 Task: Forward email and add a link Link0000000021 from Email0000000010 to Email0000000001; Email000000002; Email000000003 with a subject Subject0000000022 and add a message Message0000000023. Forward email and add a link Link0000000021 from Email0000000010 to Email0000000001 with a cc to Email0000000002 with a subject Subject0000000021 and add a message Message0000000023. Forward email and add a link Link0000000021 from Email0000000010 to Email0000000001 with a cc to Email0000000002 and bcc to Email0000000003 with a subject Subject0000000021 and add a message Message0000000023. Forward email and add a link Link0000000021 from Email0000000010 to Email0000000001; Email000000002 with a cc to Email0000000003; Email000000004 and bcc to Email0000000005 with a subject Subject0000000021 and add a message Message0000000023. Forward email and add a link Link0000000021 from Email0000000010 to Email0000000001 with a cc to Email0000000002 with a subject Subject0000000021 and add a message Message0000000023
Action: Mouse moved to (366, 270)
Screenshot: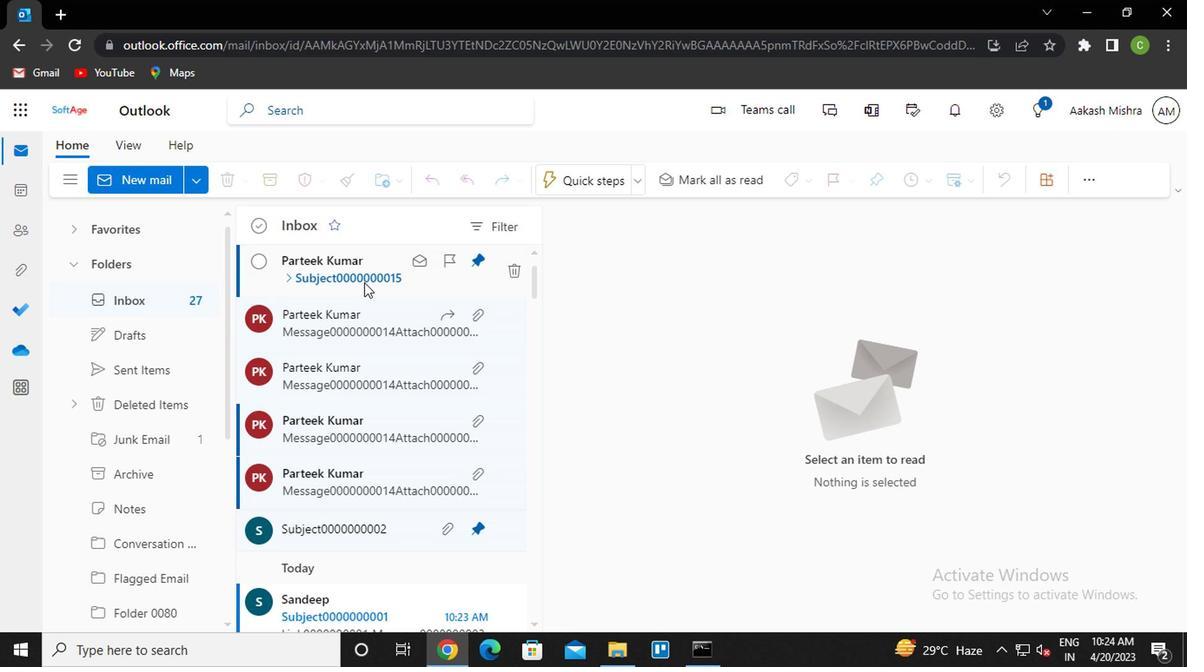 
Action: Mouse pressed left at (366, 270)
Screenshot: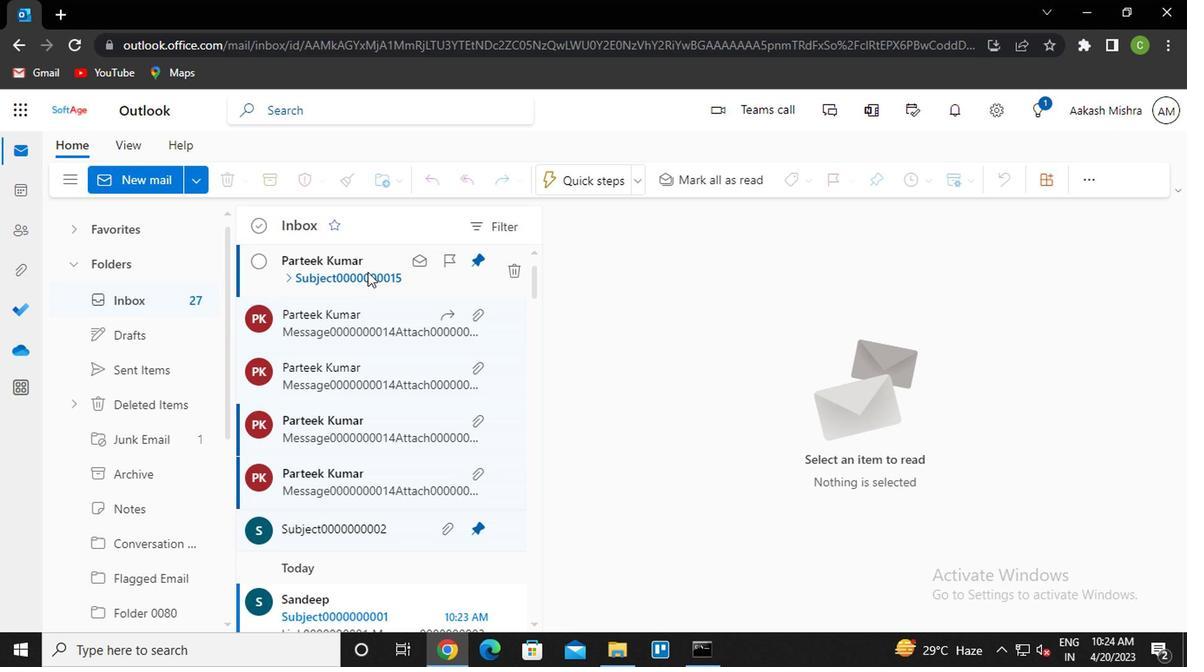 
Action: Mouse moved to (1108, 321)
Screenshot: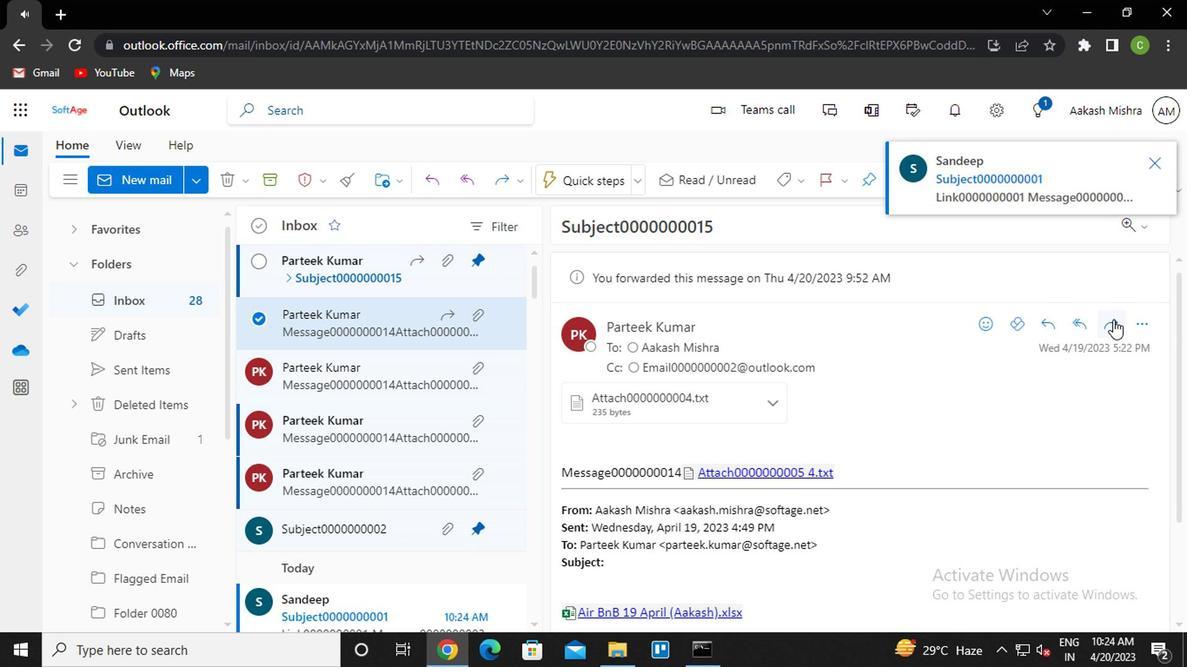 
Action: Mouse pressed left at (1108, 321)
Screenshot: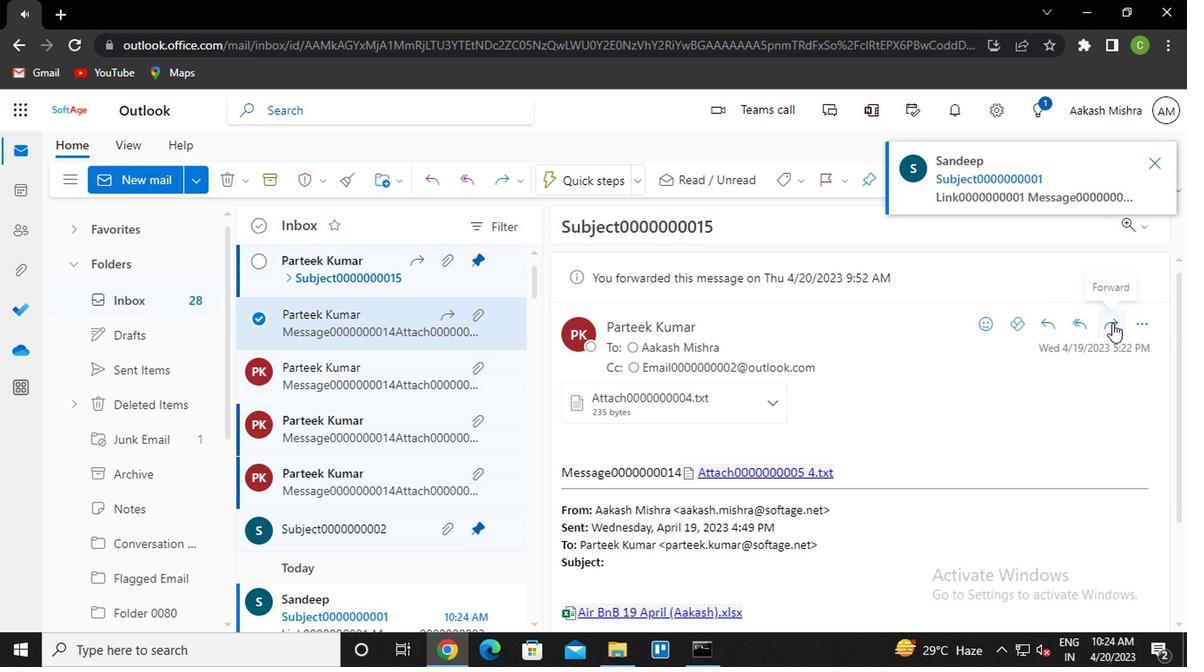 
Action: Mouse moved to (648, 283)
Screenshot: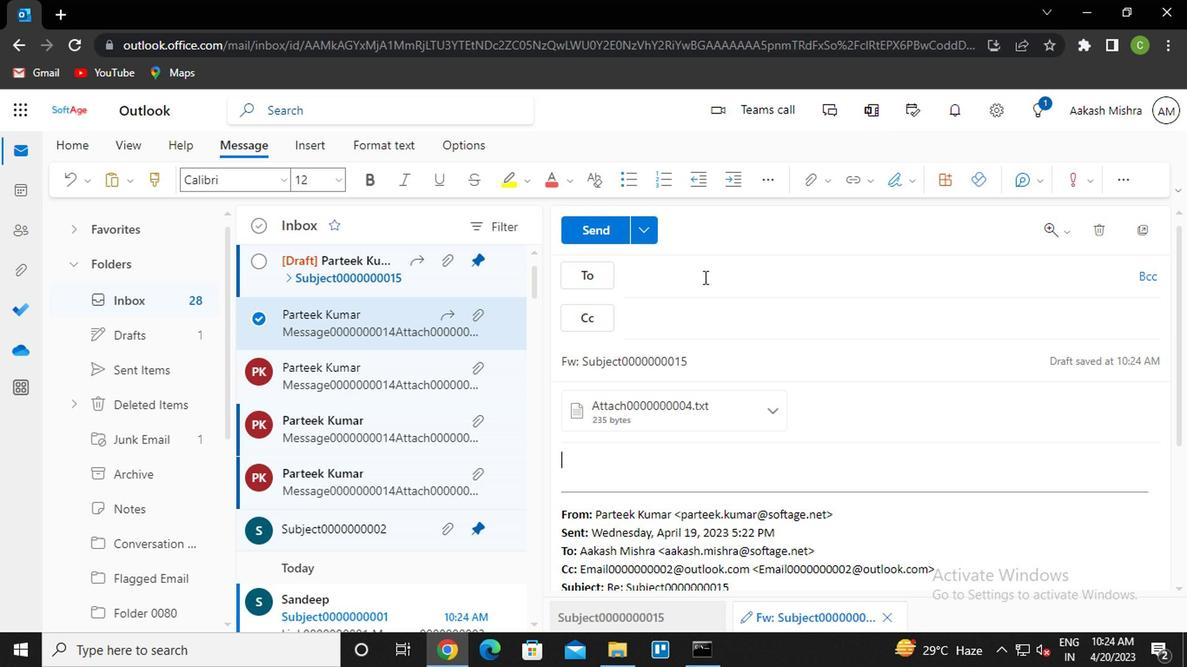 
Action: Mouse pressed left at (648, 283)
Screenshot: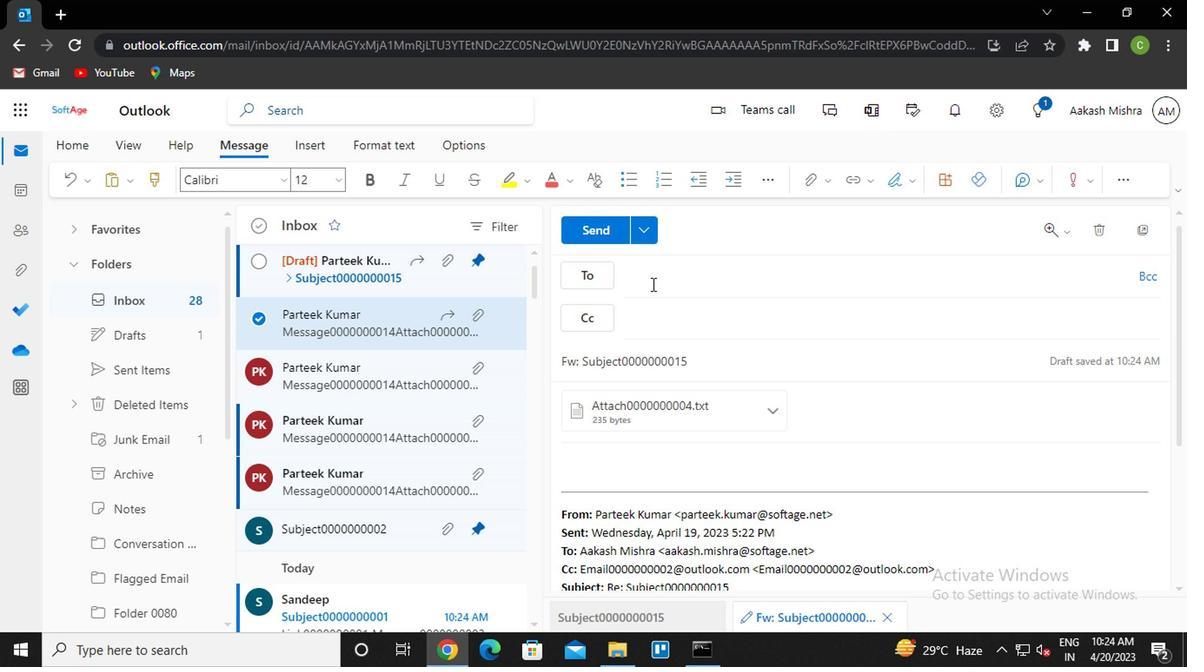 
Action: Mouse moved to (891, 181)
Screenshot: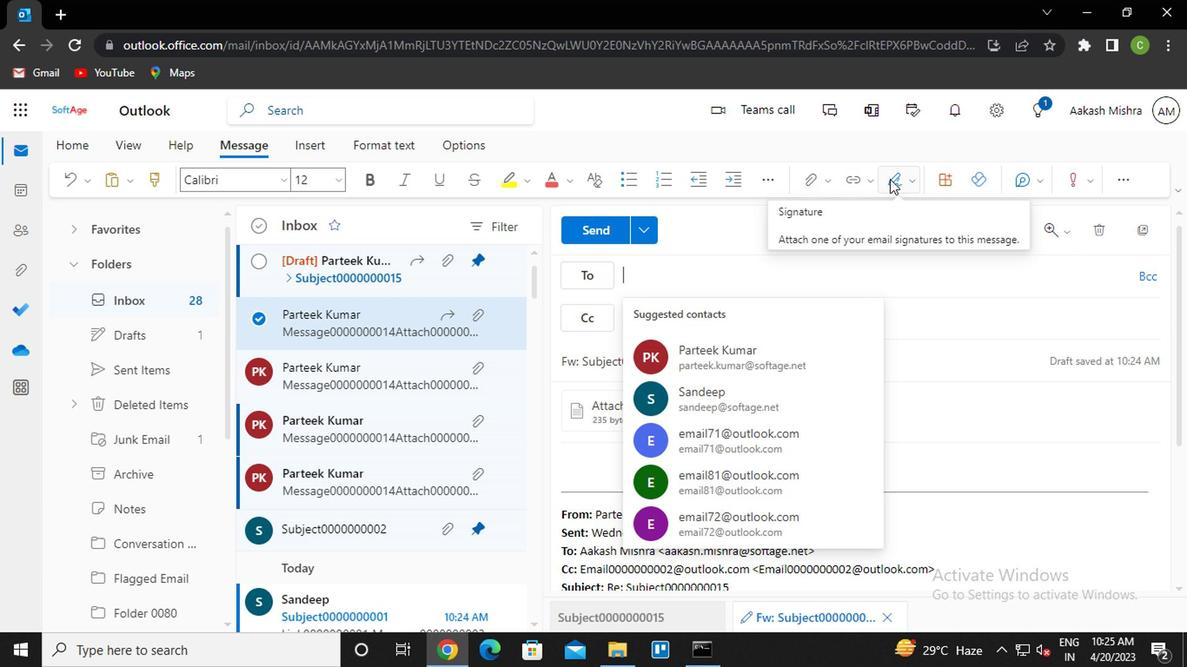 
Action: Mouse pressed left at (891, 181)
Screenshot: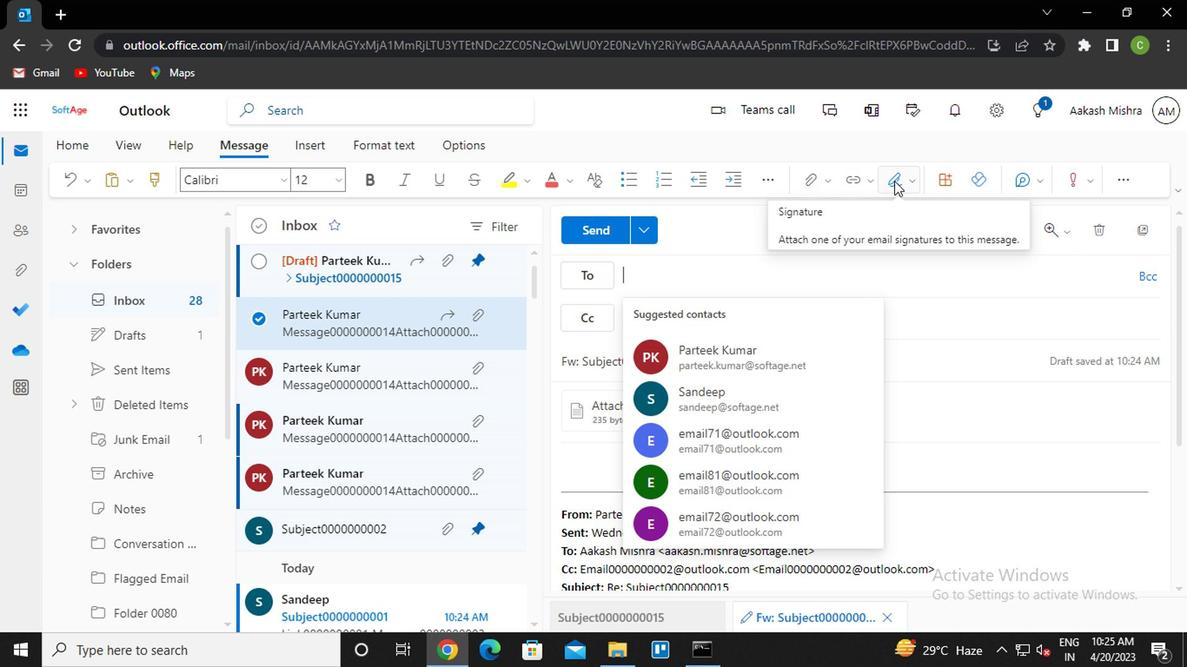 
Action: Mouse moved to (802, 180)
Screenshot: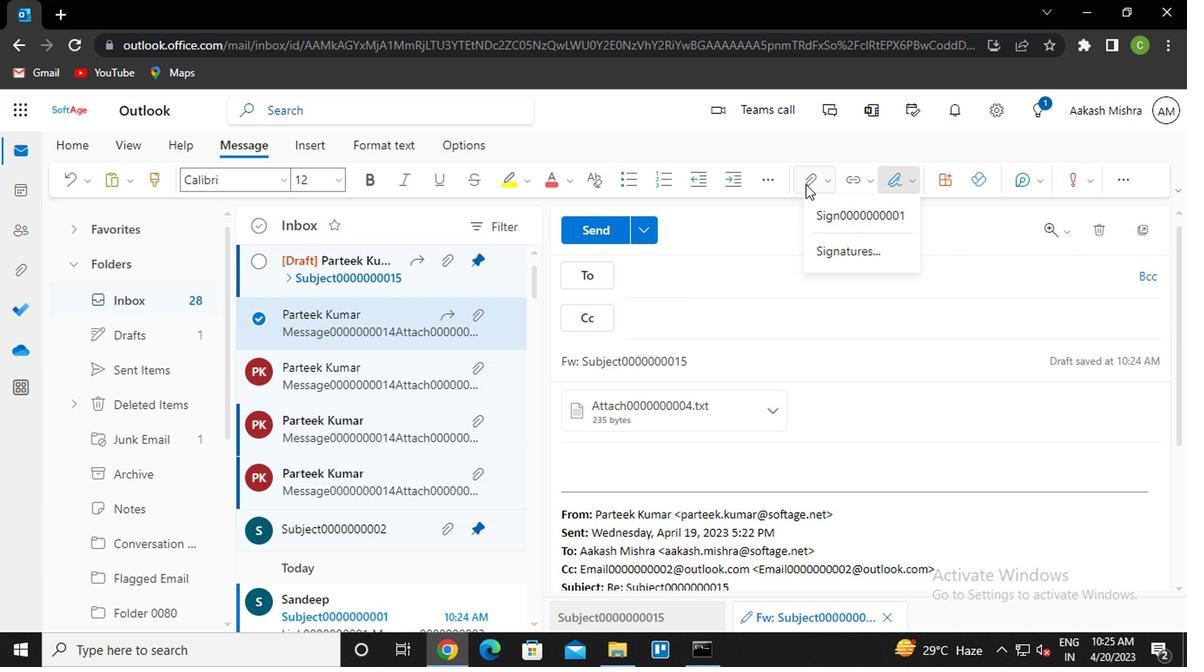
Action: Mouse pressed left at (802, 180)
Screenshot: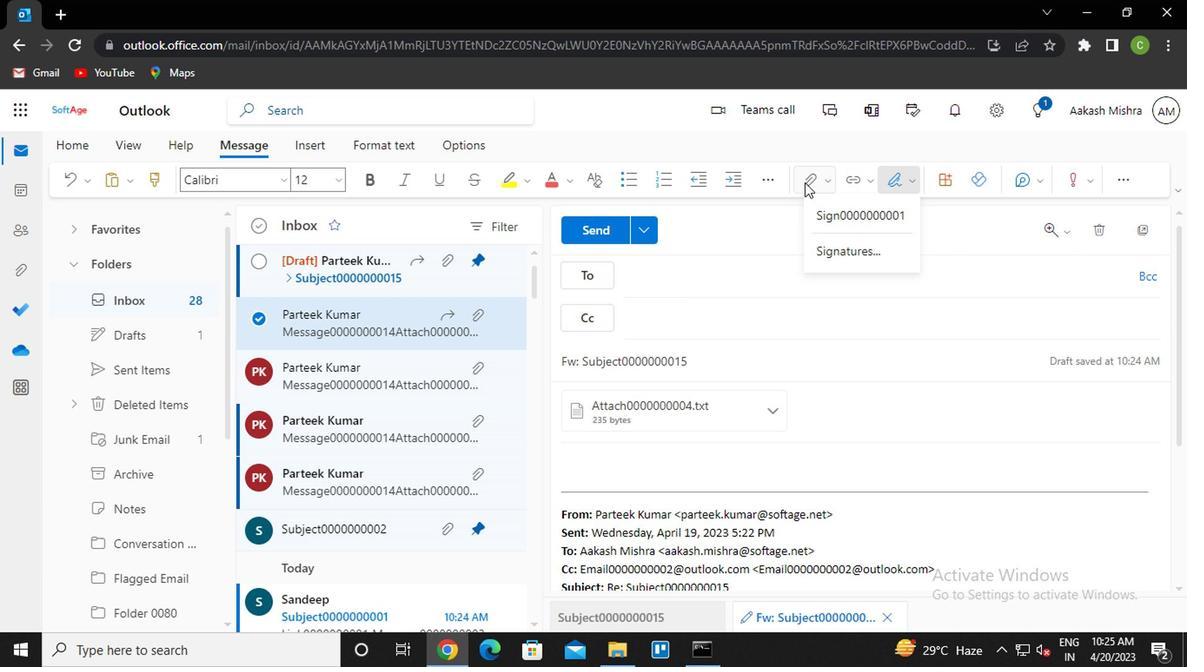 
Action: Mouse moved to (674, 306)
Screenshot: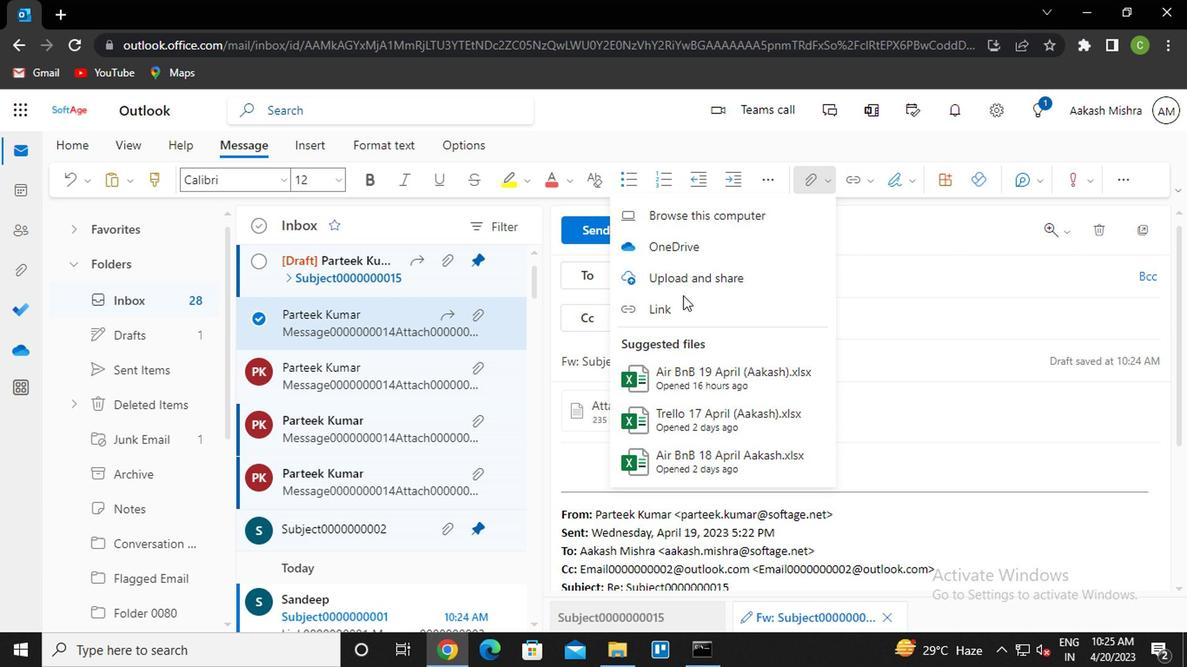 
Action: Mouse pressed left at (674, 306)
Screenshot: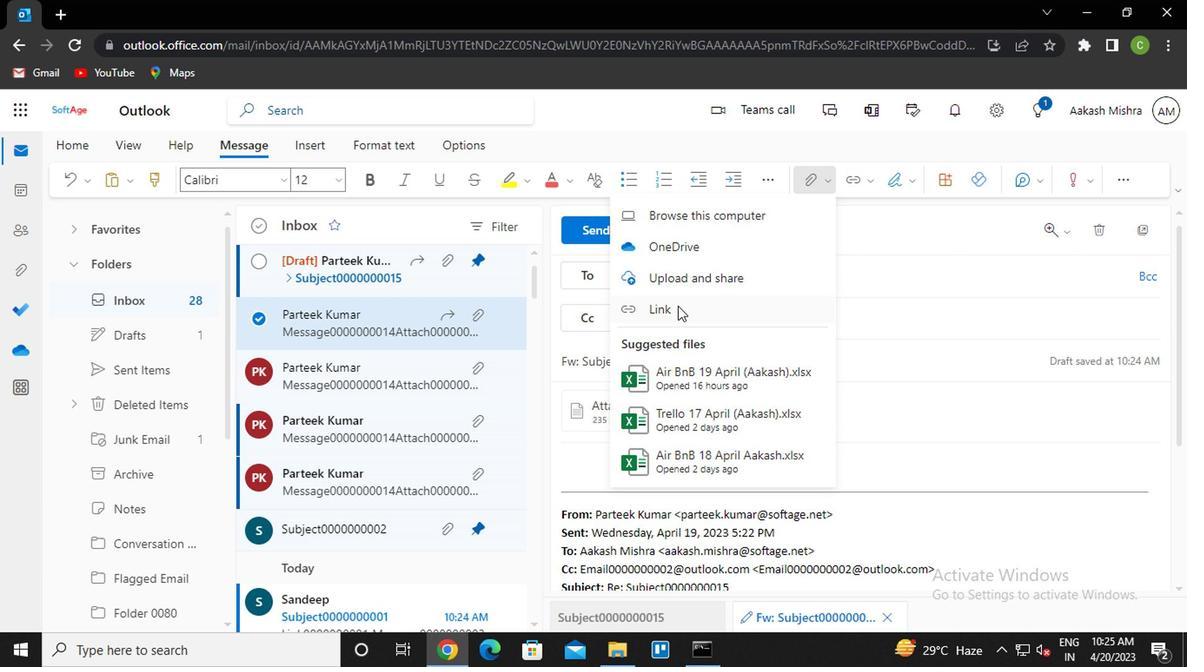 
Action: Mouse moved to (499, 340)
Screenshot: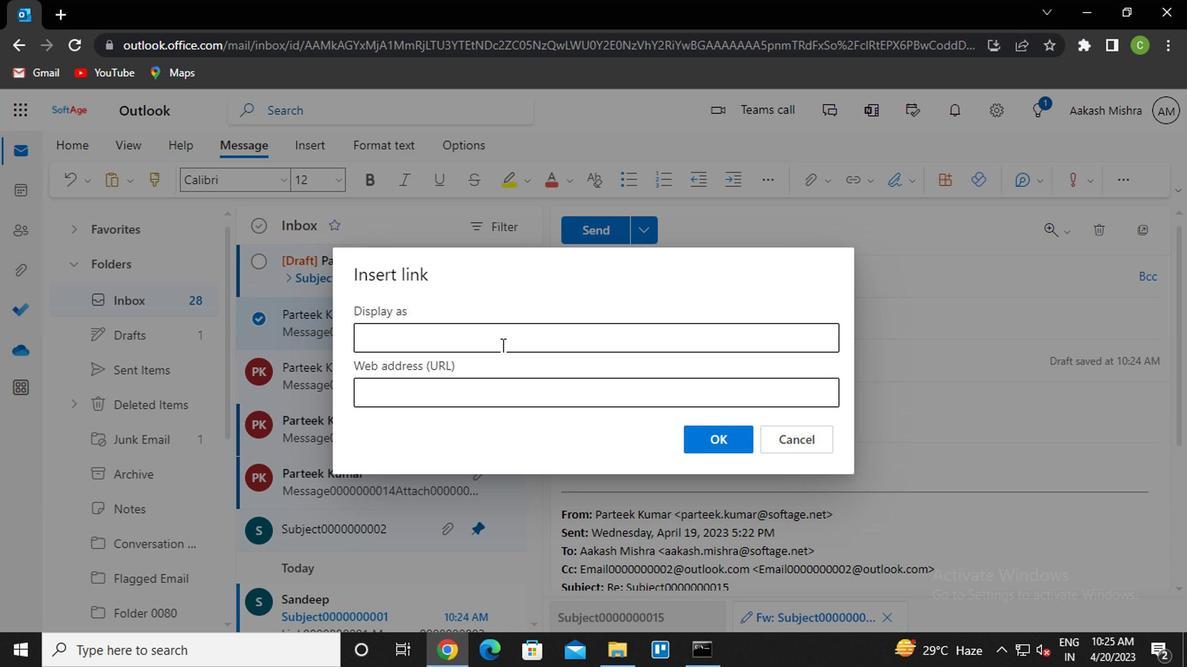 
Action: Mouse pressed left at (499, 340)
Screenshot: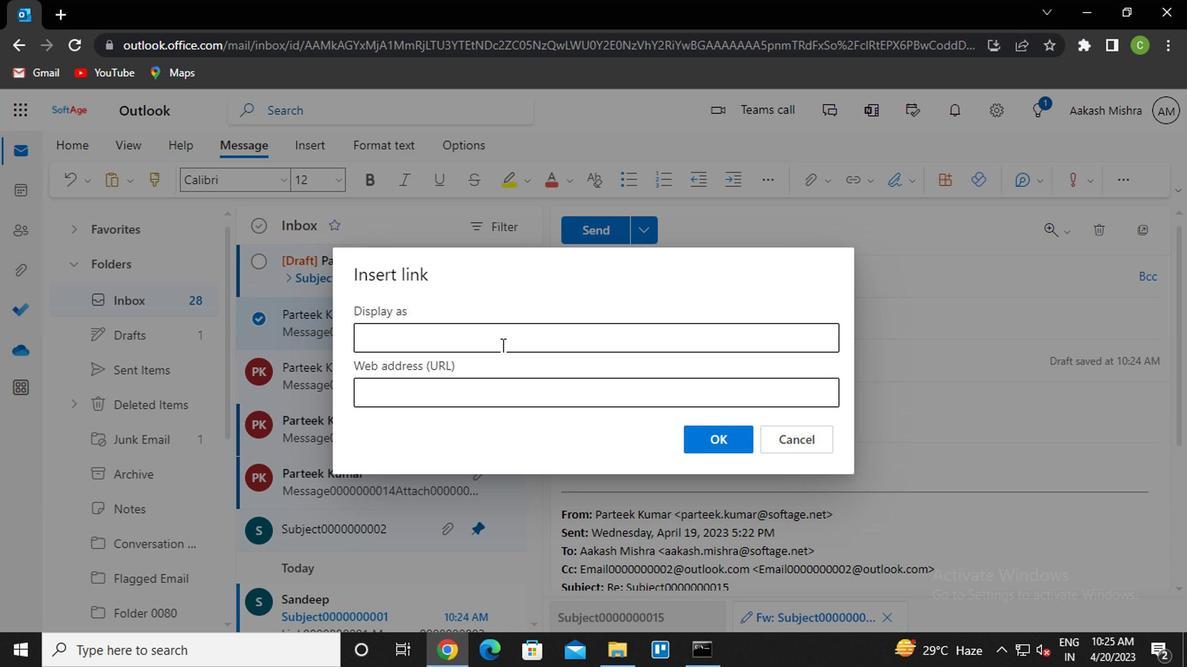 
Action: Mouse moved to (473, 369)
Screenshot: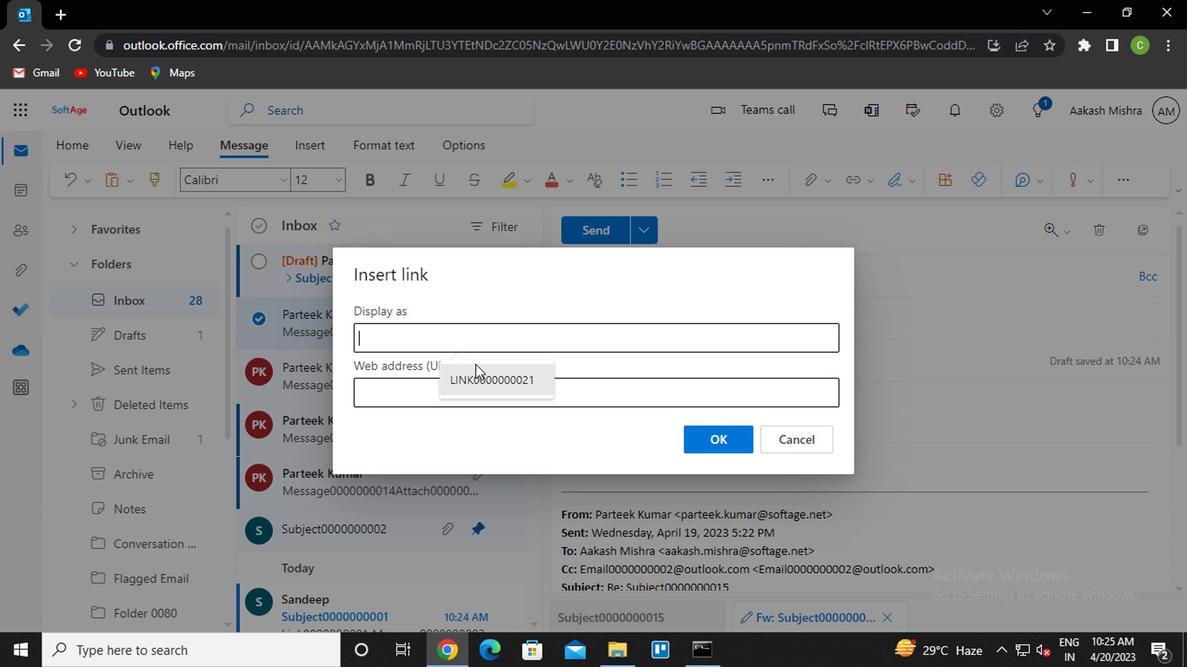 
Action: Mouse pressed left at (473, 369)
Screenshot: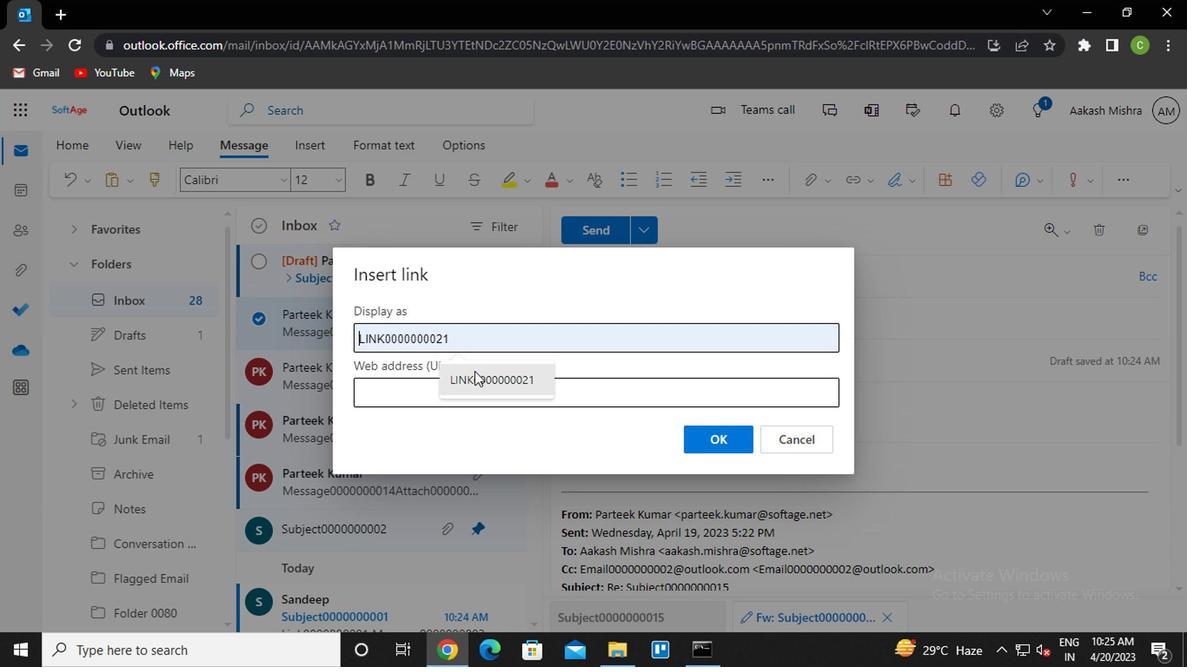 
Action: Mouse moved to (446, 393)
Screenshot: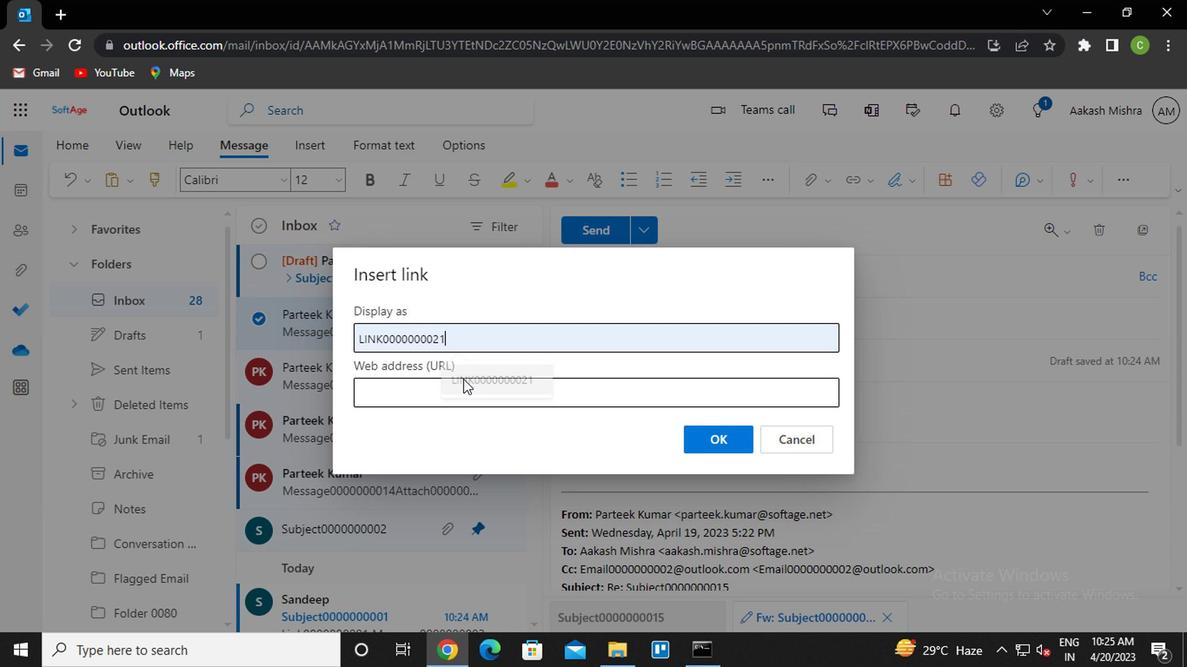 
Action: Mouse pressed left at (446, 393)
Screenshot: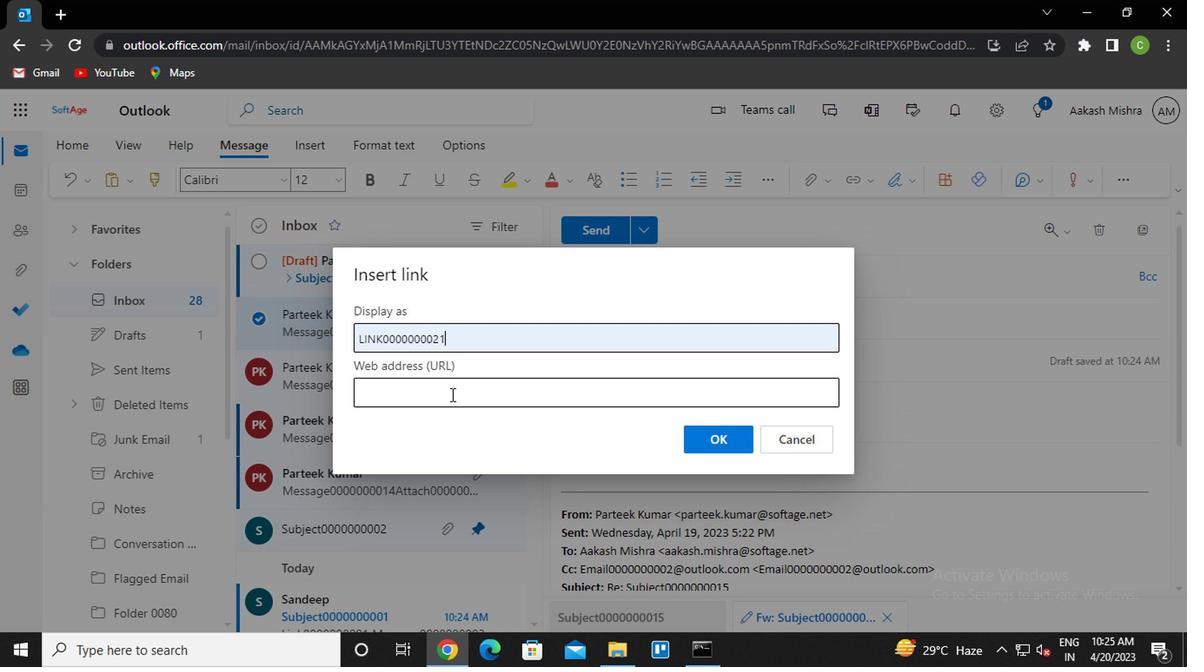 
Action: Mouse moved to (449, 429)
Screenshot: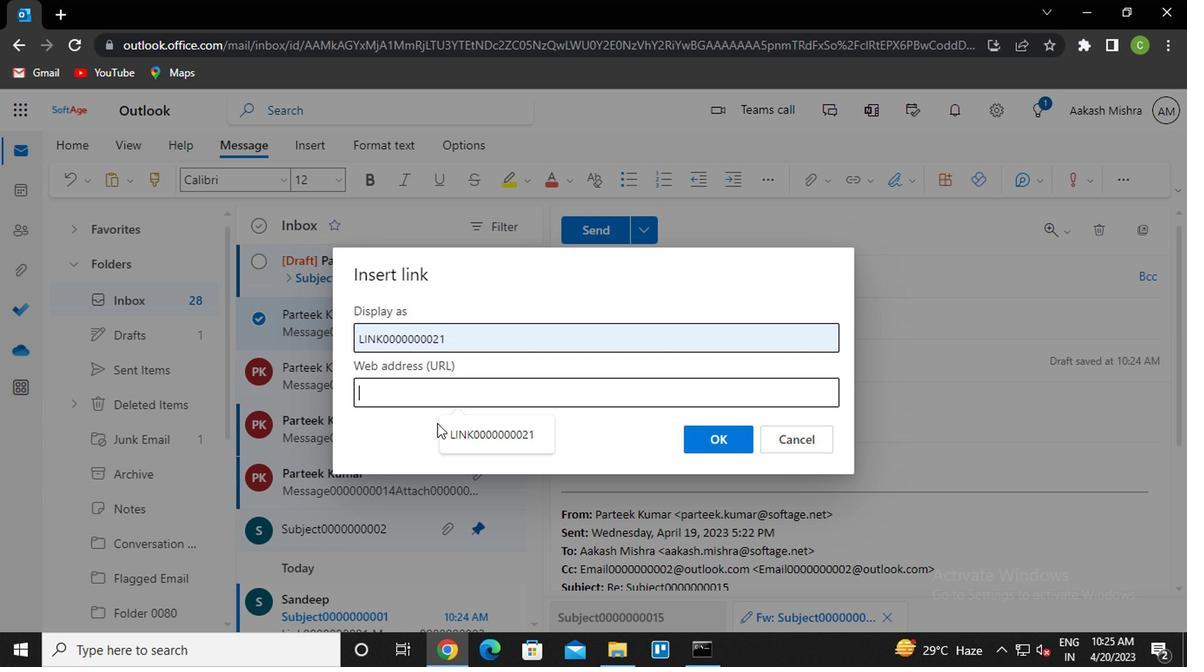 
Action: Mouse pressed left at (449, 429)
Screenshot: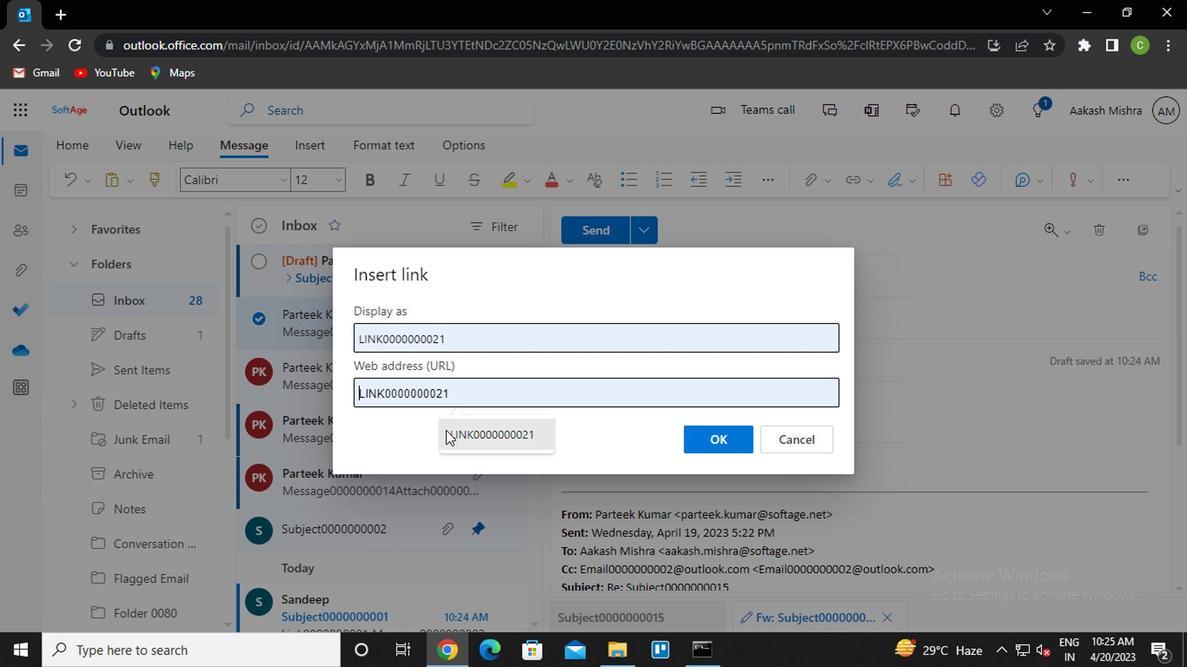 
Action: Mouse moved to (701, 439)
Screenshot: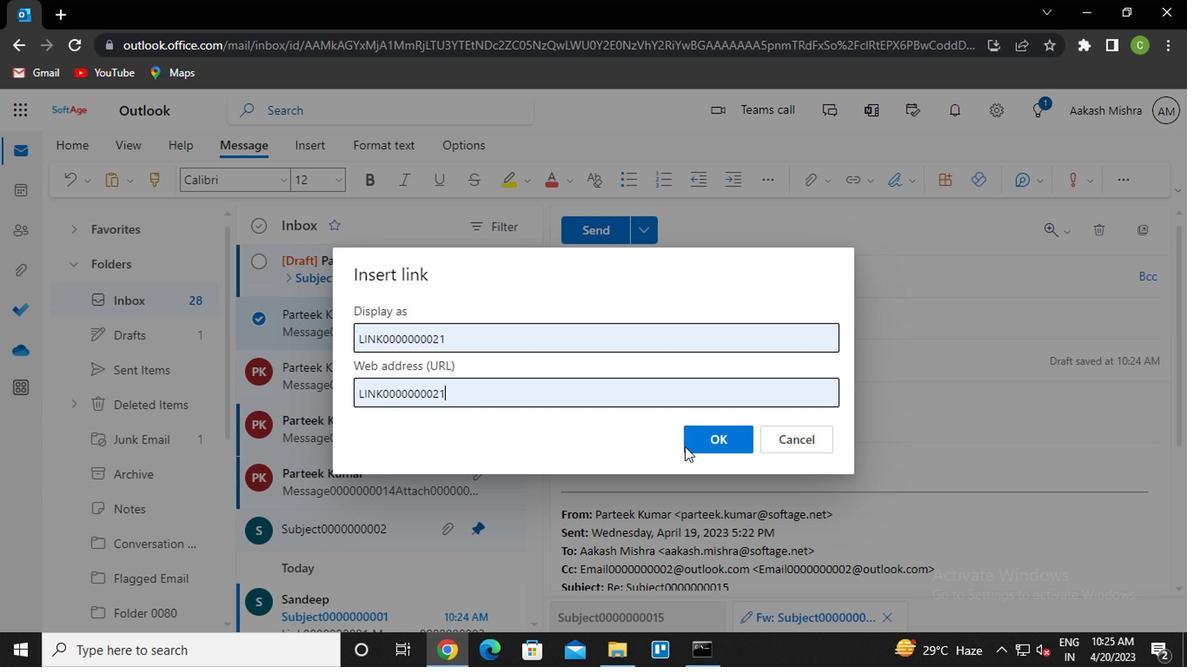 
Action: Mouse pressed left at (701, 439)
Screenshot: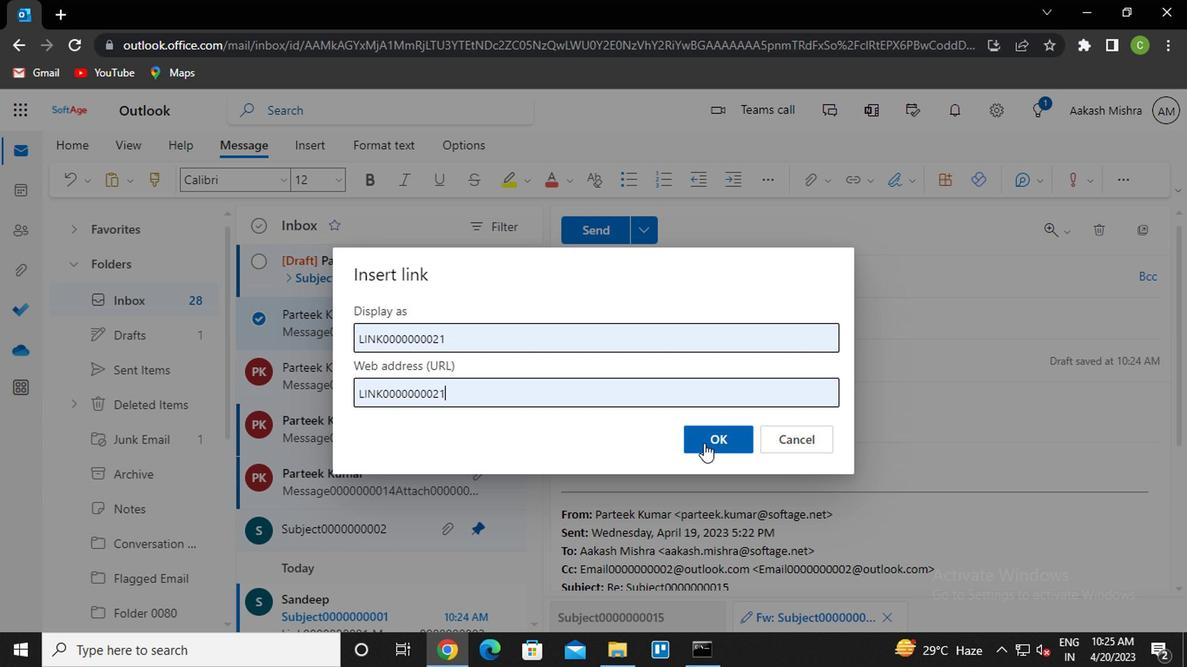 
Action: Mouse moved to (665, 280)
Screenshot: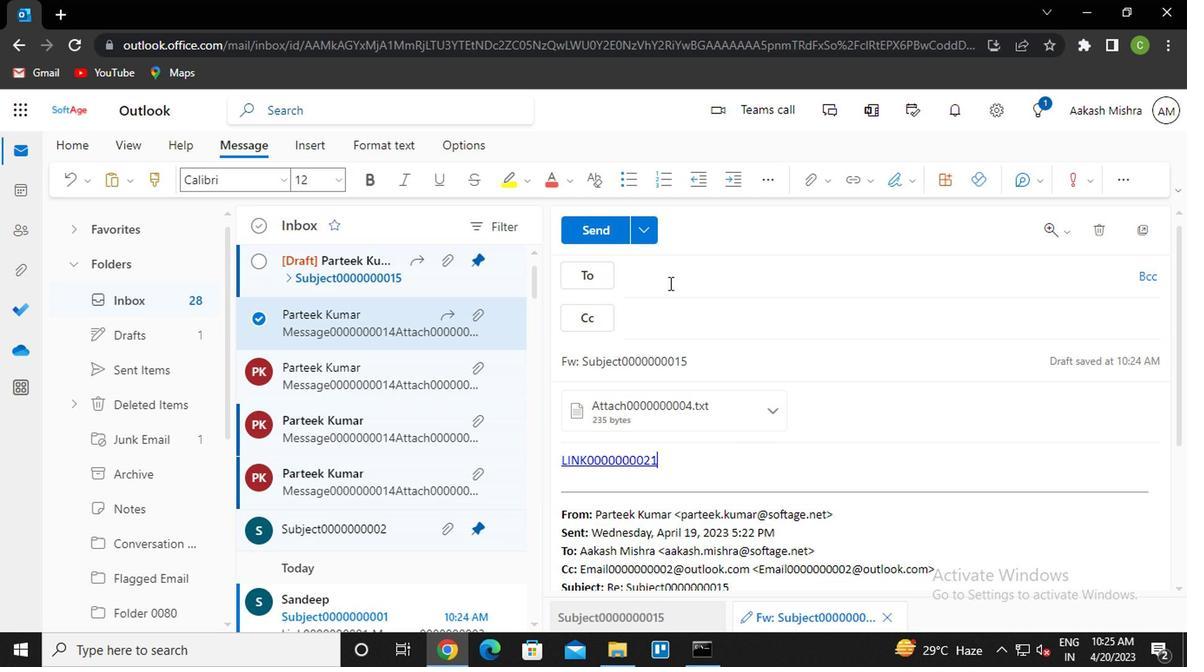 
Action: Mouse pressed left at (665, 280)
Screenshot: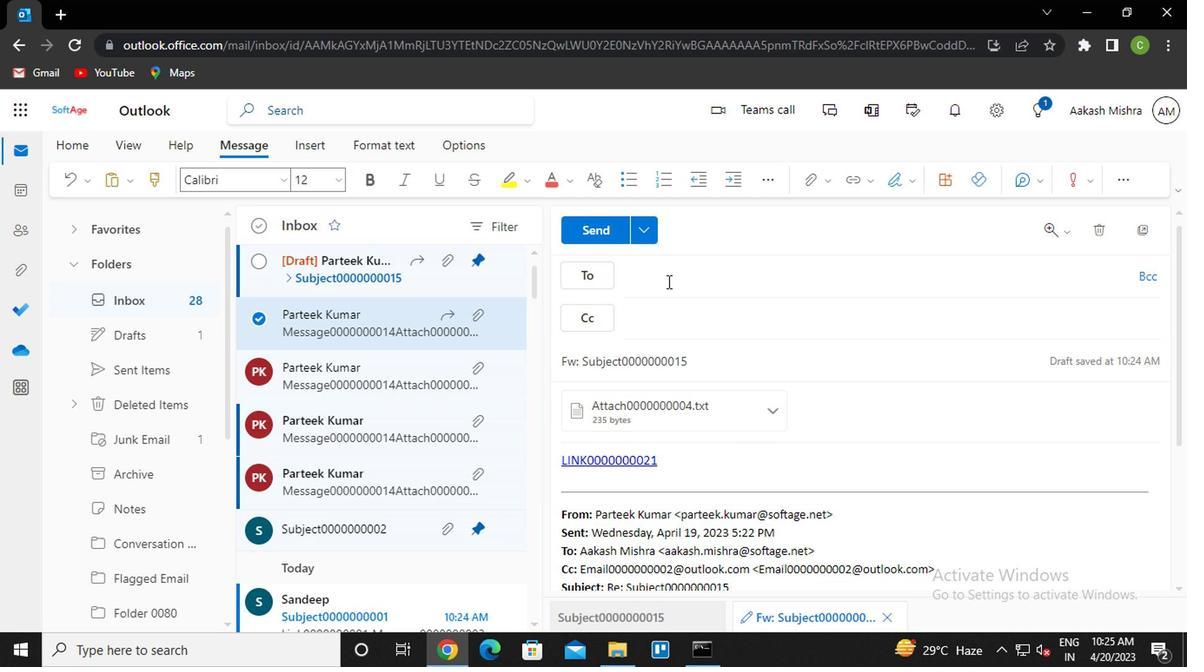 
Action: Key pressed sa<Key.enter>
Screenshot: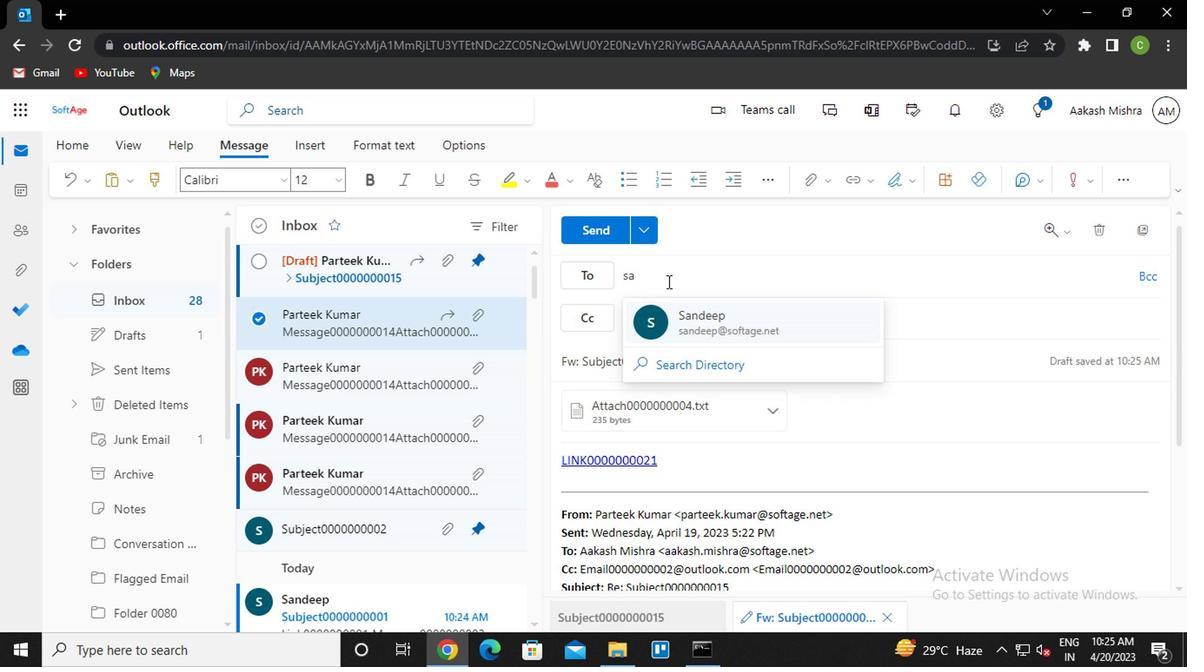 
Action: Mouse moved to (721, 292)
Screenshot: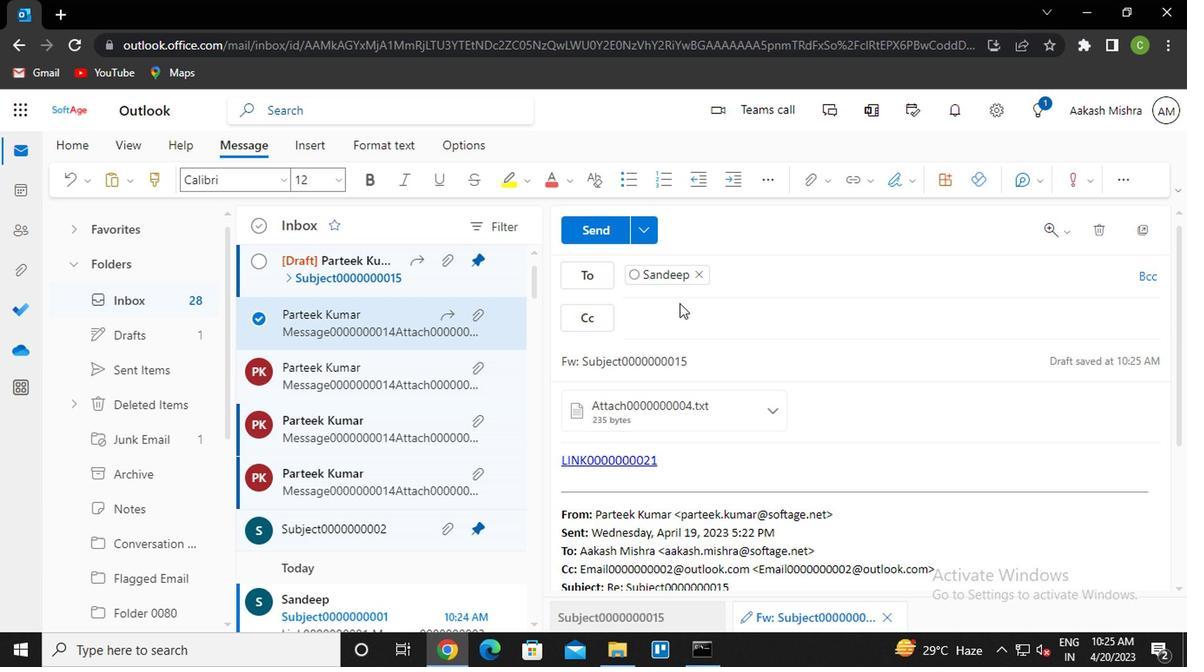 
Action: Key pressed van<Key.enter>nik<Key.enter>
Screenshot: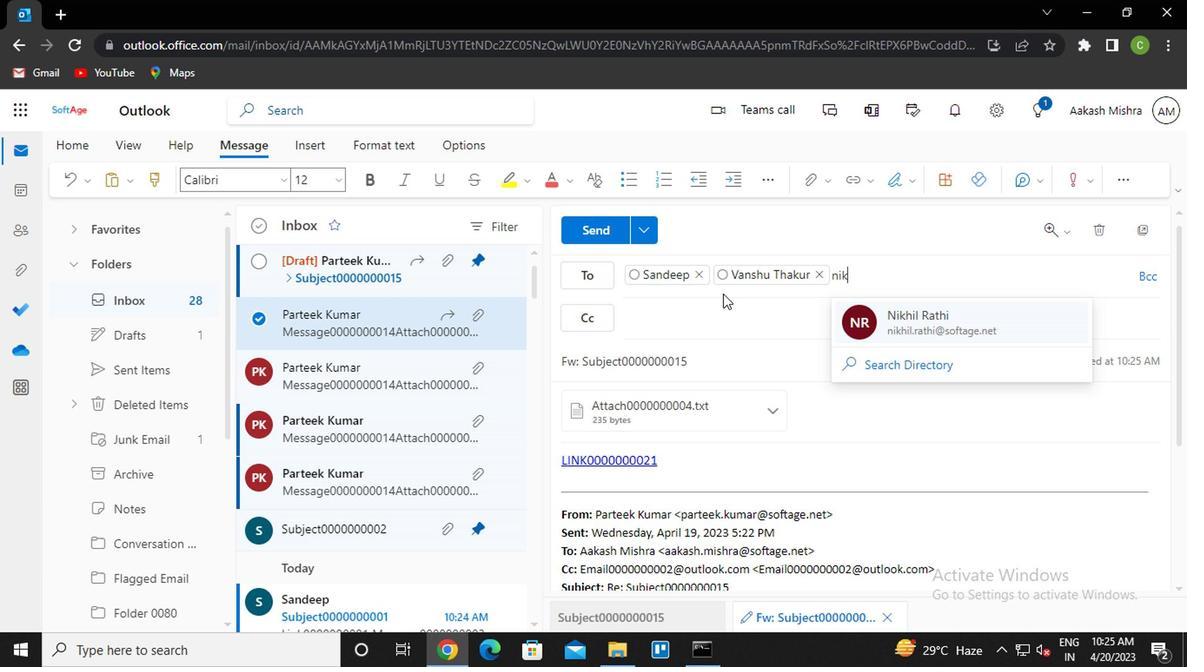
Action: Mouse moved to (706, 364)
Screenshot: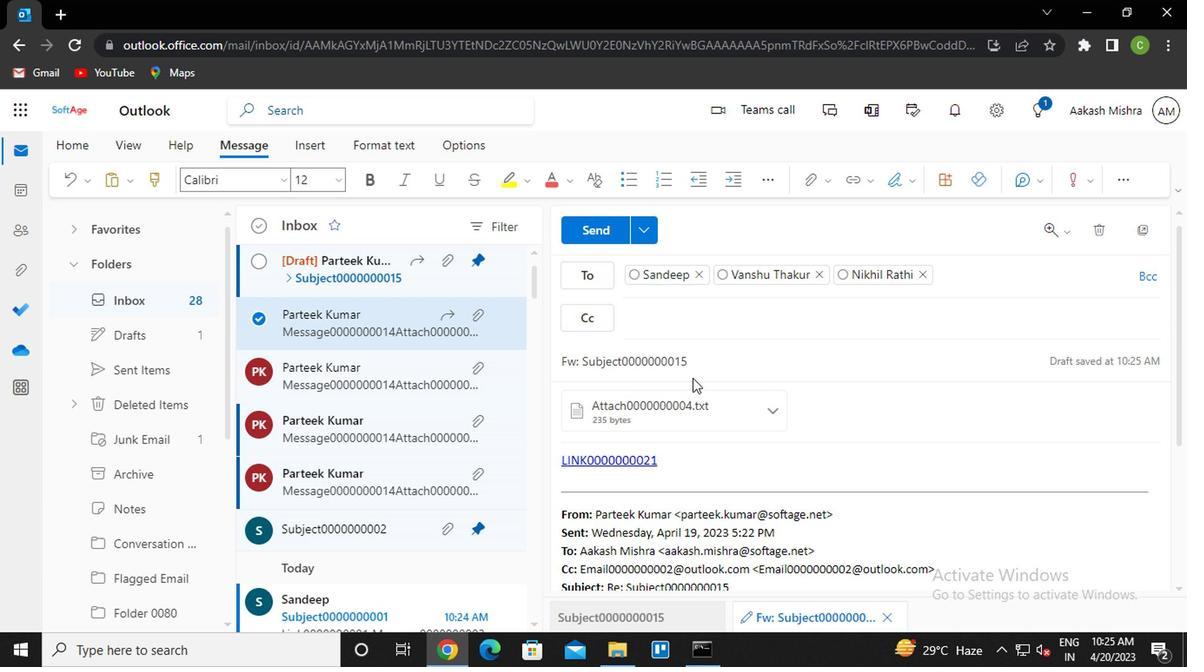 
Action: Mouse pressed left at (706, 364)
Screenshot: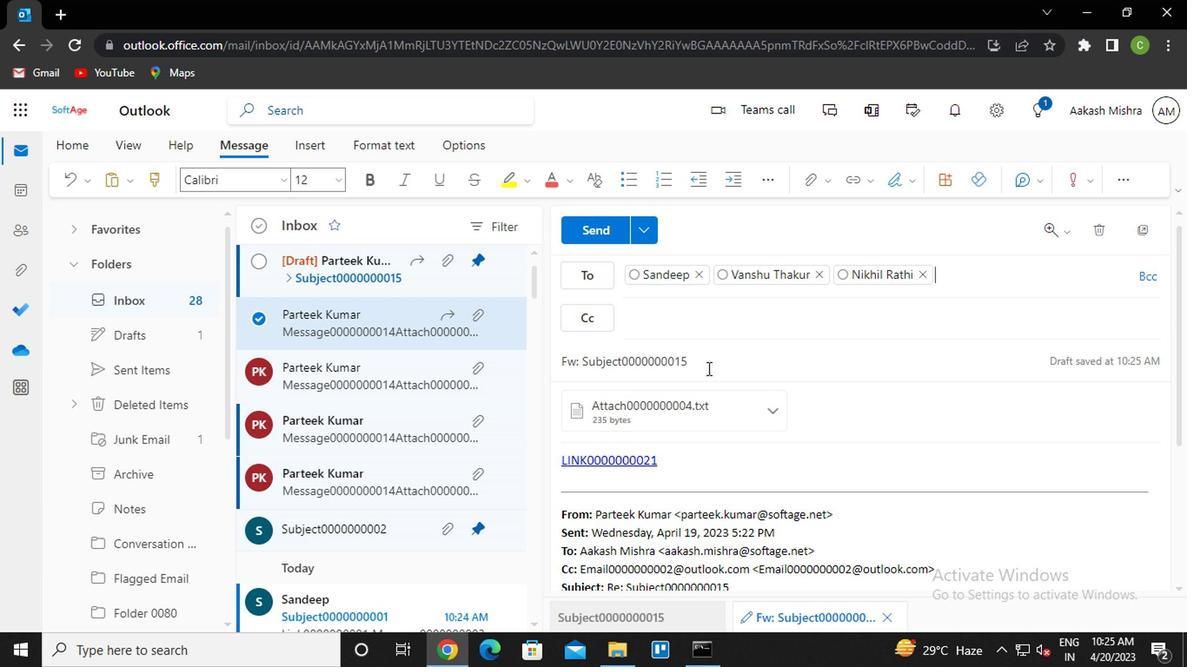 
Action: Key pressed <Key.backspace><Key.backspace>22
Screenshot: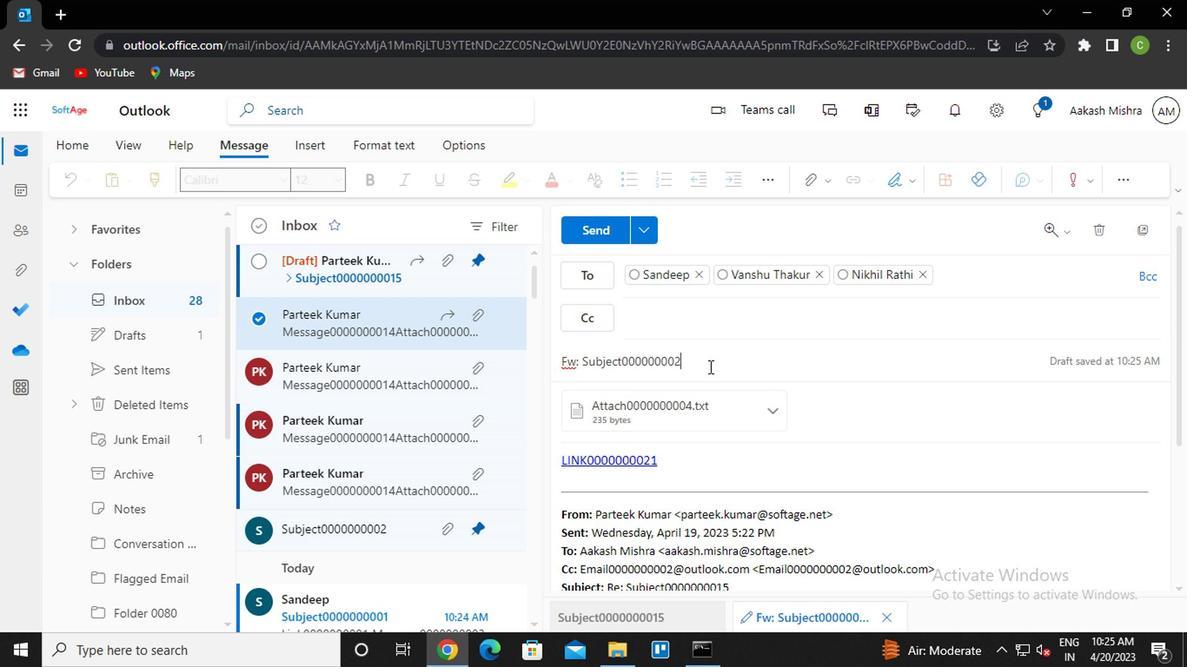 
Action: Mouse moved to (643, 479)
Screenshot: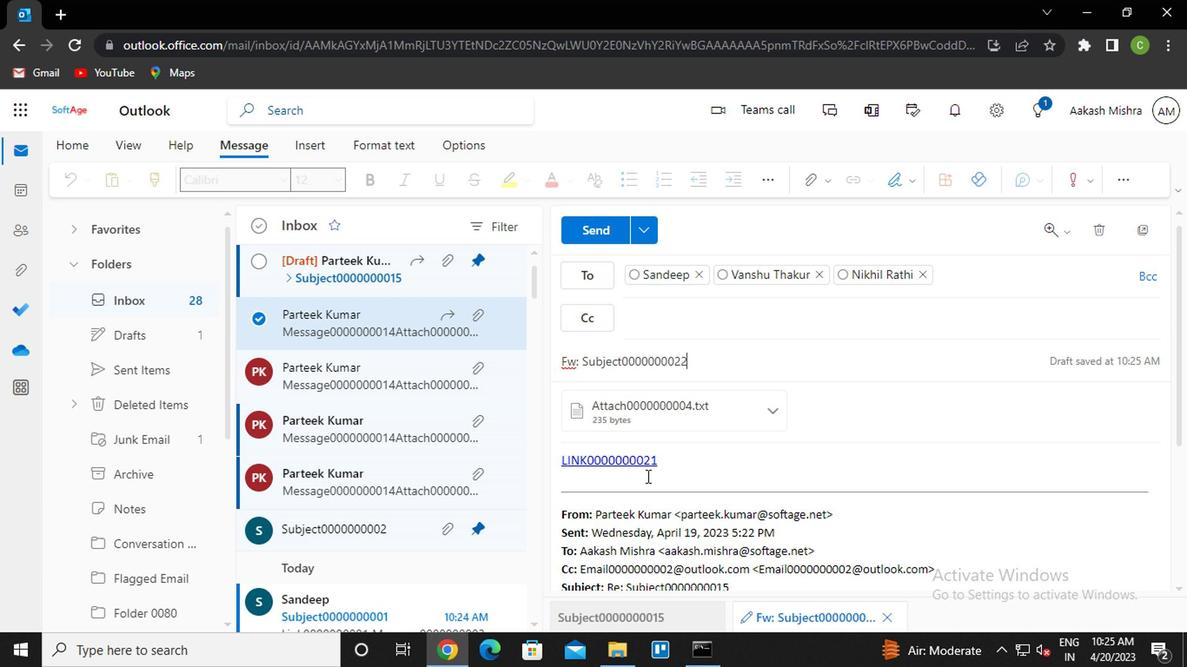 
Action: Mouse pressed left at (643, 479)
Screenshot: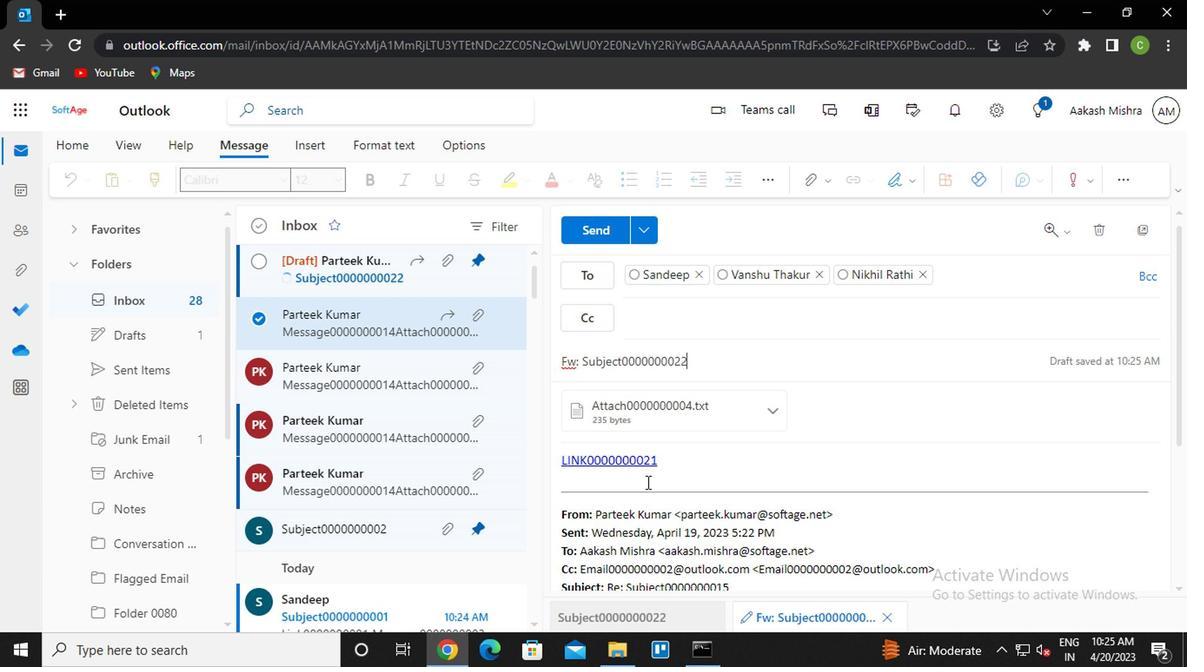 
Action: Mouse moved to (646, 476)
Screenshot: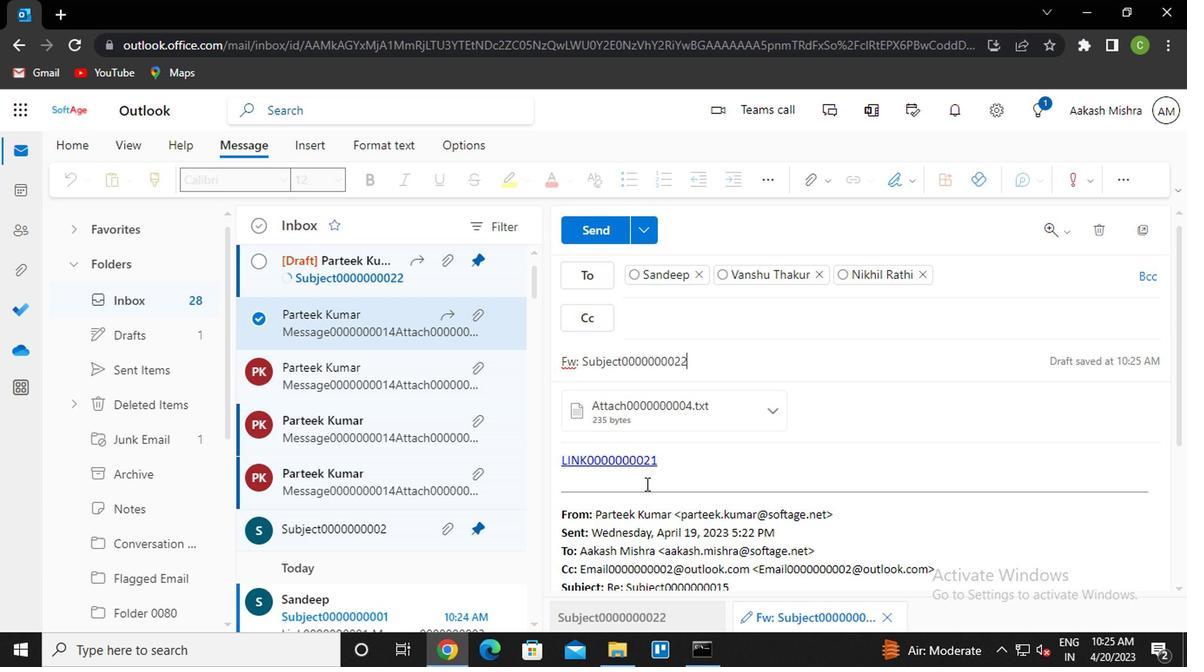 
Action: Key pressed <Key.caps_lock>m<Key.caps_lock>essage0000000023
Screenshot: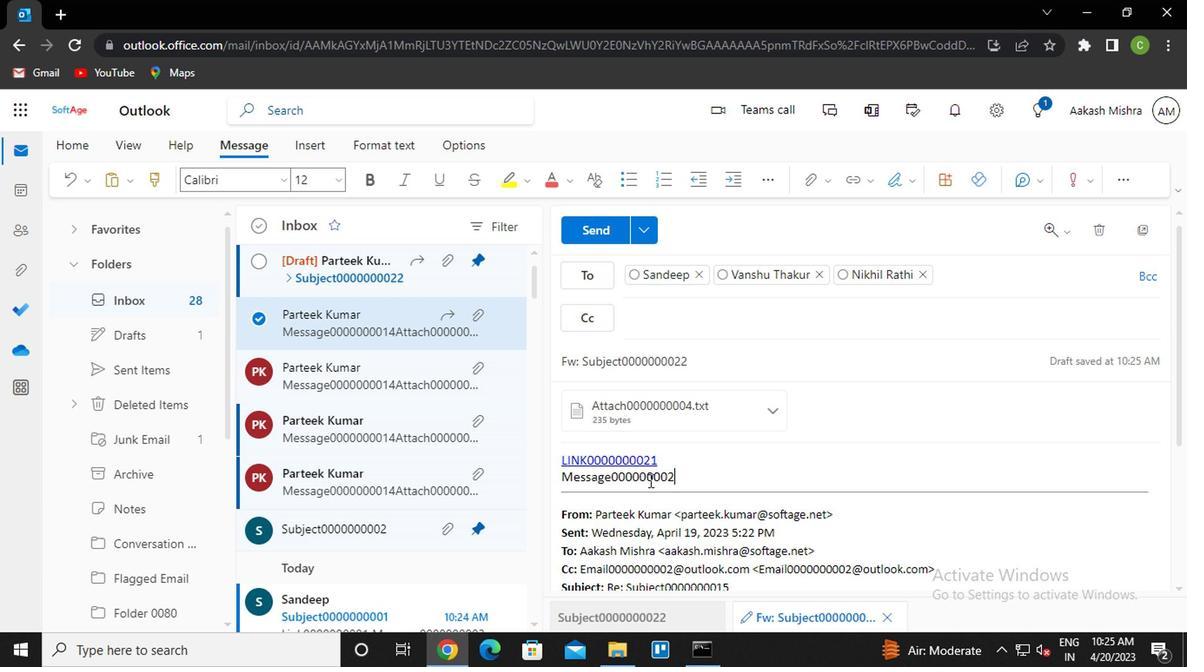 
Action: Mouse moved to (605, 211)
Screenshot: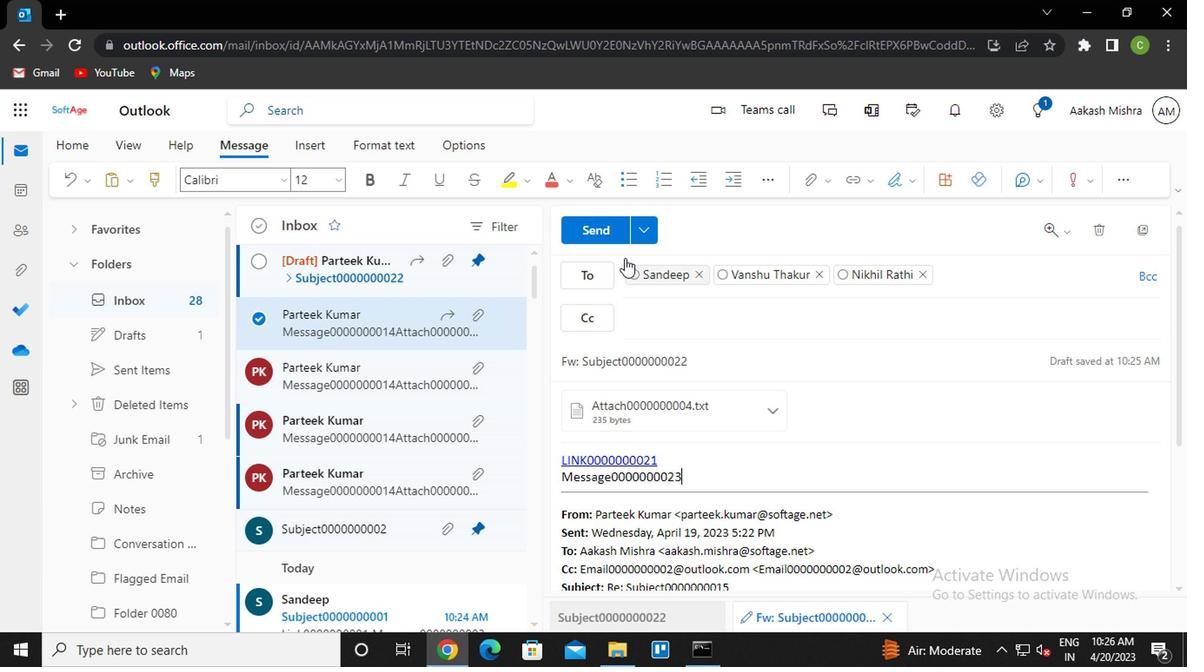 
Action: Mouse pressed left at (605, 211)
Screenshot: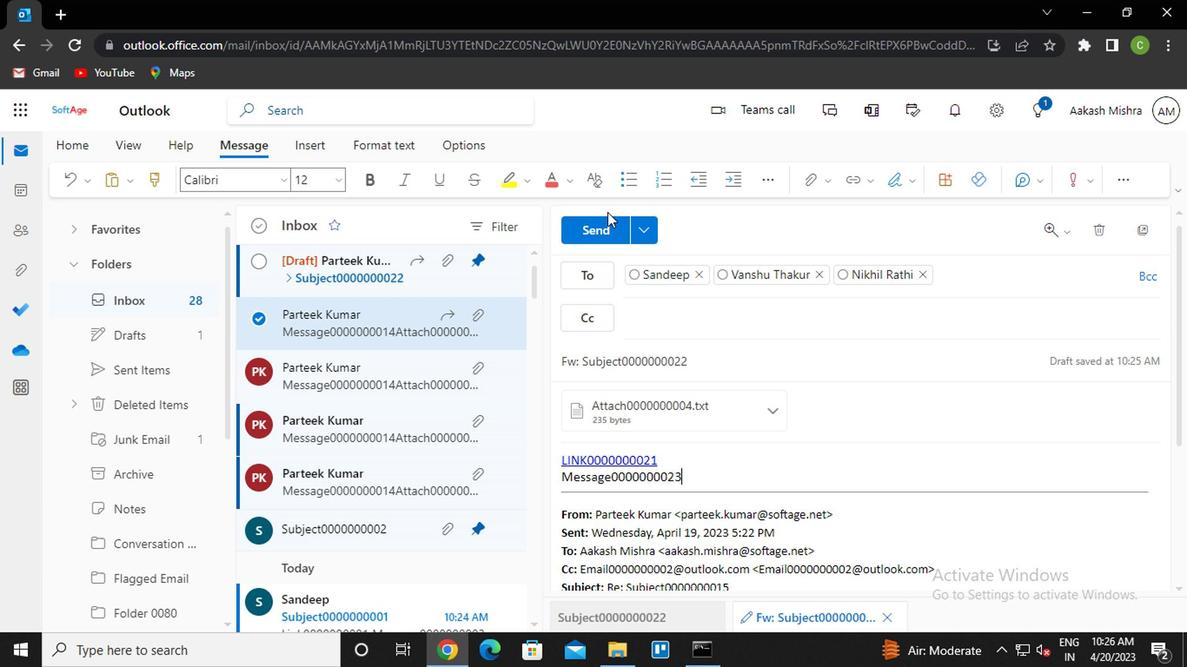 
Action: Mouse moved to (598, 226)
Screenshot: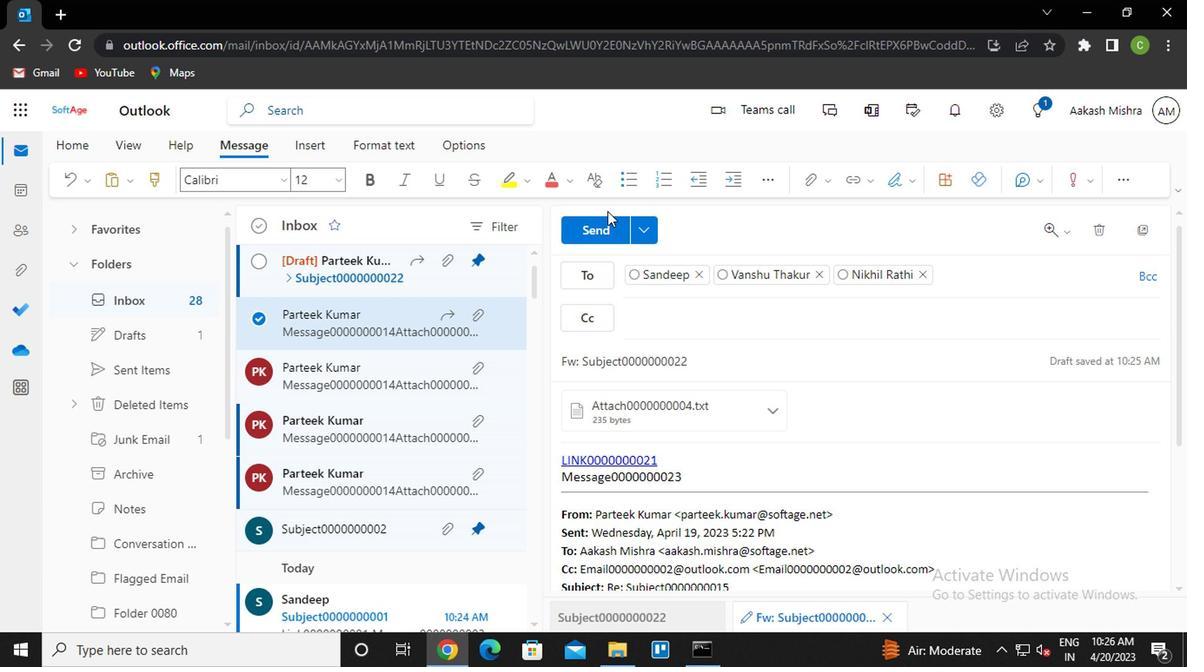 
Action: Mouse pressed left at (598, 226)
Screenshot: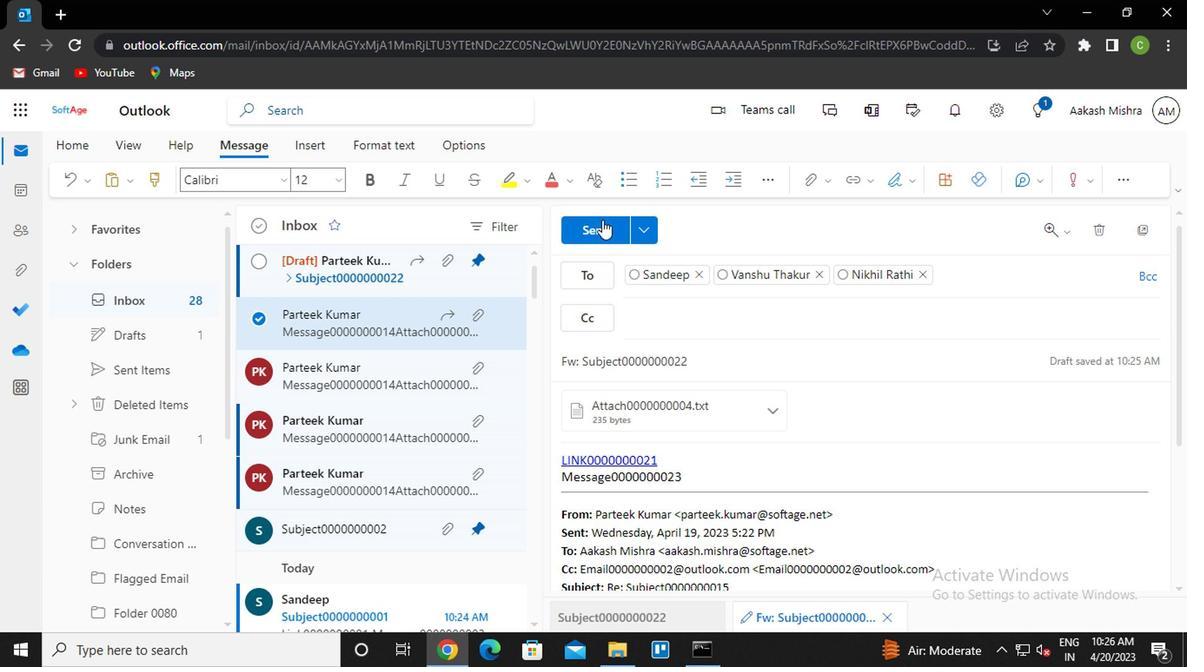 
Action: Mouse moved to (1114, 328)
Screenshot: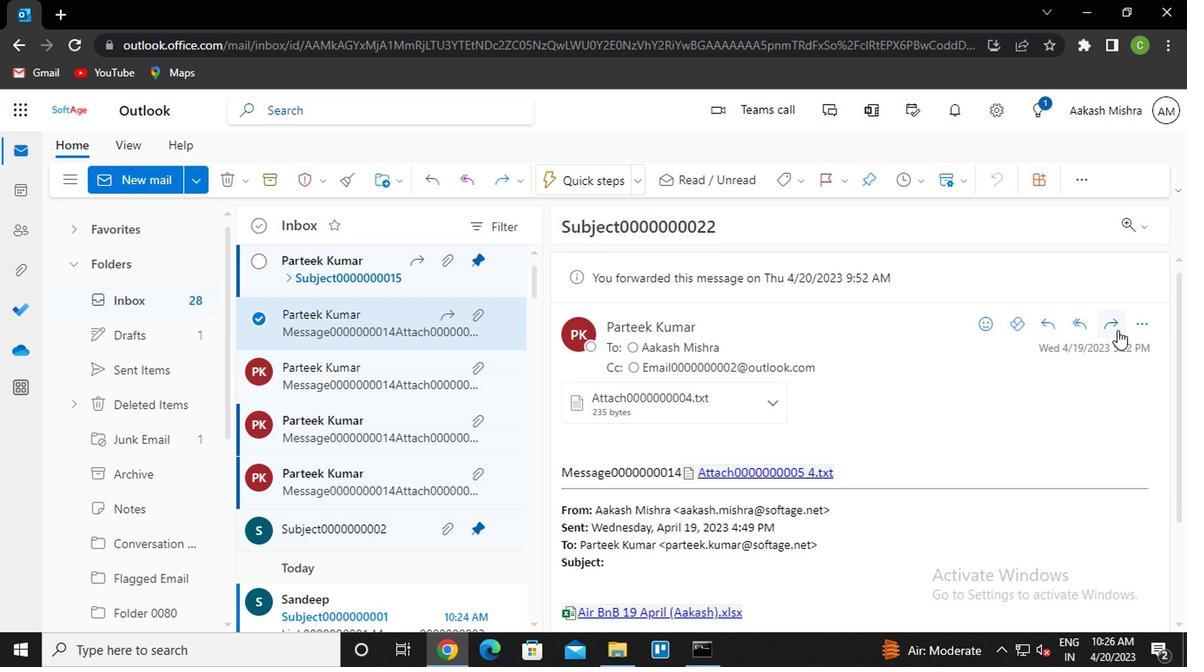 
Action: Mouse pressed left at (1114, 328)
Screenshot: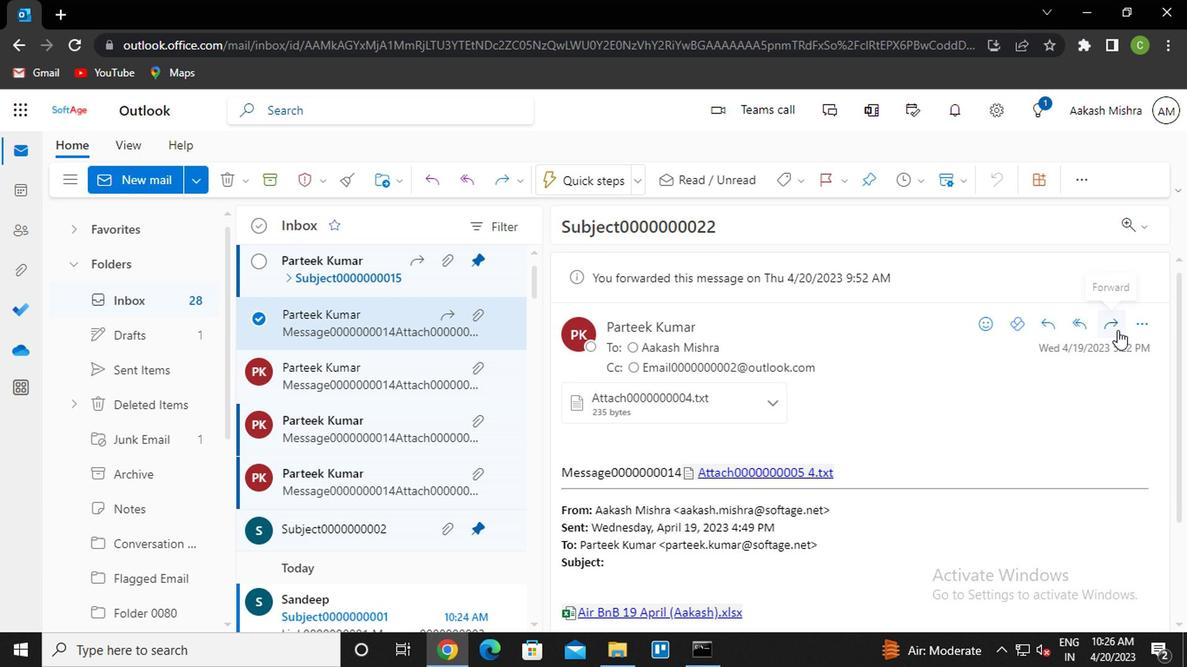 
Action: Mouse moved to (817, 183)
Screenshot: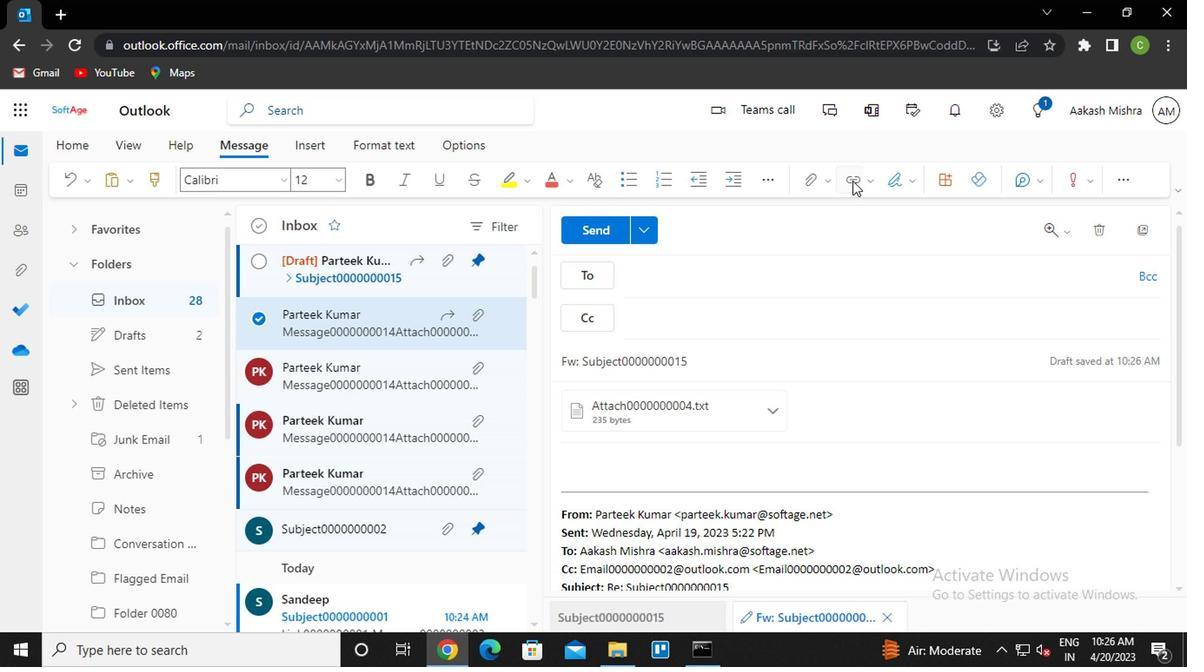 
Action: Mouse pressed left at (817, 183)
Screenshot: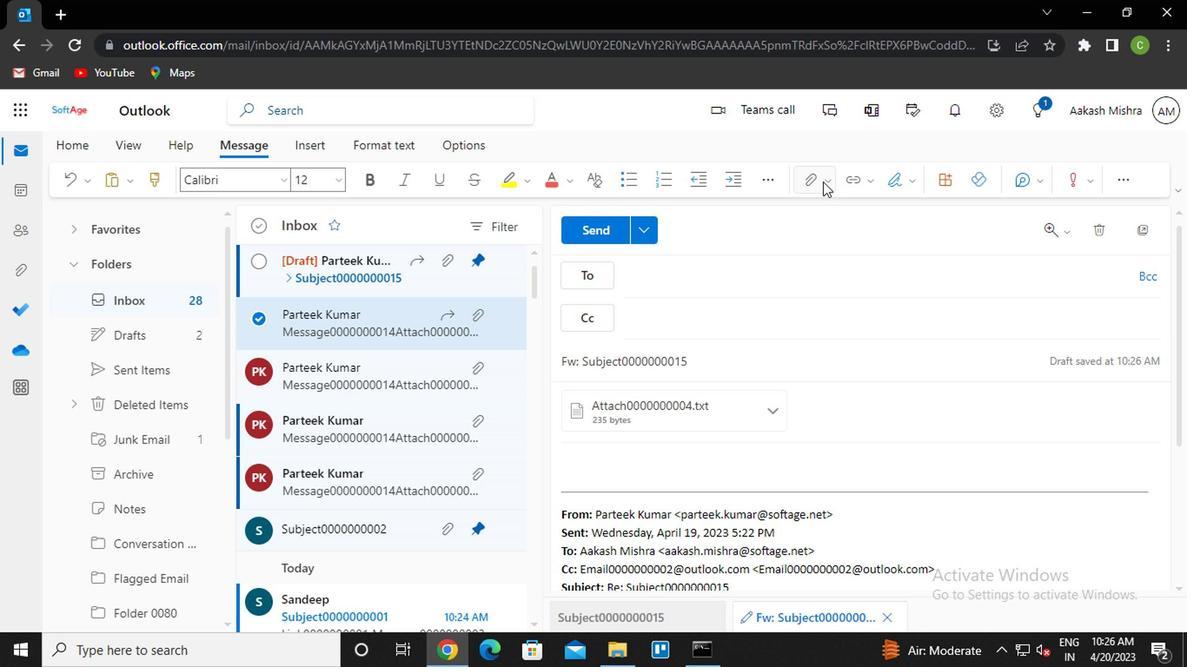 
Action: Mouse moved to (666, 308)
Screenshot: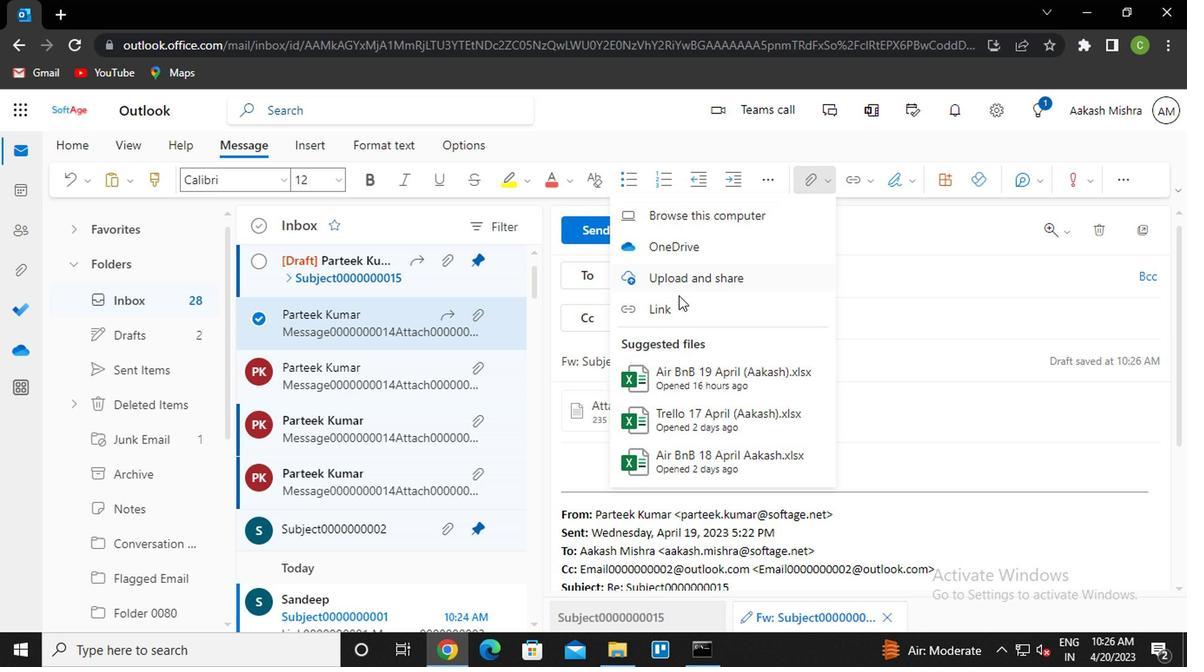 
Action: Mouse pressed left at (666, 308)
Screenshot: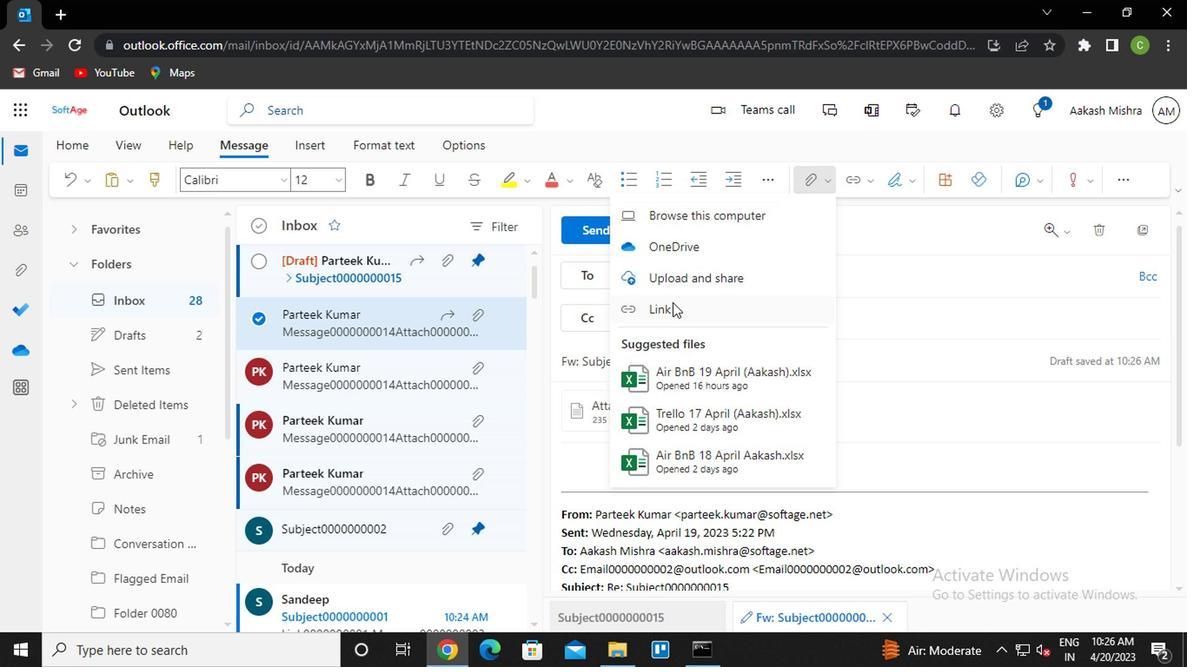 
Action: Mouse moved to (502, 339)
Screenshot: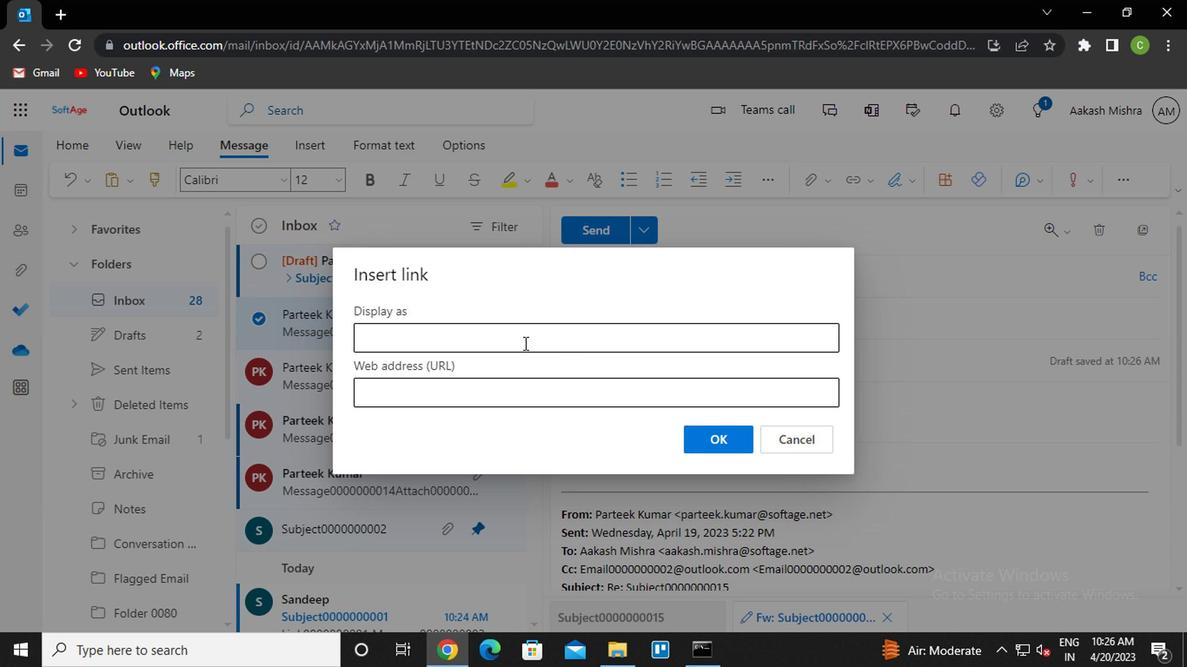 
Action: Mouse pressed left at (502, 339)
Screenshot: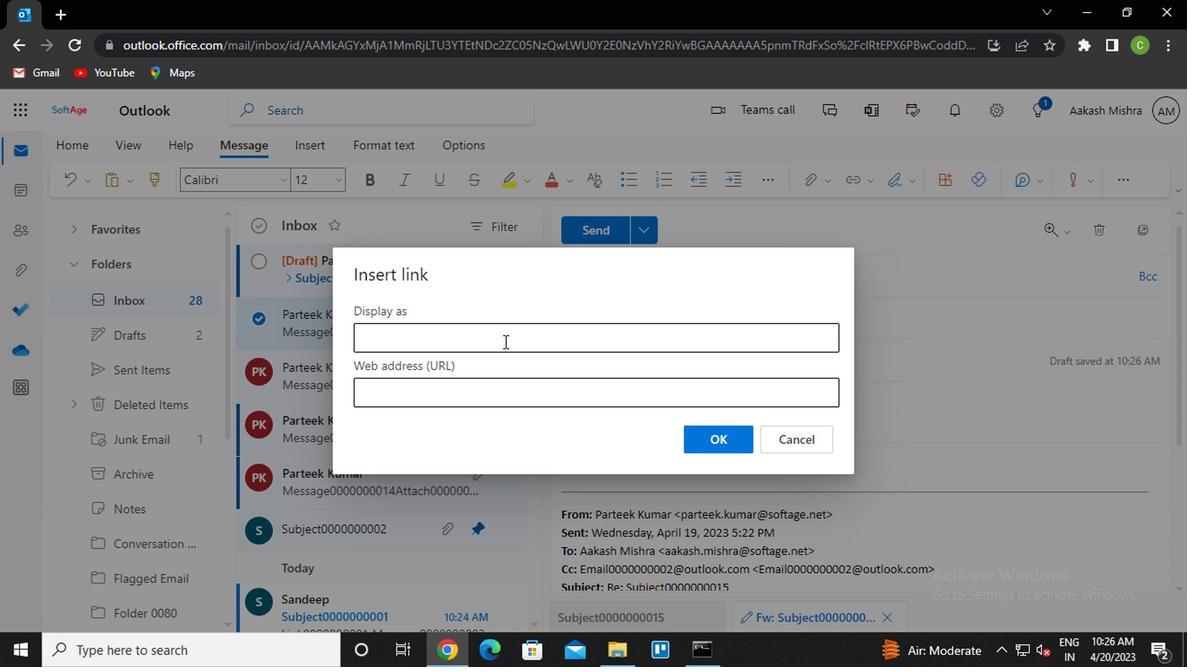 
Action: Mouse moved to (479, 388)
Screenshot: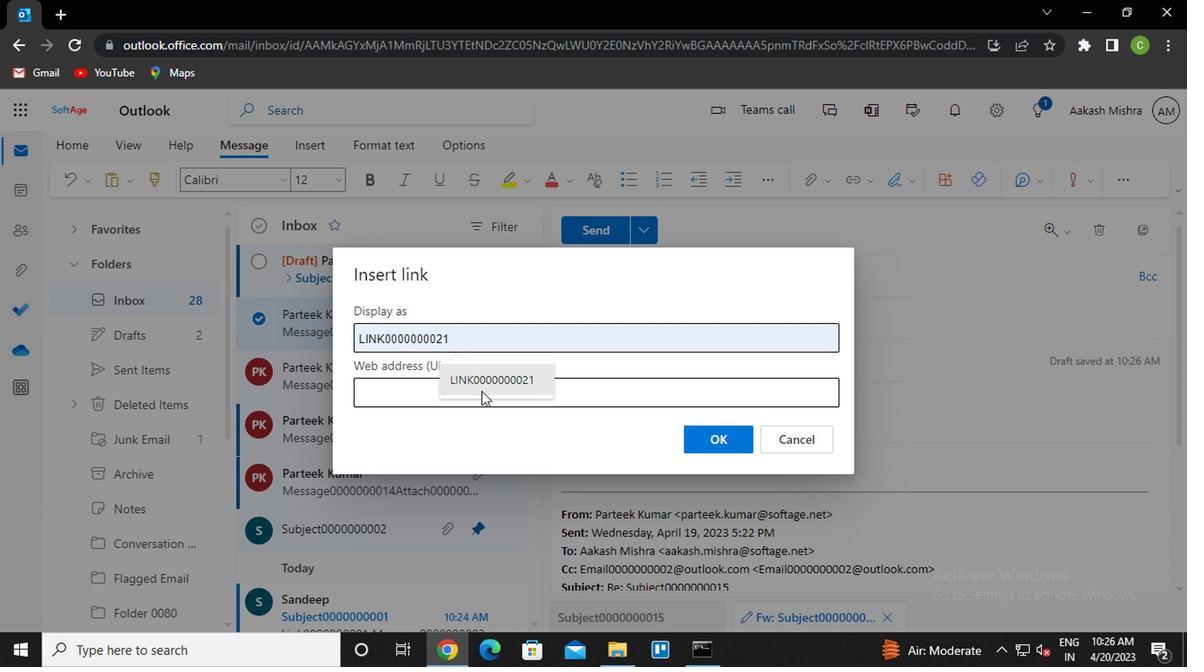 
Action: Mouse pressed left at (479, 388)
Screenshot: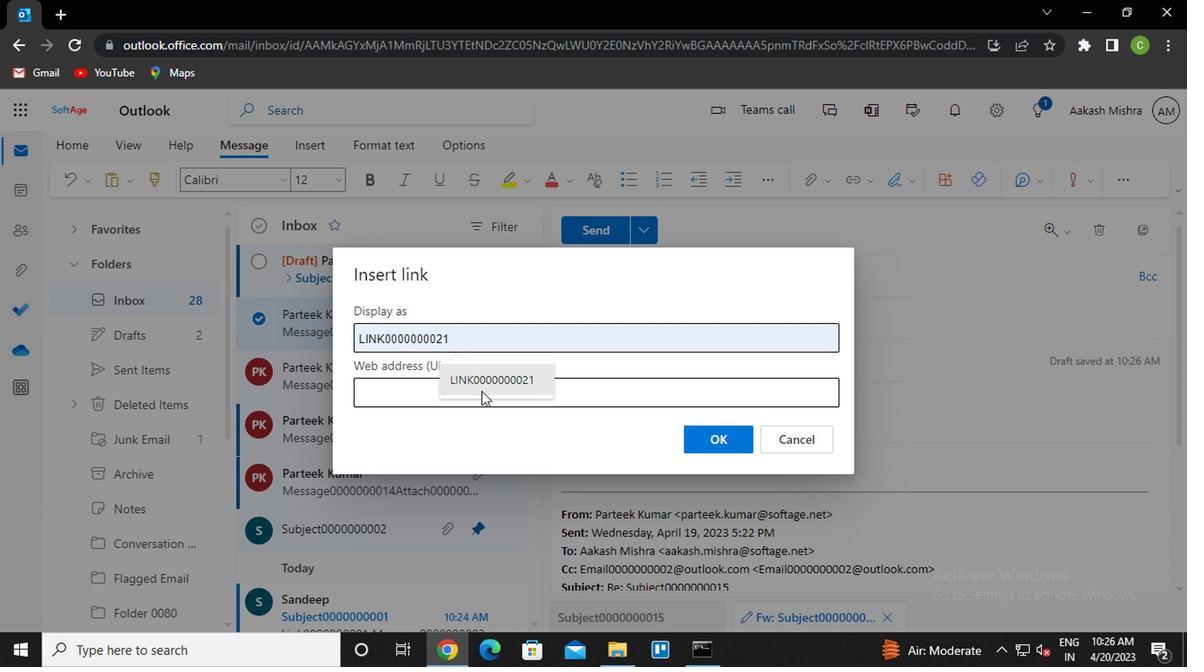
Action: Mouse moved to (471, 393)
Screenshot: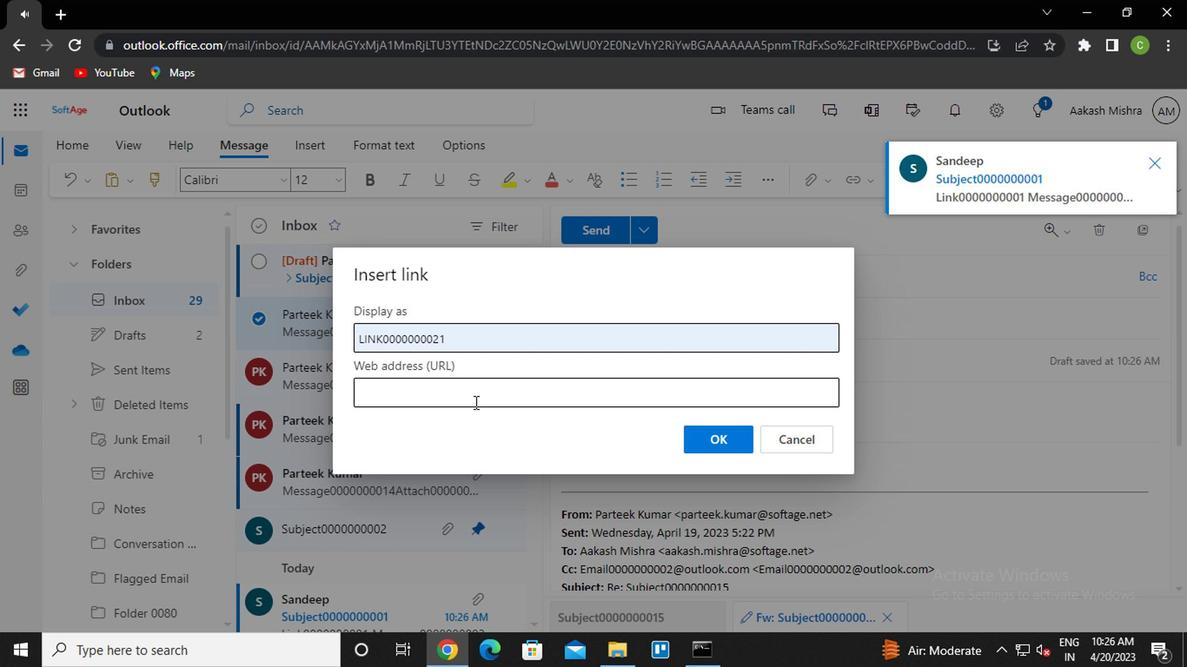 
Action: Mouse pressed left at (471, 393)
Screenshot: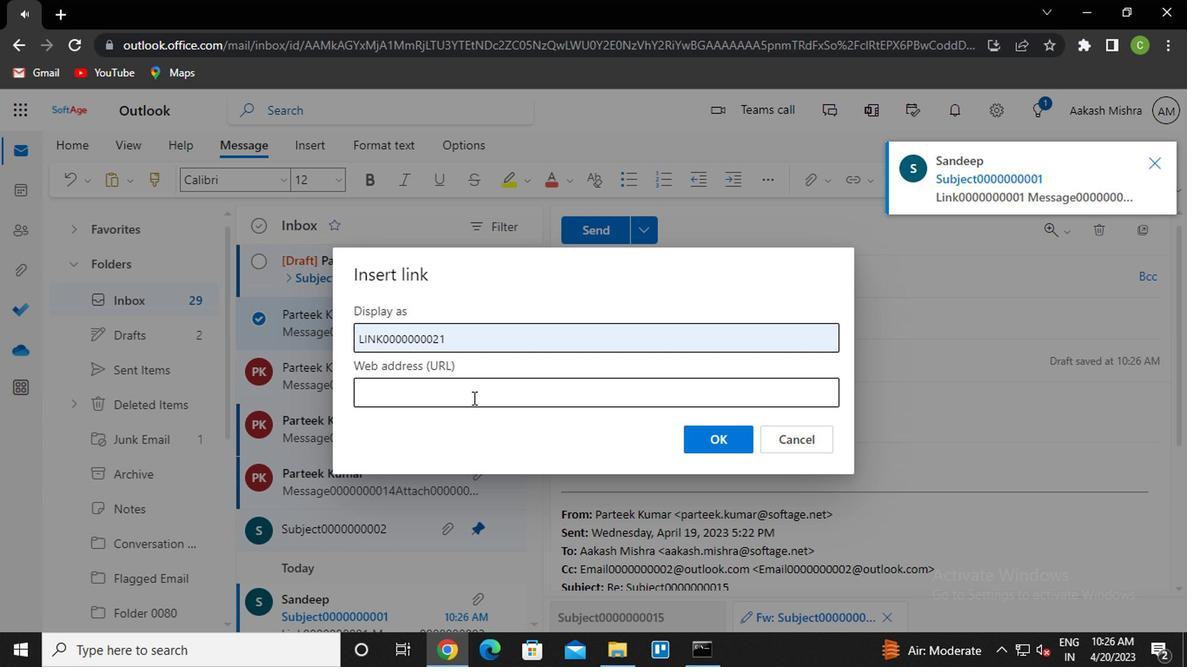 
Action: Mouse moved to (472, 419)
Screenshot: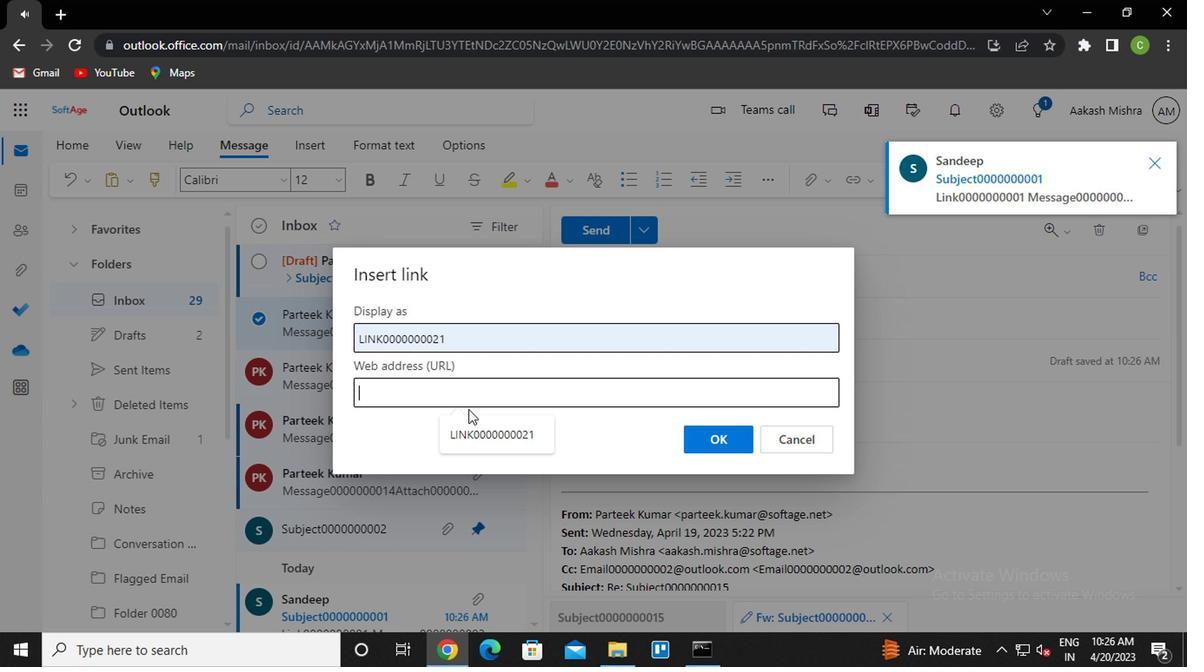 
Action: Mouse pressed left at (472, 419)
Screenshot: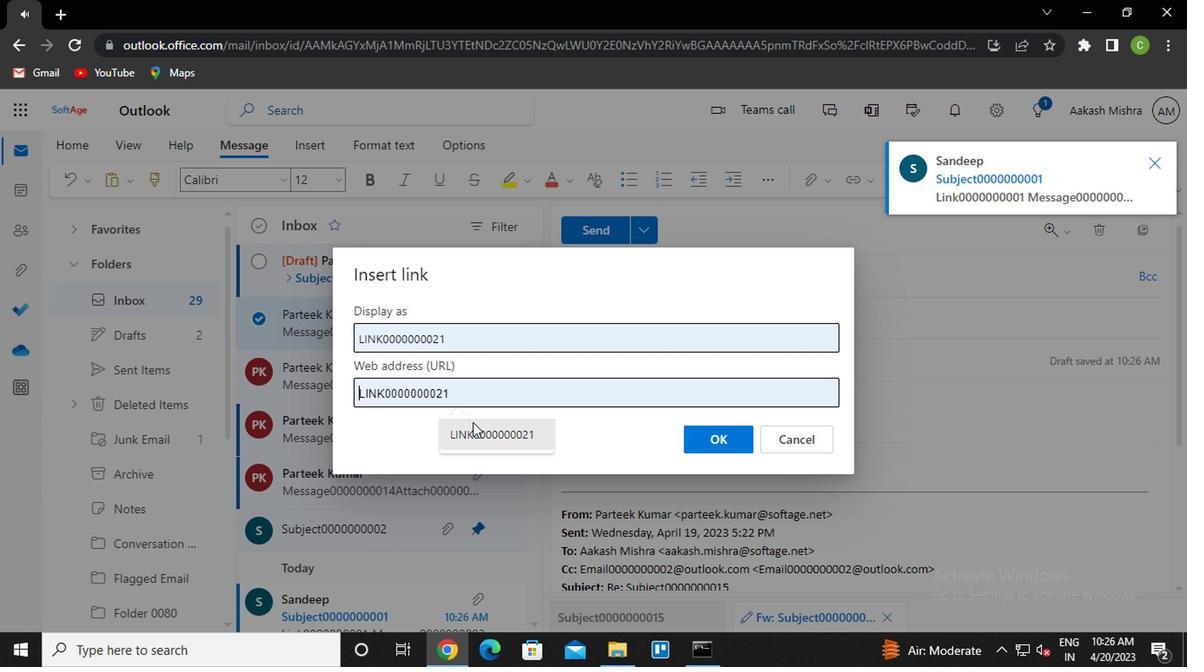 
Action: Mouse moved to (722, 431)
Screenshot: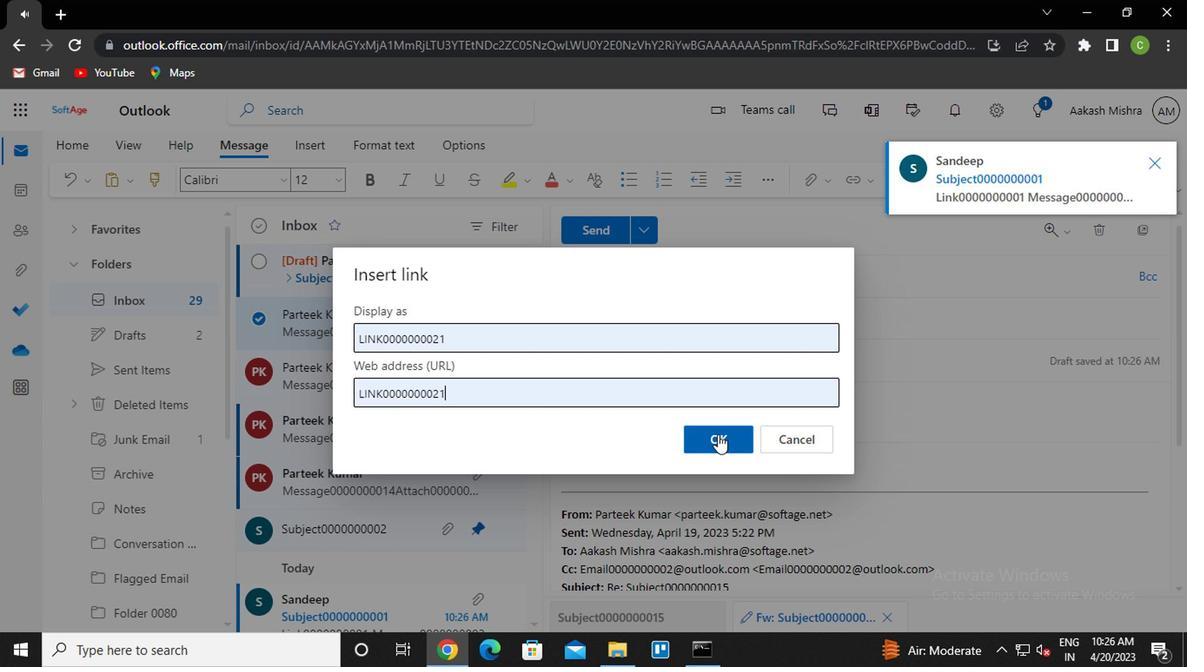 
Action: Mouse pressed left at (722, 431)
Screenshot: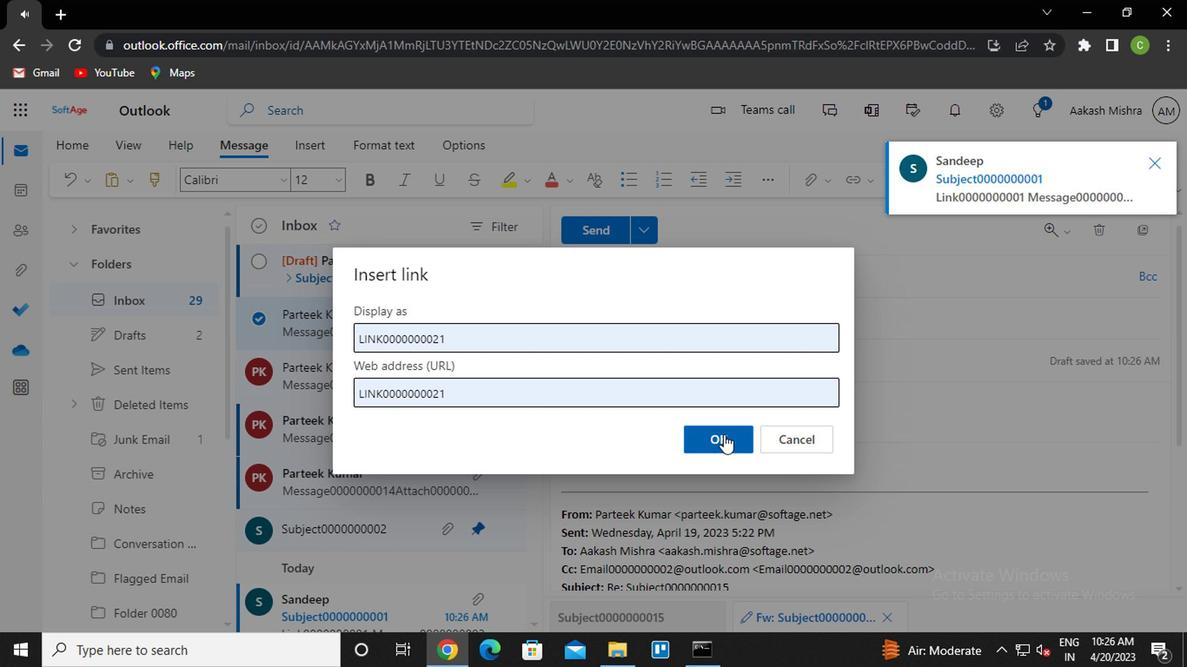 
Action: Mouse moved to (667, 280)
Screenshot: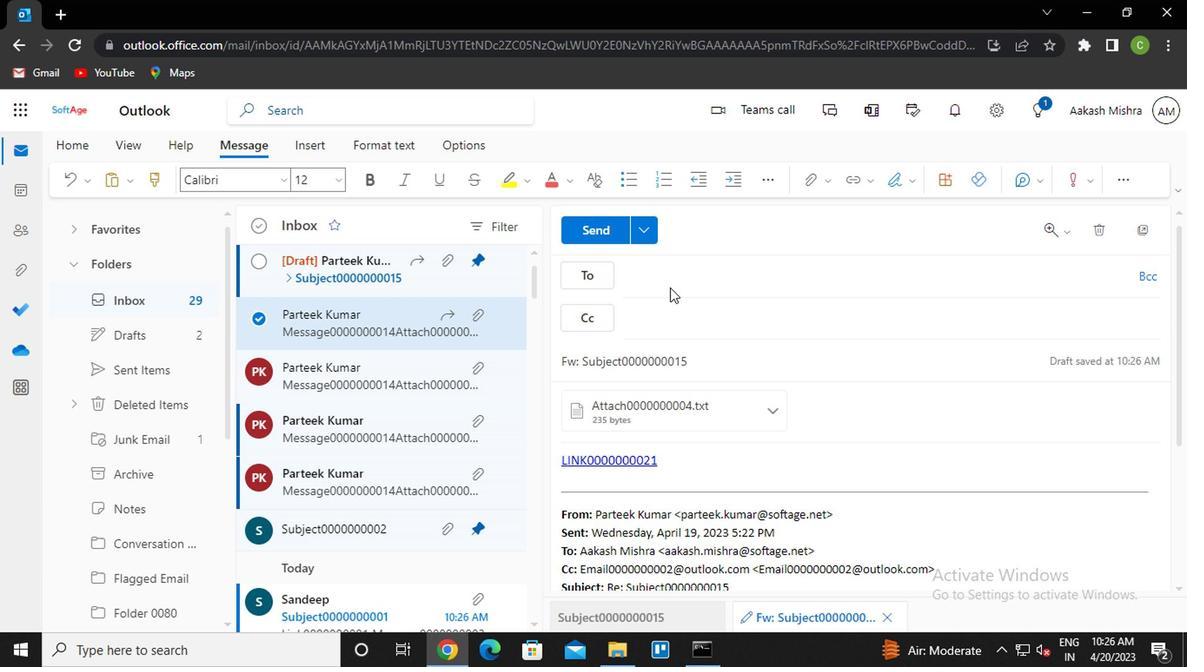 
Action: Mouse pressed left at (667, 280)
Screenshot: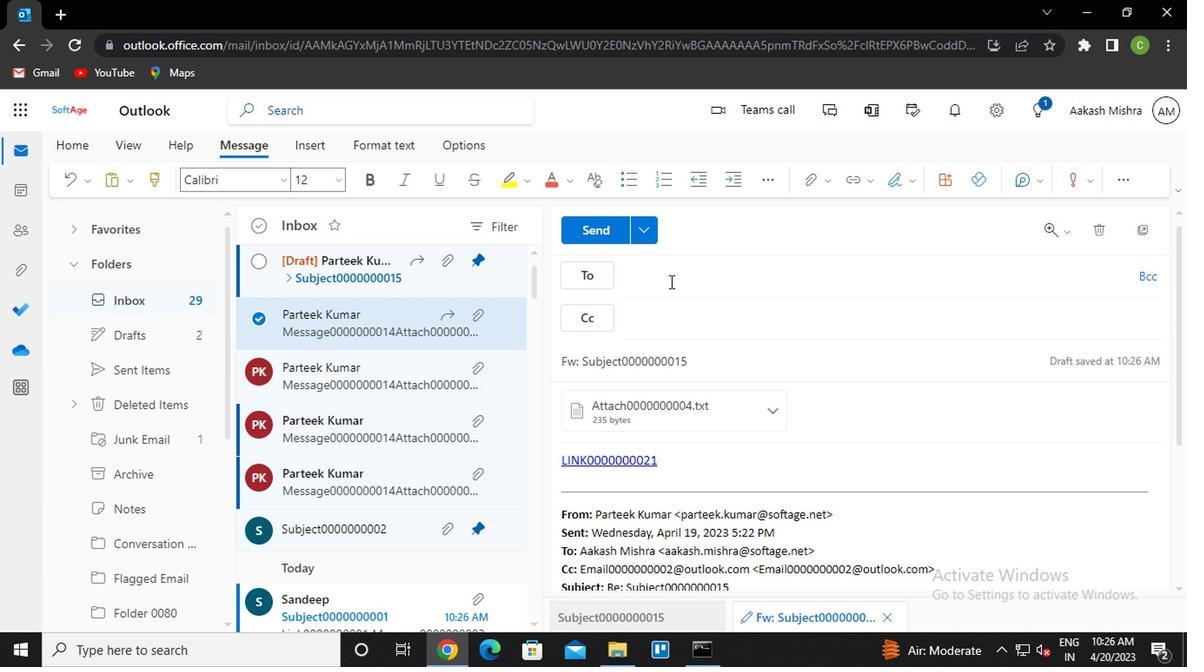 
Action: Key pressed sa
Screenshot: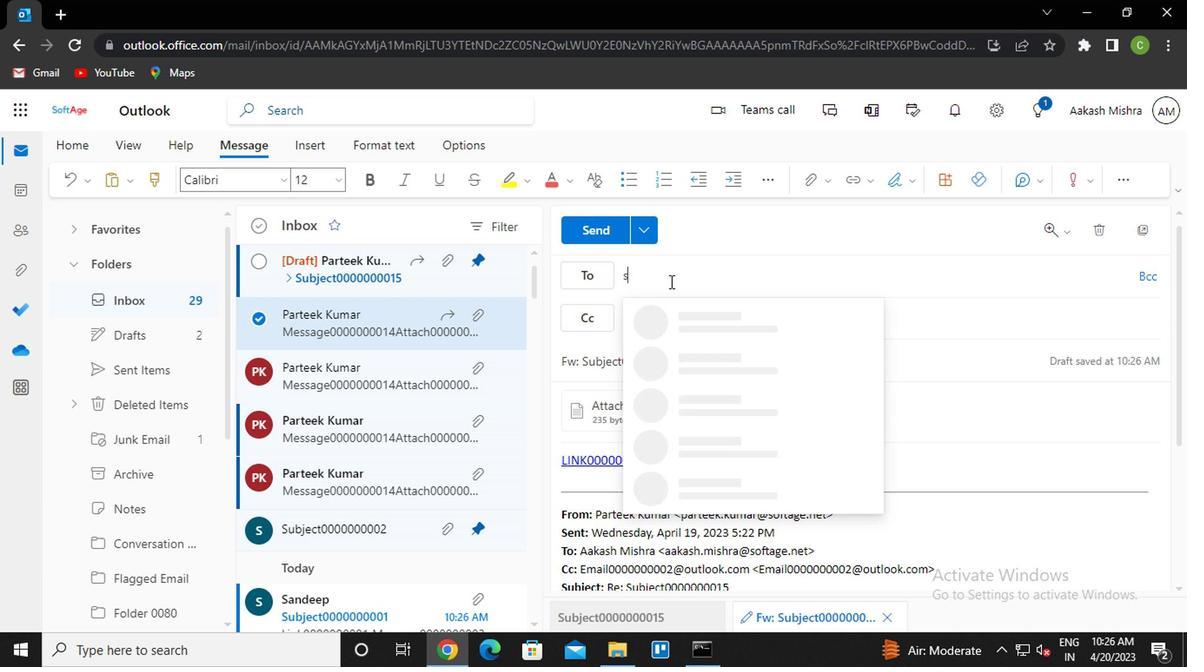 
Action: Mouse moved to (851, 1)
Screenshot: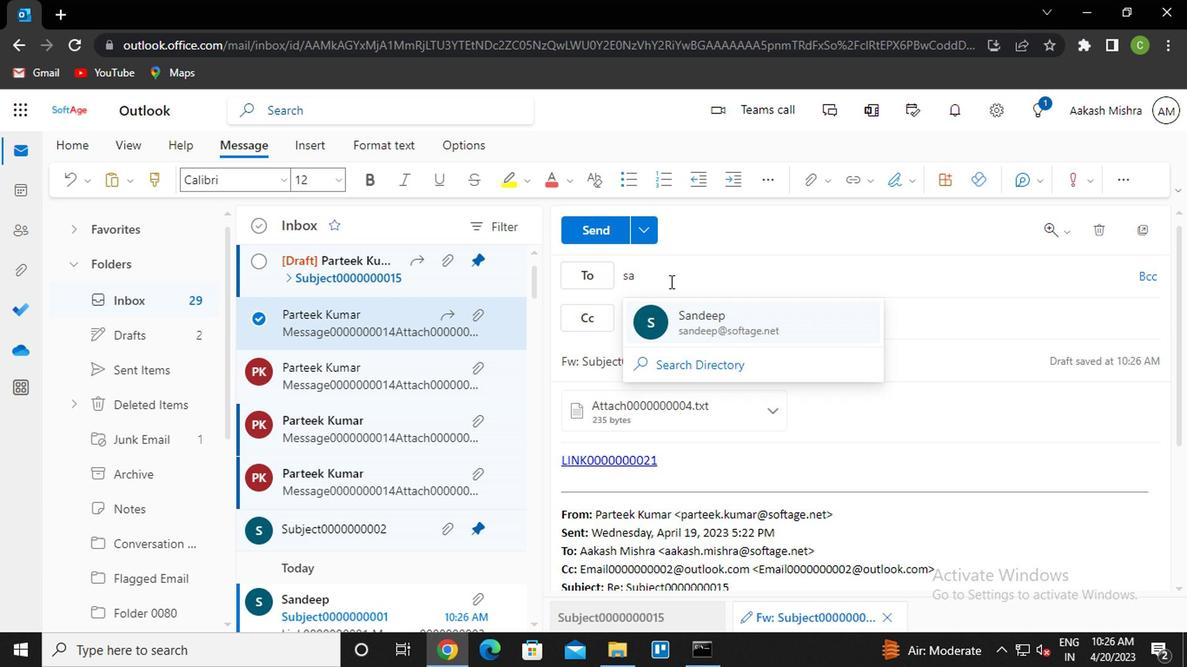 
Action: Key pressed <Key.enter>
Screenshot: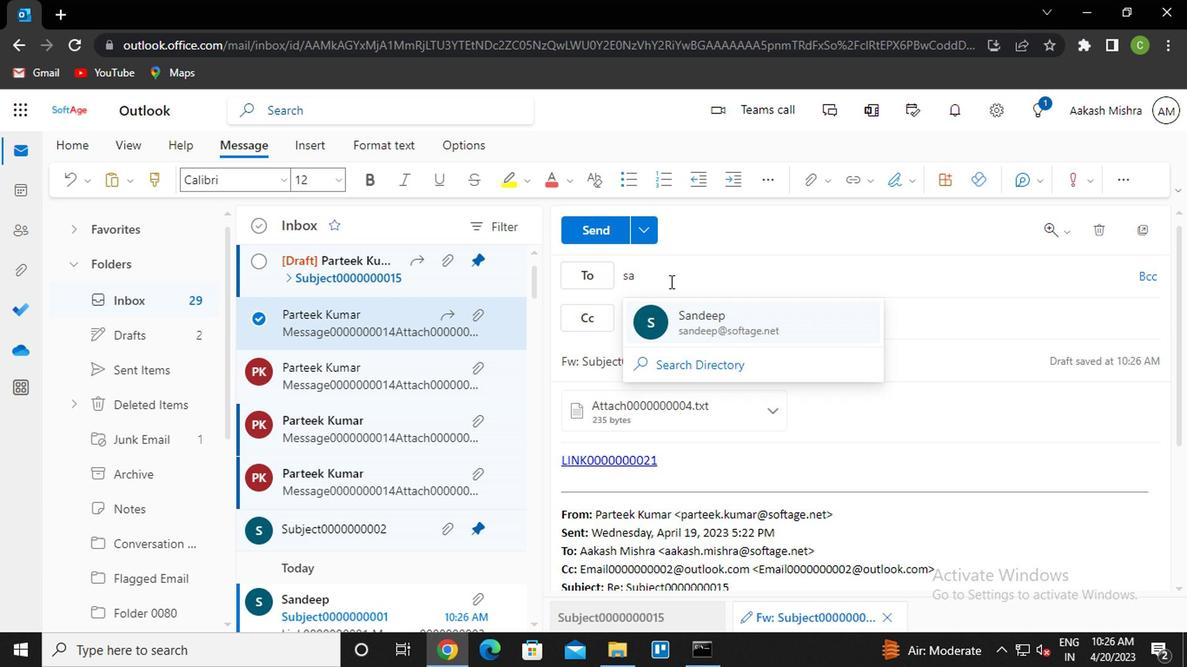 
Action: Mouse moved to (673, 324)
Screenshot: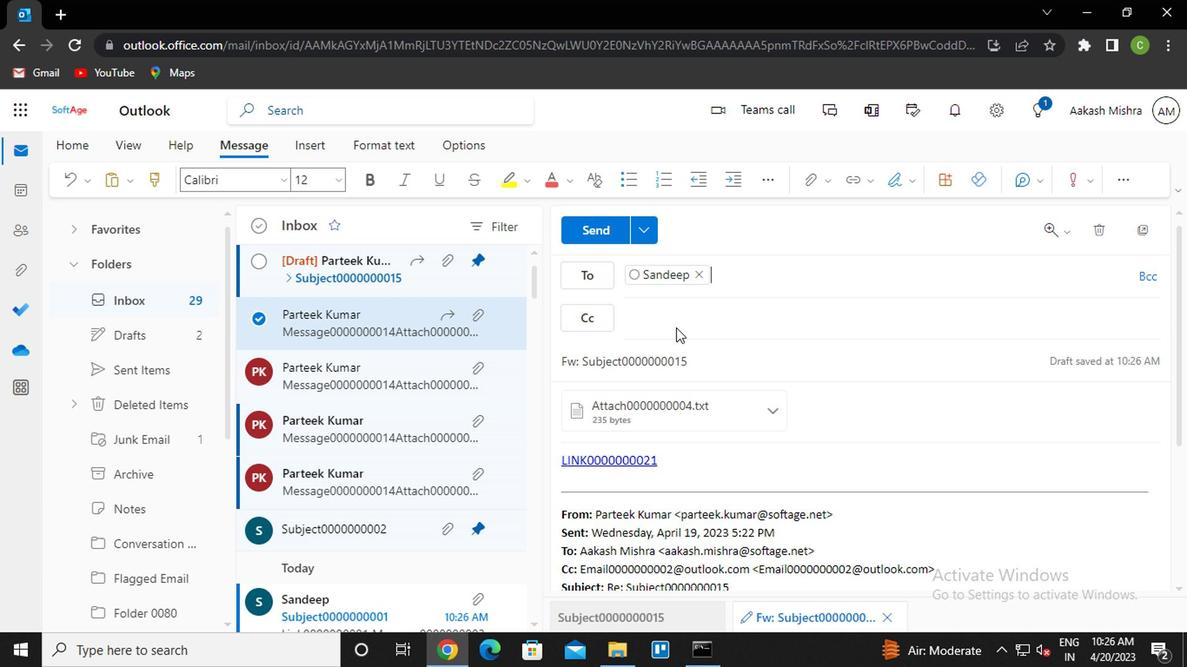 
Action: Mouse pressed left at (673, 324)
Screenshot: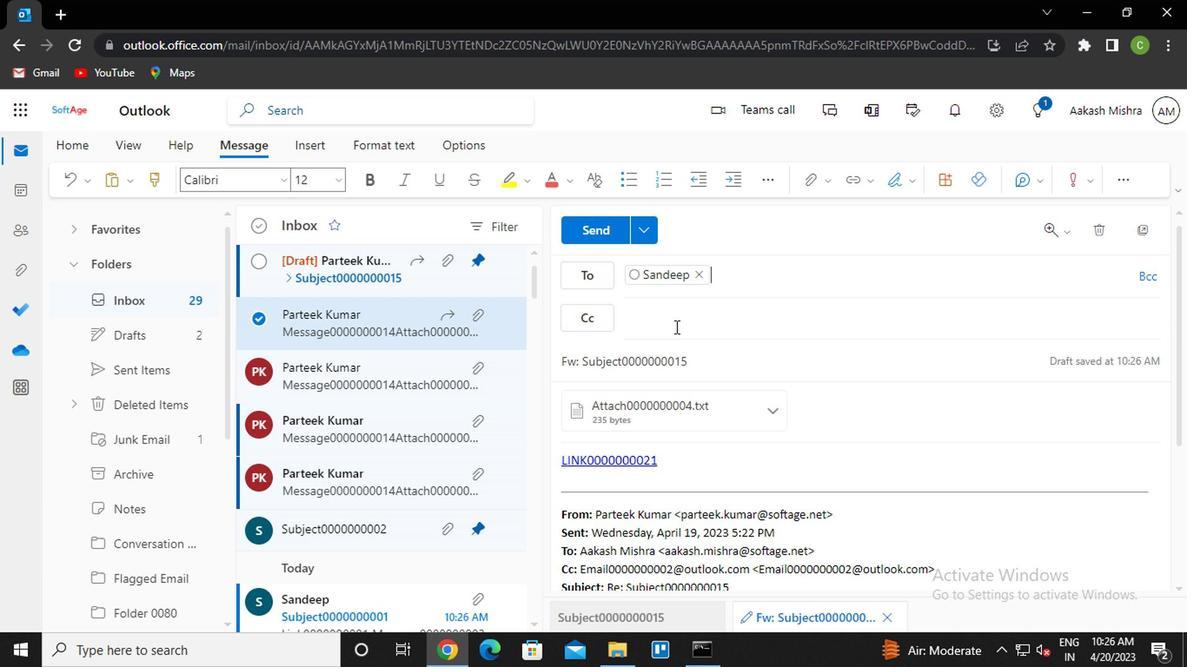 
Action: Mouse moved to (673, 323)
Screenshot: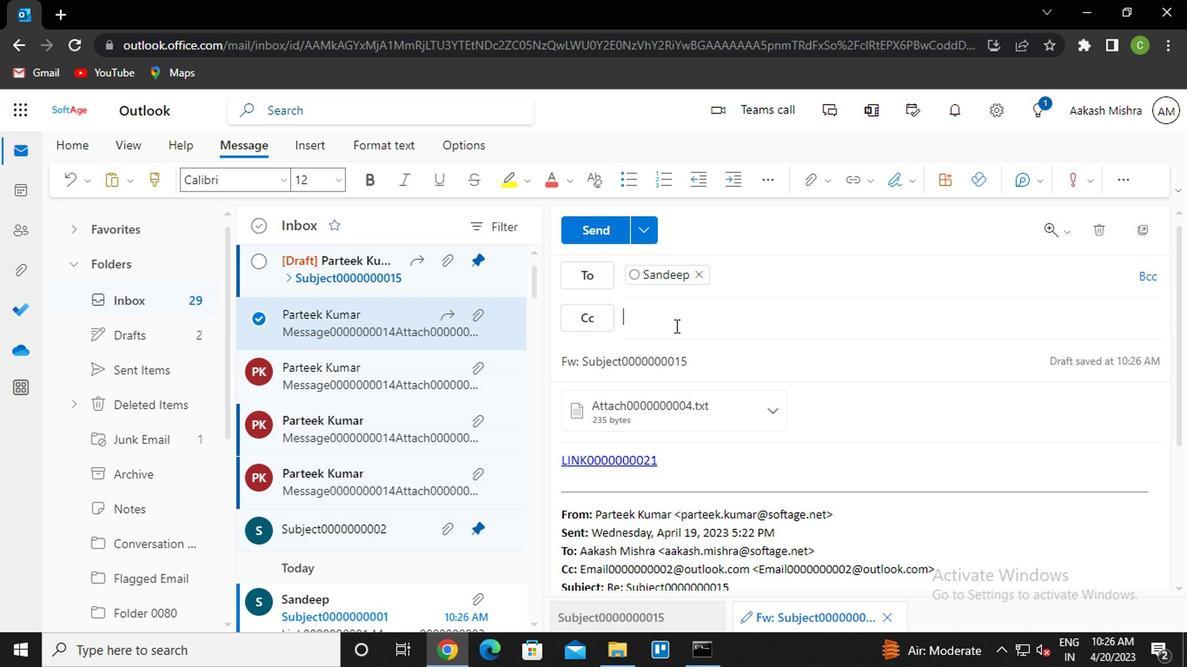 
Action: Key pressed va<Key.enter>
Screenshot: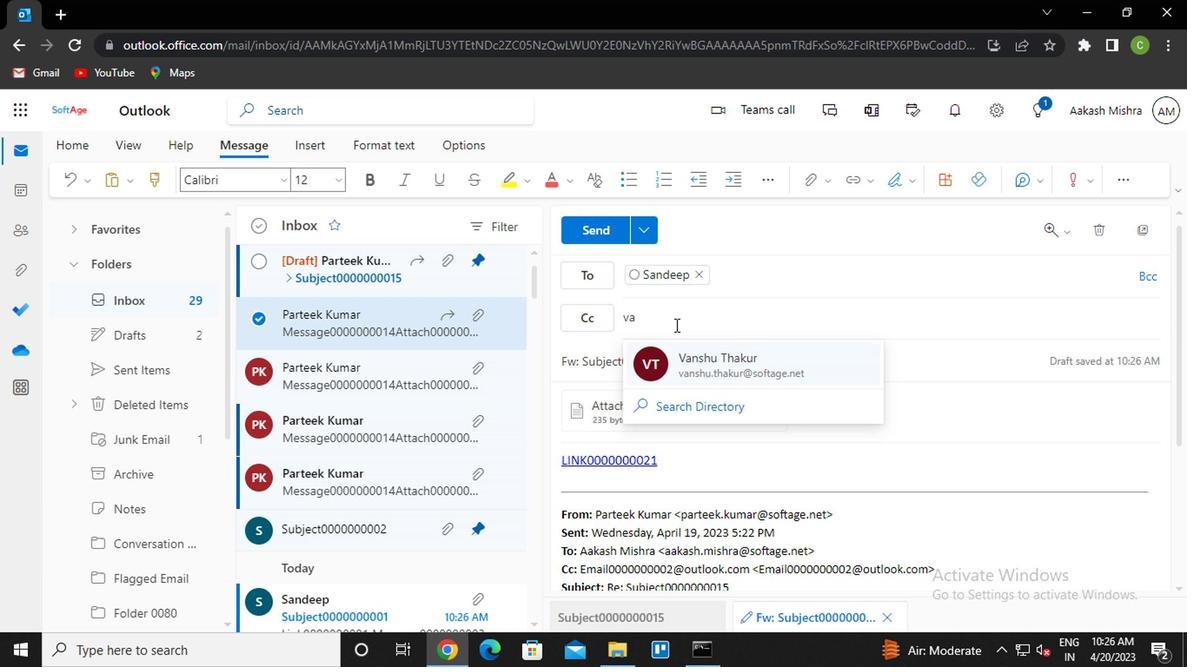 
Action: Mouse moved to (712, 353)
Screenshot: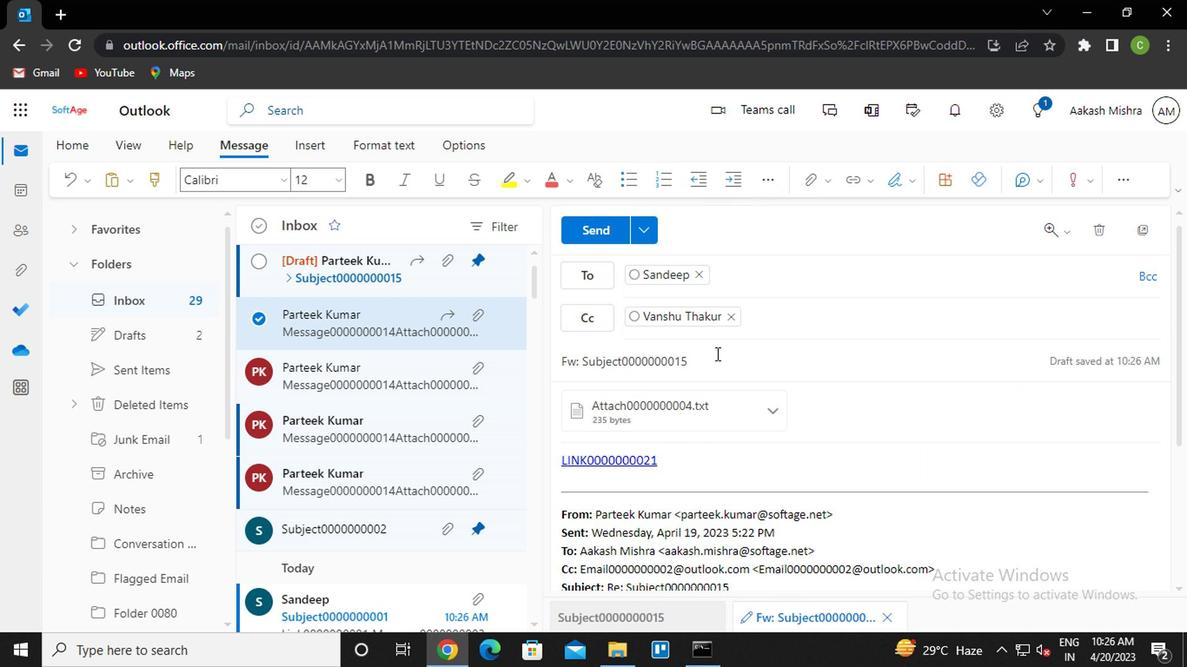 
Action: Mouse pressed left at (712, 353)
Screenshot: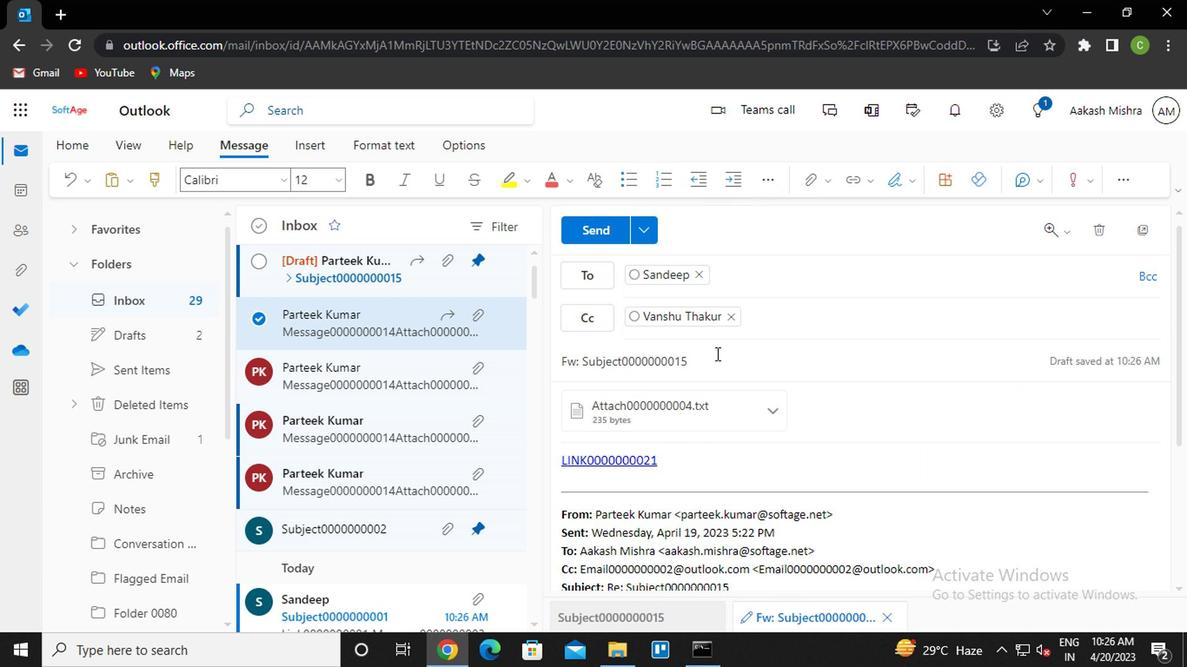 
Action: Key pressed <Key.backspace><Key.backspace>21
Screenshot: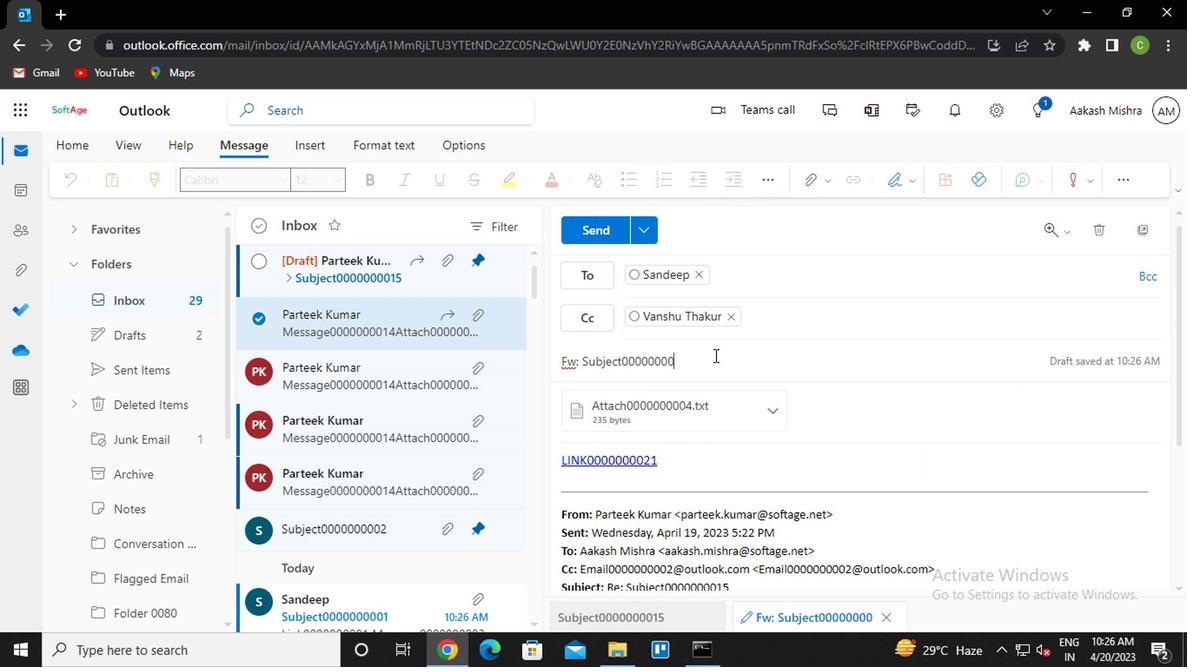 
Action: Mouse moved to (648, 476)
Screenshot: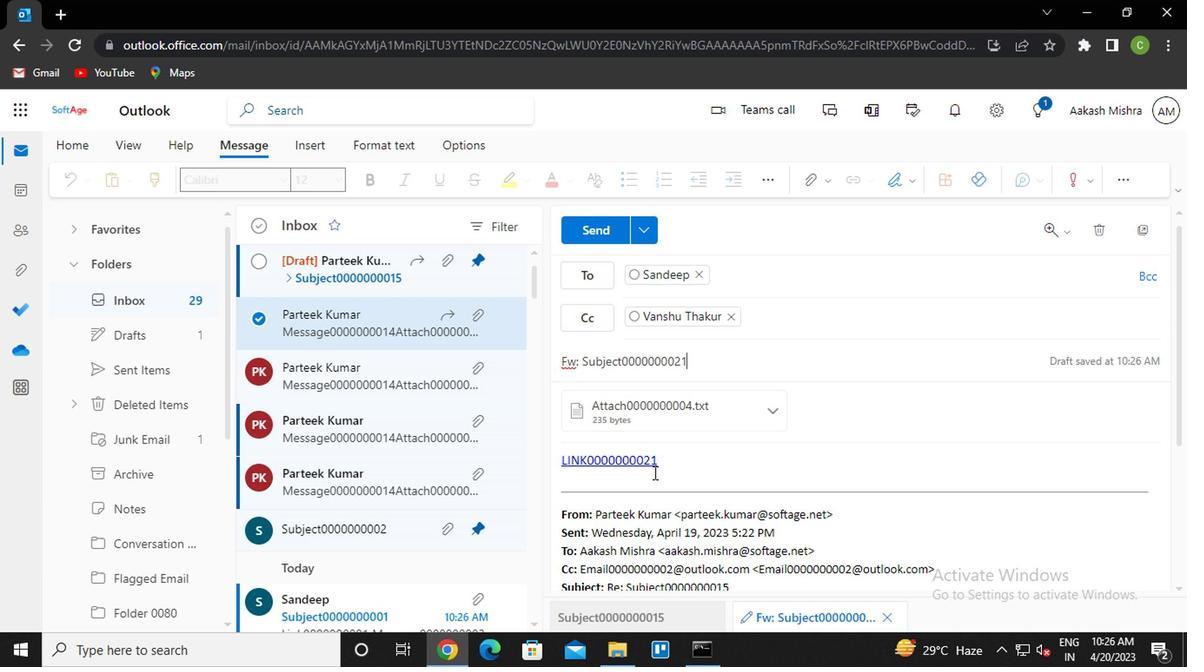 
Action: Mouse pressed left at (648, 476)
Screenshot: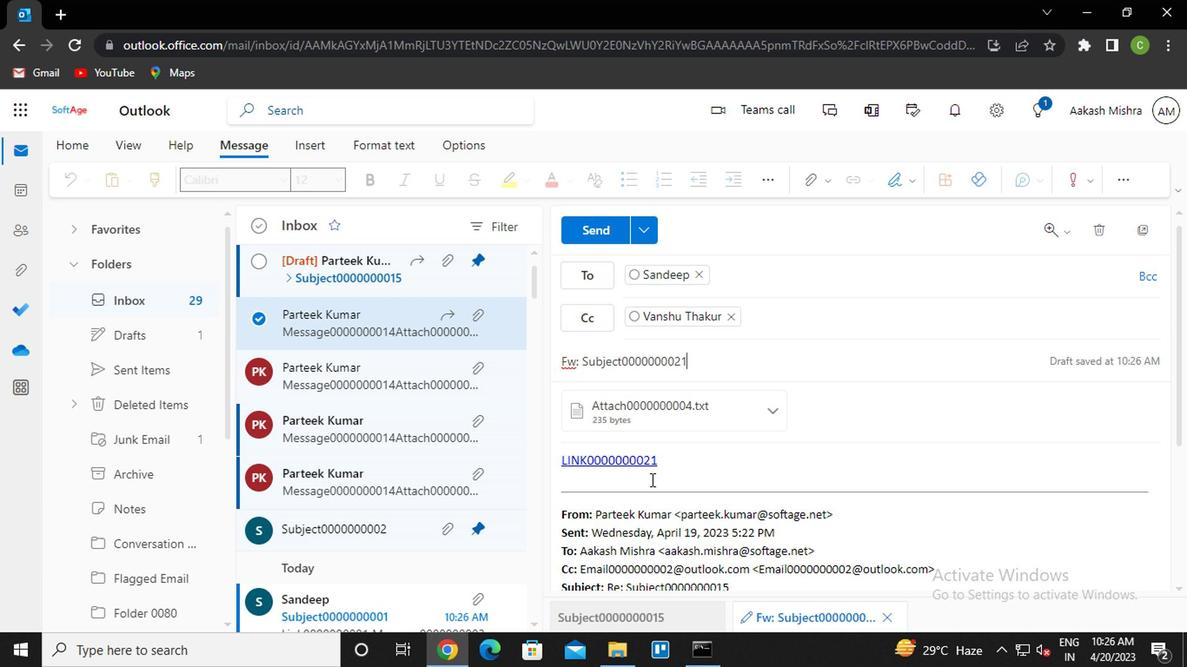 
Action: Key pressed <Key.caps_lock>m<Key.caps_lock>essage0000000023
Screenshot: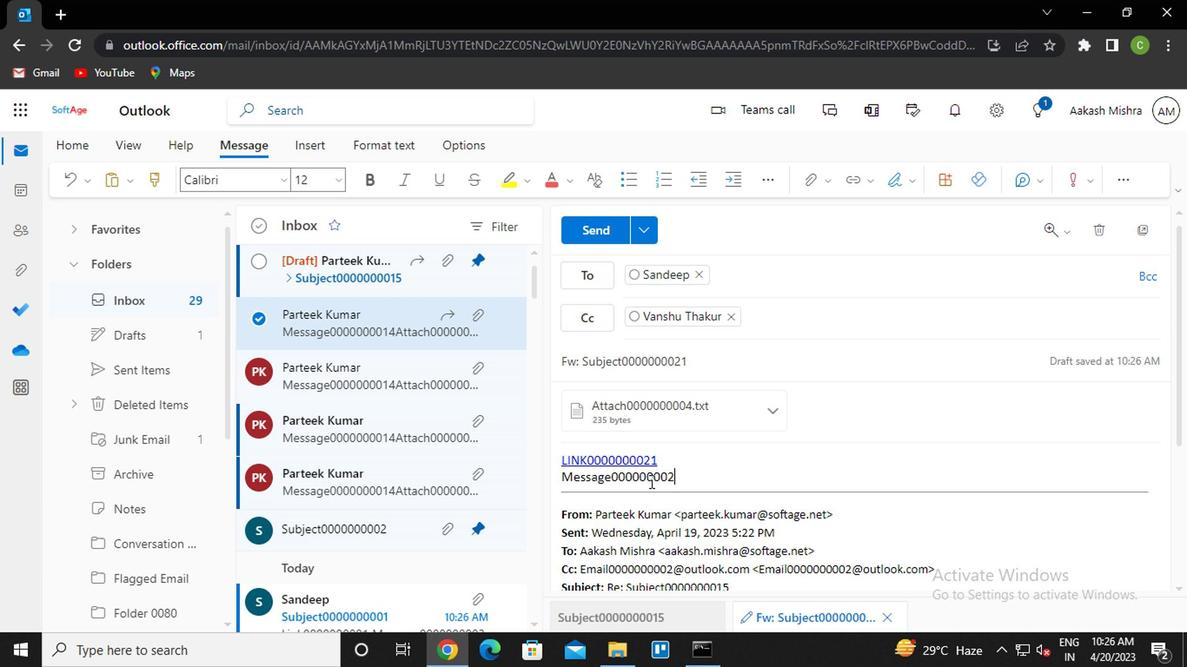 
Action: Mouse moved to (590, 228)
Screenshot: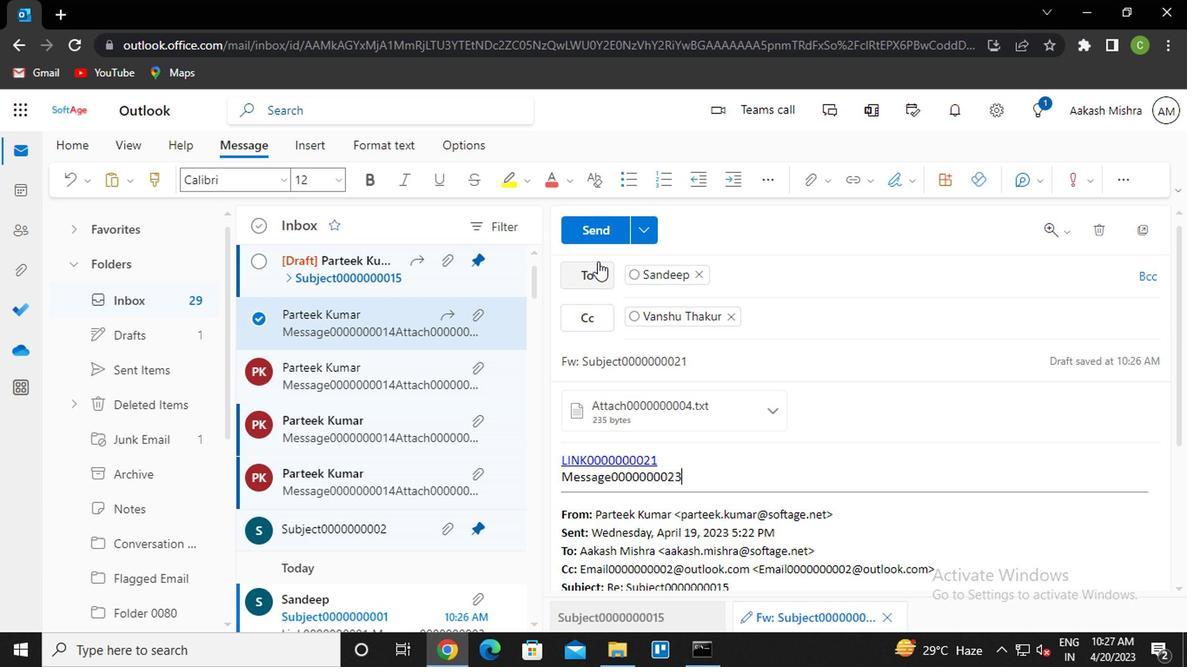 
Action: Mouse pressed left at (590, 228)
Screenshot: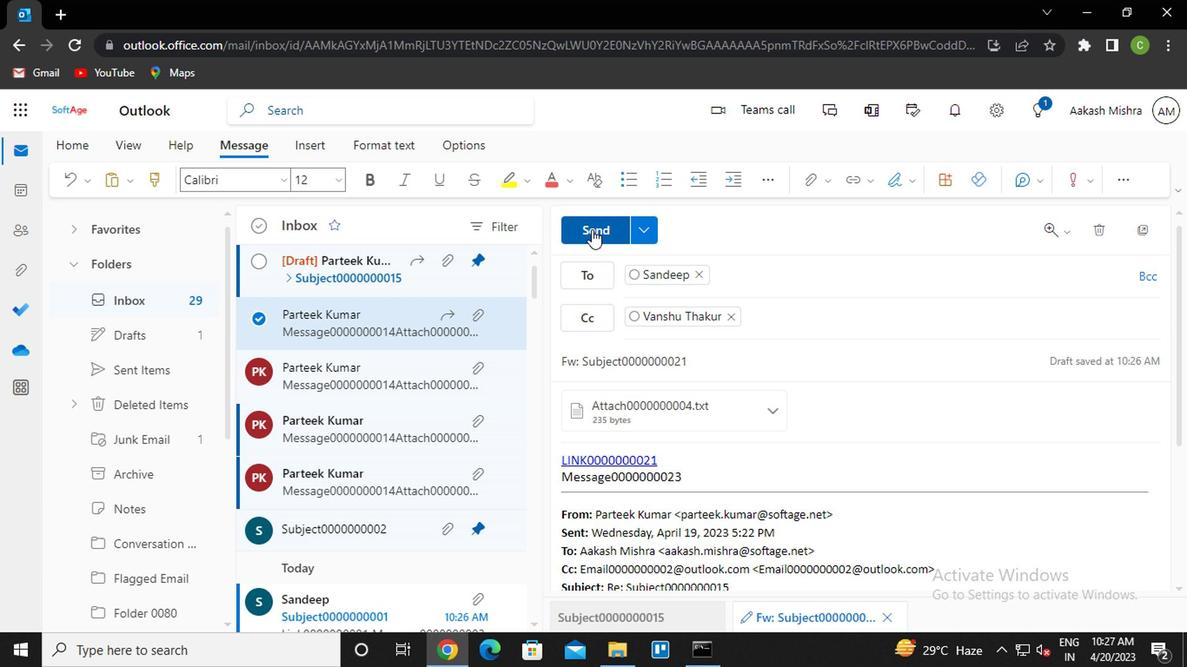 
Action: Mouse moved to (1118, 325)
Screenshot: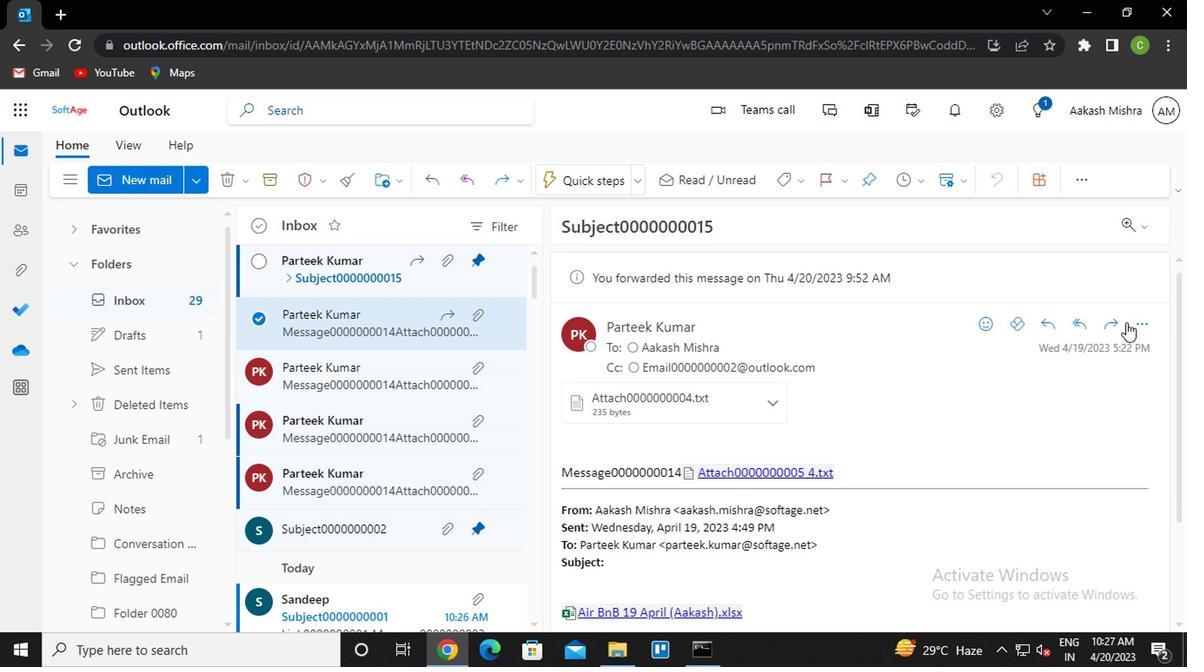 
Action: Mouse pressed left at (1118, 325)
Screenshot: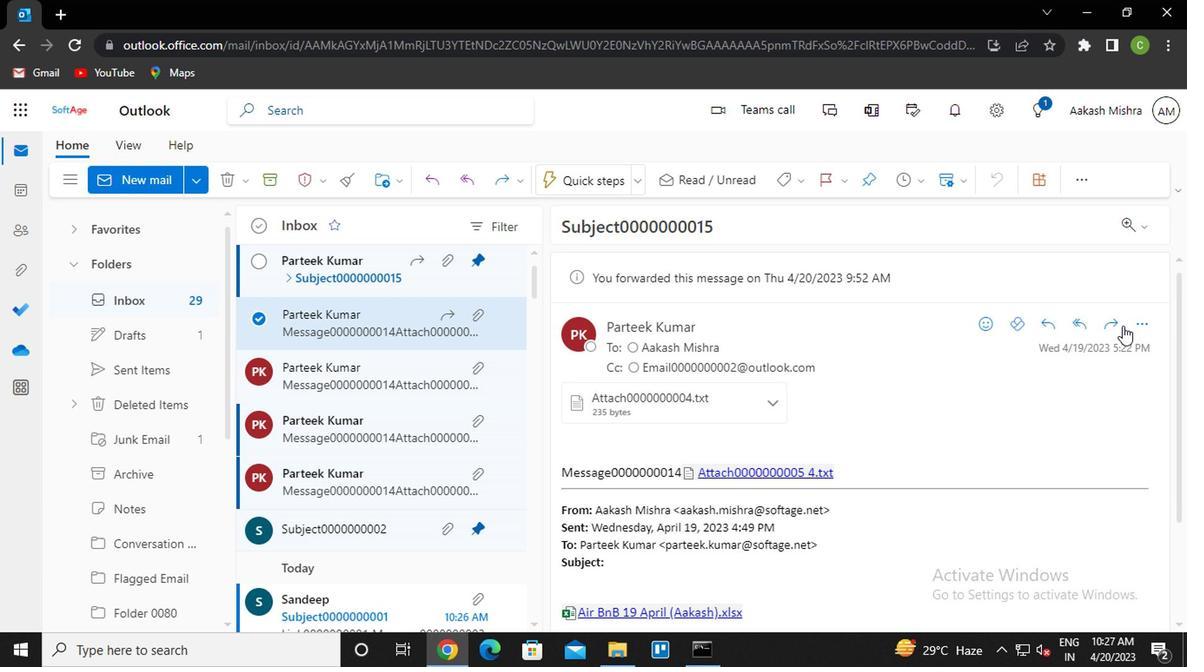 
Action: Mouse moved to (894, 165)
Screenshot: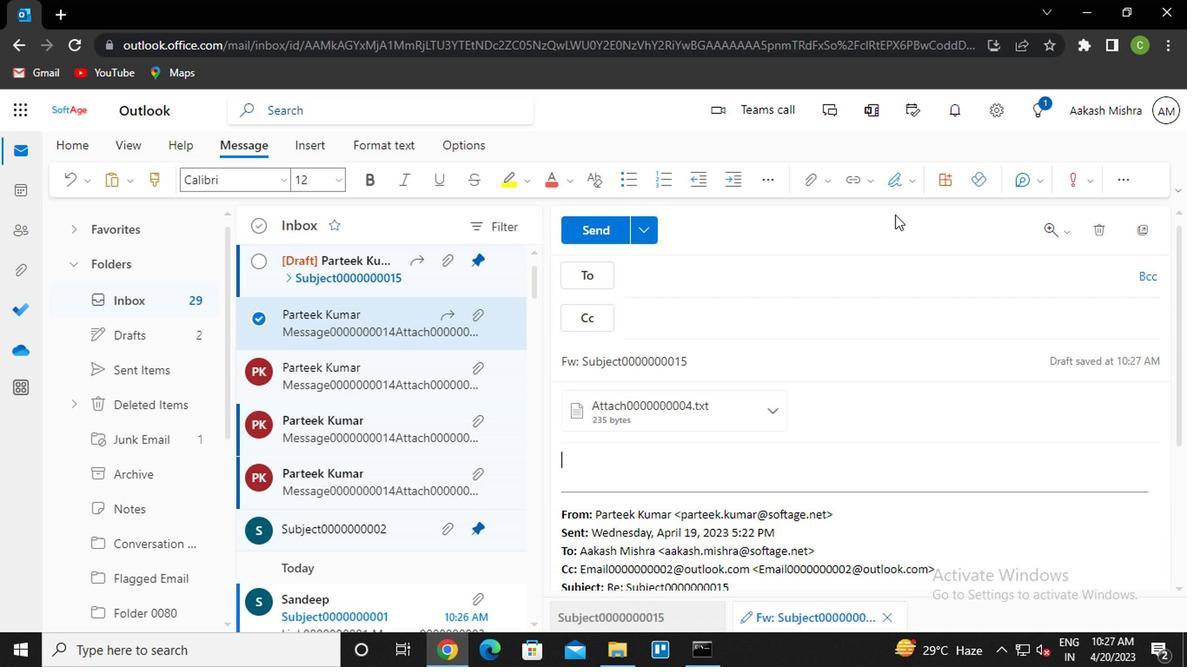 
Action: Mouse pressed left at (894, 165)
Screenshot: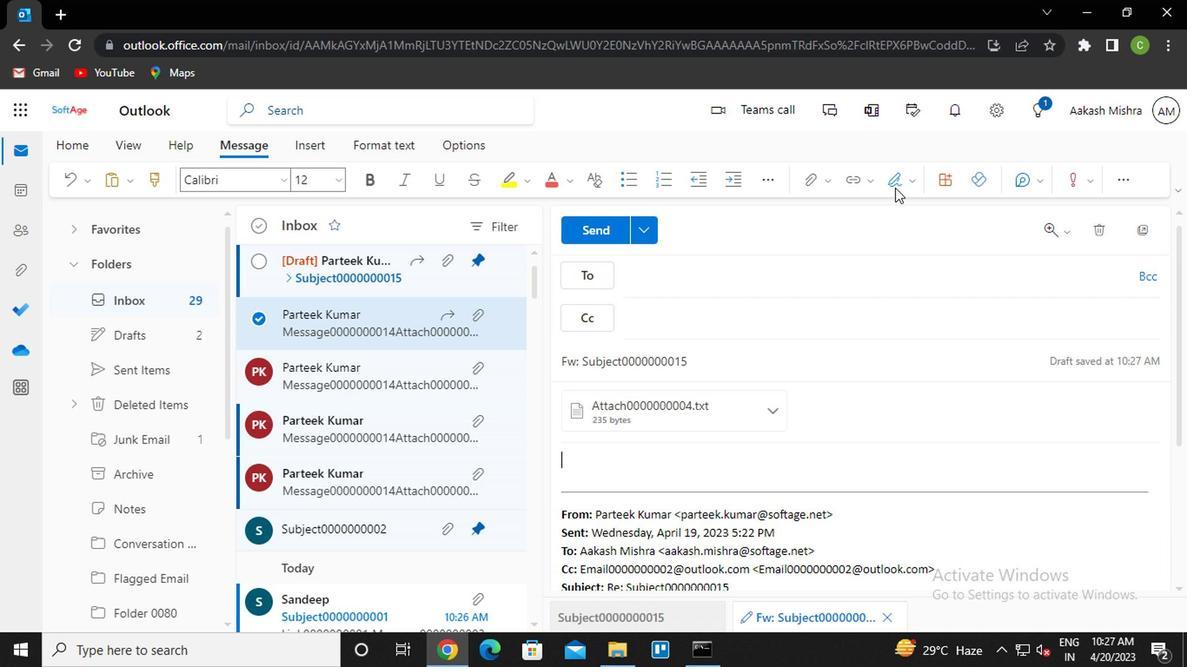 
Action: Mouse moved to (812, 179)
Screenshot: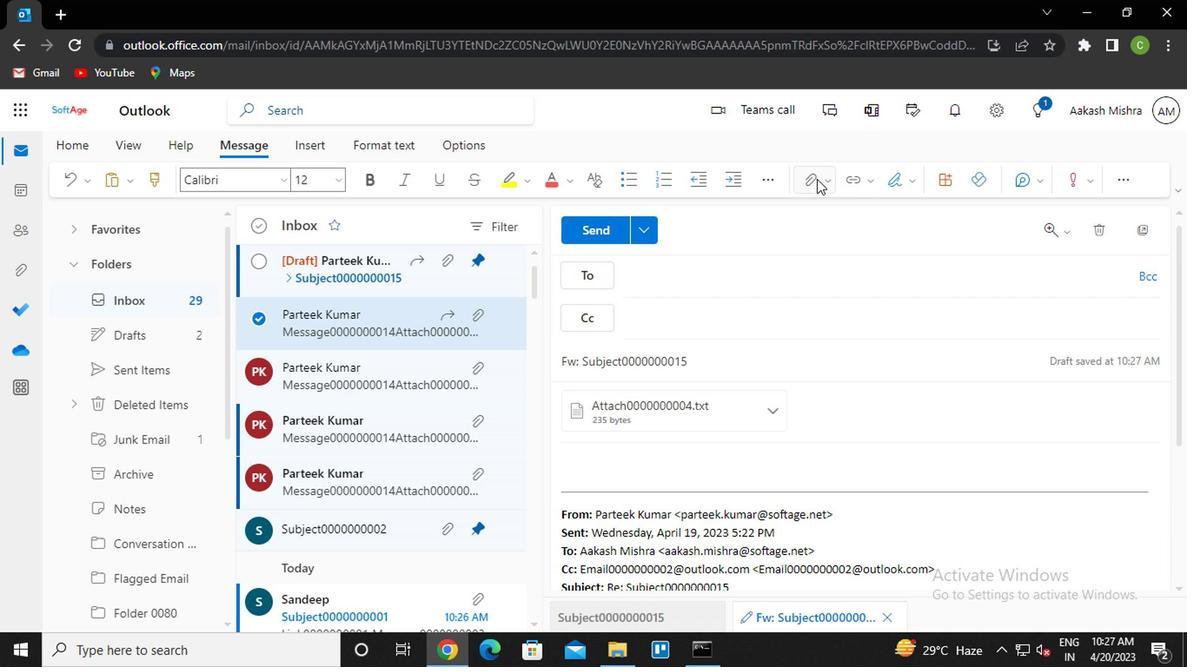
Action: Mouse pressed left at (812, 179)
Screenshot: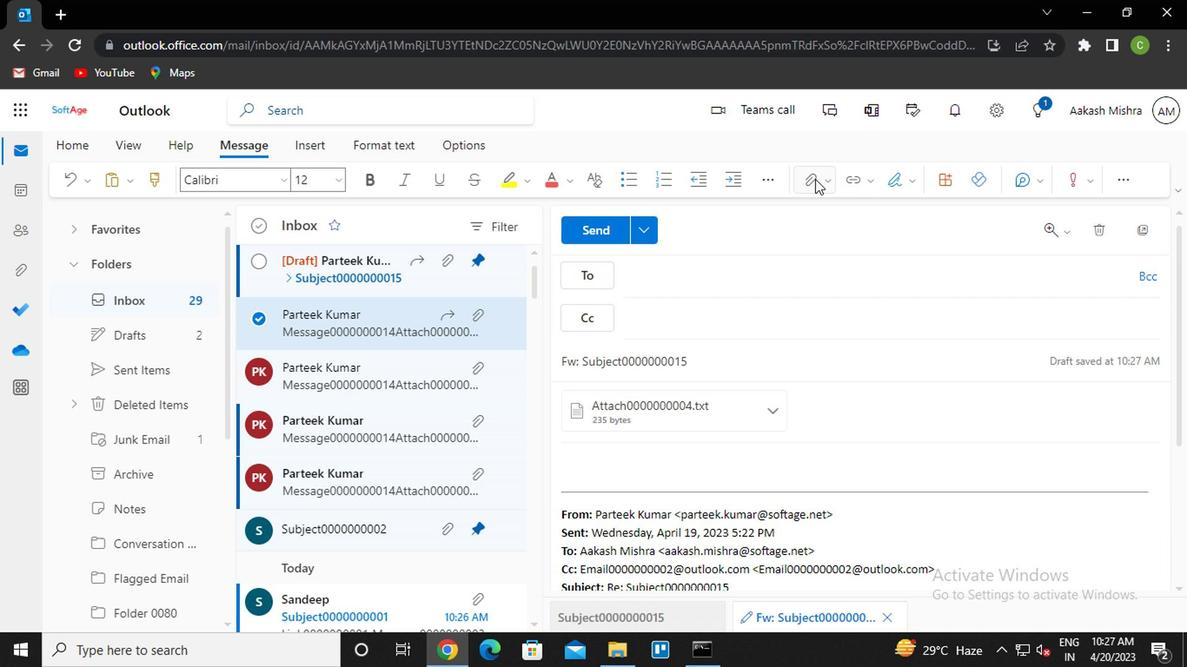 
Action: Mouse moved to (689, 317)
Screenshot: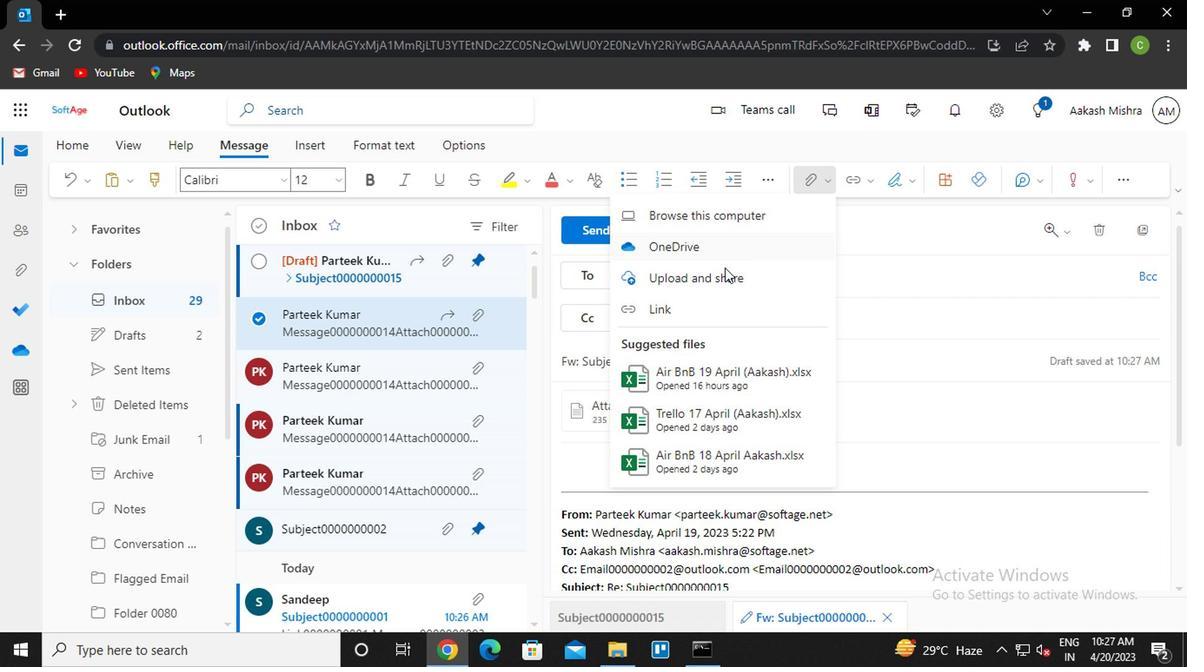
Action: Mouse pressed left at (689, 317)
Screenshot: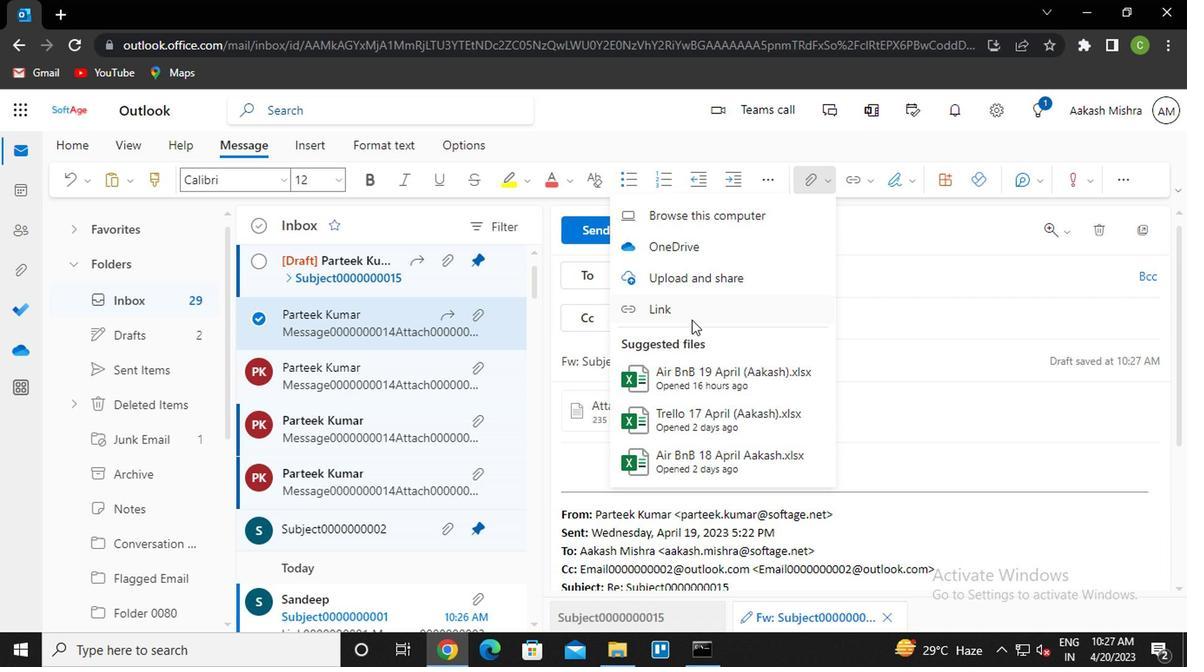 
Action: Mouse moved to (560, 334)
Screenshot: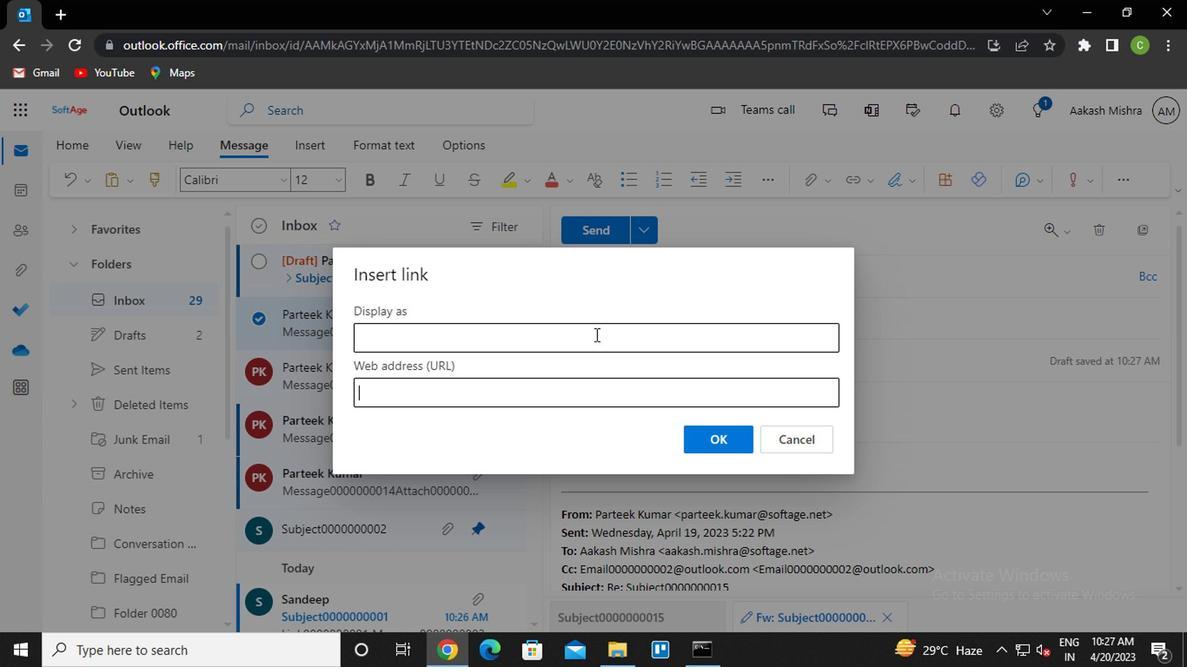 
Action: Mouse pressed left at (560, 334)
Screenshot: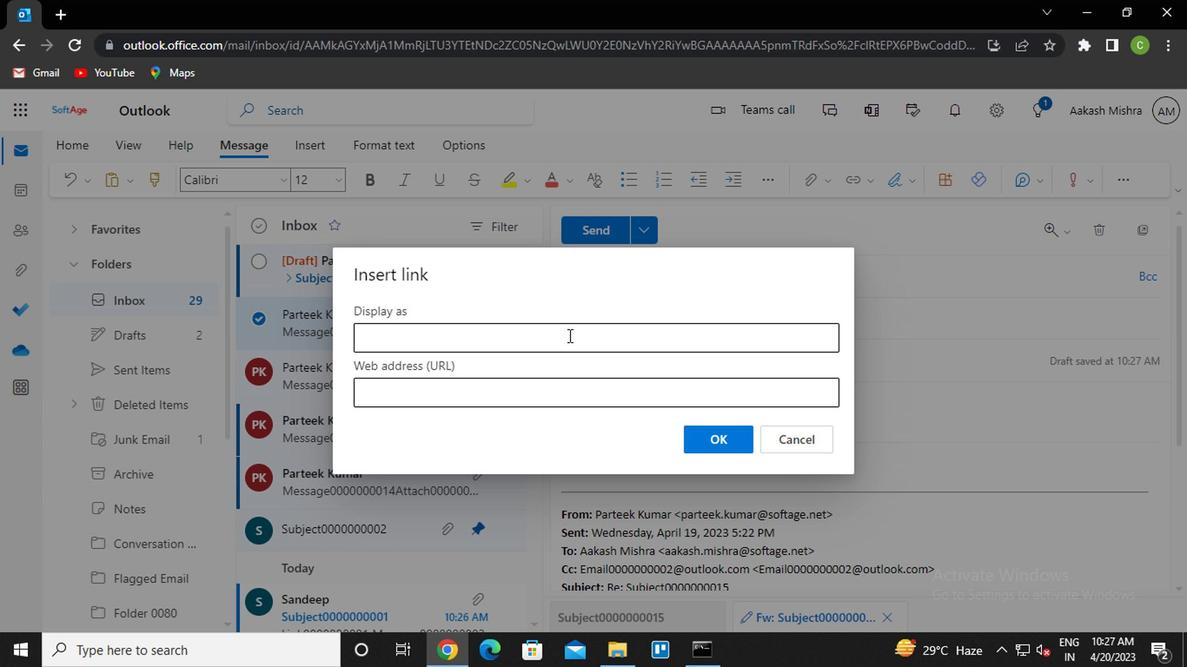 
Action: Mouse moved to (504, 382)
Screenshot: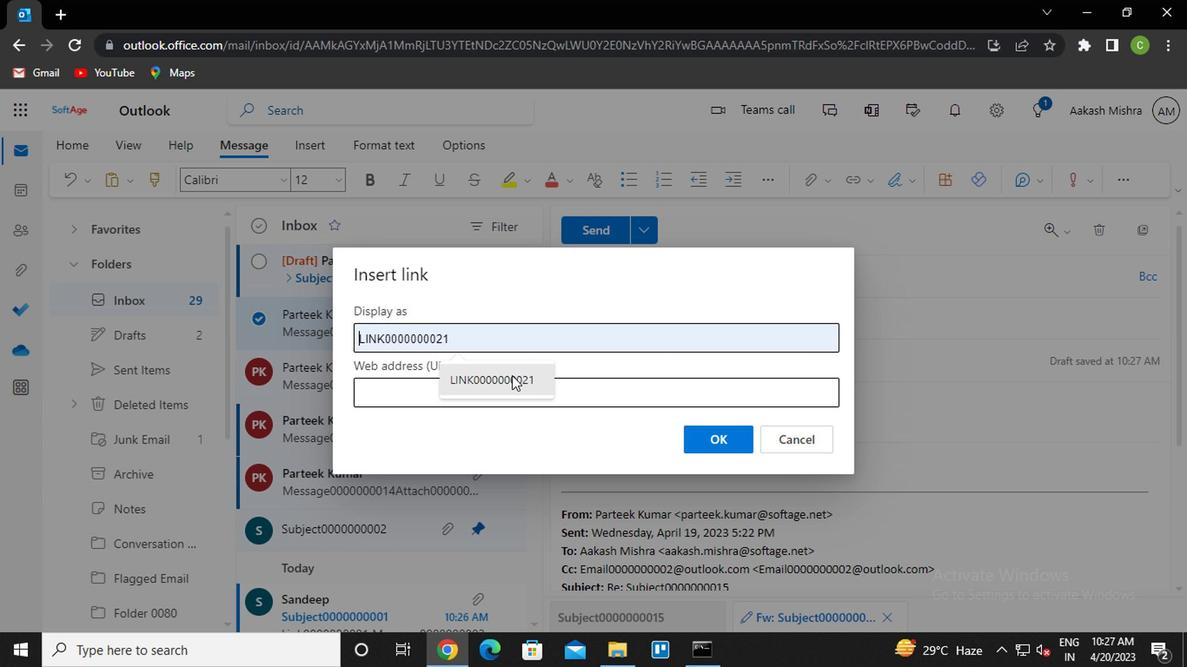 
Action: Mouse pressed left at (504, 382)
Screenshot: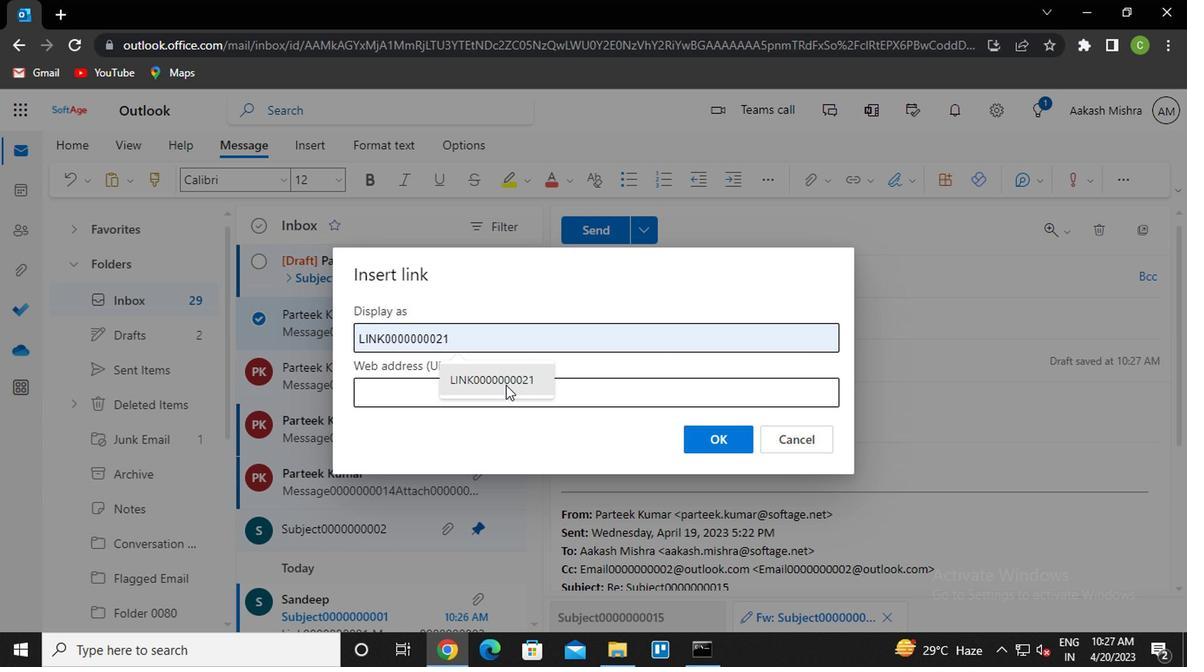 
Action: Mouse moved to (475, 392)
Screenshot: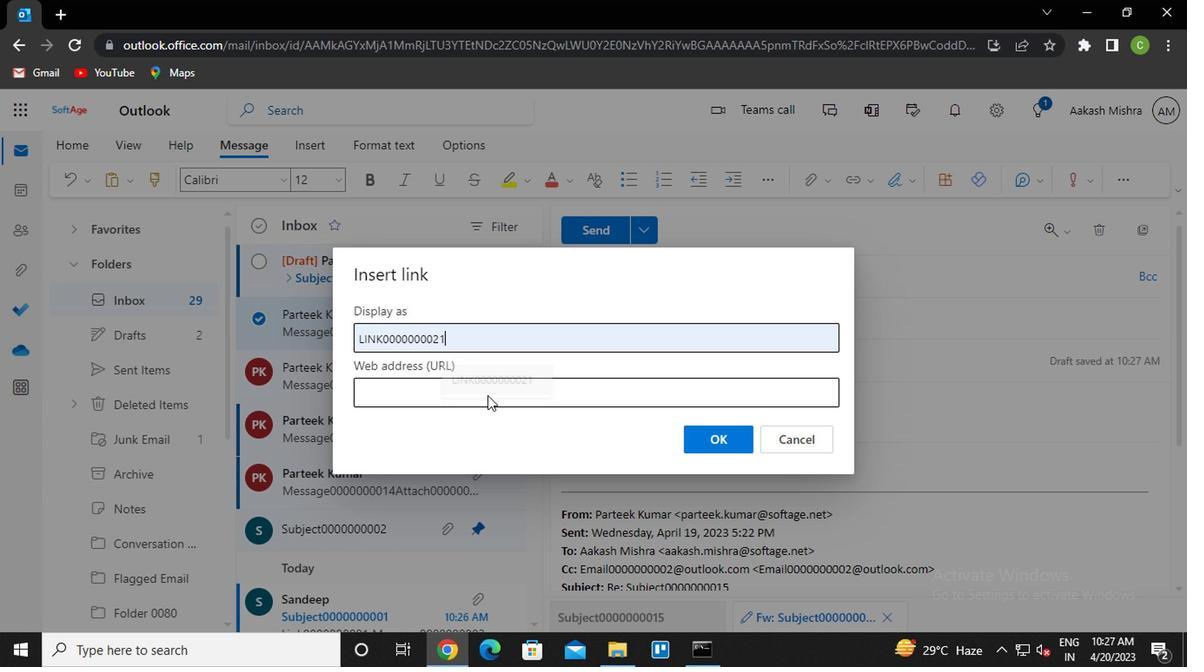 
Action: Mouse pressed left at (475, 392)
Screenshot: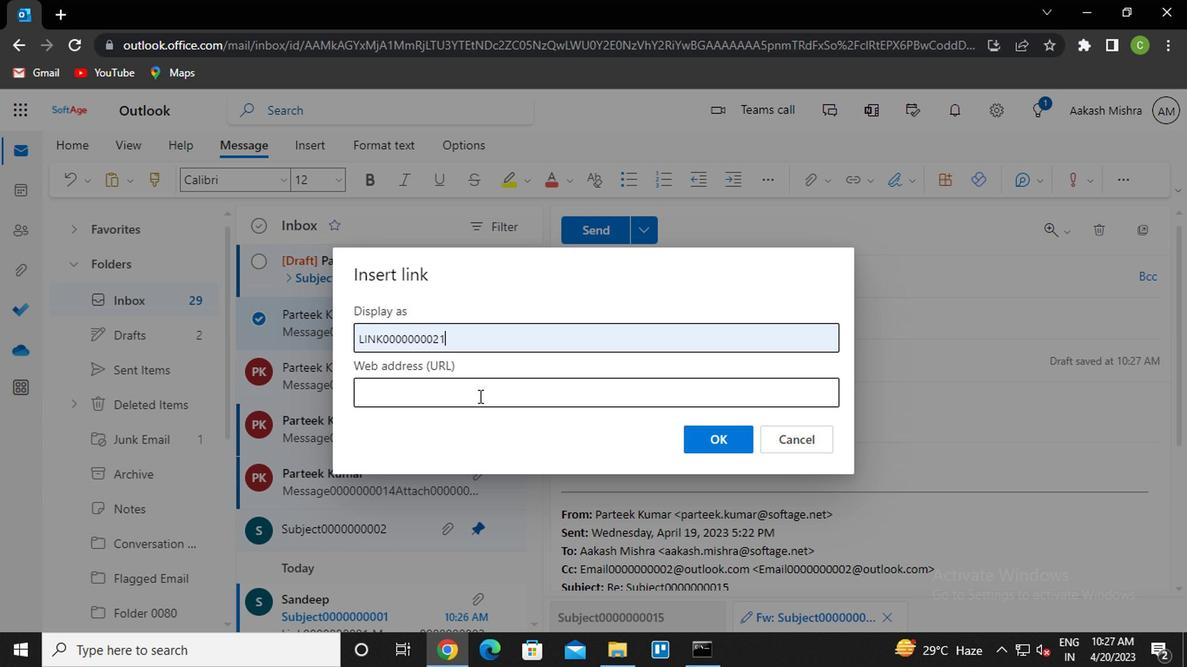 
Action: Mouse moved to (462, 432)
Screenshot: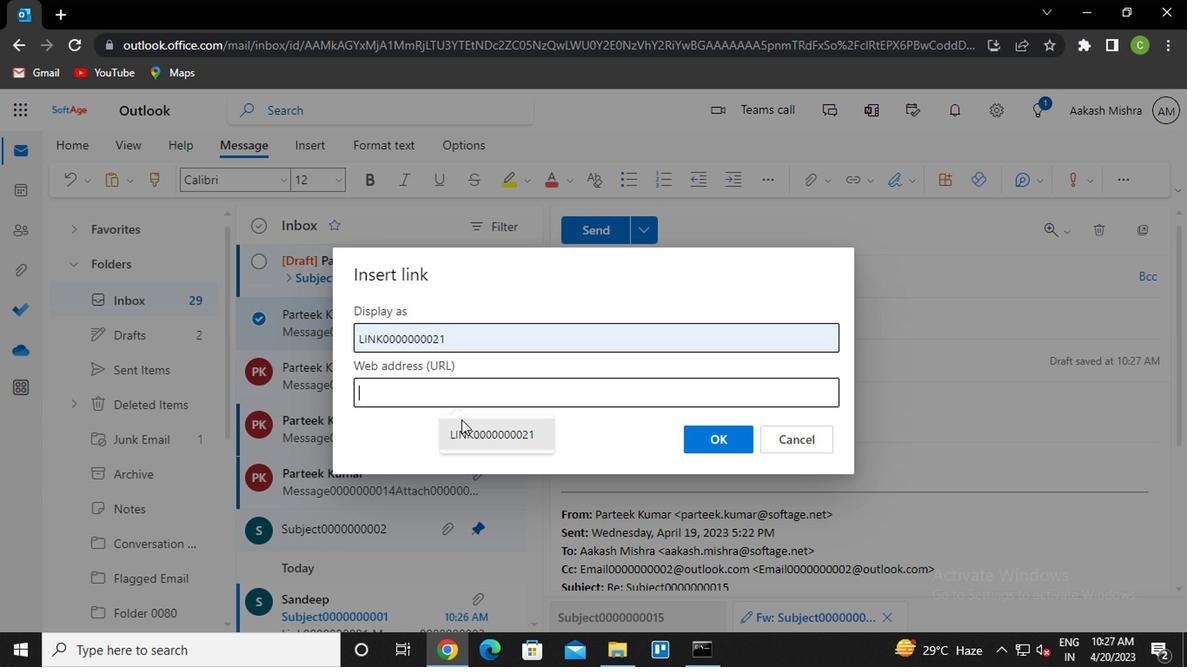 
Action: Mouse pressed left at (462, 432)
Screenshot: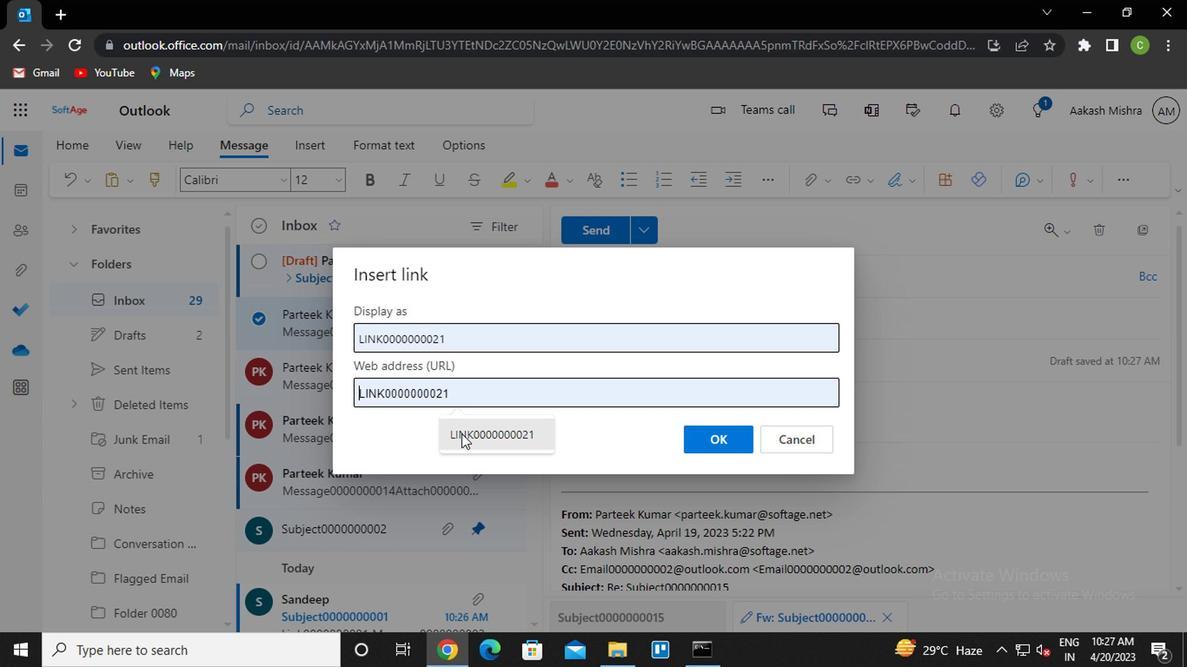 
Action: Mouse moved to (706, 424)
Screenshot: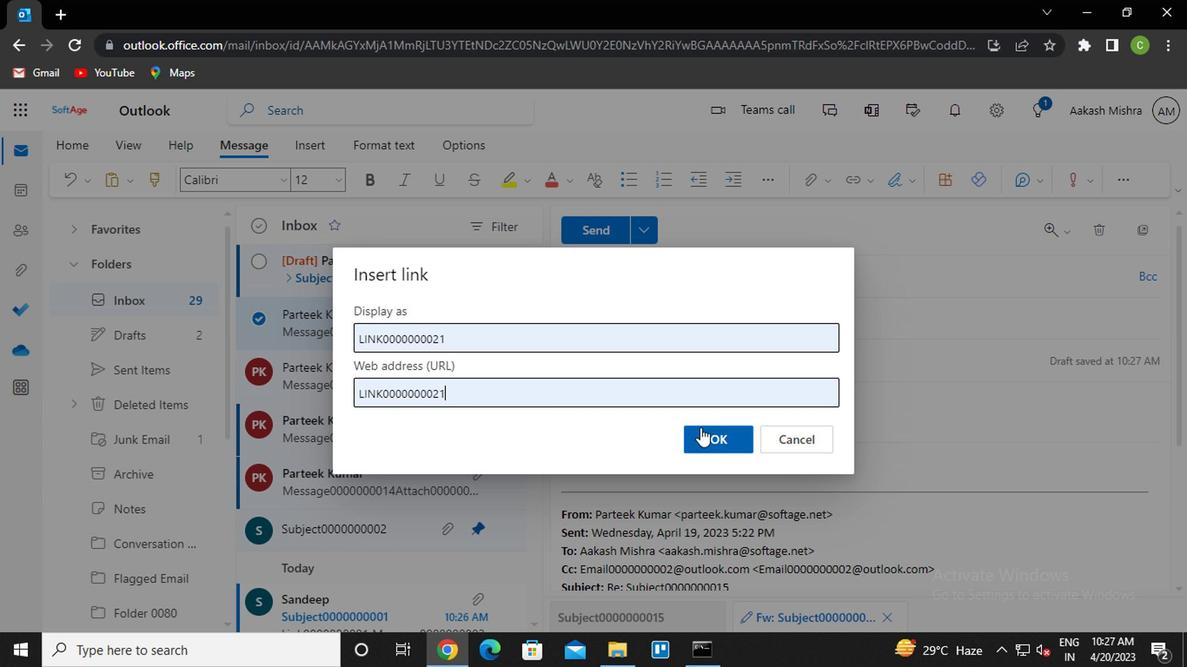 
Action: Mouse pressed left at (706, 424)
Screenshot: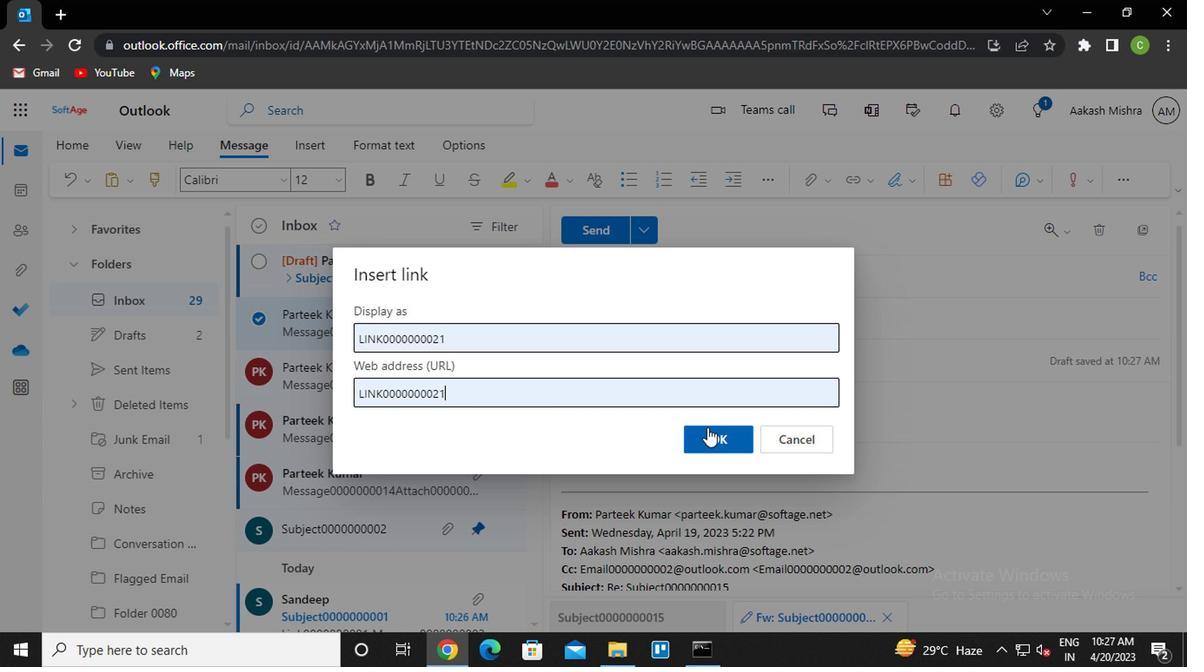 
Action: Mouse moved to (661, 274)
Screenshot: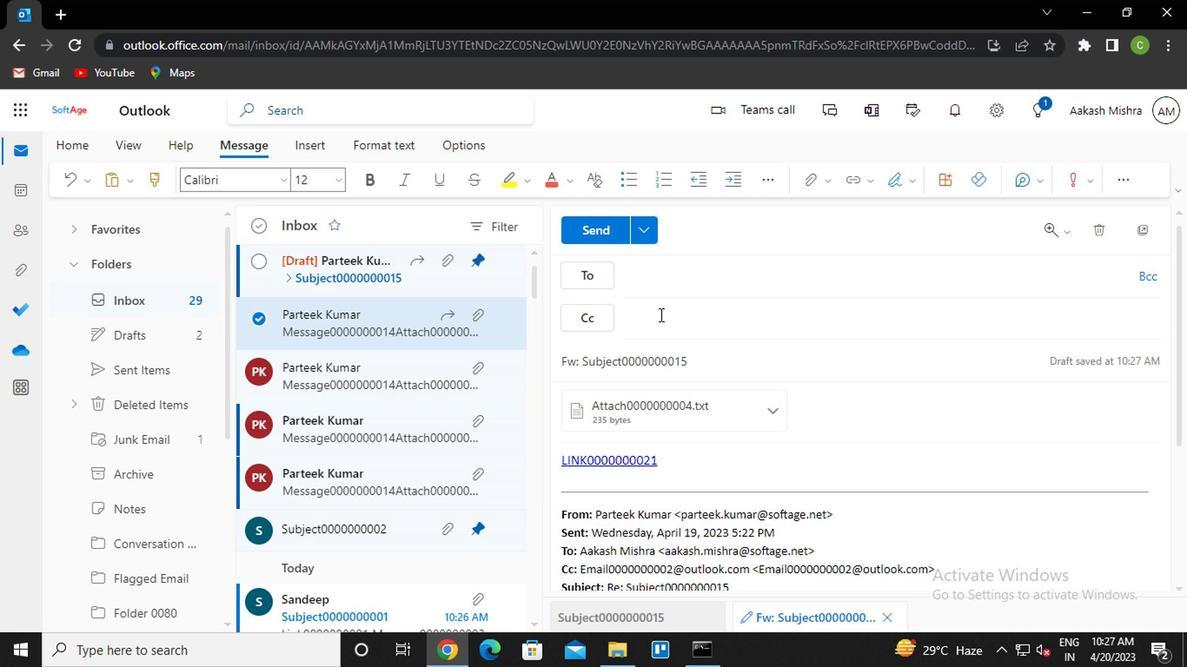 
Action: Mouse pressed left at (661, 274)
Screenshot: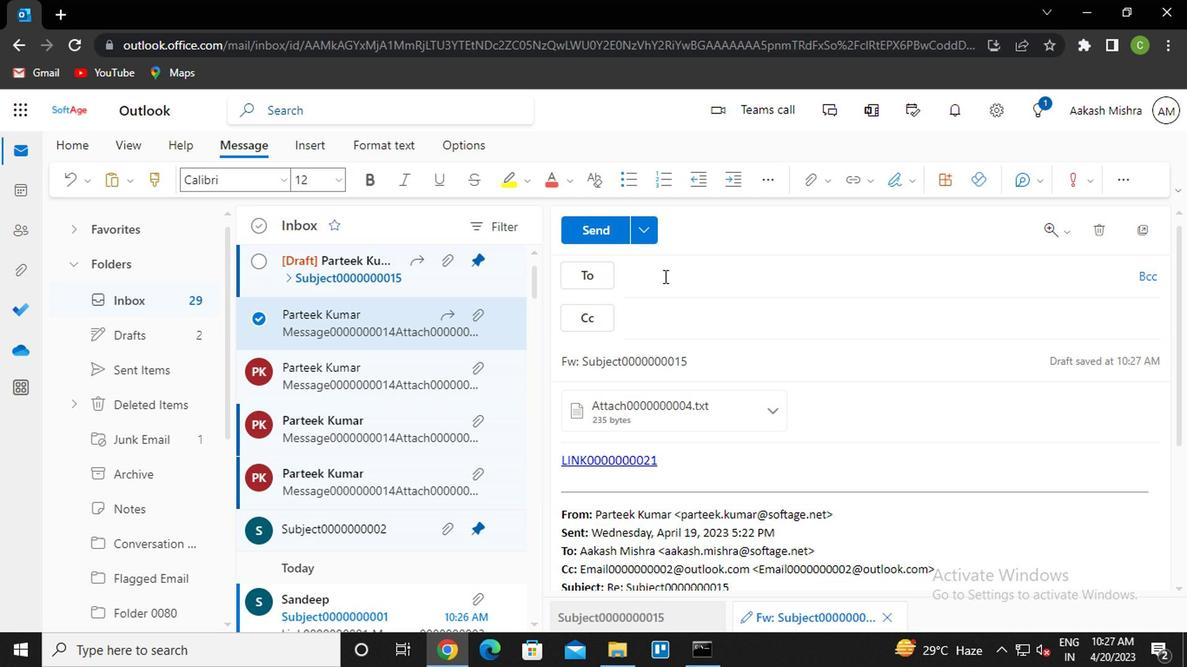 
Action: Key pressed san<Key.enter>
Screenshot: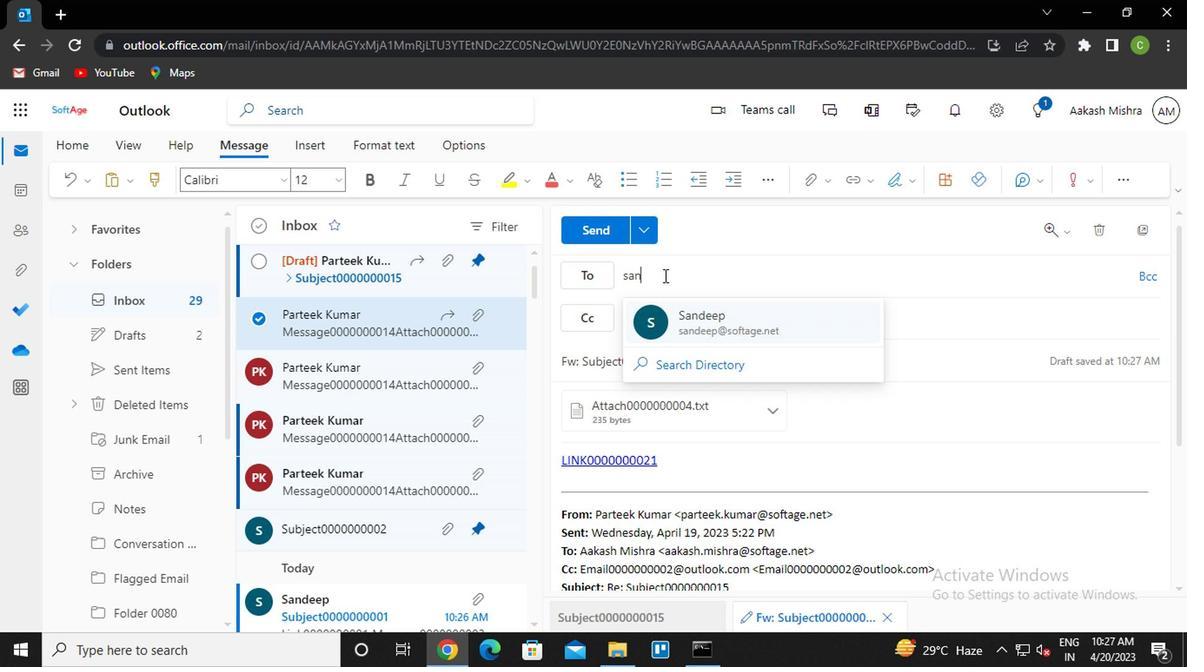 
Action: Mouse moved to (706, 315)
Screenshot: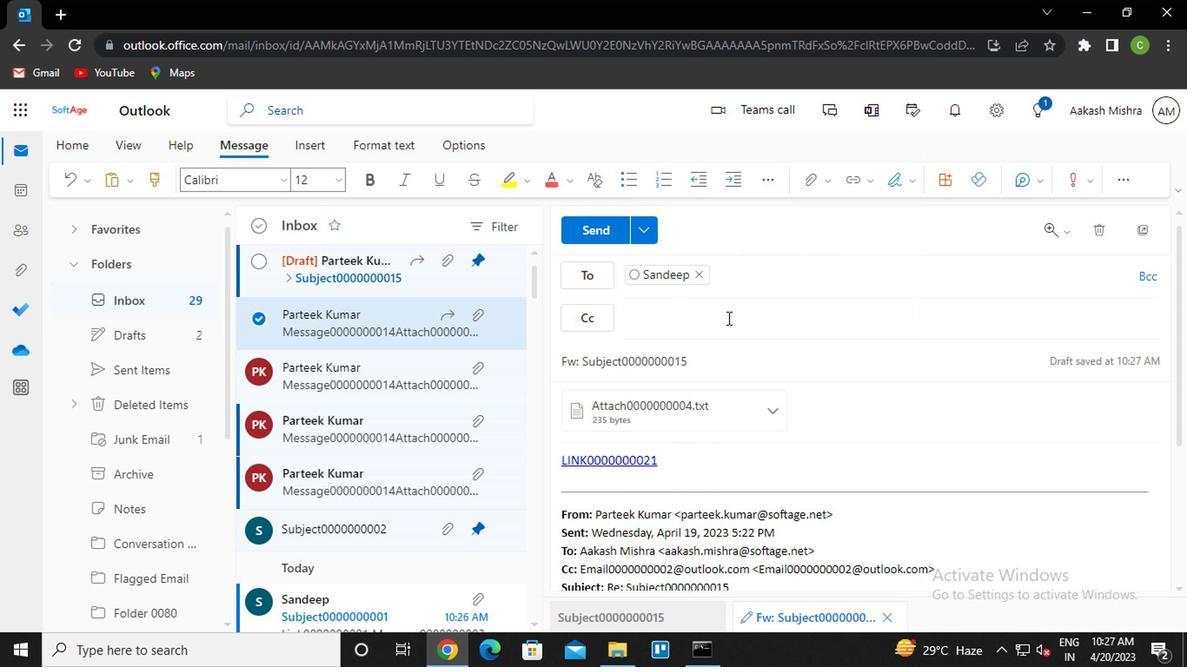 
Action: Mouse pressed left at (706, 315)
Screenshot: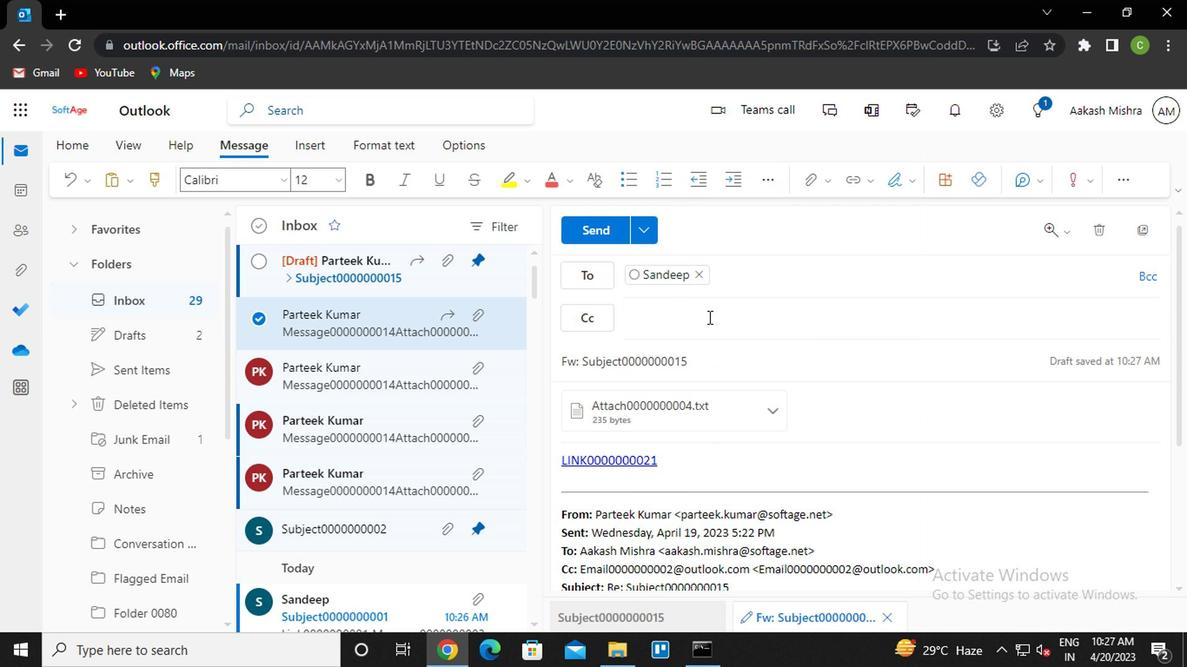 
Action: Key pressed van<Key.enter>
Screenshot: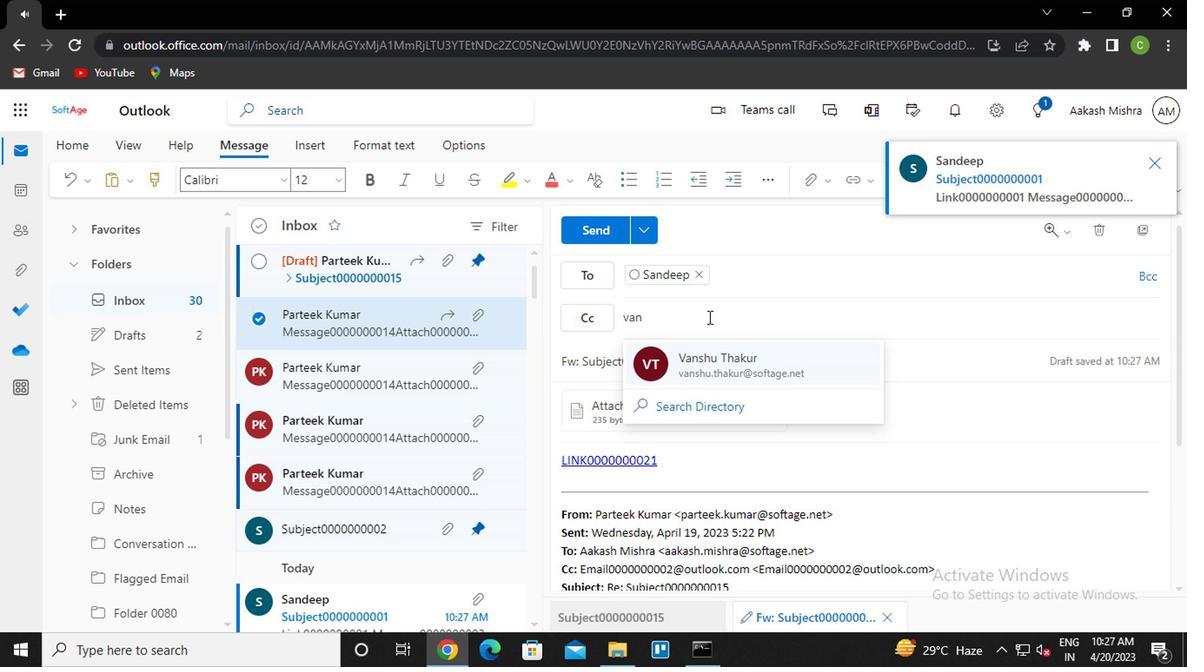 
Action: Mouse moved to (1146, 278)
Screenshot: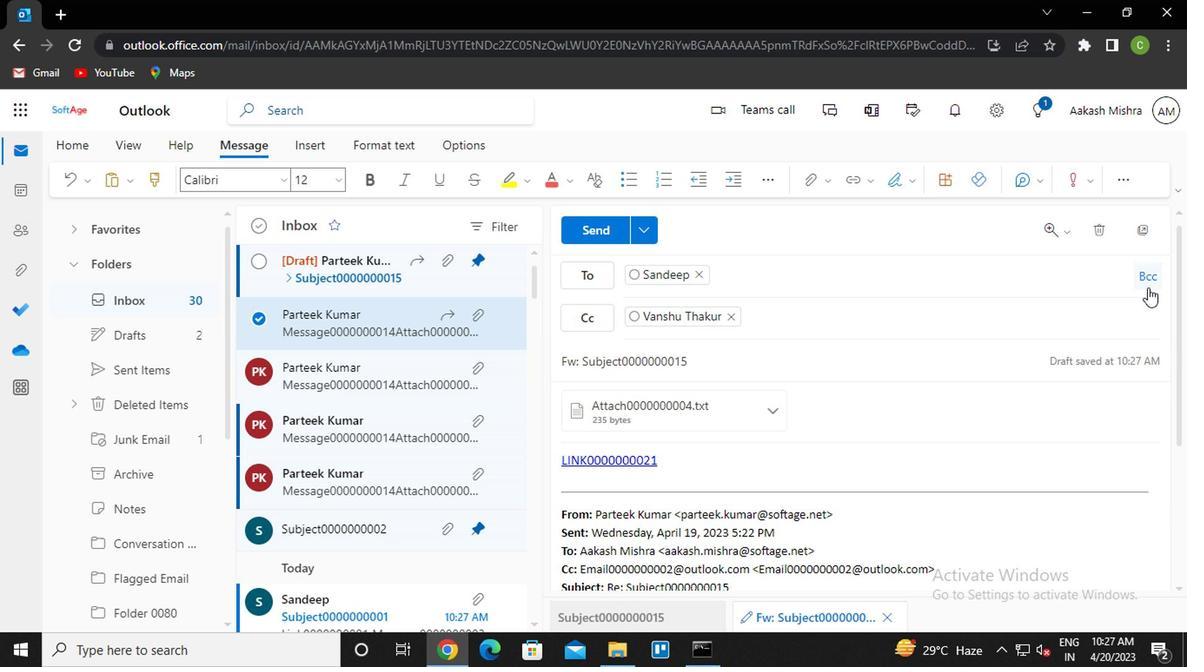 
Action: Mouse pressed left at (1146, 278)
Screenshot: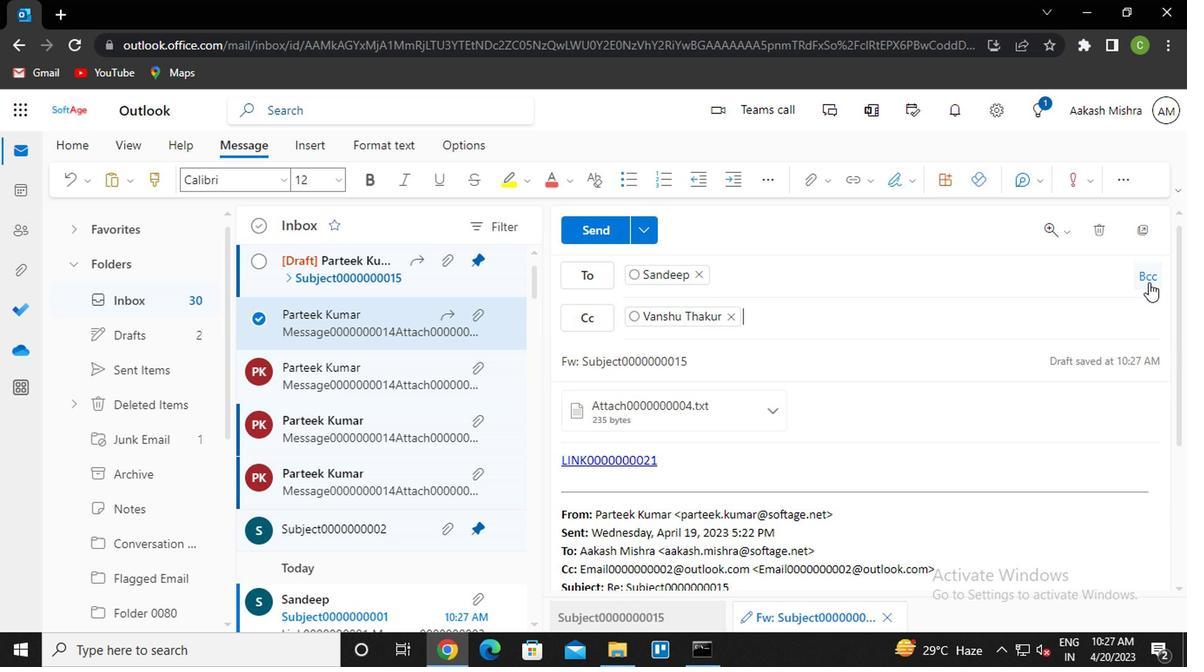 
Action: Mouse moved to (695, 355)
Screenshot: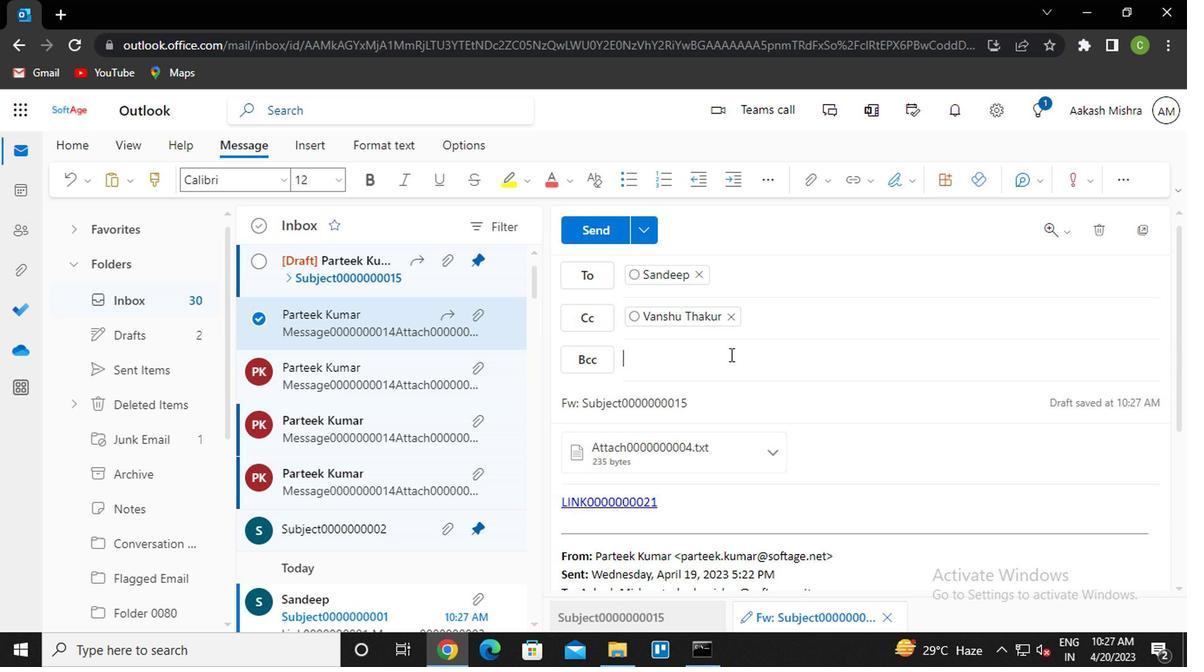 
Action: Key pressed nik<Key.enter>
Screenshot: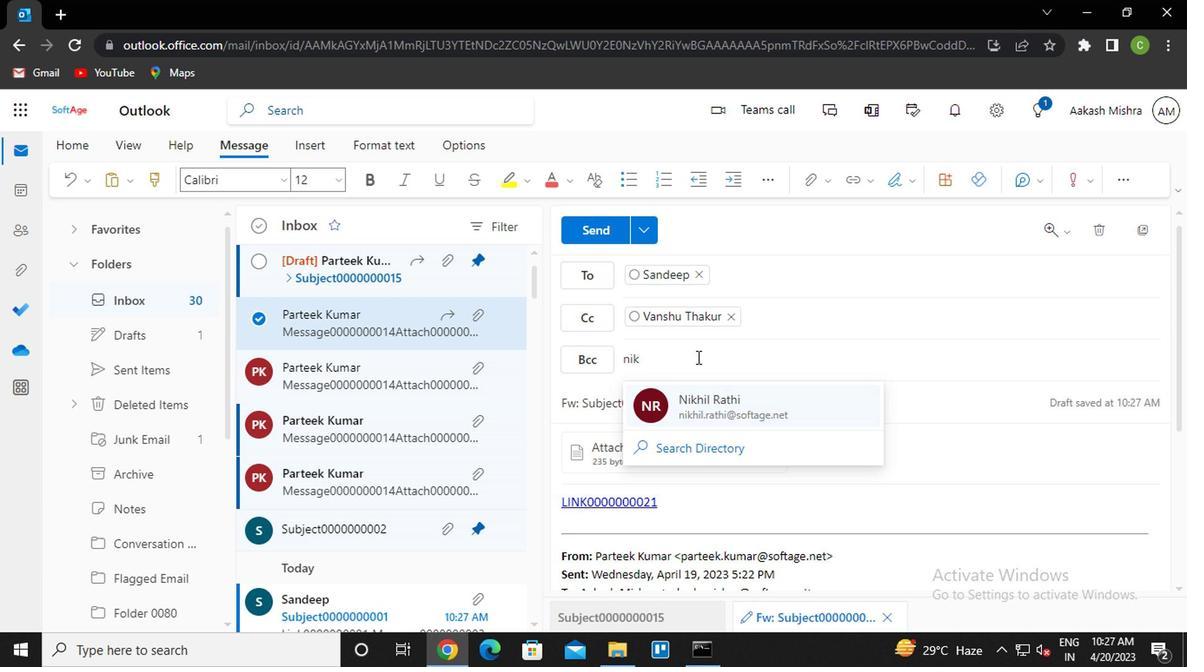 
Action: Mouse moved to (753, 402)
Screenshot: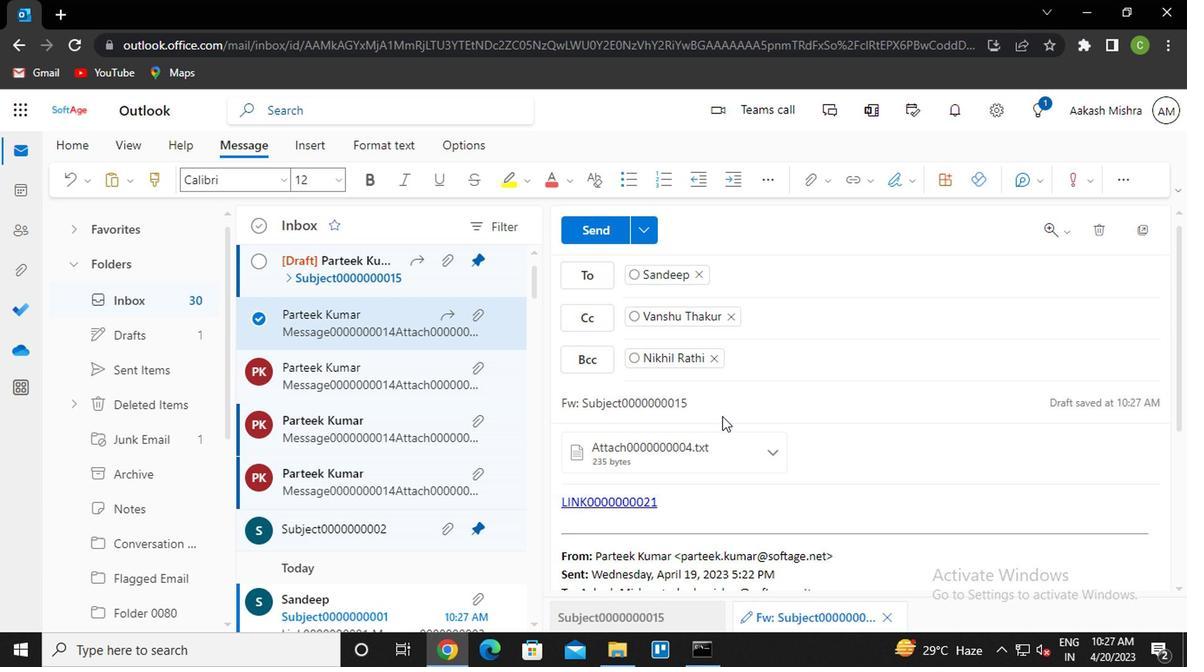 
Action: Mouse pressed left at (753, 402)
Screenshot: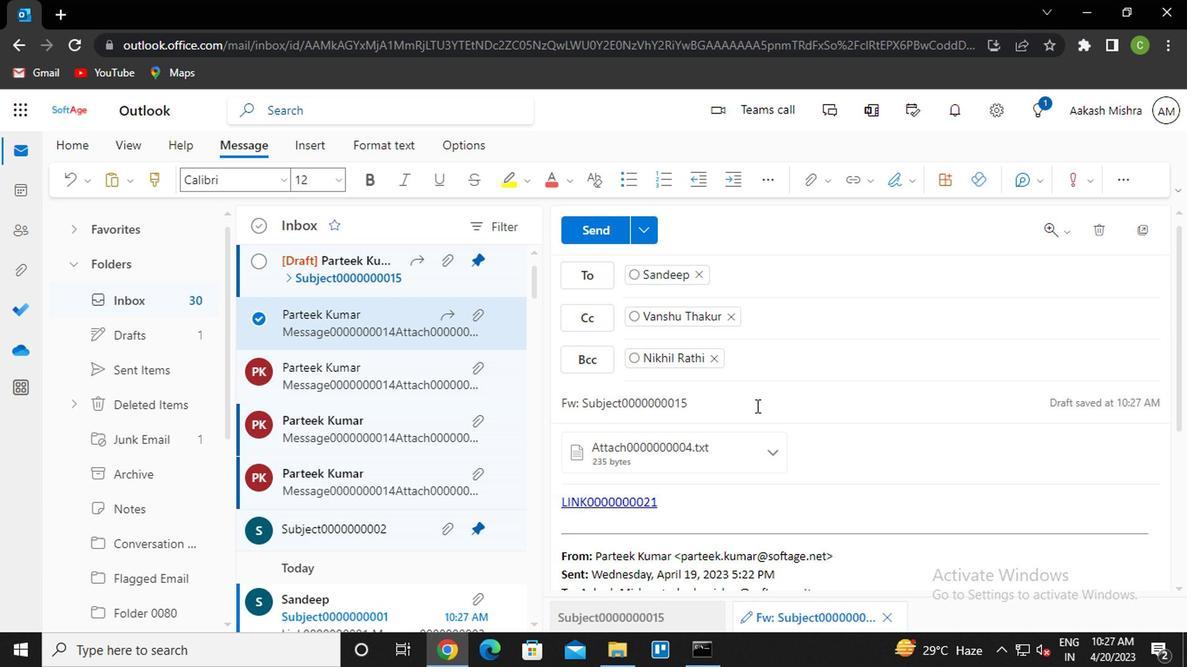 
Action: Key pressed <Key.backspace><Key.backspace>21
Screenshot: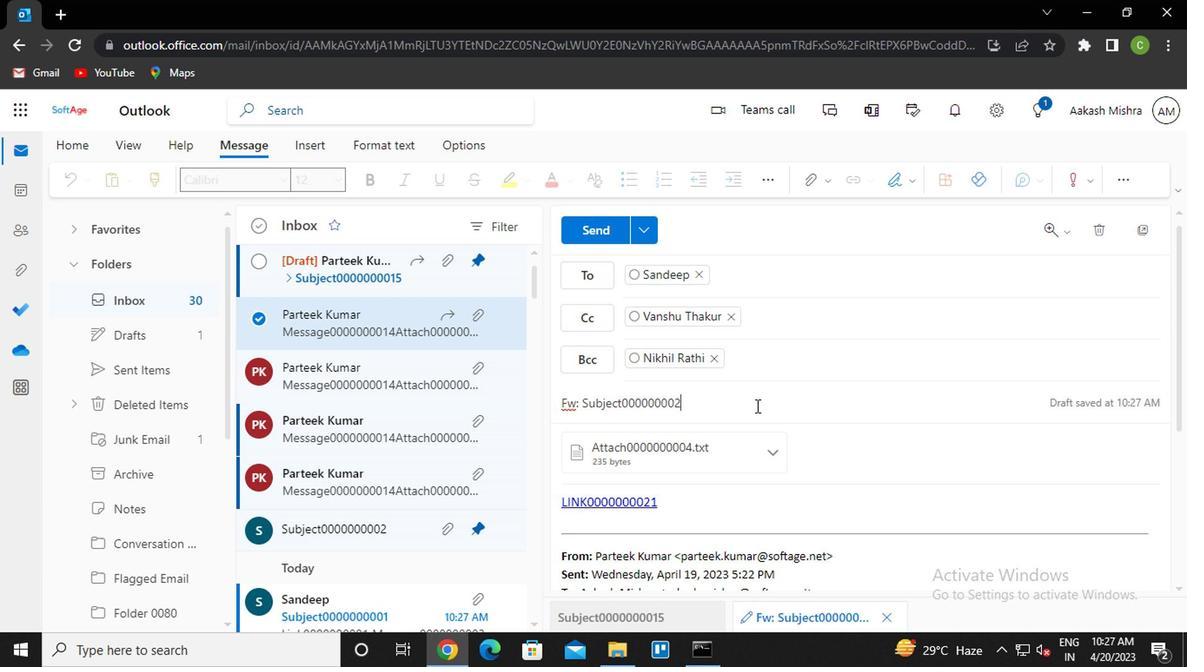 
Action: Mouse moved to (650, 514)
Screenshot: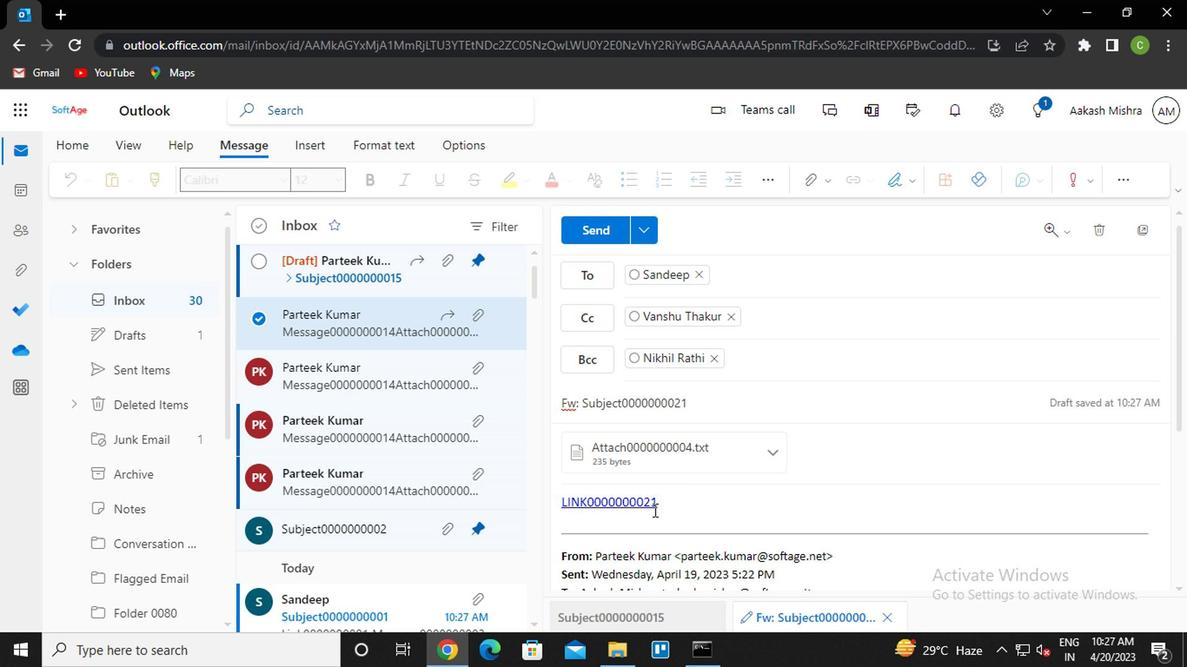 
Action: Mouse pressed left at (650, 514)
Screenshot: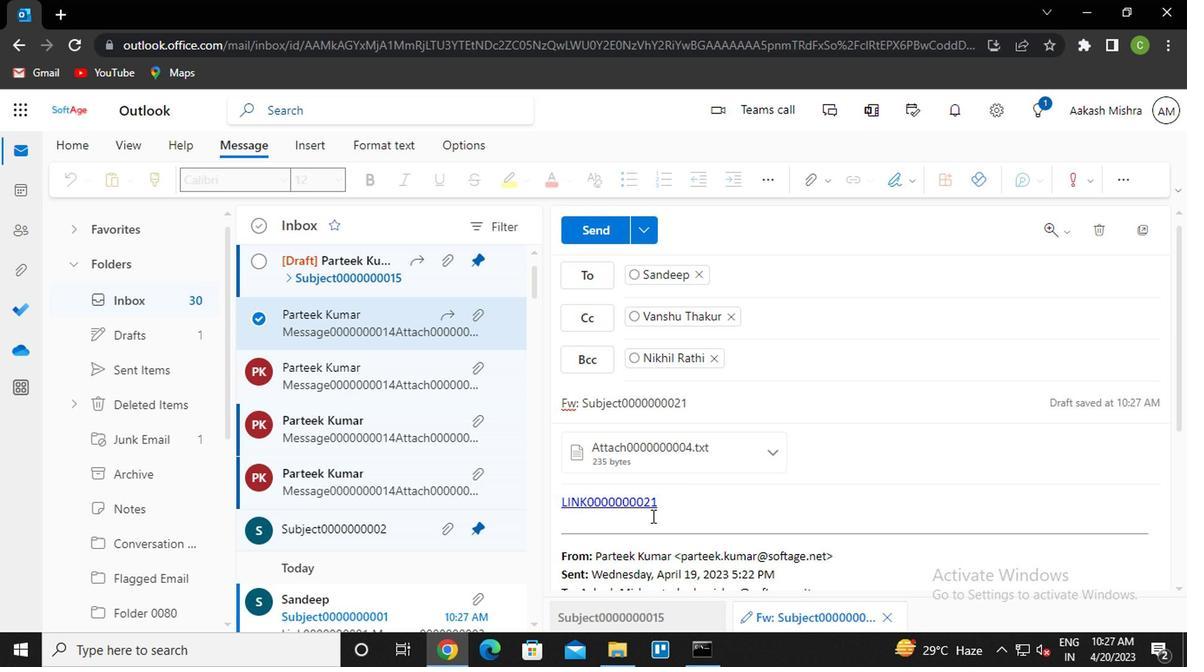 
Action: Key pressed <Key.caps_lock>m<Key.caps_lock>essage0000000023
Screenshot: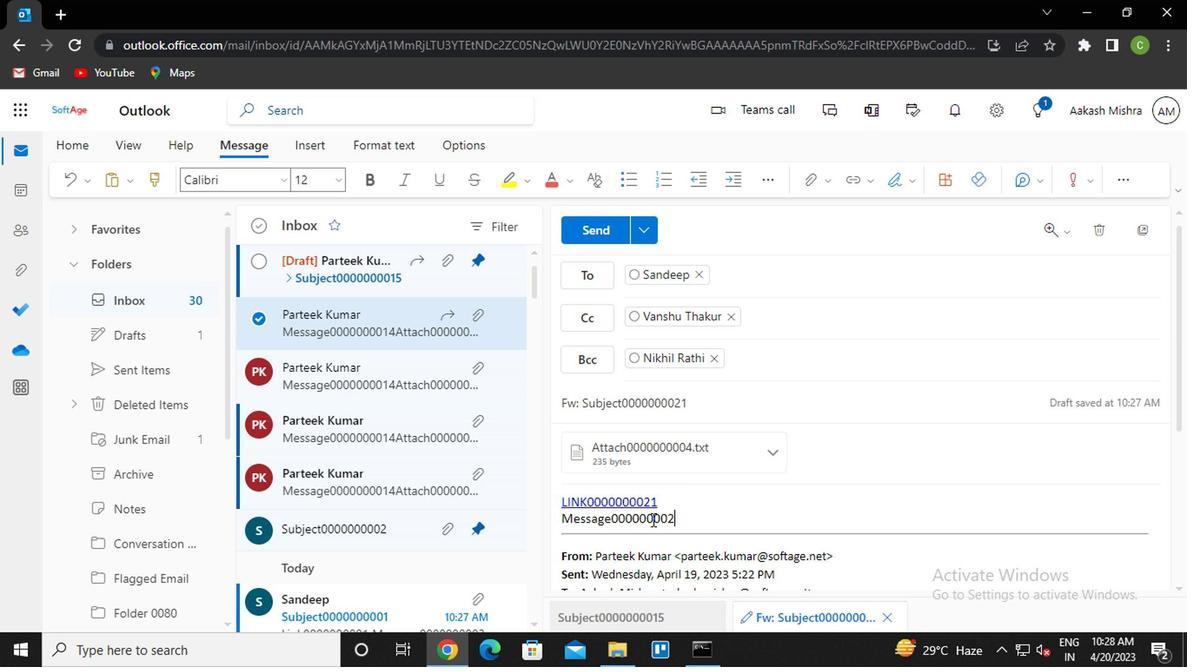 
Action: Mouse moved to (592, 230)
Screenshot: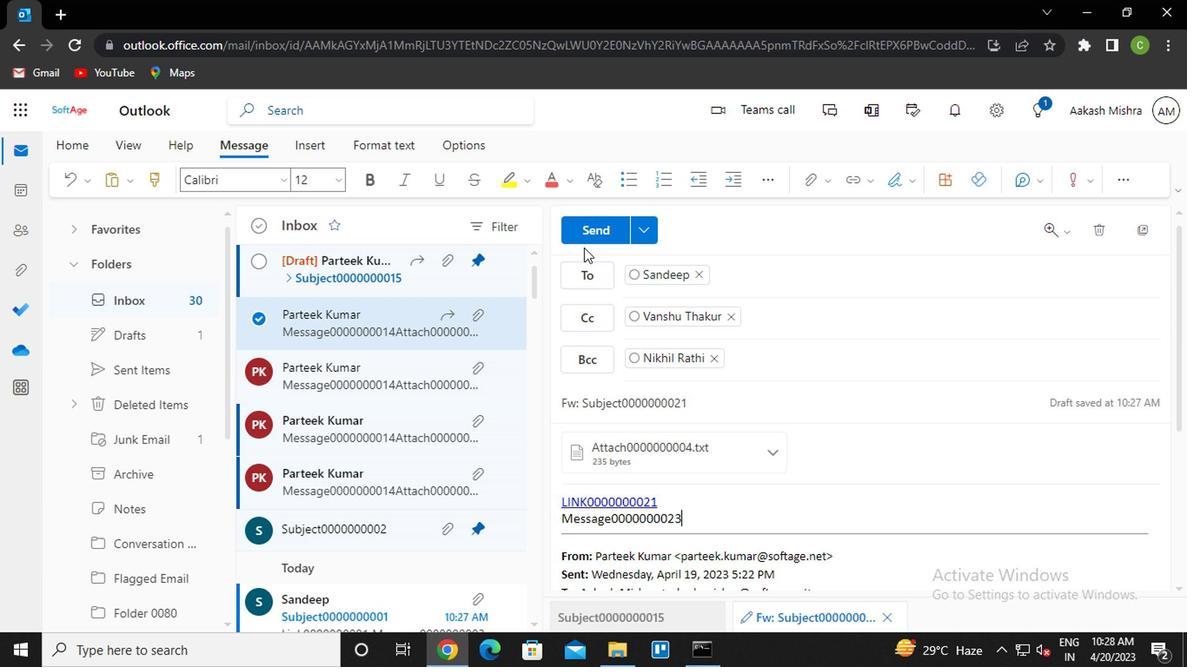 
Action: Mouse pressed left at (592, 230)
Screenshot: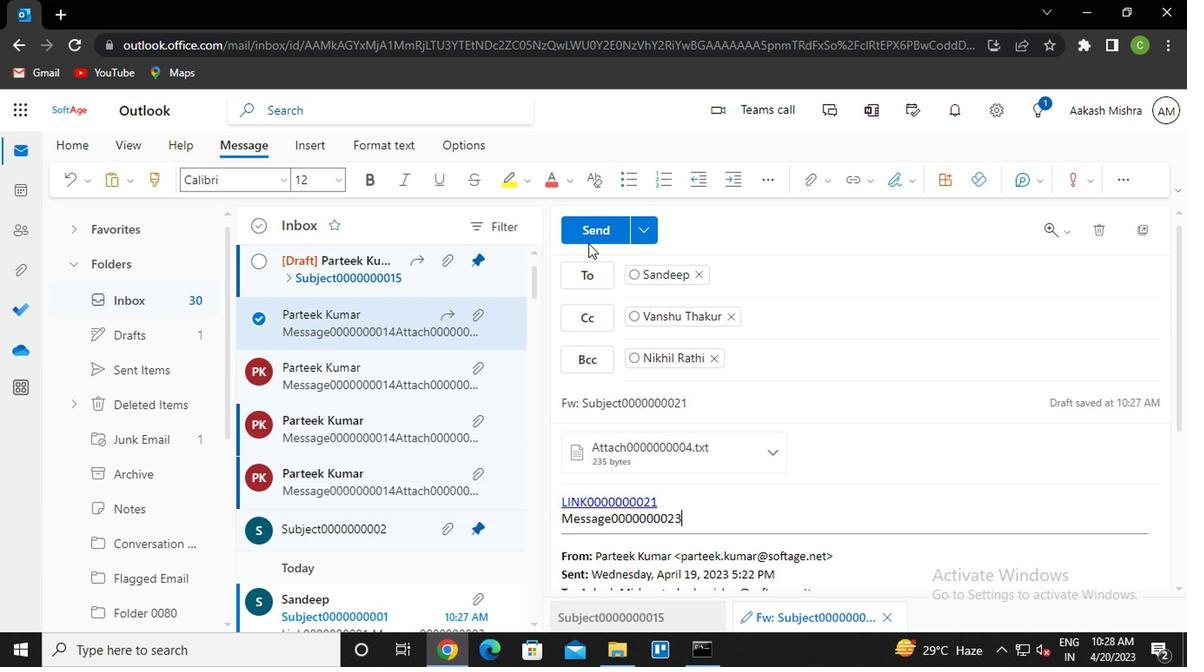 
Action: Mouse moved to (1115, 320)
Screenshot: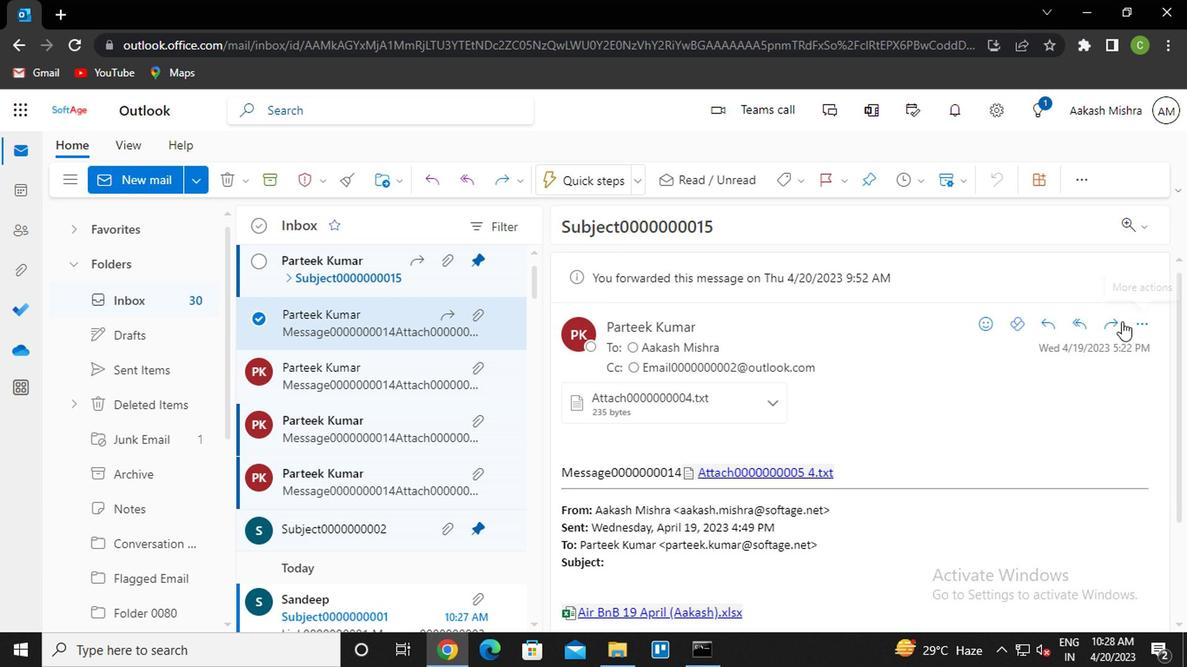 
Action: Mouse pressed left at (1115, 320)
Screenshot: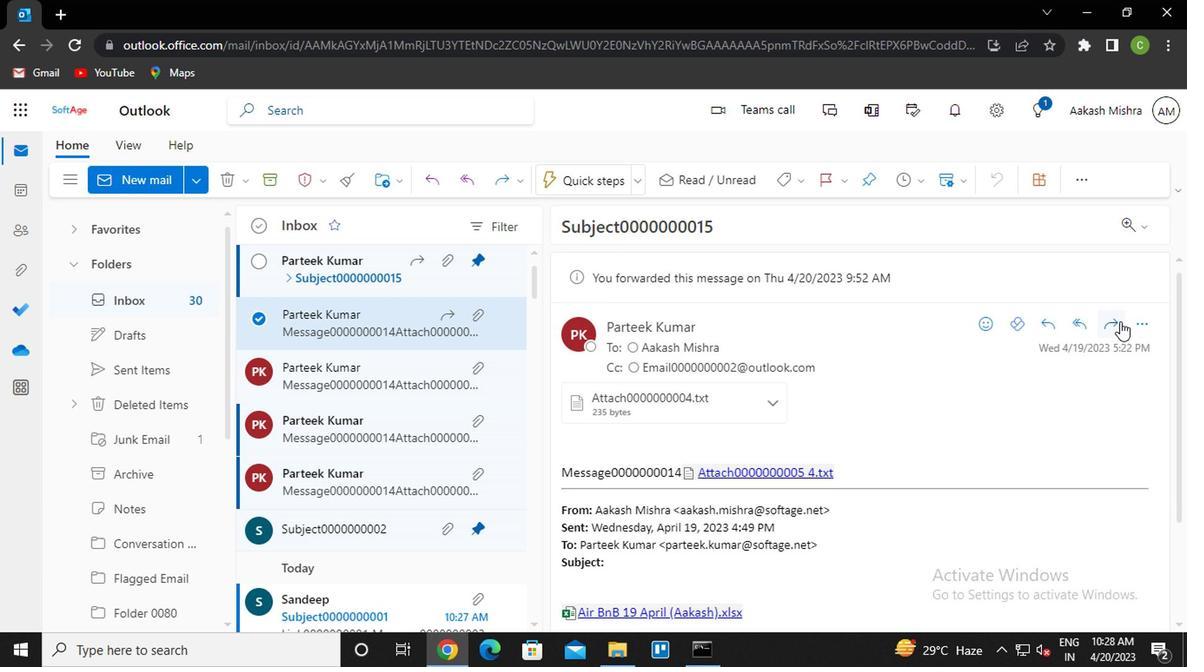 
Action: Mouse moved to (823, 180)
Screenshot: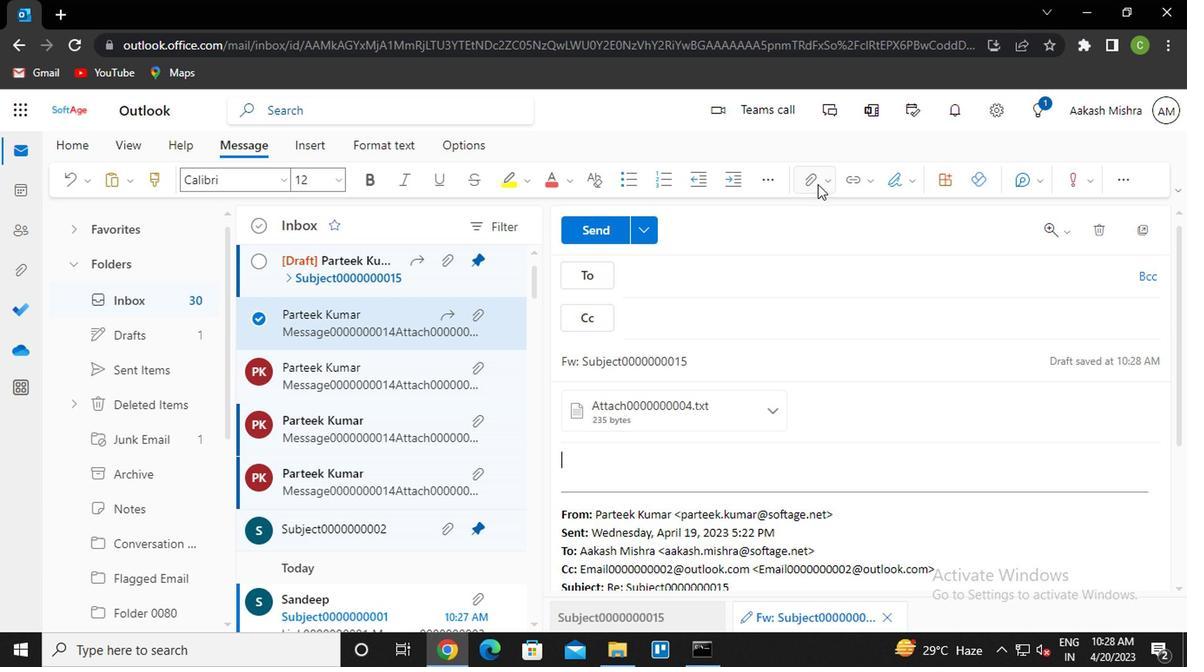 
Action: Mouse pressed left at (823, 180)
Screenshot: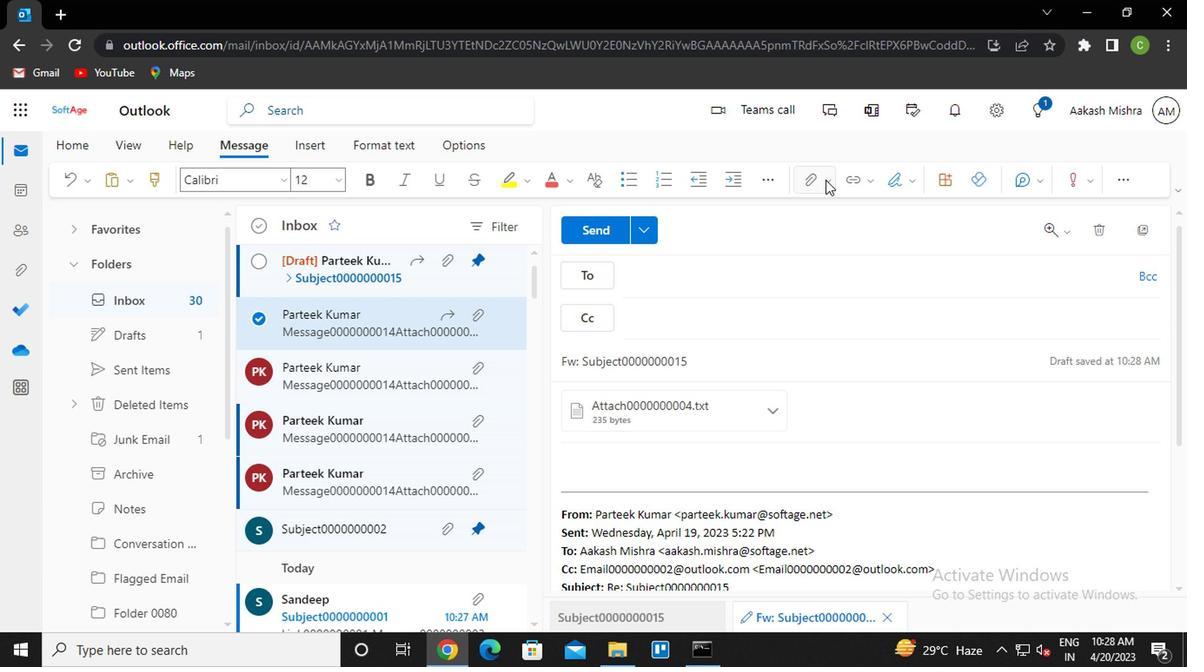 
Action: Mouse moved to (708, 301)
Screenshot: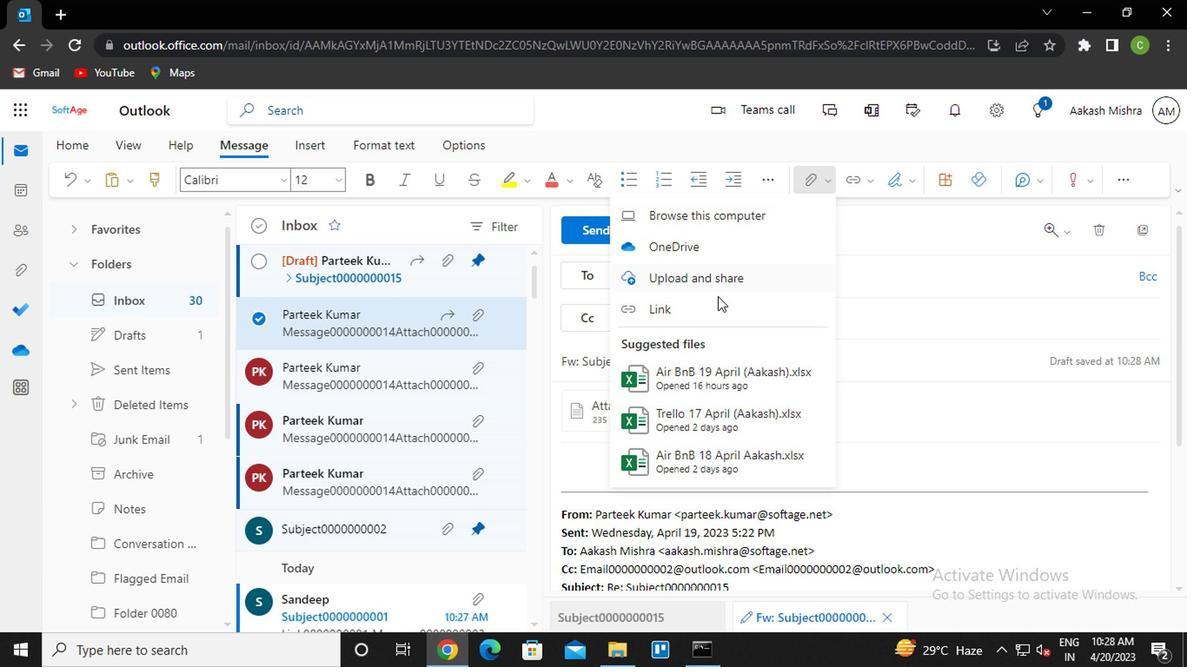 
Action: Mouse pressed left at (708, 301)
Screenshot: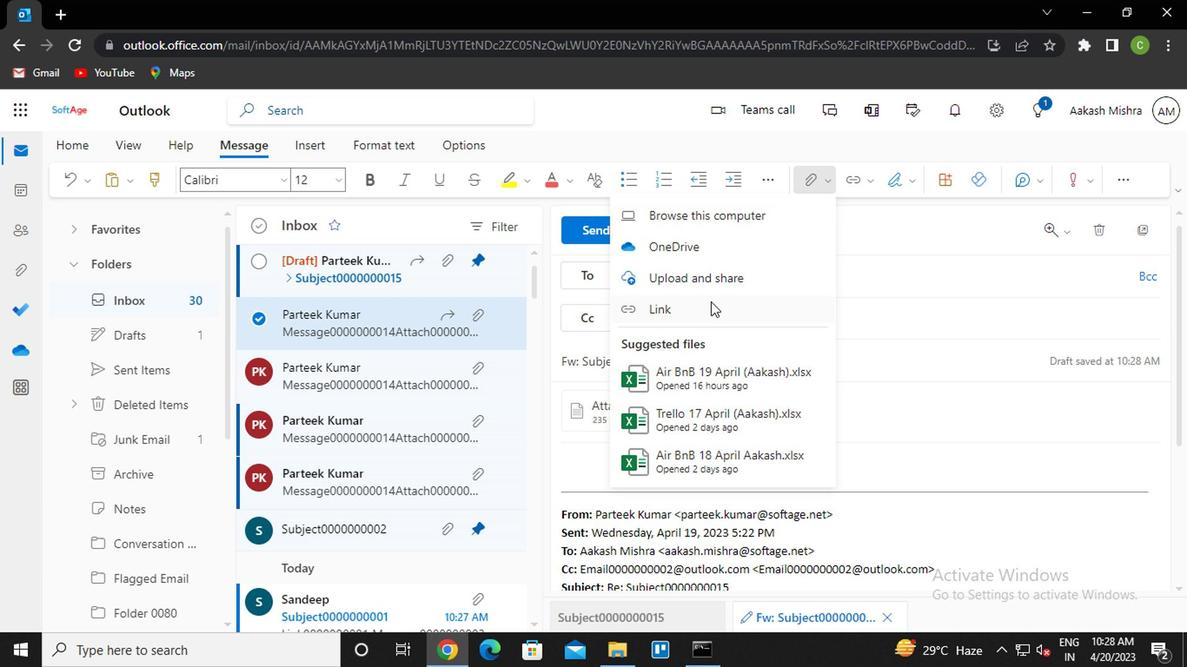 
Action: Mouse moved to (481, 334)
Screenshot: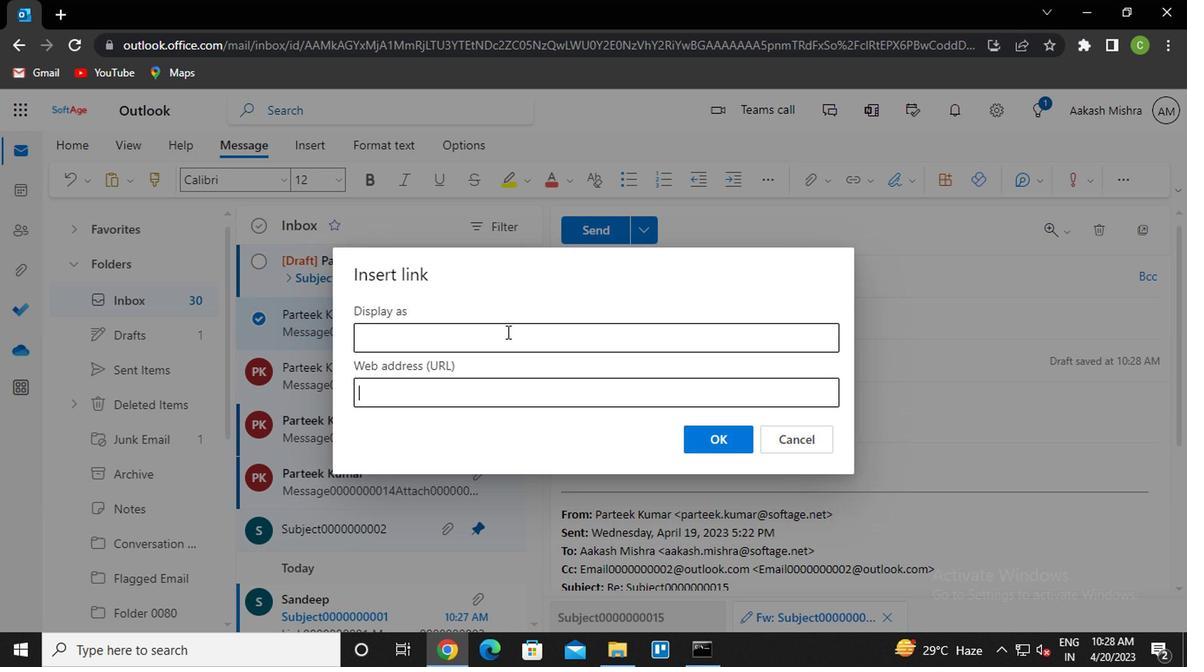 
Action: Mouse pressed left at (481, 334)
Screenshot: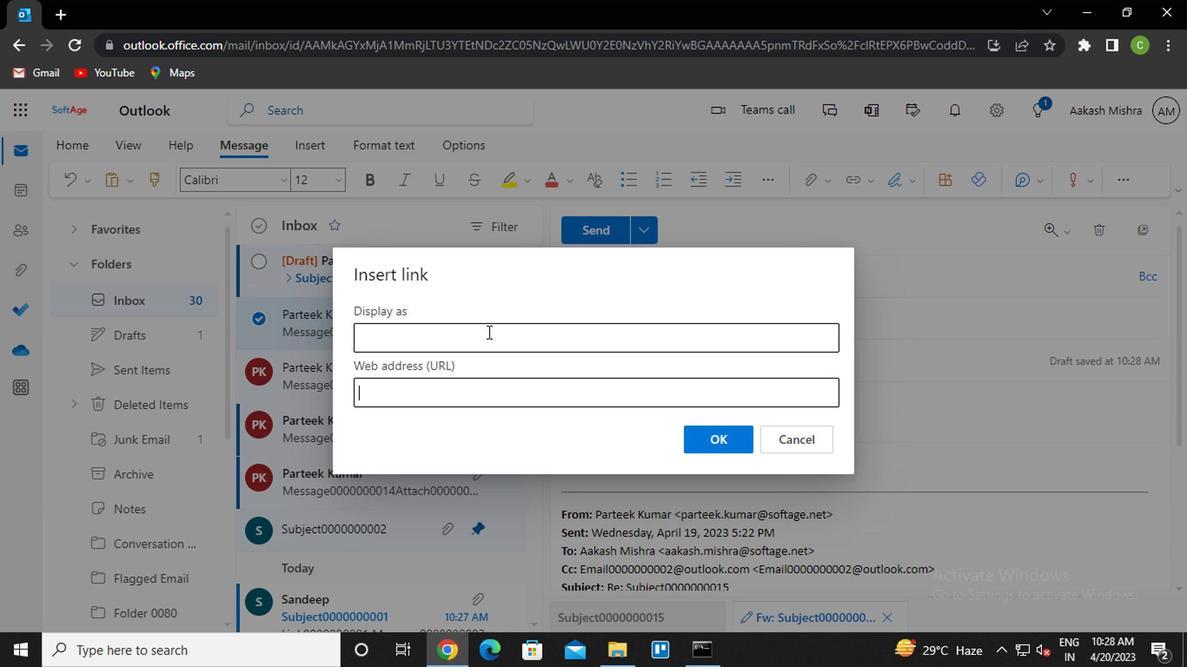 
Action: Mouse moved to (486, 374)
Screenshot: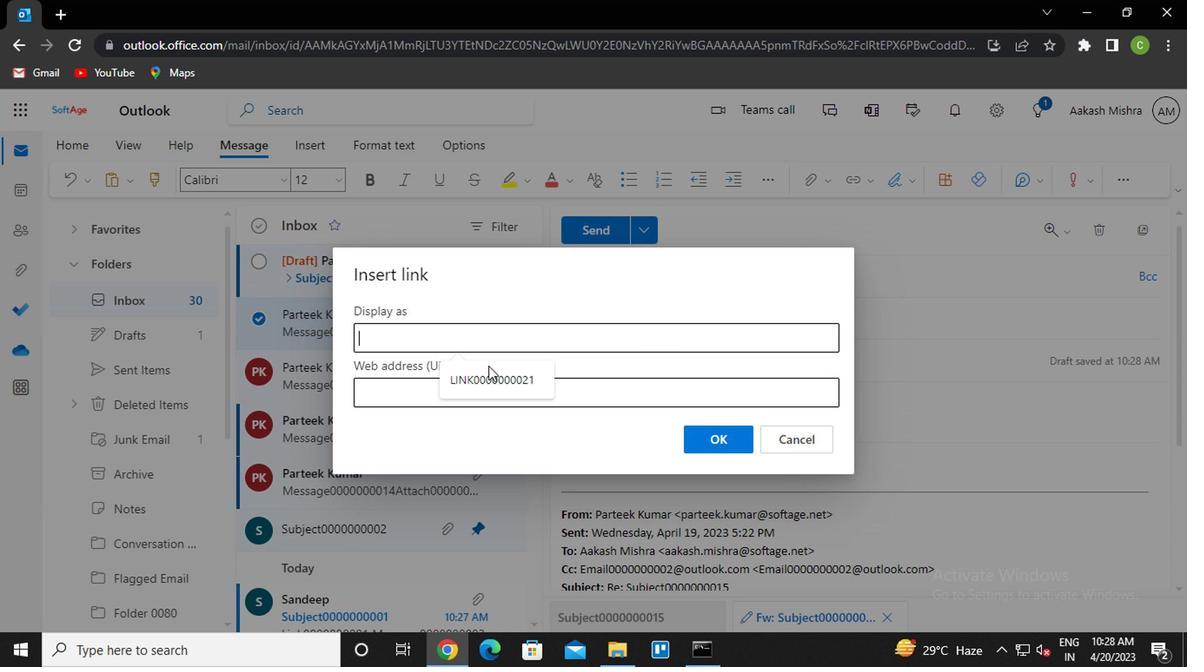 
Action: Mouse pressed left at (486, 374)
Screenshot: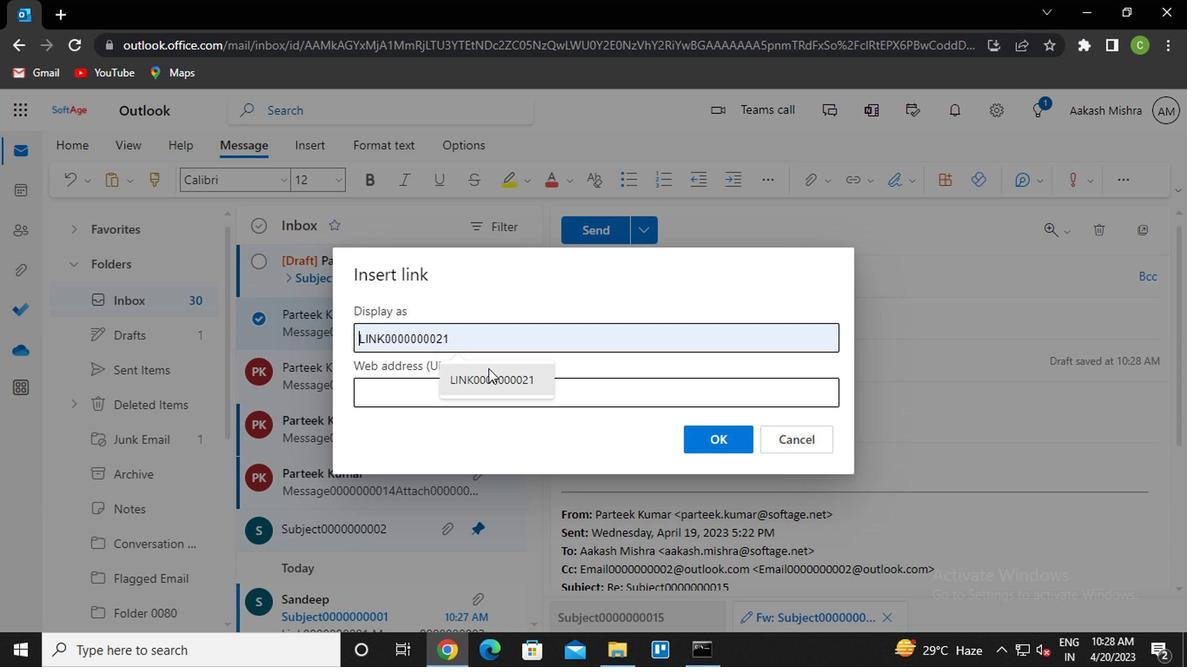 
Action: Mouse moved to (476, 390)
Screenshot: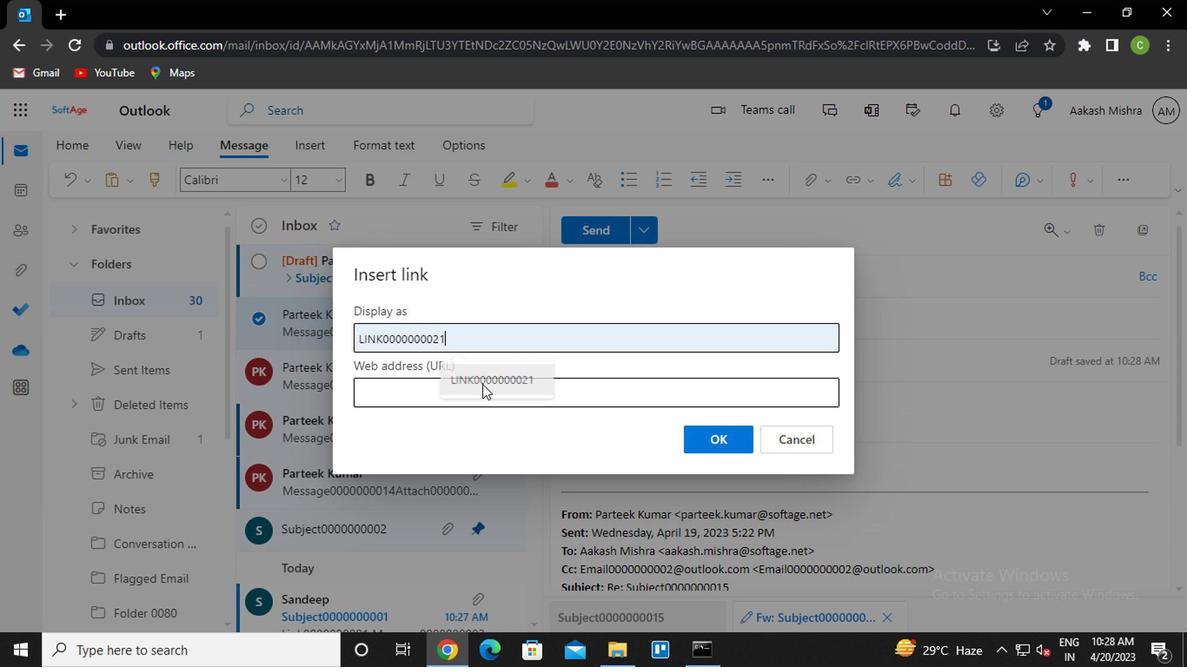 
Action: Mouse pressed left at (476, 390)
Screenshot: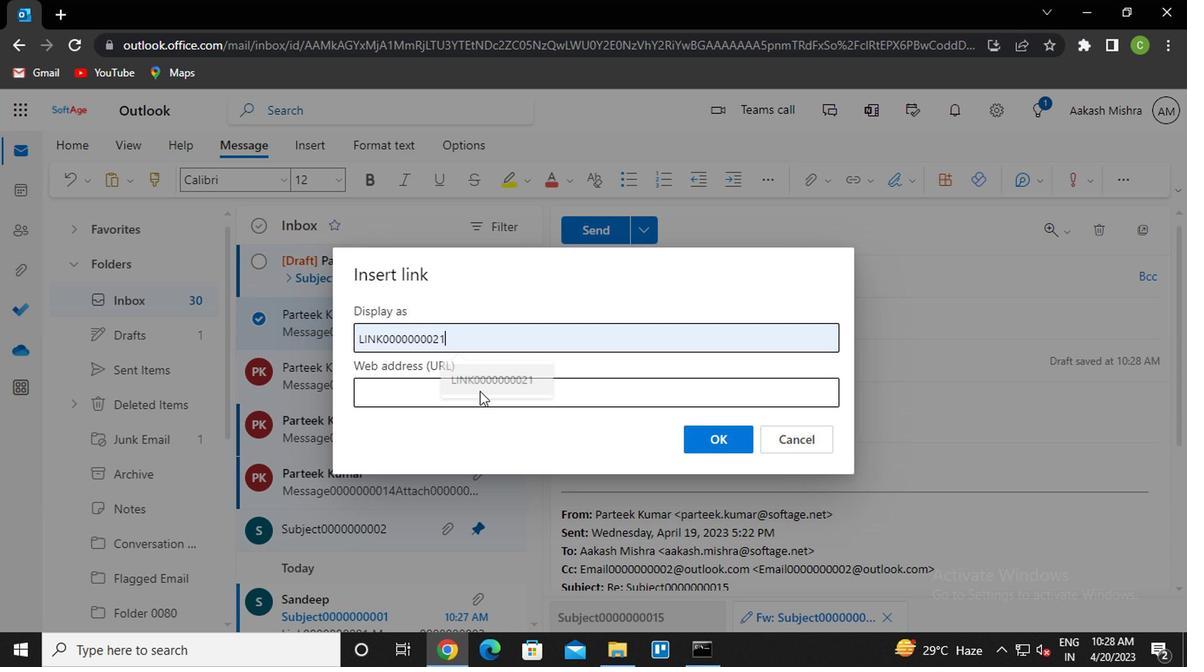 
Action: Mouse moved to (475, 428)
Screenshot: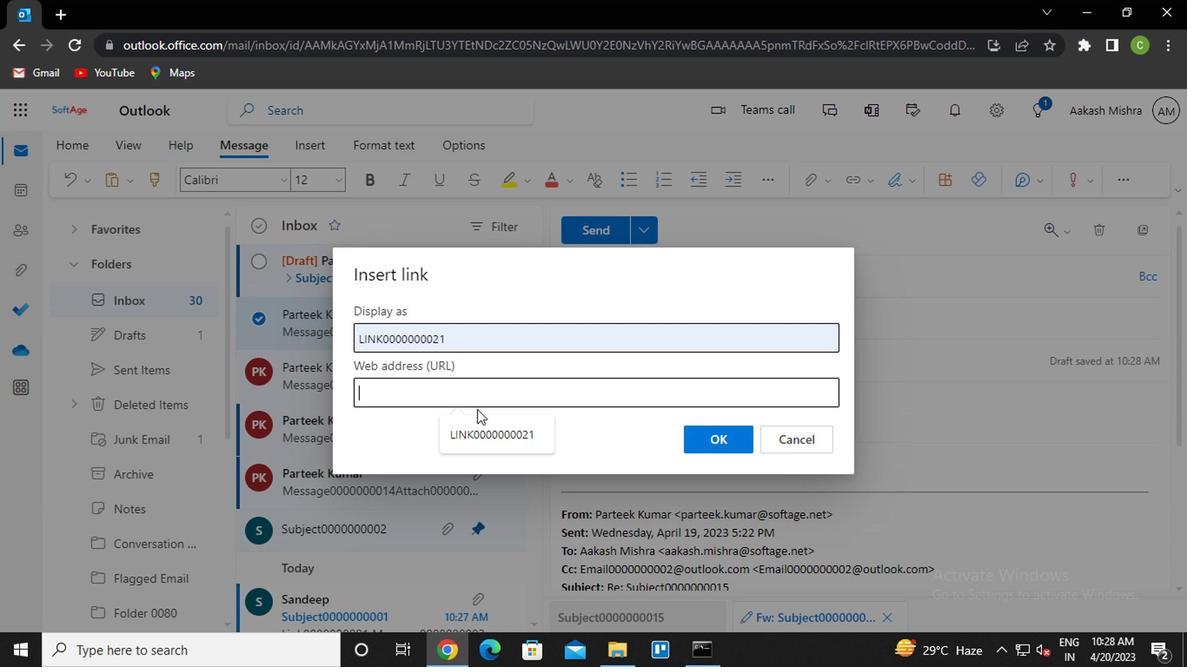 
Action: Mouse pressed left at (475, 428)
Screenshot: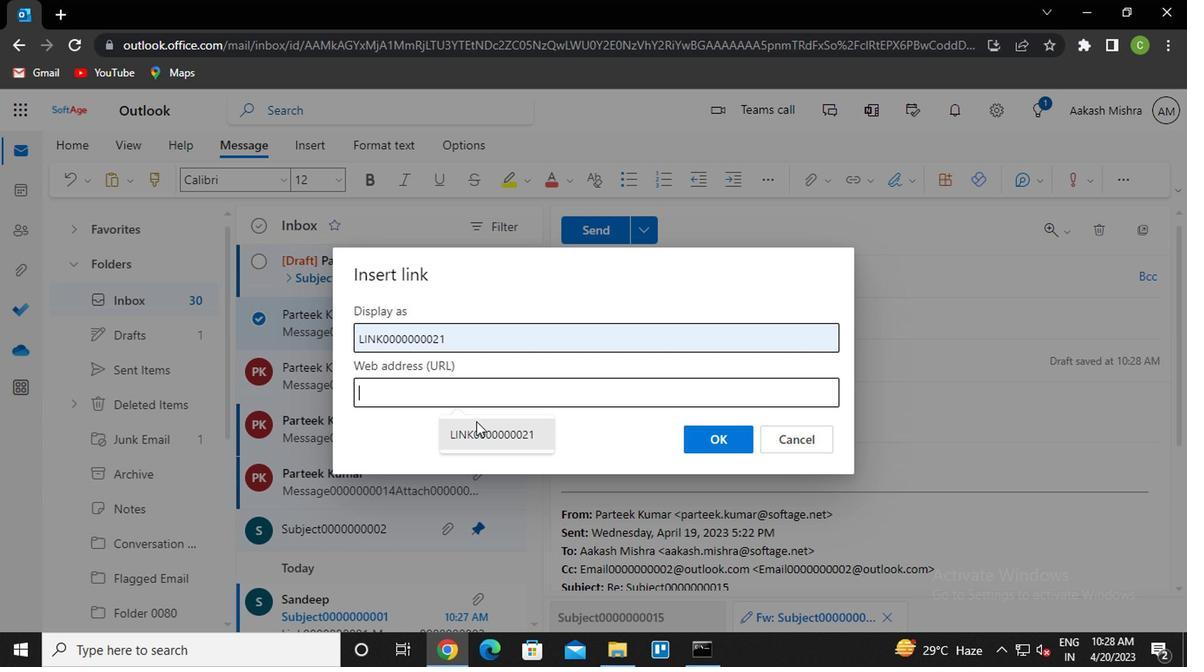 
Action: Mouse moved to (706, 438)
Screenshot: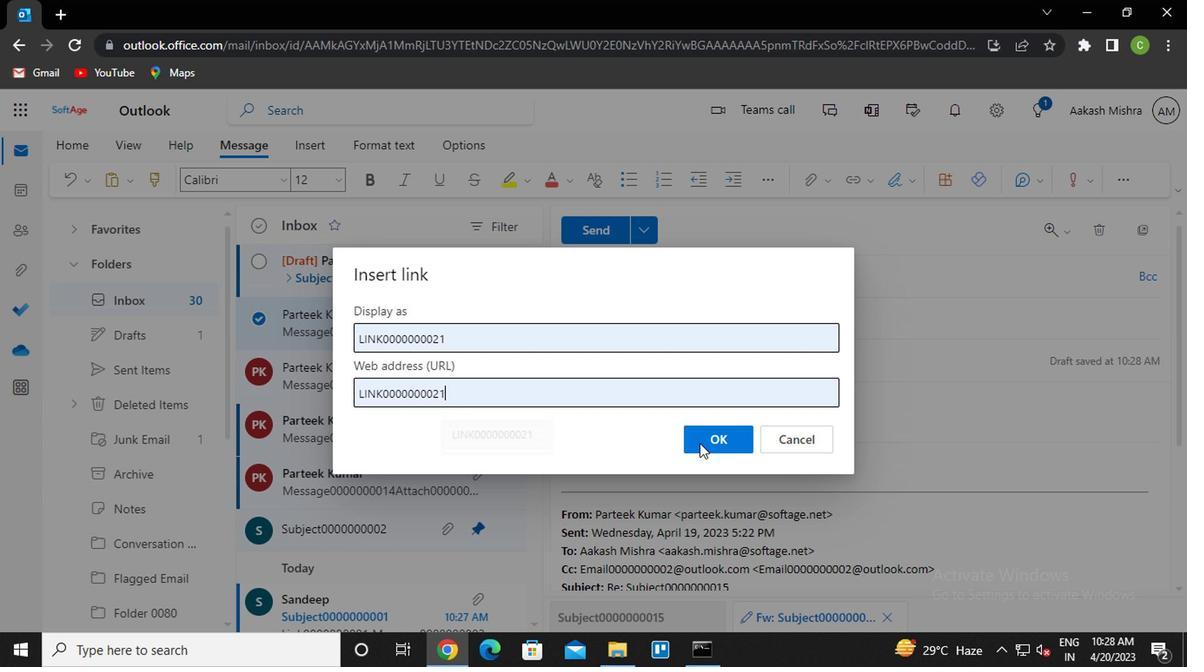 
Action: Mouse pressed left at (706, 438)
Screenshot: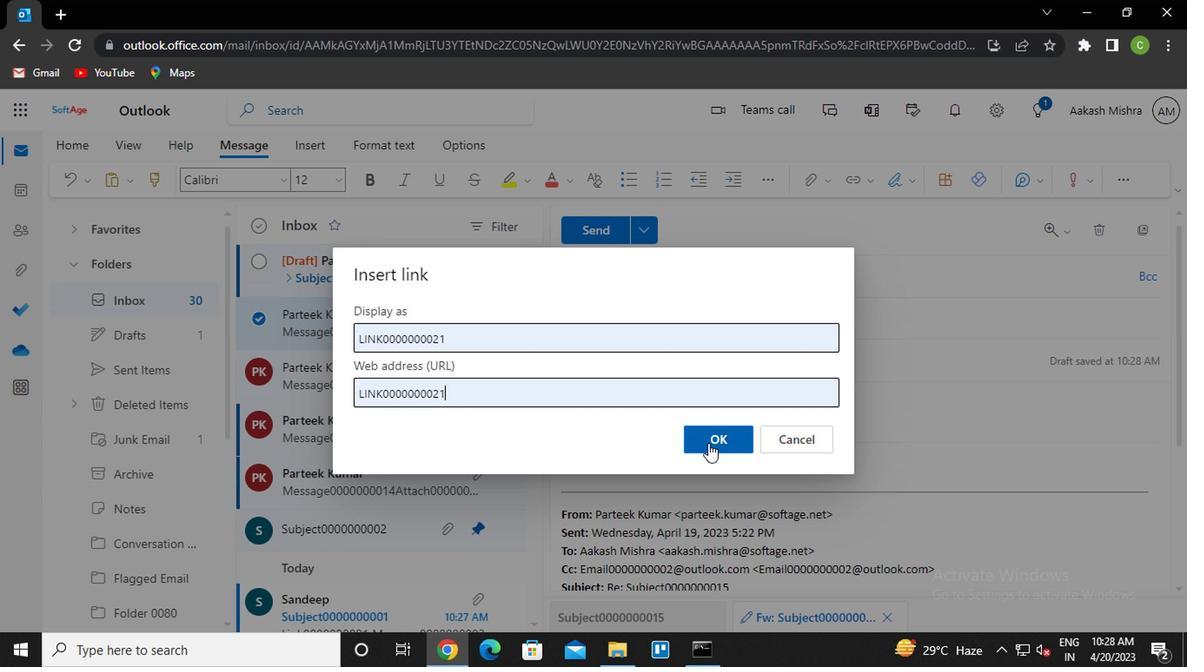 
Action: Mouse moved to (651, 272)
Screenshot: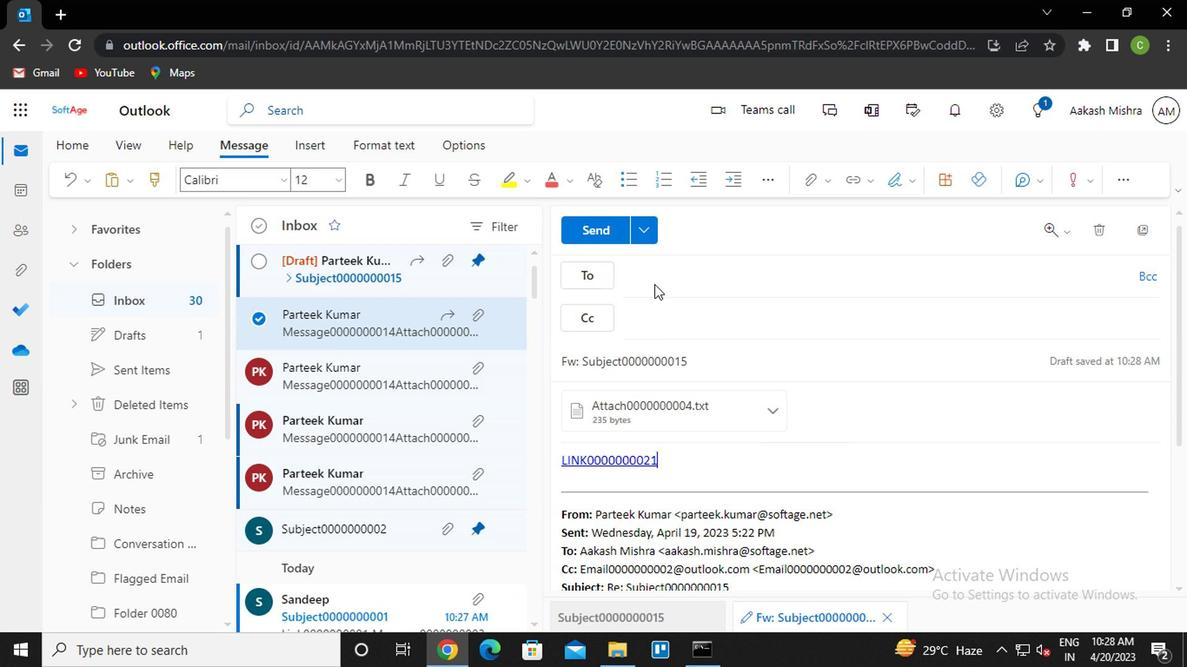 
Action: Mouse pressed left at (651, 272)
Screenshot: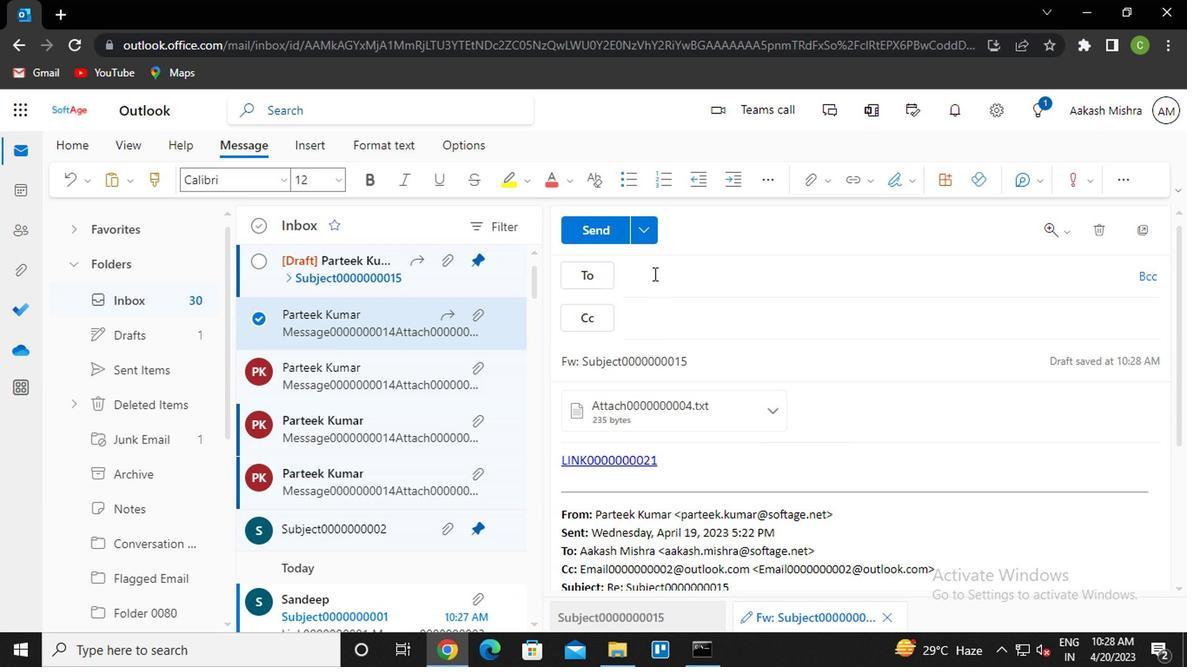 
Action: Key pressed sa<Key.enter>va<Key.enter>
Screenshot: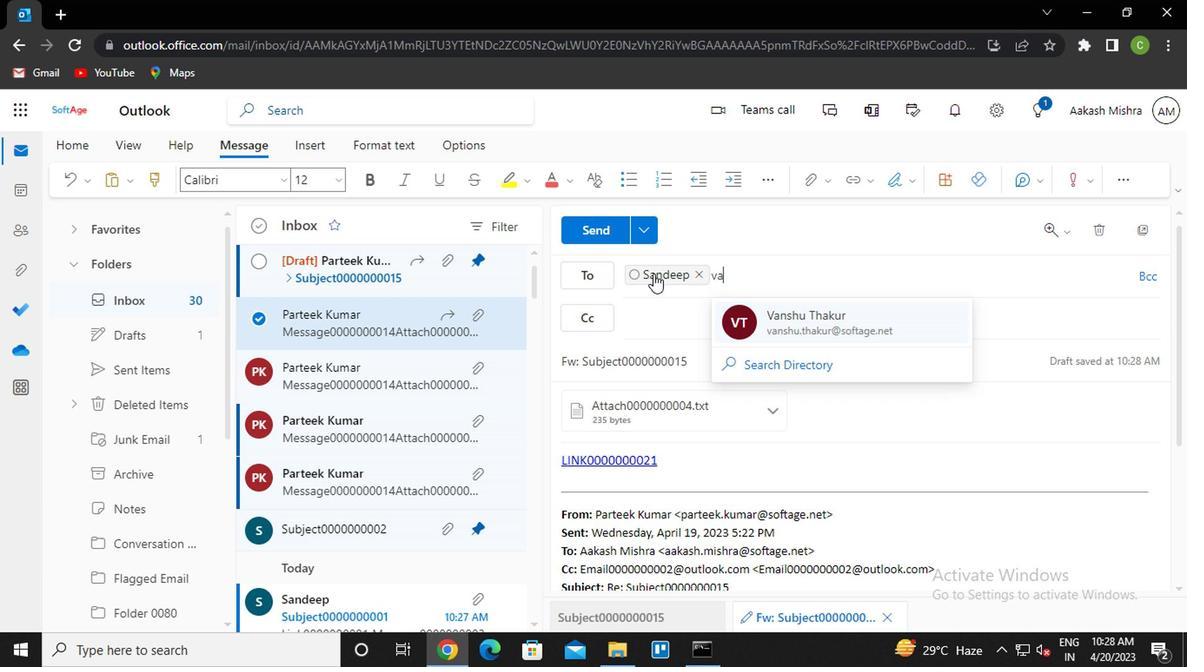 
Action: Mouse moved to (659, 312)
Screenshot: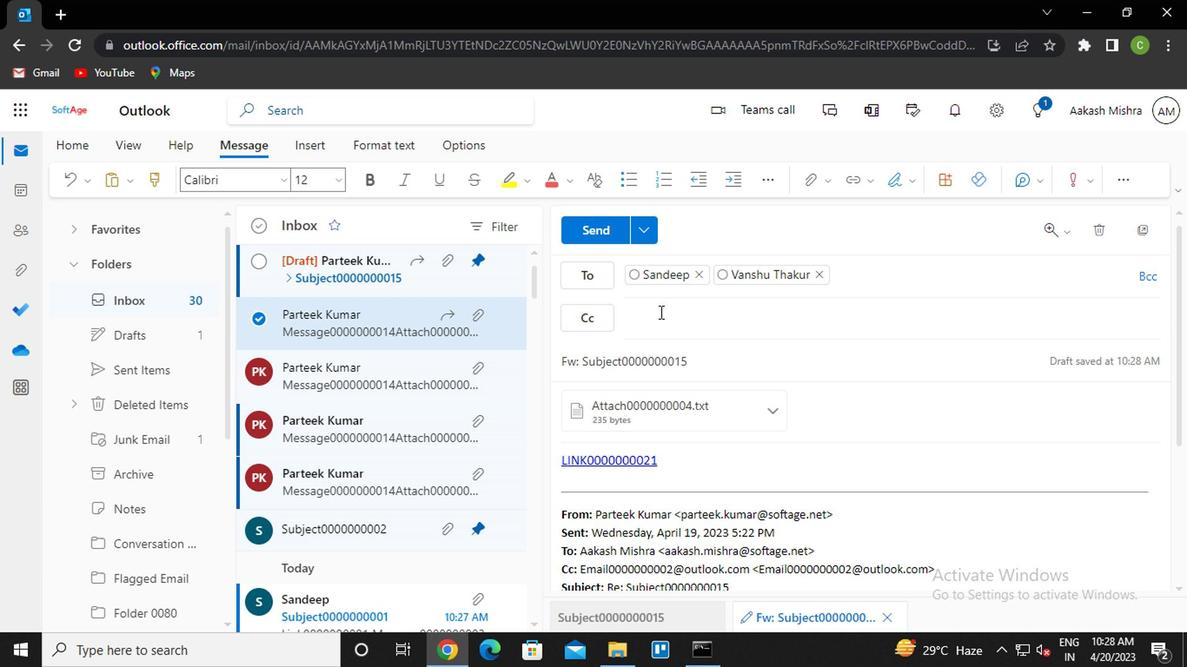 
Action: Mouse pressed left at (659, 312)
Screenshot: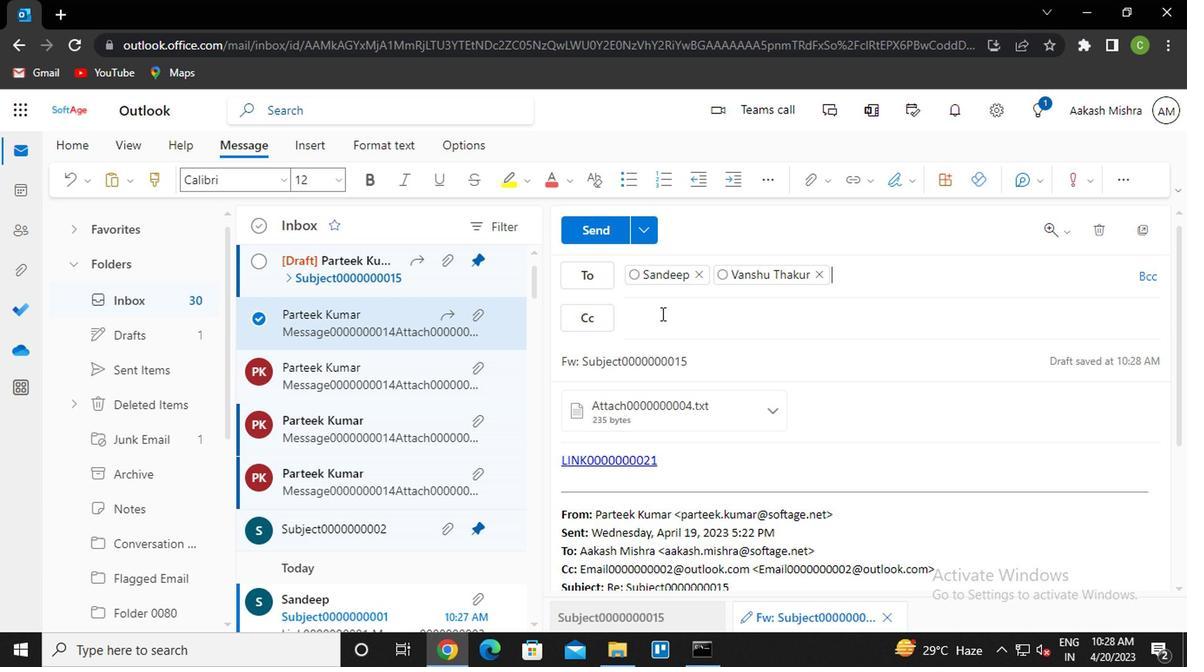 
Action: Key pressed nik<Key.enter>ayus<Key.enter>
Screenshot: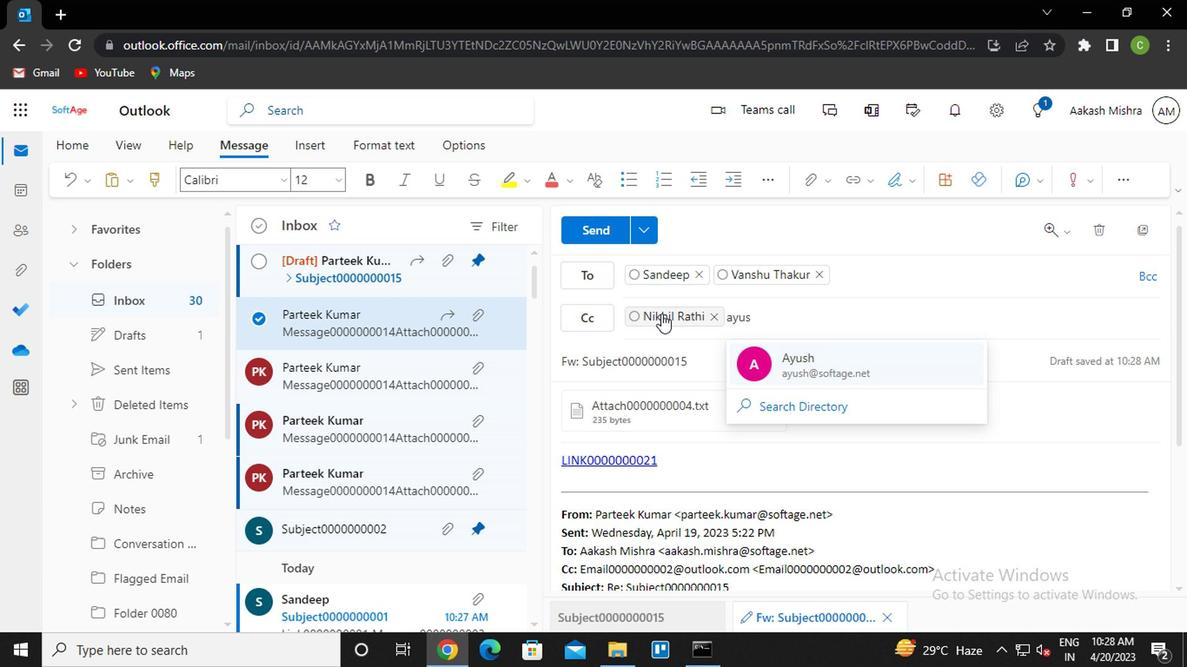 
Action: Mouse moved to (1147, 261)
Screenshot: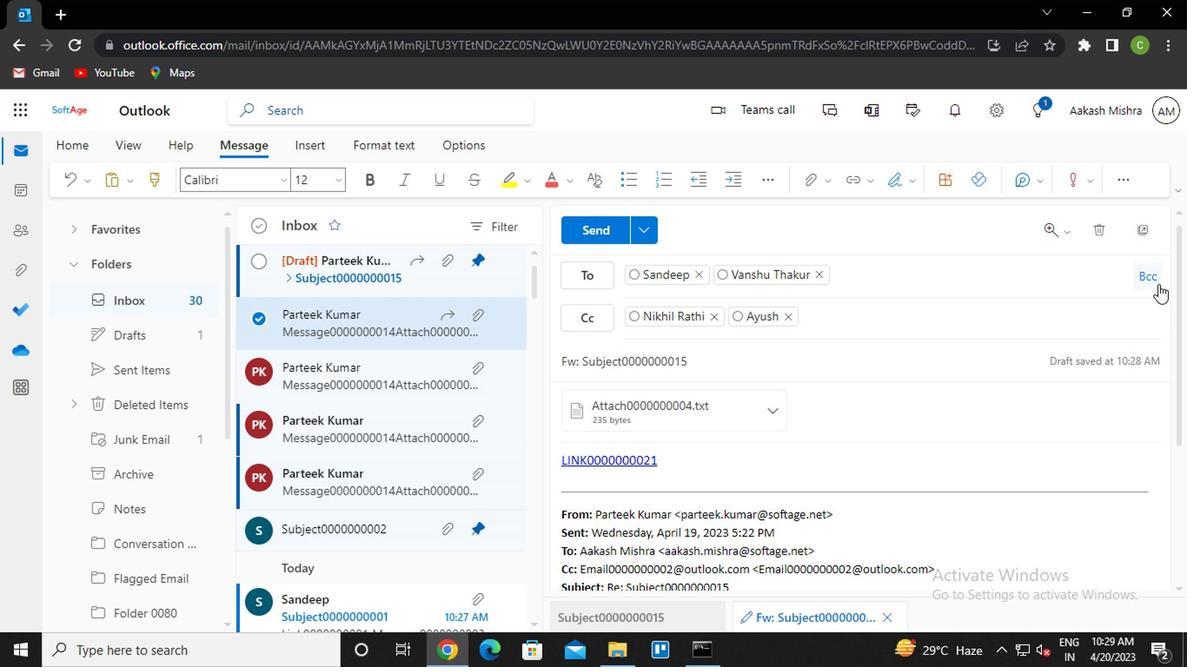 
Action: Mouse pressed left at (1147, 261)
Screenshot: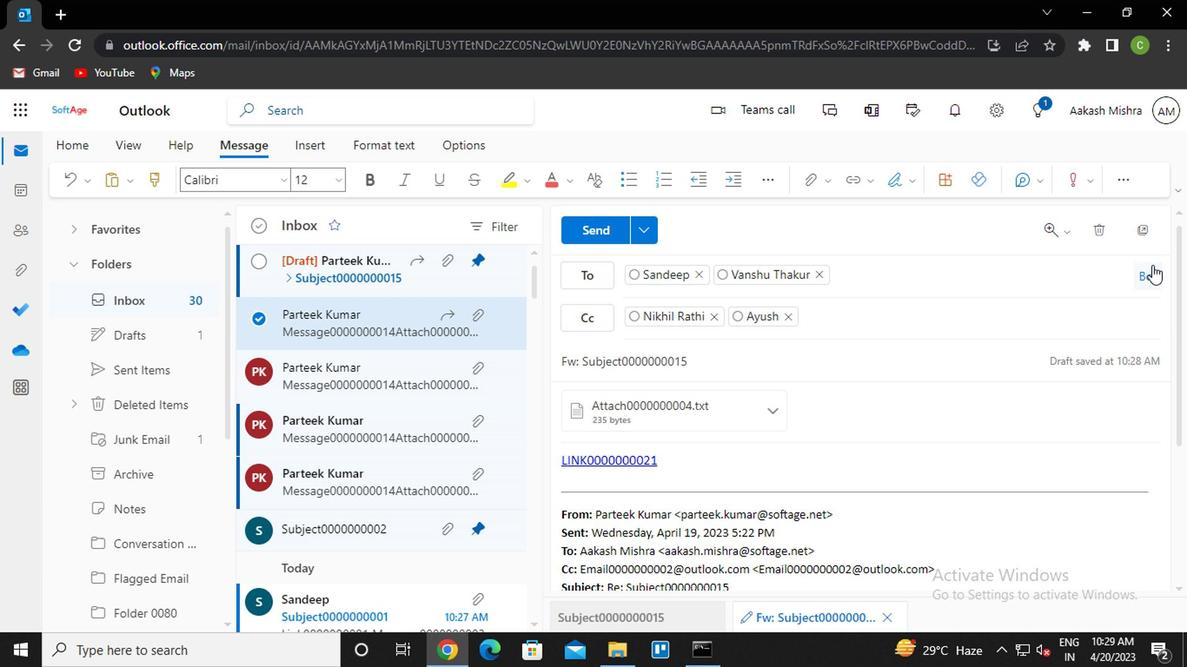 
Action: Mouse moved to (758, 429)
Screenshot: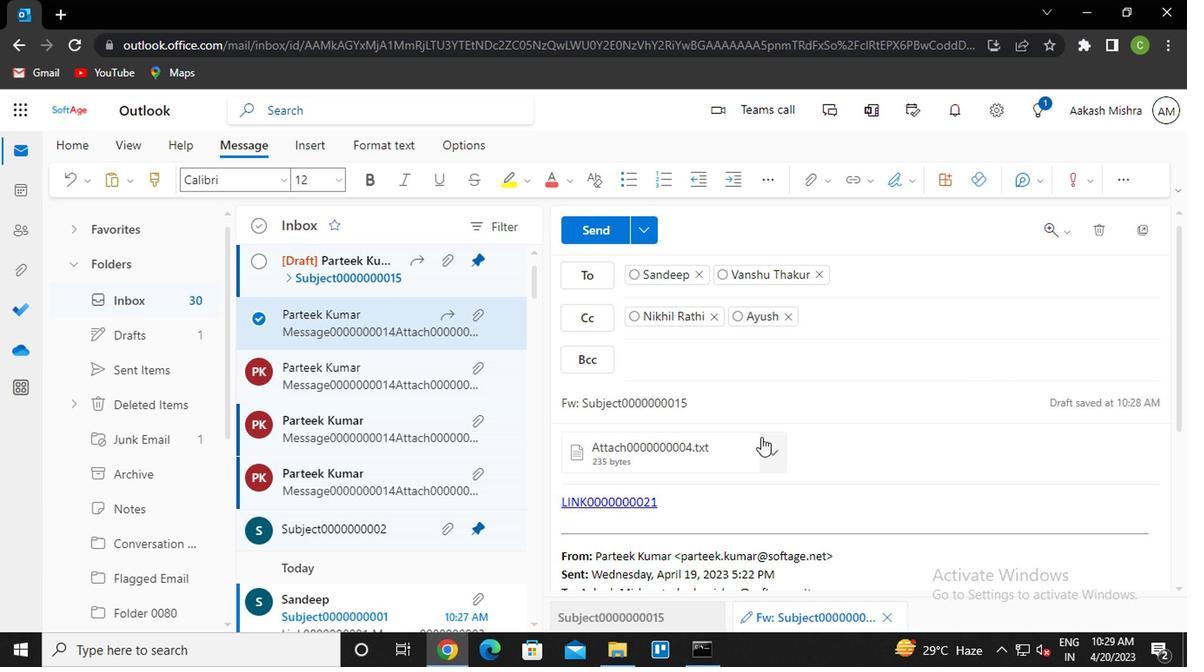 
Action: Key pressed poo<Key.enter>
Screenshot: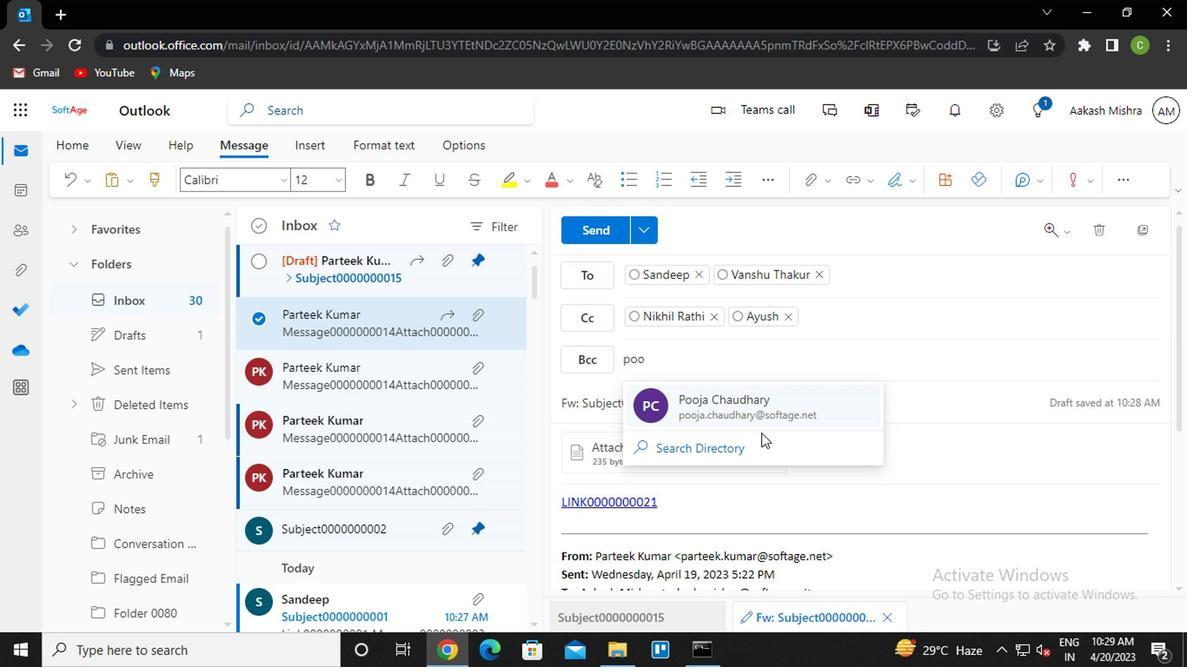 
Action: Mouse moved to (696, 387)
Screenshot: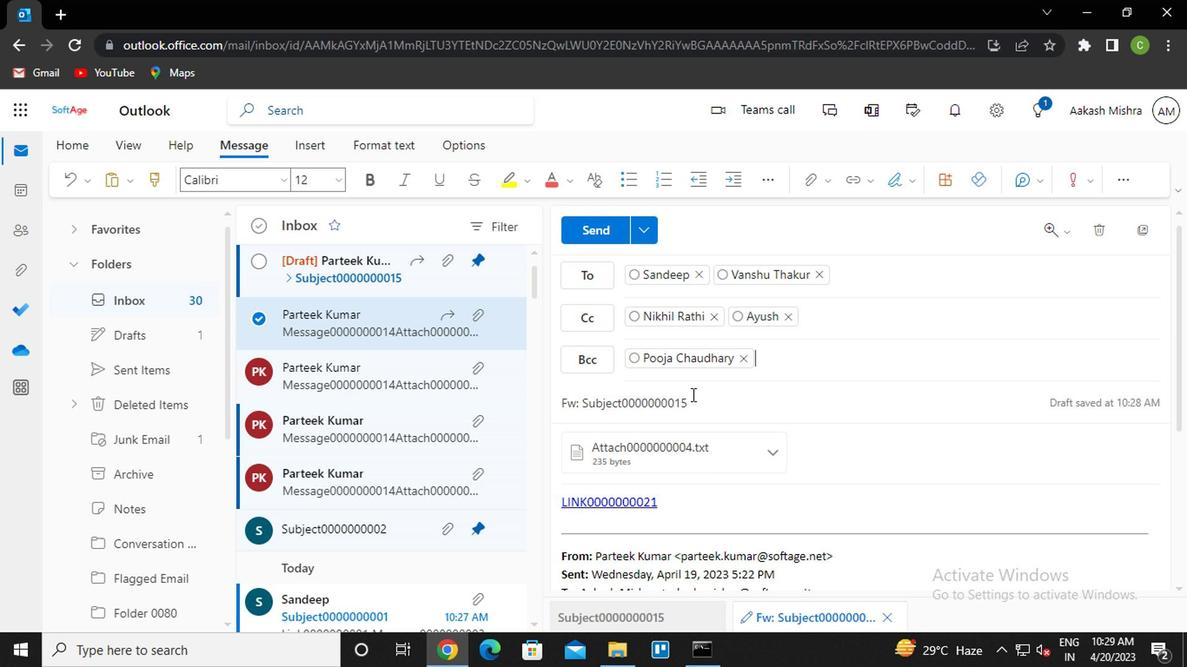 
Action: Mouse pressed left at (696, 387)
Screenshot: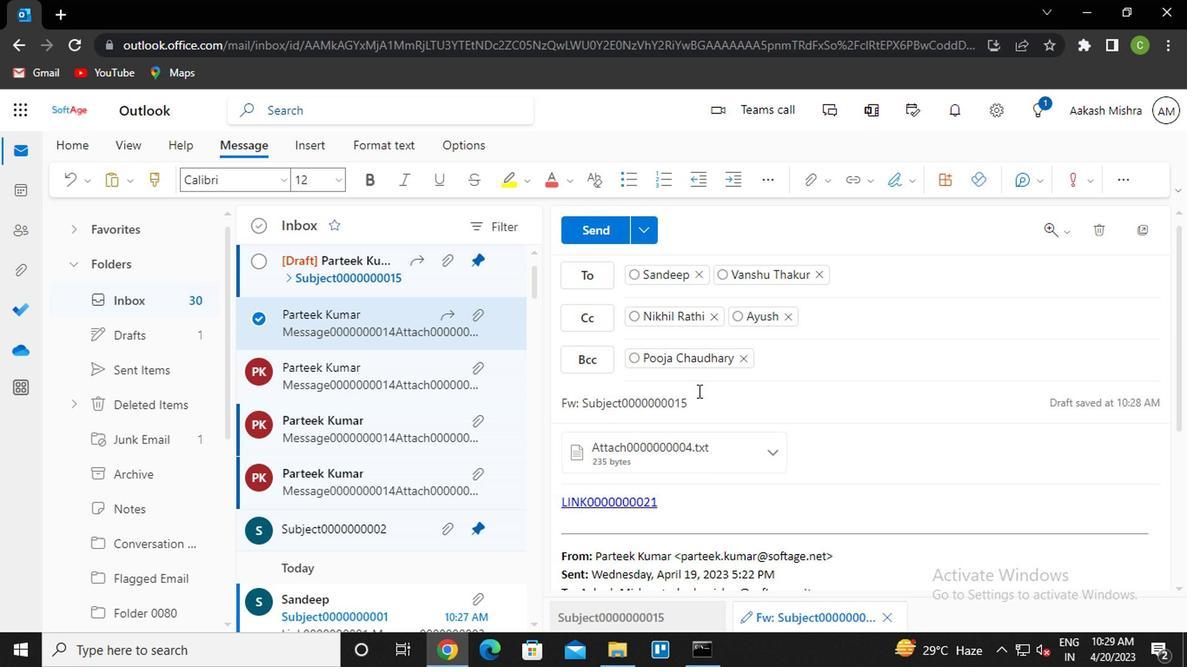
Action: Mouse moved to (699, 397)
Screenshot: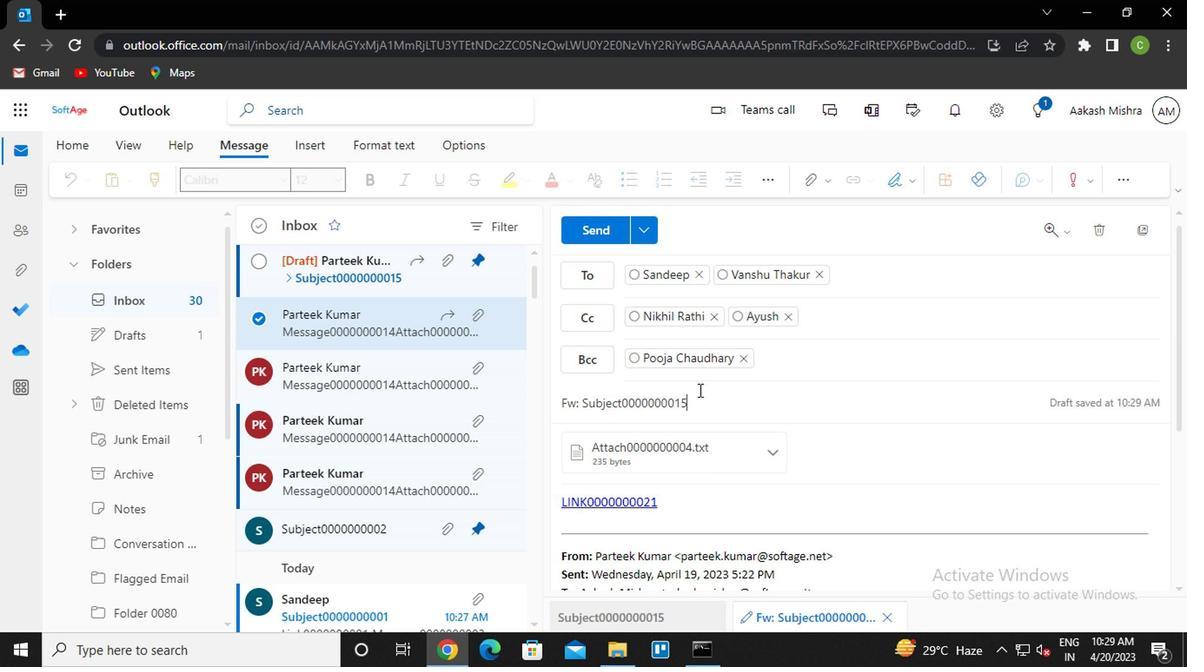 
Action: Key pressed <Key.backspace><Key.backspace>21
Screenshot: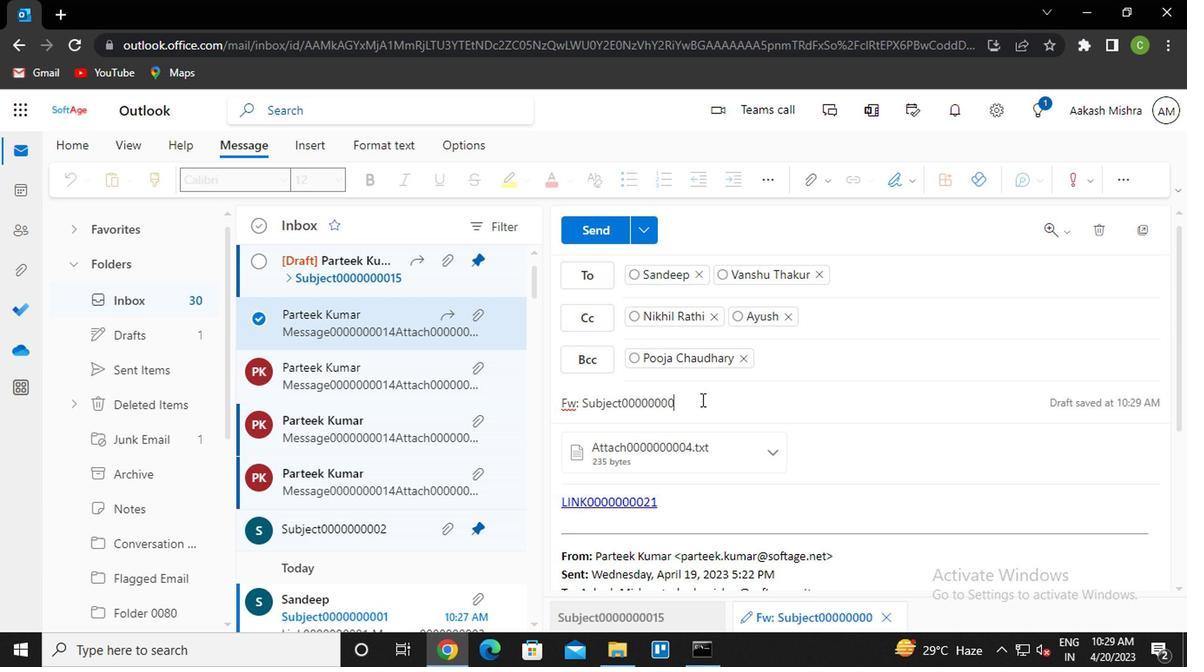 
Action: Mouse moved to (659, 522)
Screenshot: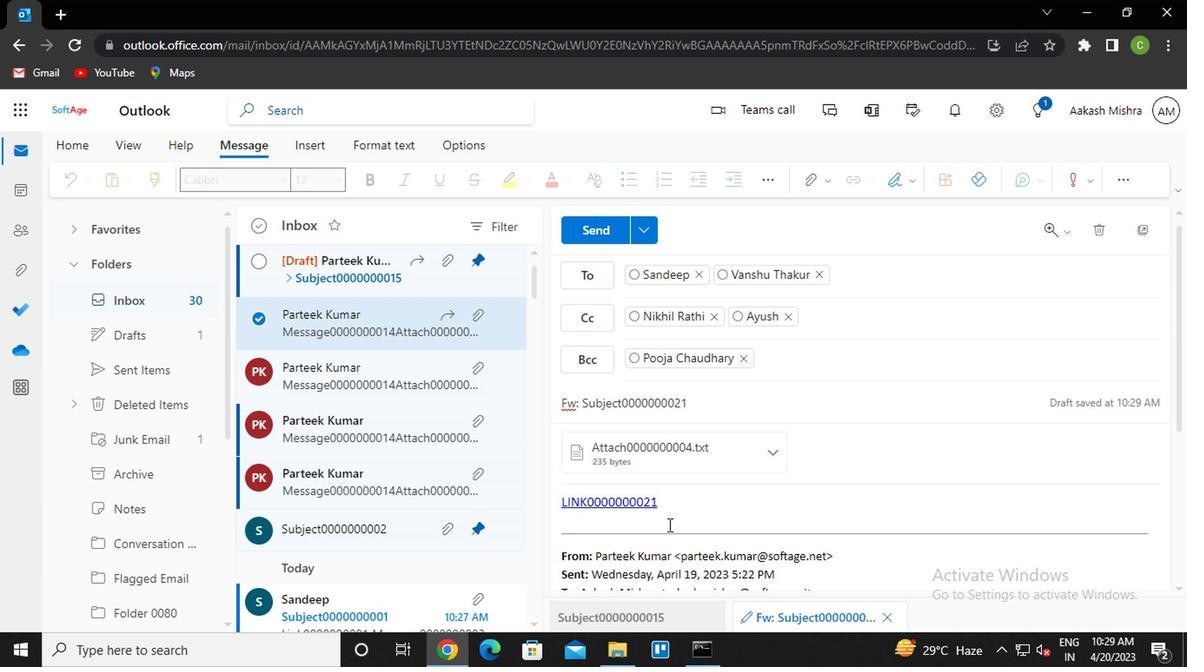 
Action: Mouse pressed left at (659, 522)
Screenshot: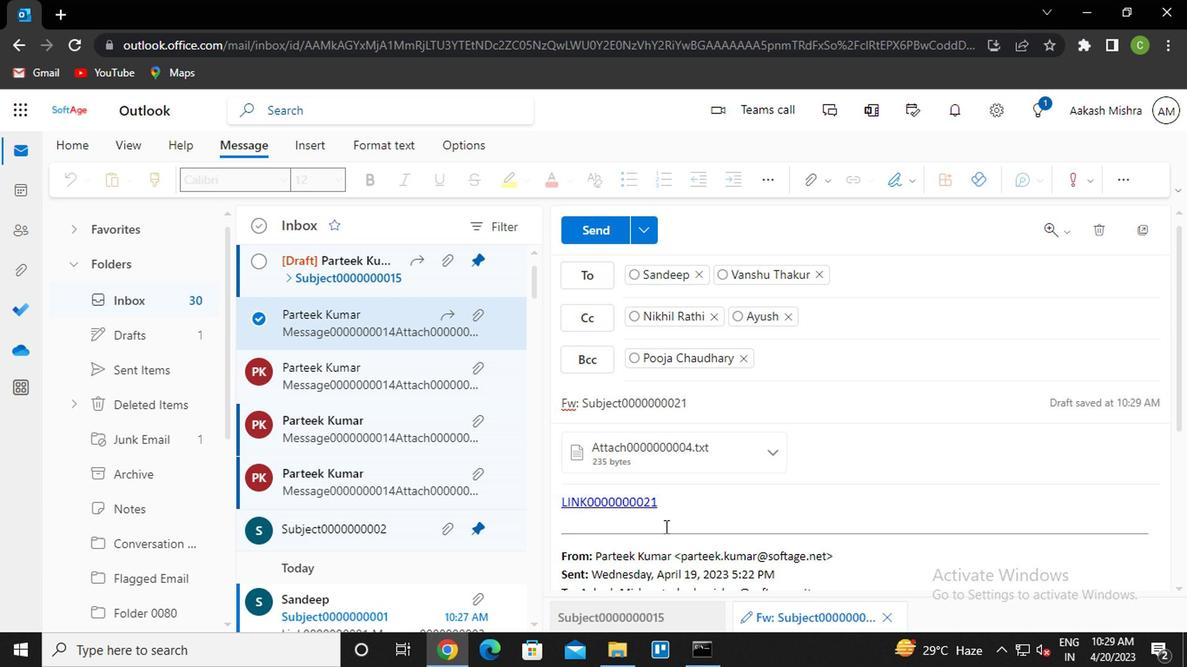 
Action: Mouse moved to (642, 530)
Screenshot: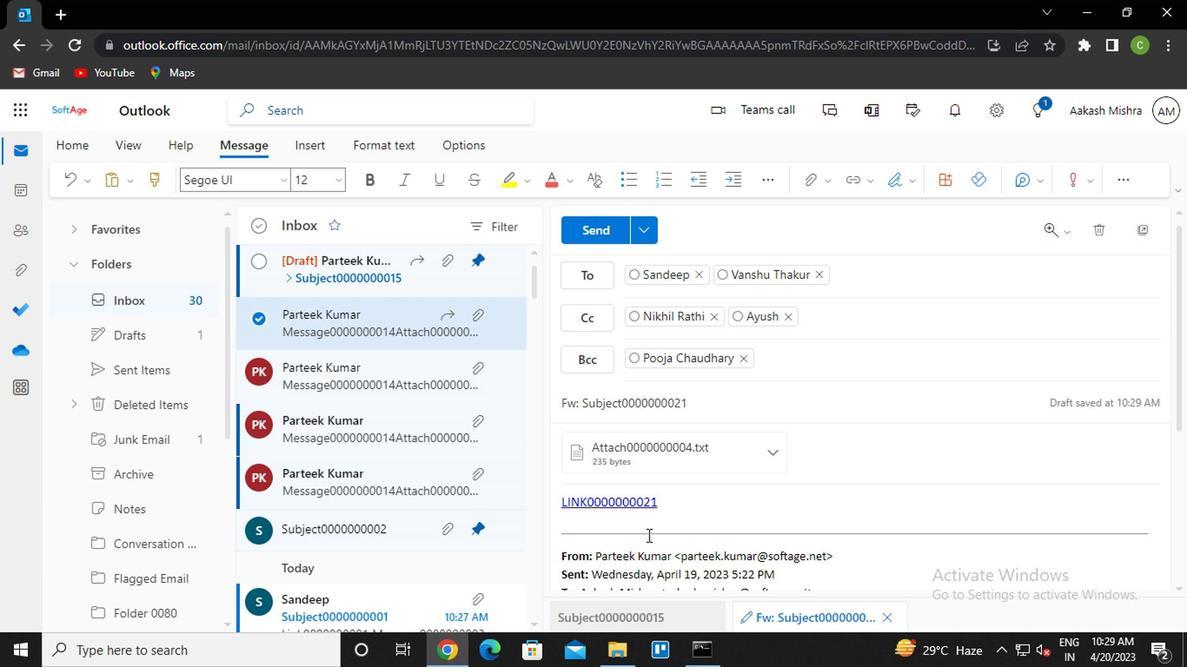 
Action: Mouse scrolled (642, 529) with delta (0, 0)
Screenshot: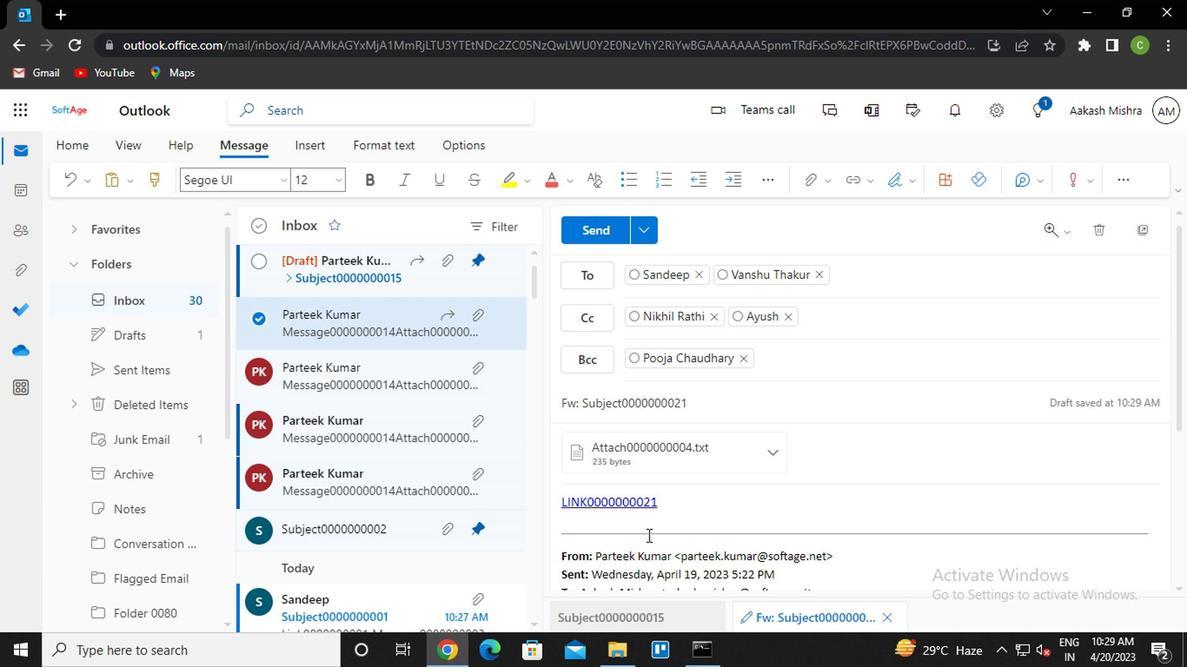 
Action: Mouse moved to (599, 433)
Screenshot: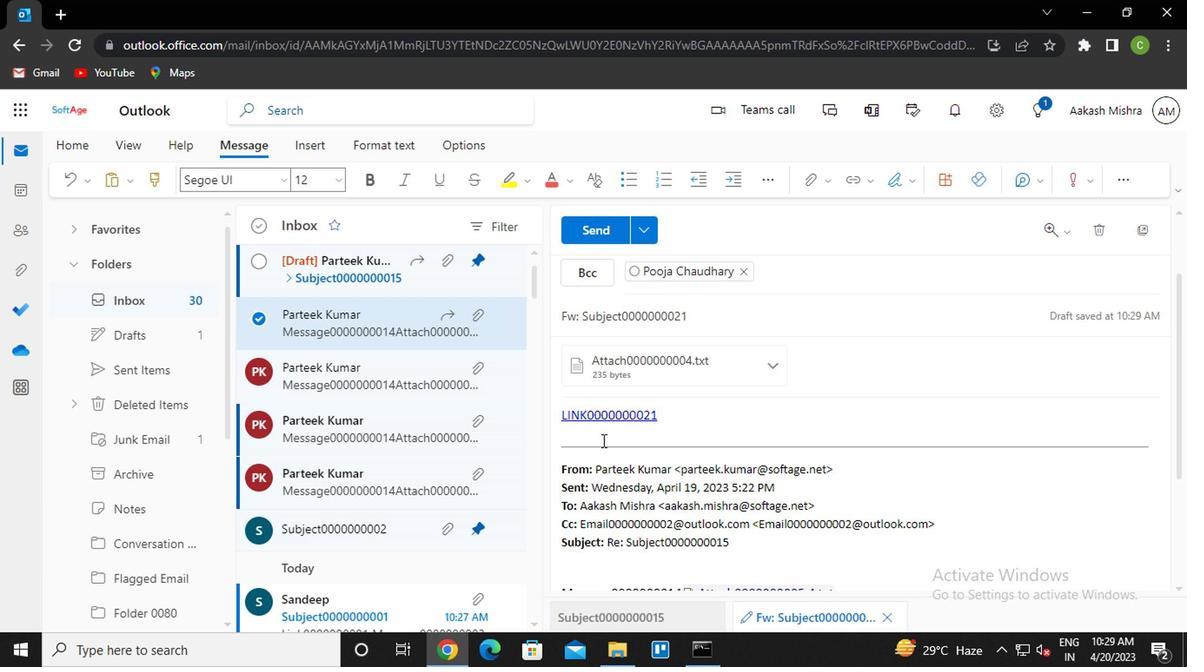
Action: Mouse pressed left at (599, 433)
Screenshot: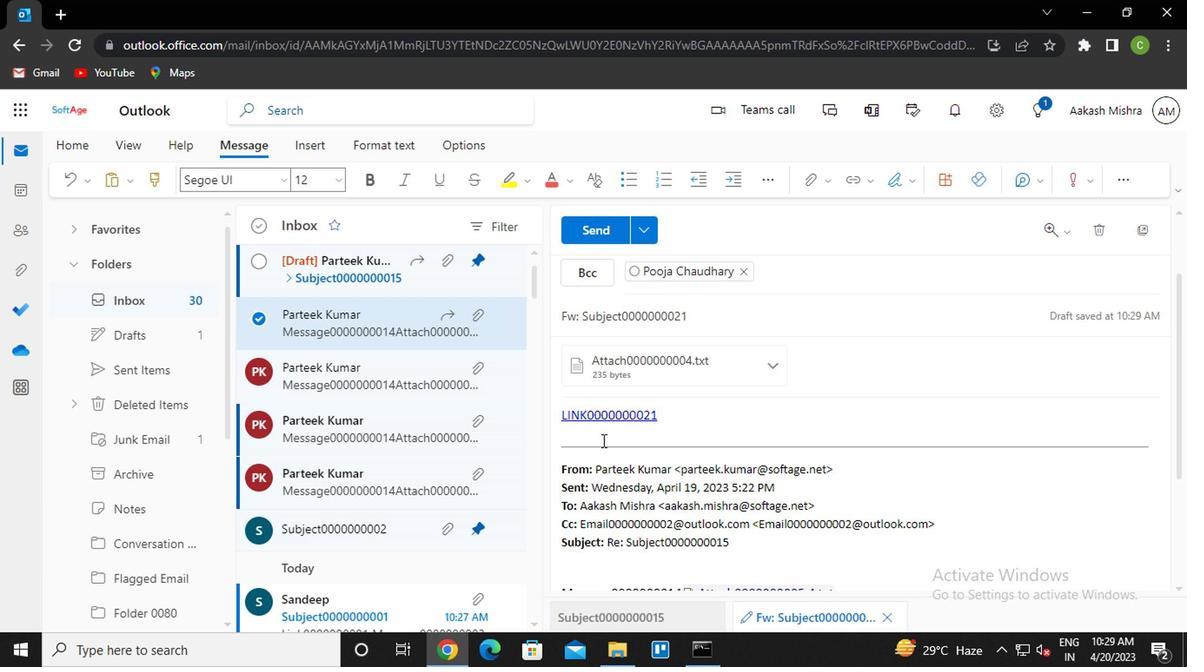 
Action: Key pressed <Key.caps_lock>m<Key.caps_lock>essage0000000023
Screenshot: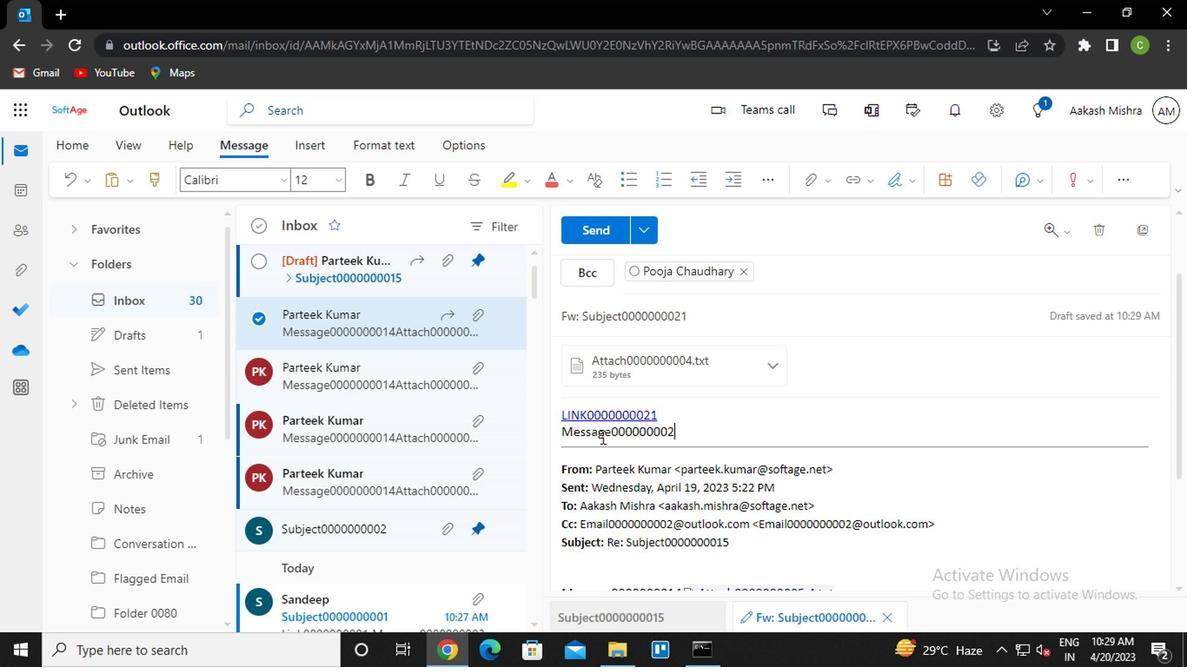 
Action: Mouse moved to (587, 238)
Screenshot: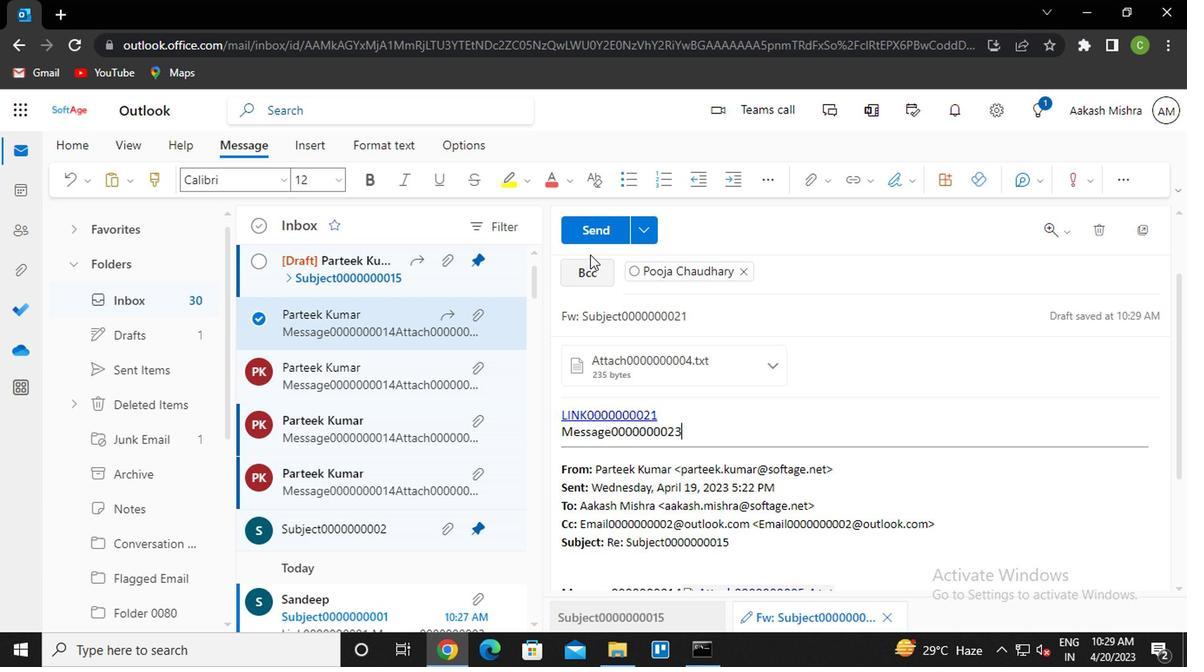 
Action: Mouse pressed left at (587, 238)
Screenshot: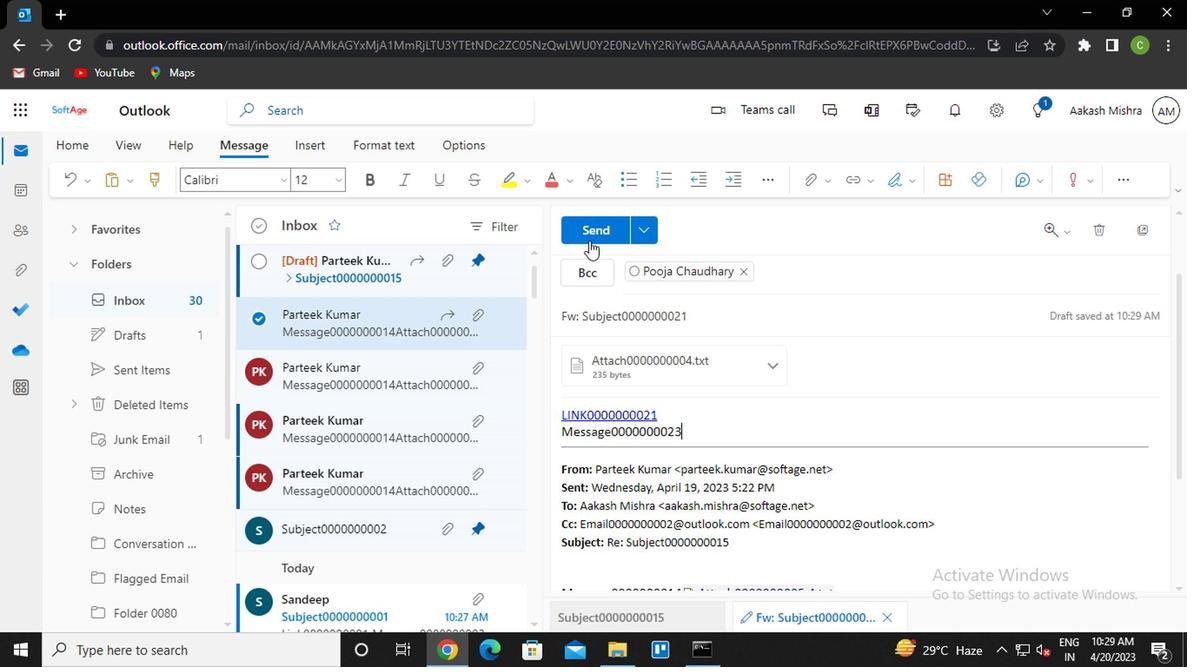 
Action: Mouse moved to (1112, 323)
Screenshot: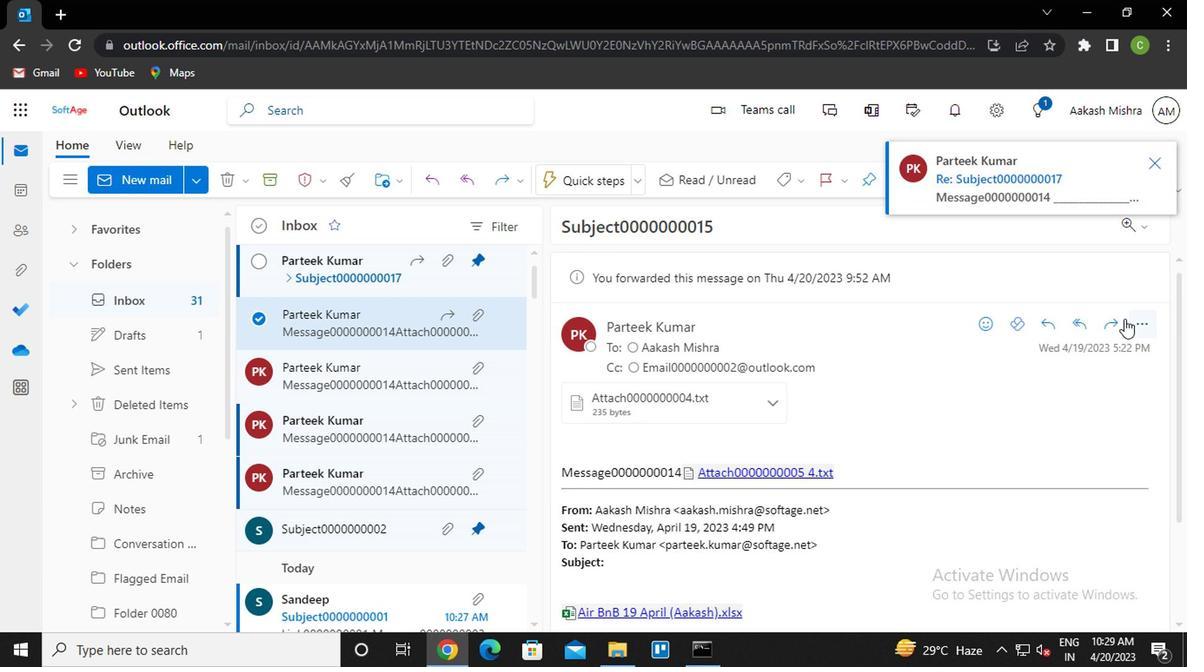 
Action: Mouse pressed left at (1112, 323)
Screenshot: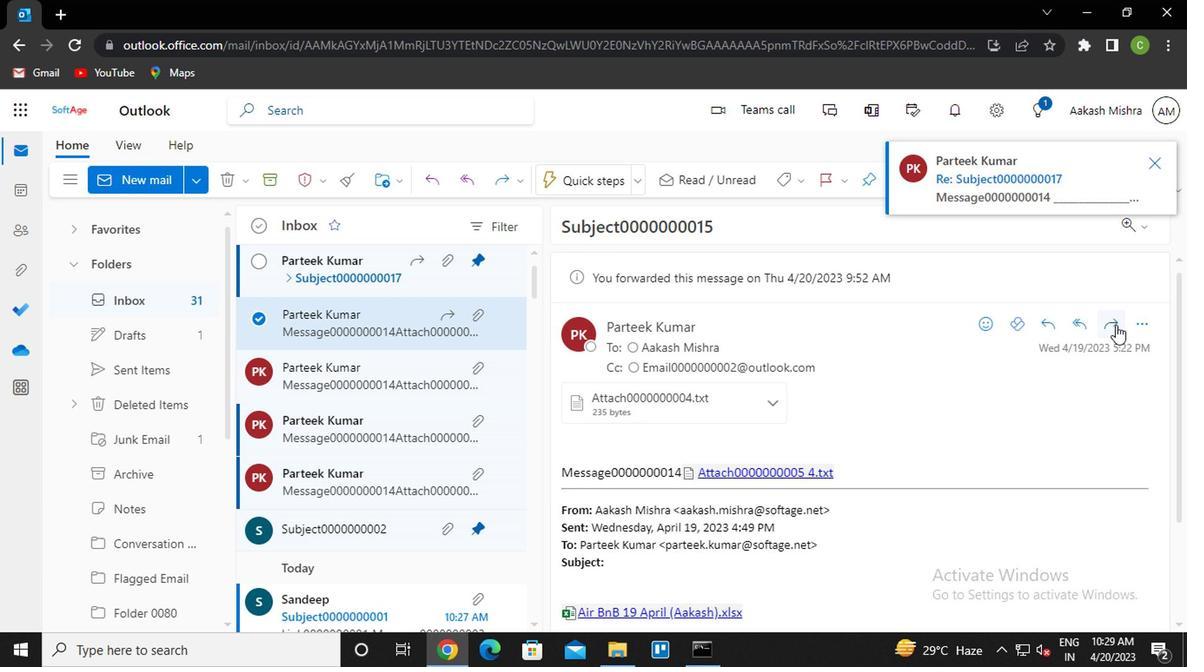 
Action: Mouse moved to (810, 183)
Screenshot: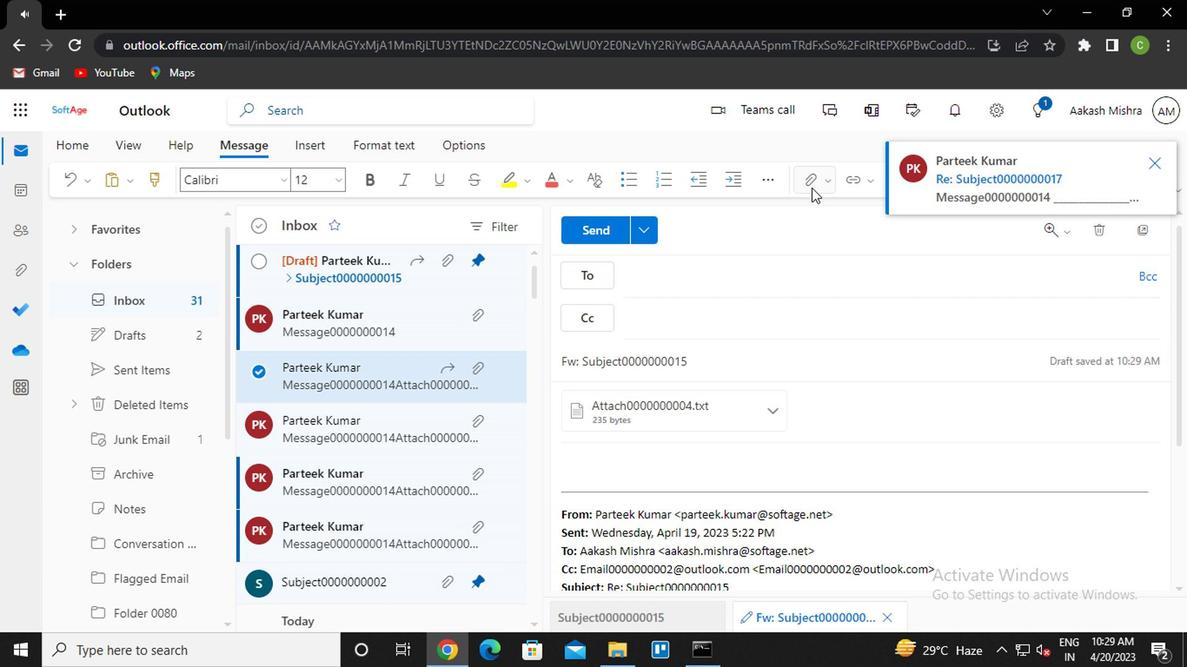 
Action: Mouse pressed left at (810, 183)
Screenshot: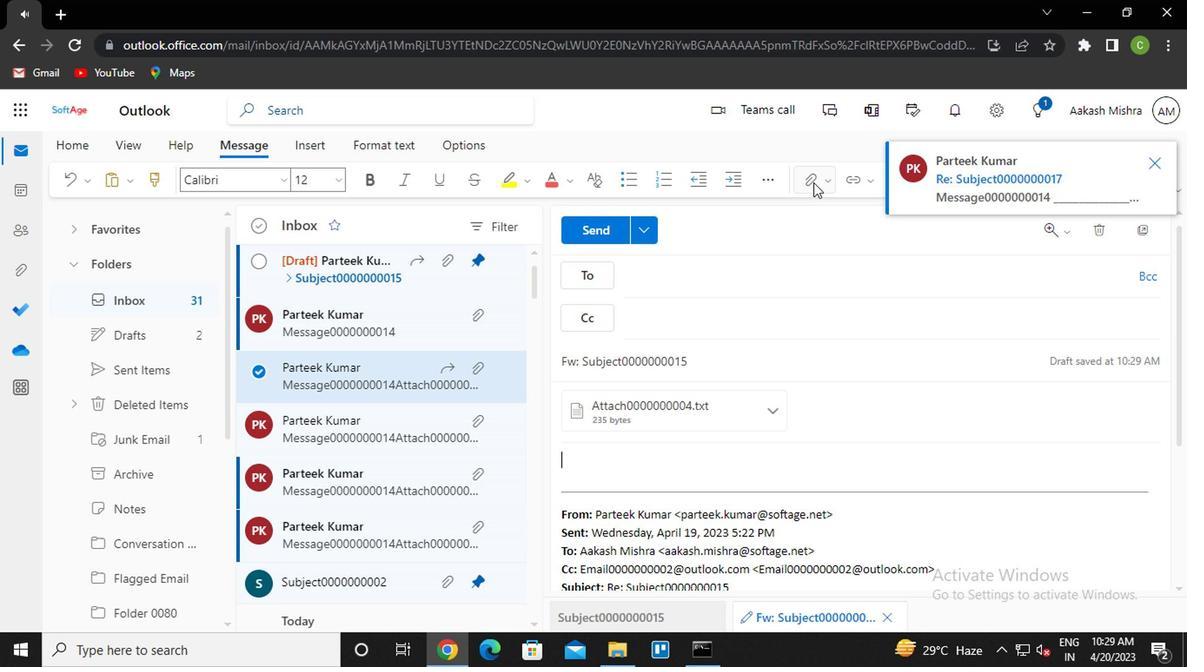 
Action: Mouse moved to (691, 296)
Screenshot: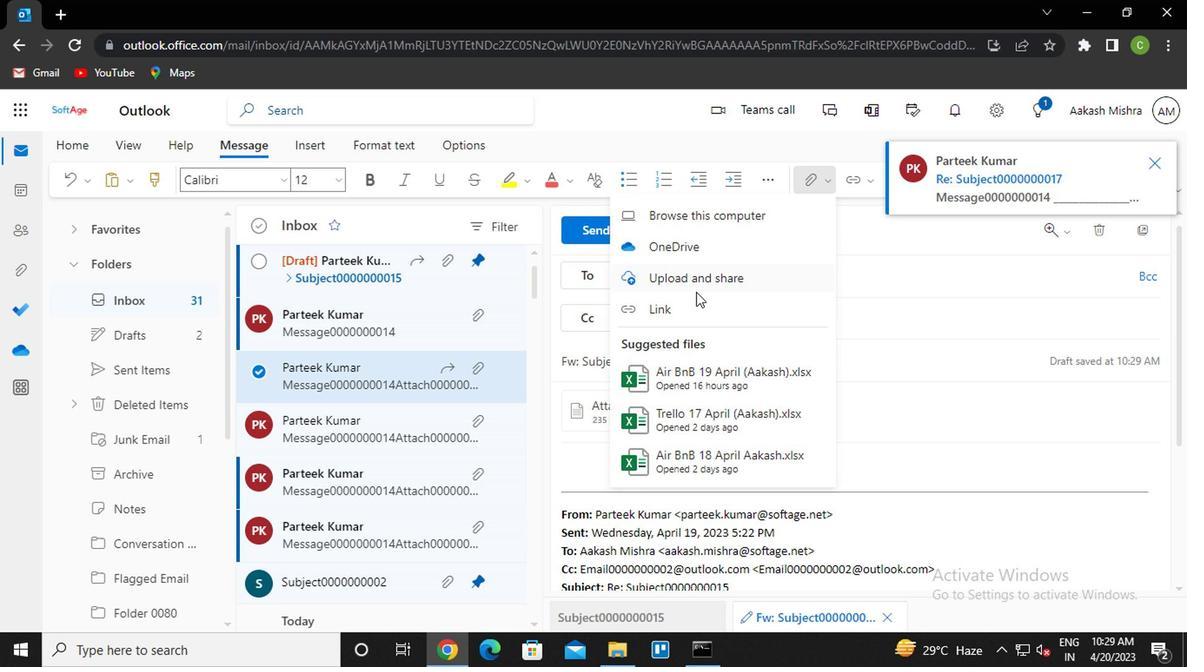 
Action: Mouse pressed left at (691, 296)
Screenshot: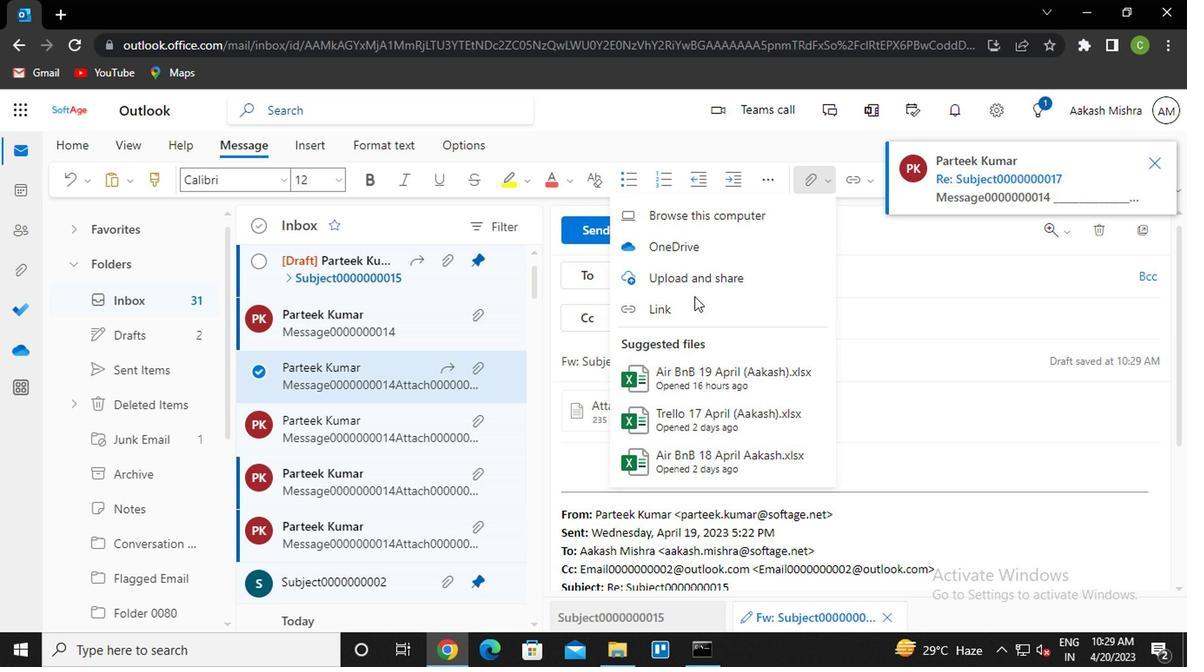 
Action: Mouse moved to (544, 346)
Screenshot: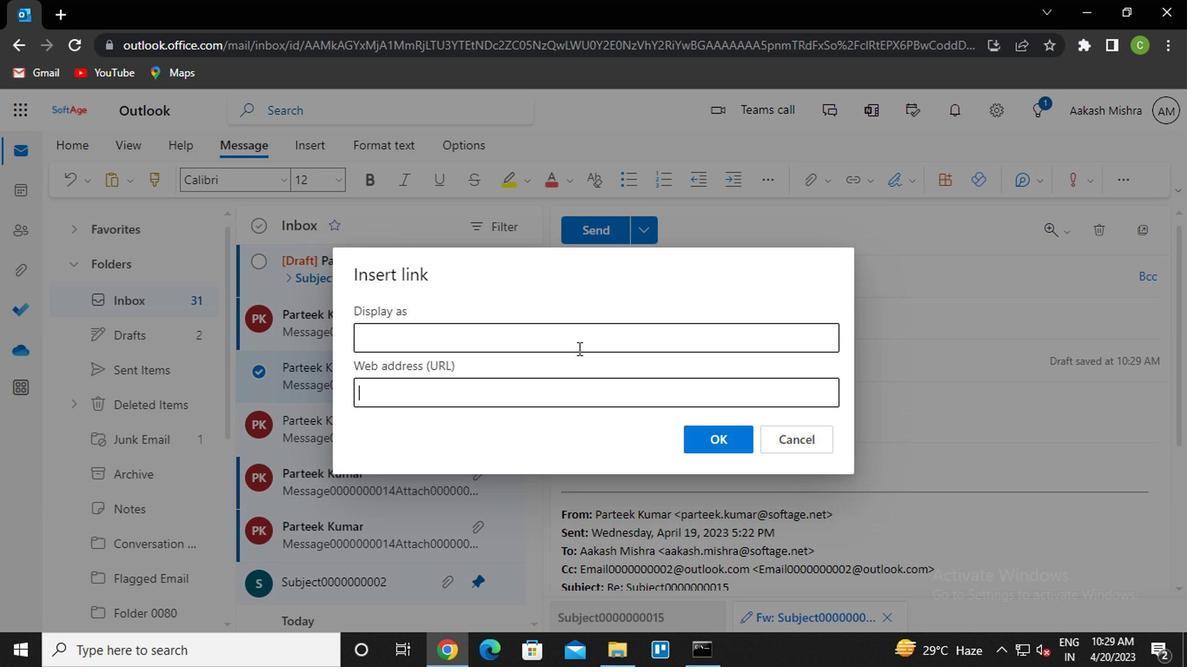 
Action: Mouse pressed left at (544, 346)
Screenshot: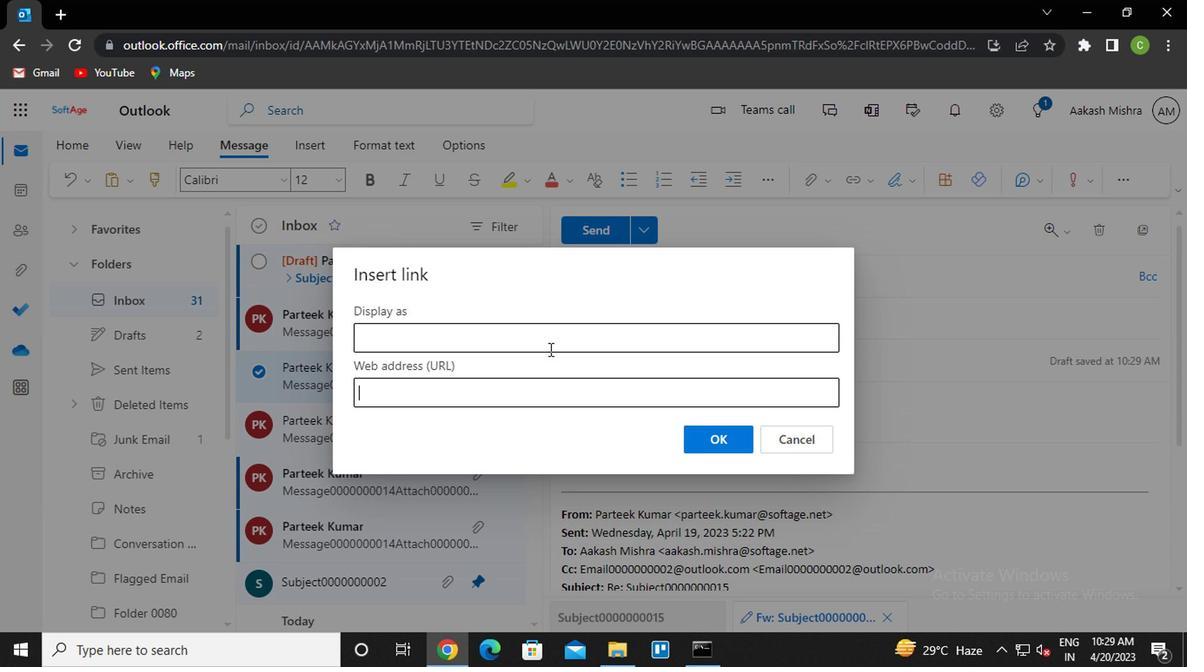 
Action: Mouse moved to (515, 389)
Screenshot: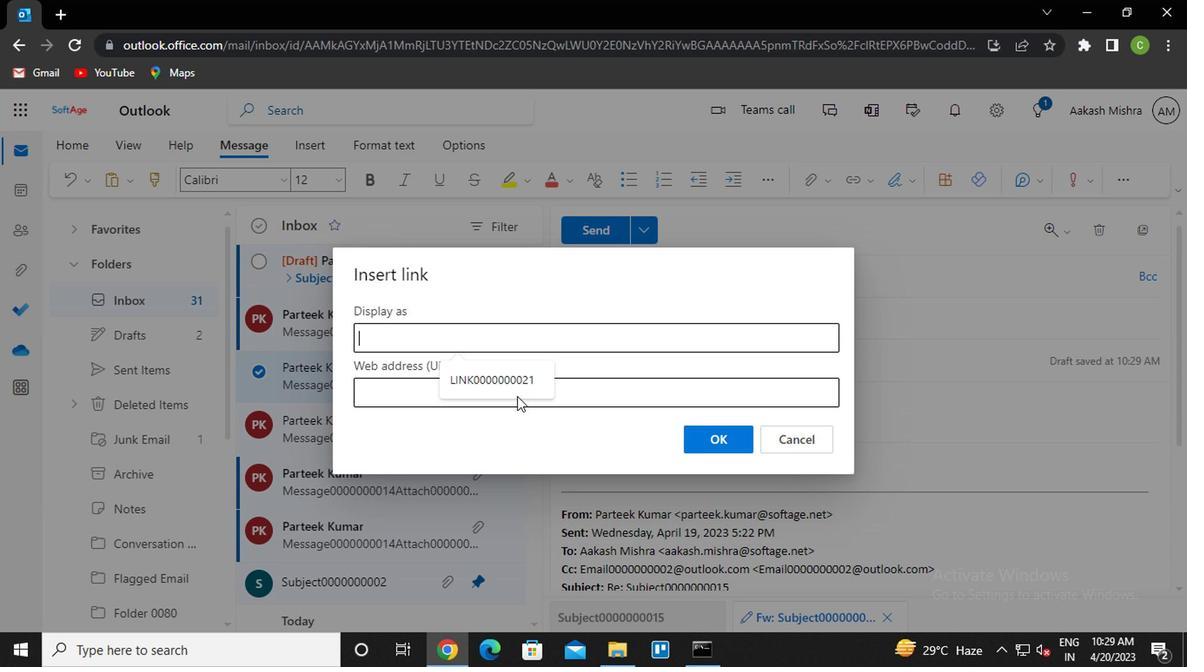 
Action: Mouse pressed left at (515, 389)
Screenshot: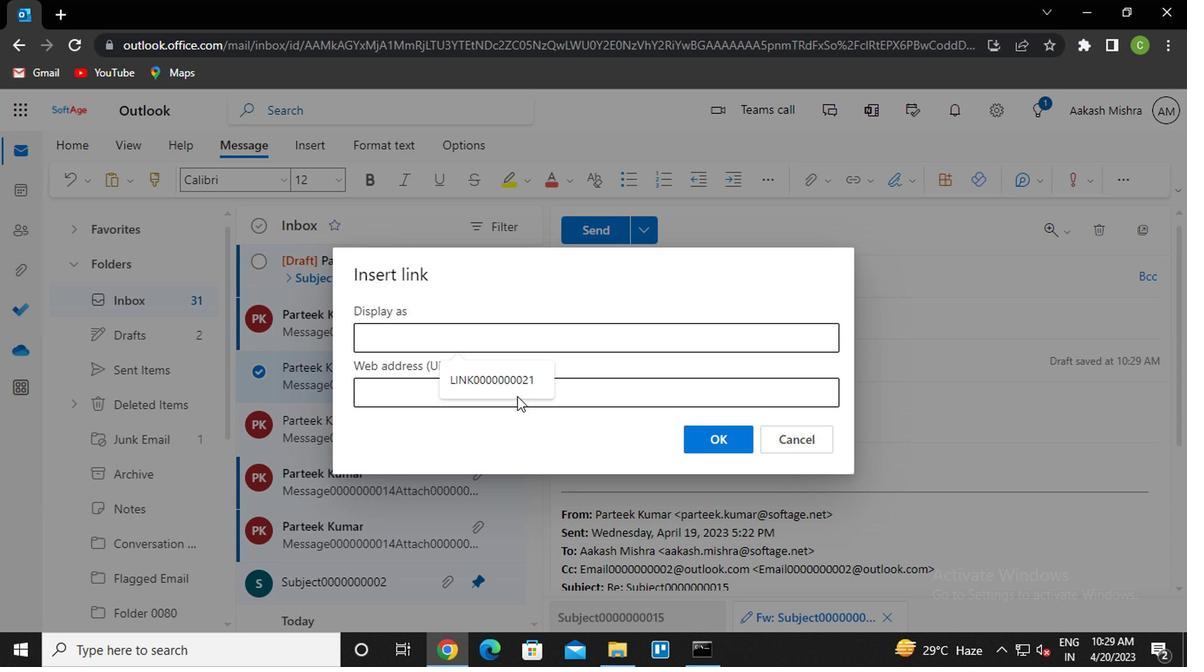 
Action: Mouse moved to (515, 392)
Screenshot: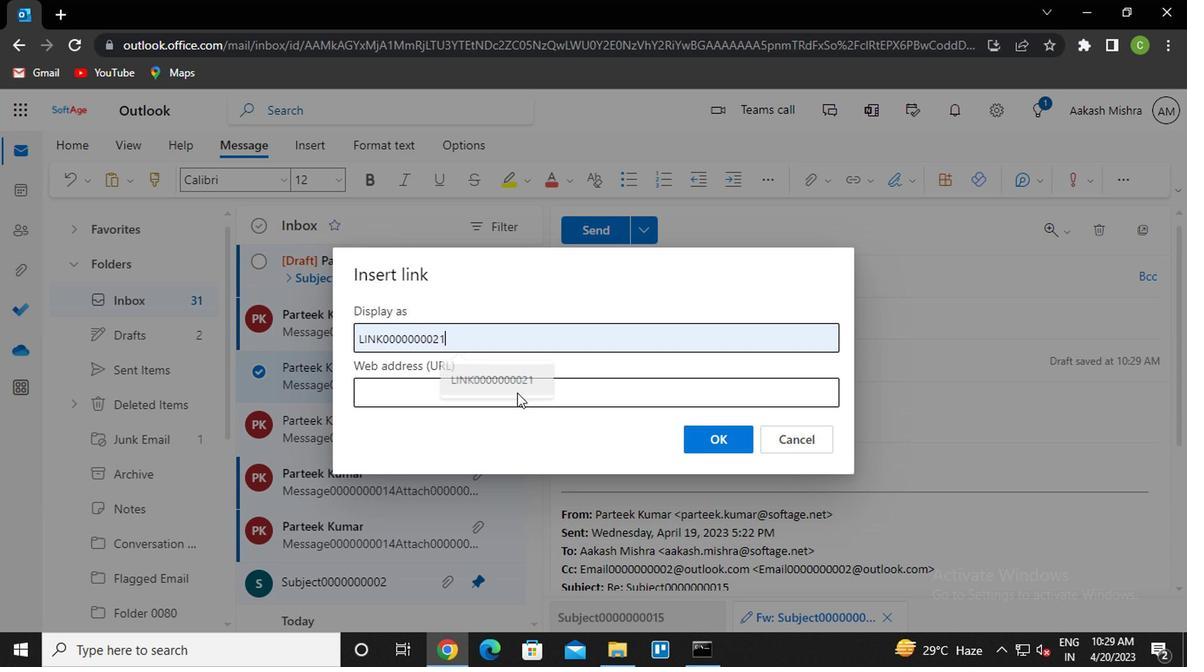 
Action: Mouse pressed left at (515, 392)
Screenshot: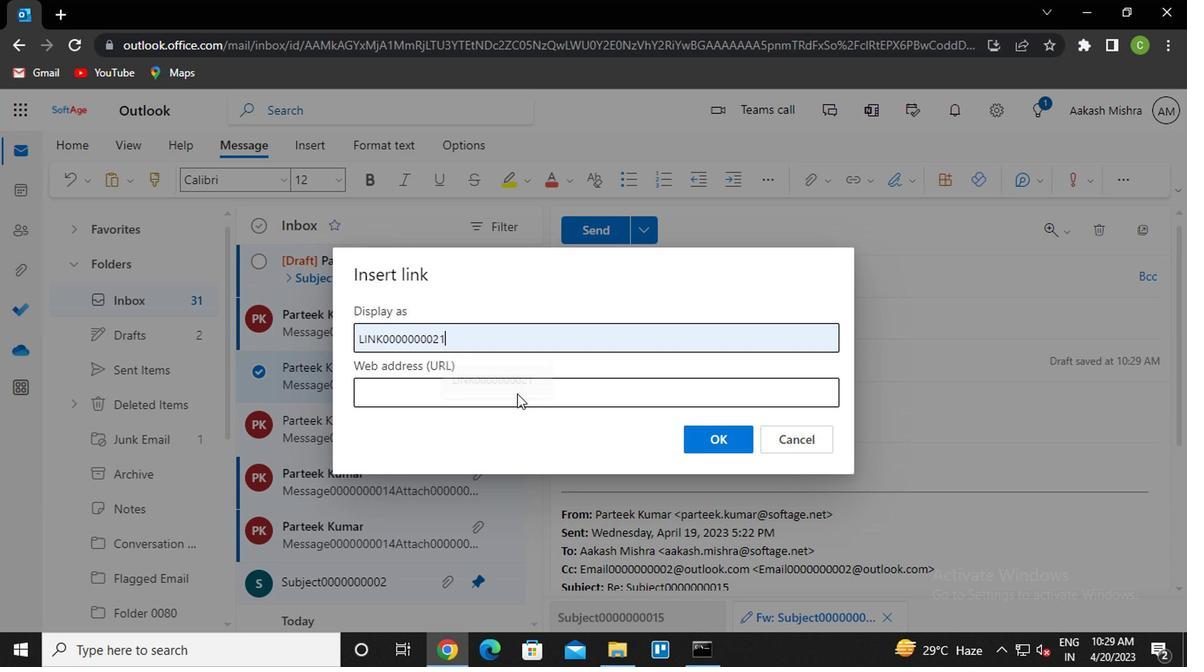 
Action: Mouse moved to (505, 427)
Screenshot: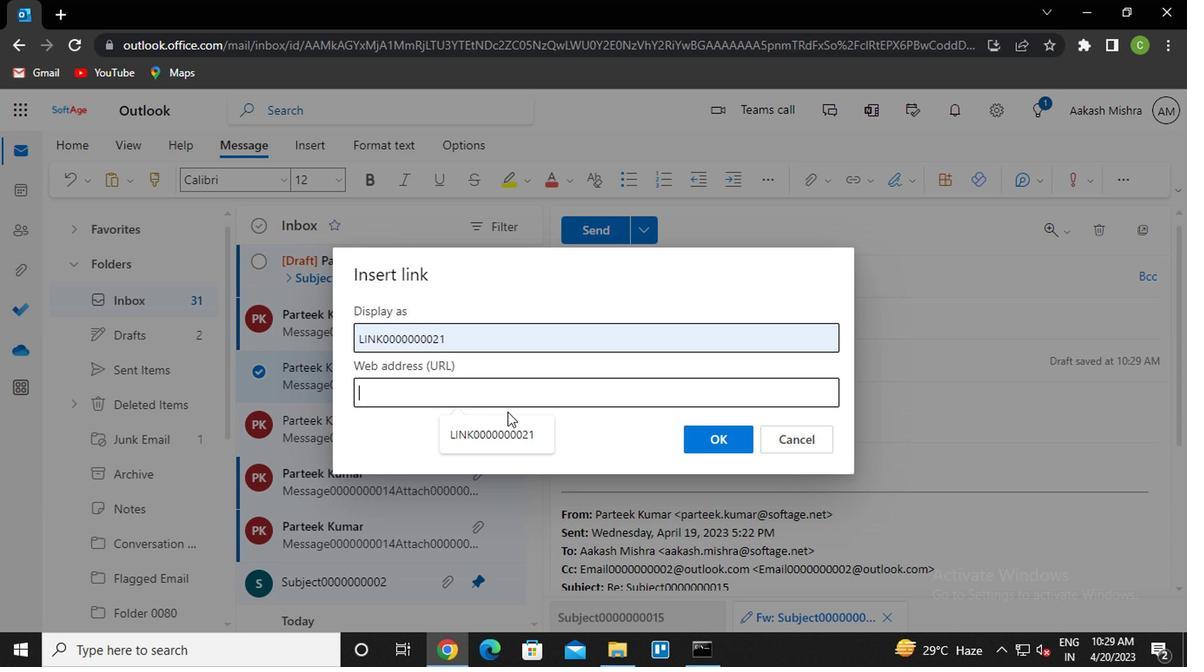 
Action: Mouse pressed left at (505, 427)
Screenshot: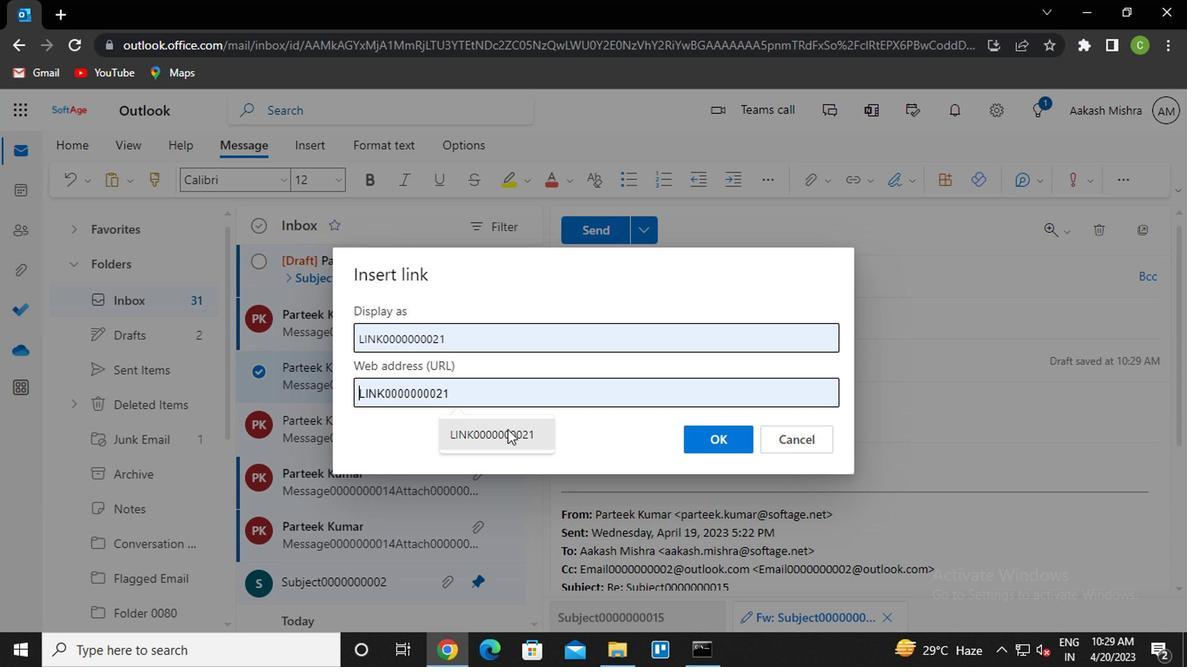 
Action: Mouse moved to (752, 438)
Screenshot: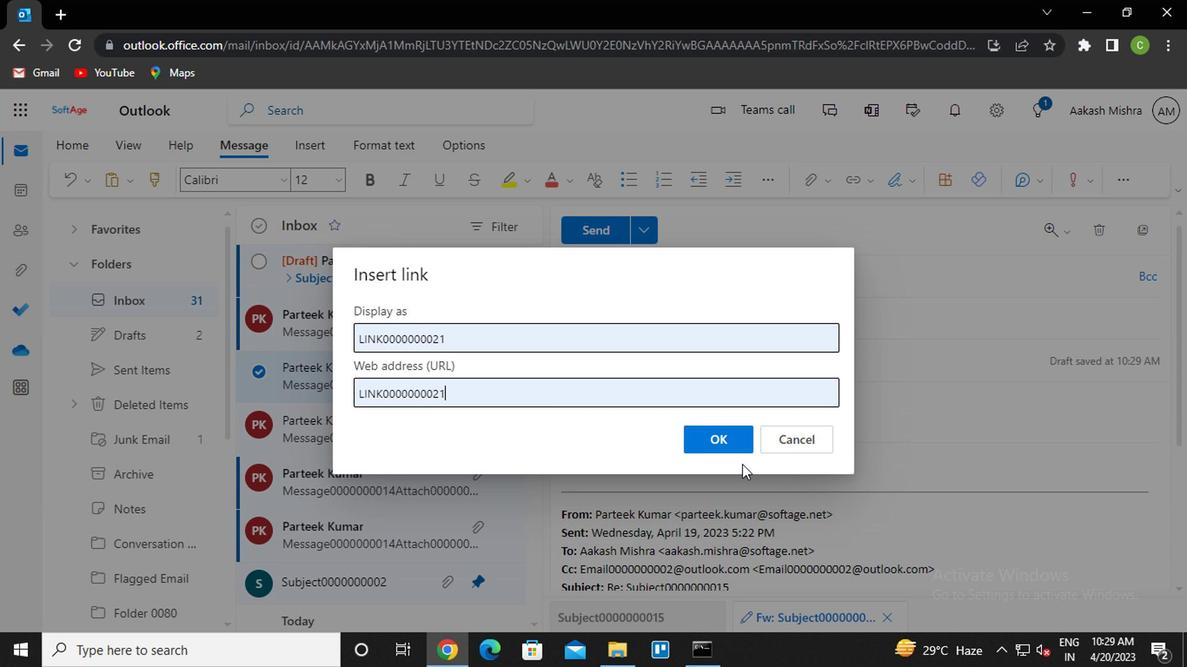 
Action: Mouse pressed left at (752, 438)
Screenshot: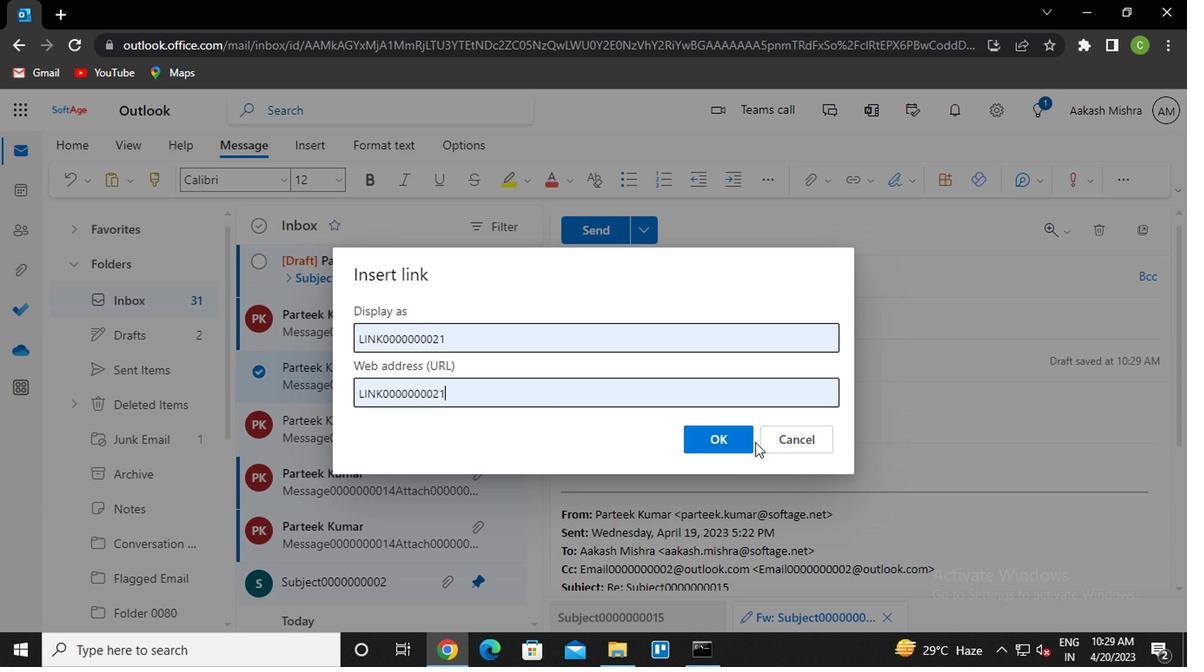 
Action: Mouse moved to (739, 442)
Screenshot: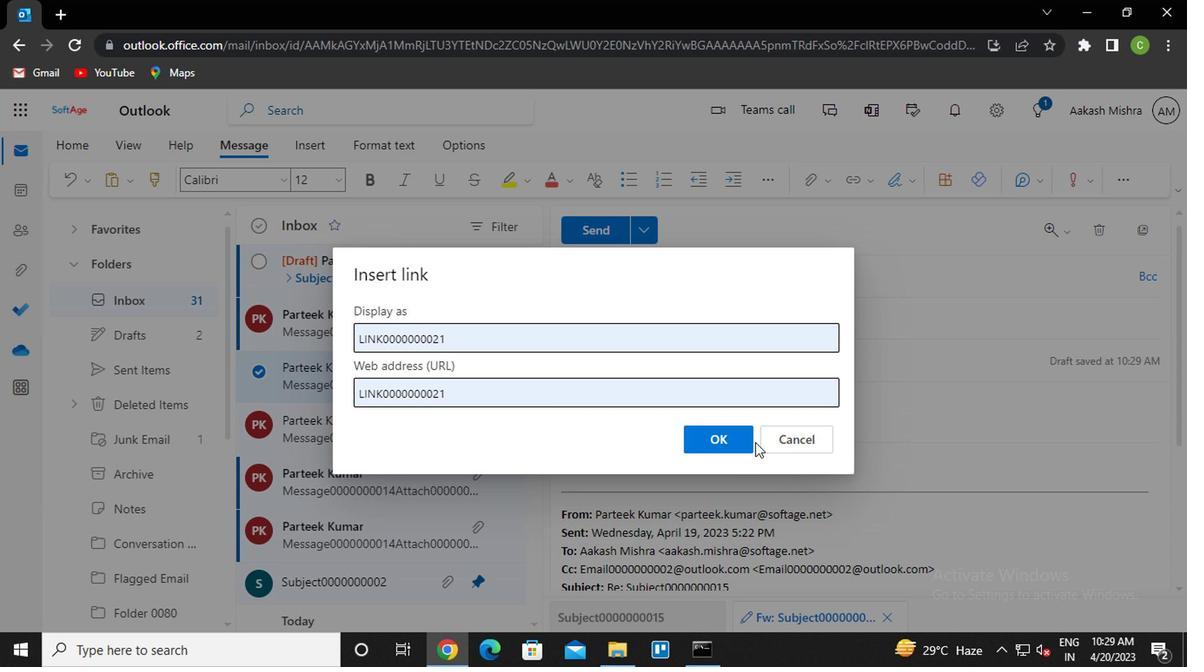 
Action: Mouse pressed left at (739, 442)
Screenshot: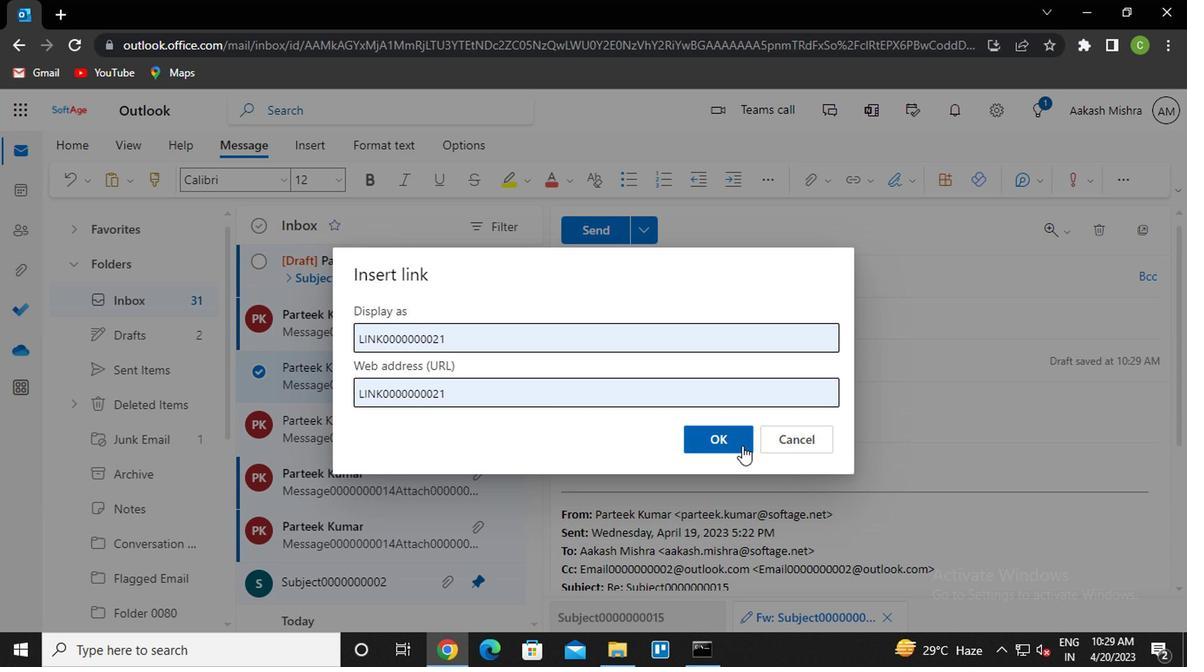 
Action: Mouse moved to (695, 280)
Screenshot: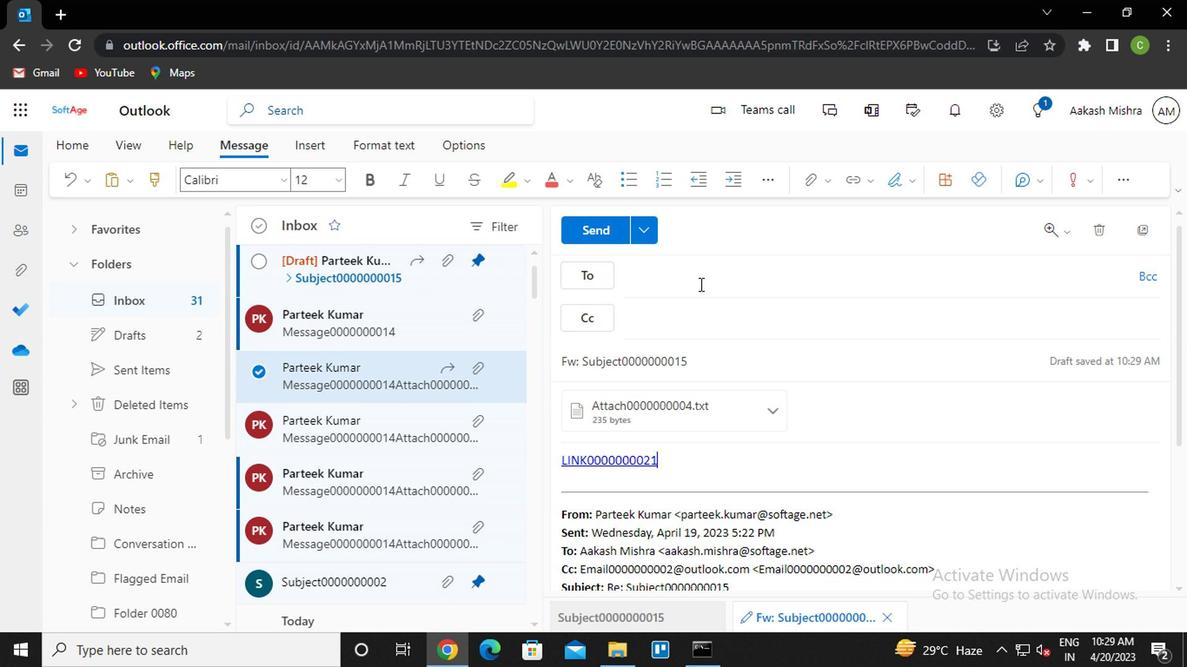 
Action: Mouse pressed left at (695, 280)
Screenshot: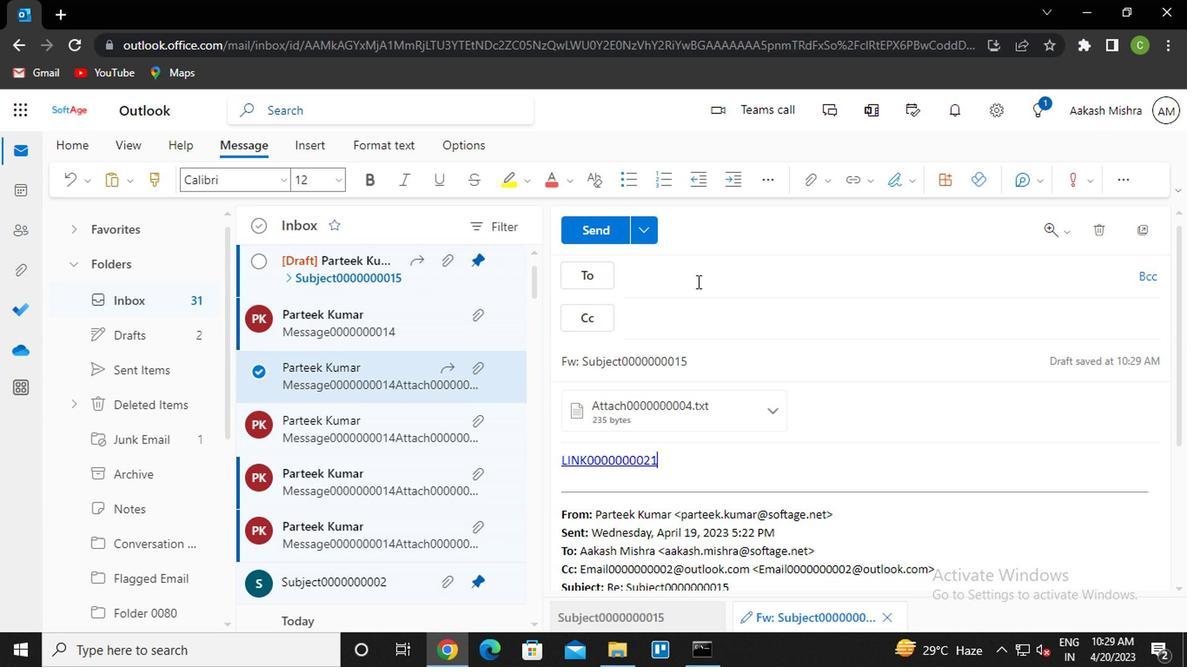 
Action: Key pressed sa<Key.enter>
Screenshot: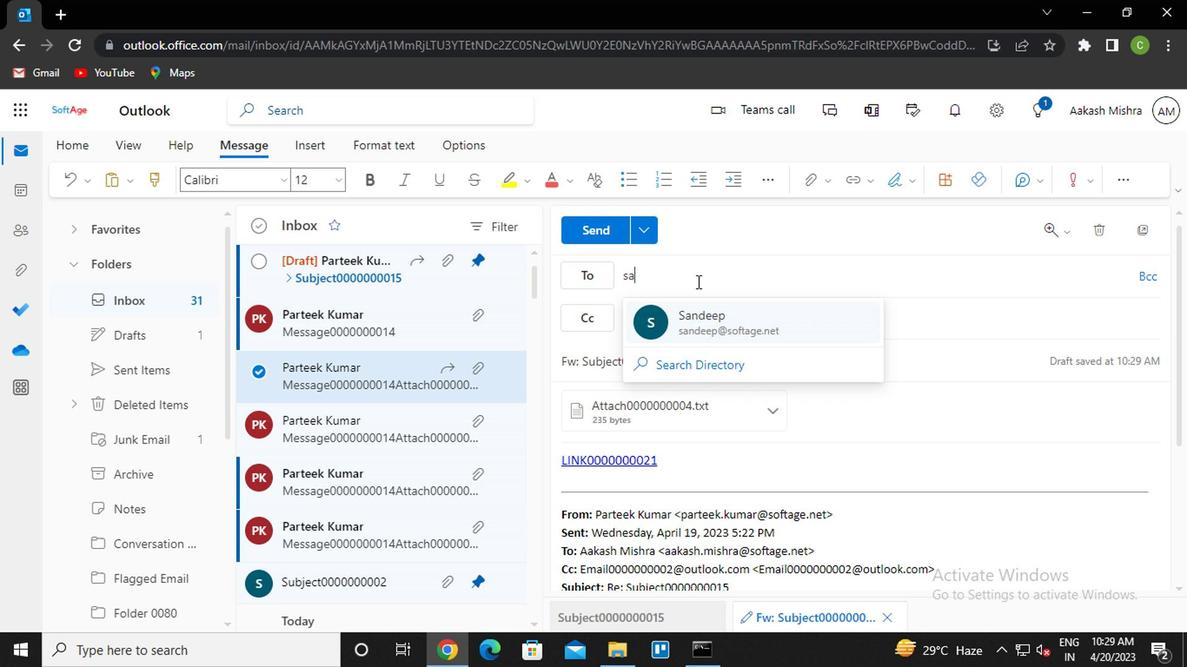 
Action: Mouse moved to (654, 317)
Screenshot: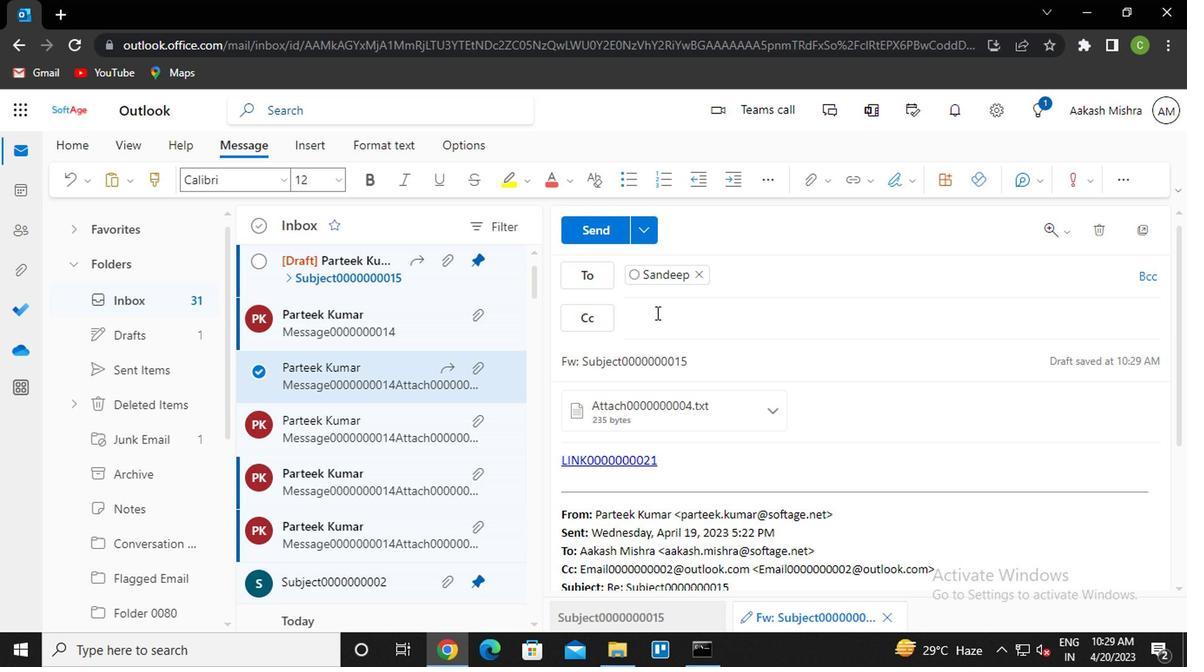 
Action: Mouse pressed left at (654, 317)
Screenshot: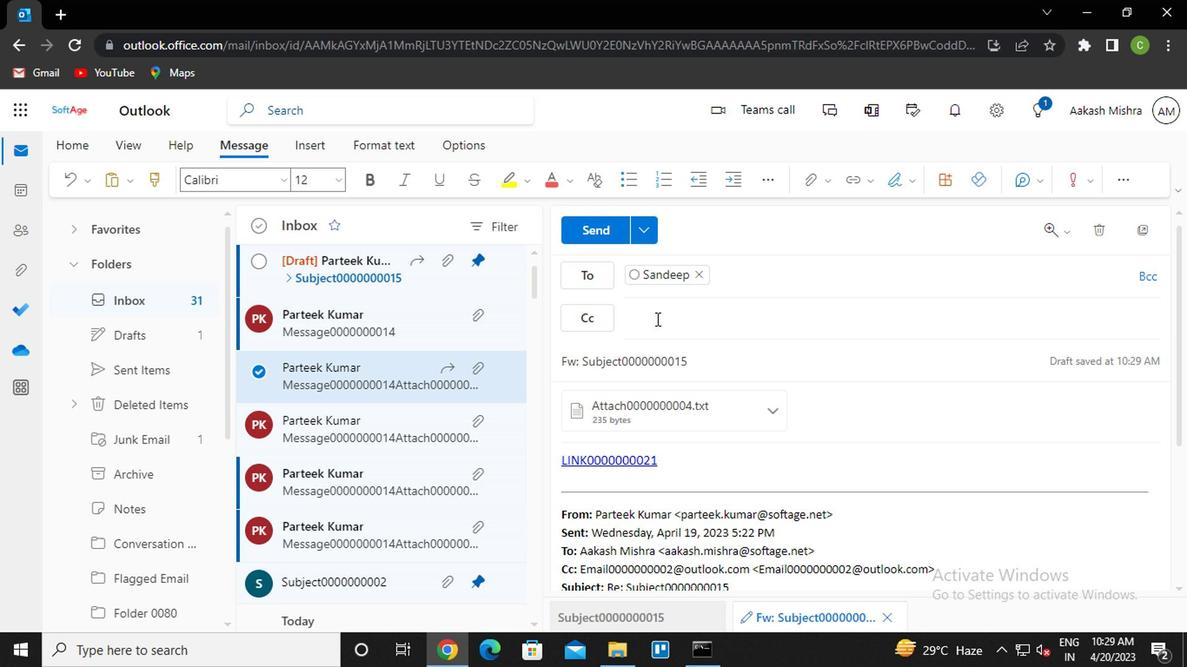 
Action: Key pressed van<Key.enter>
Screenshot: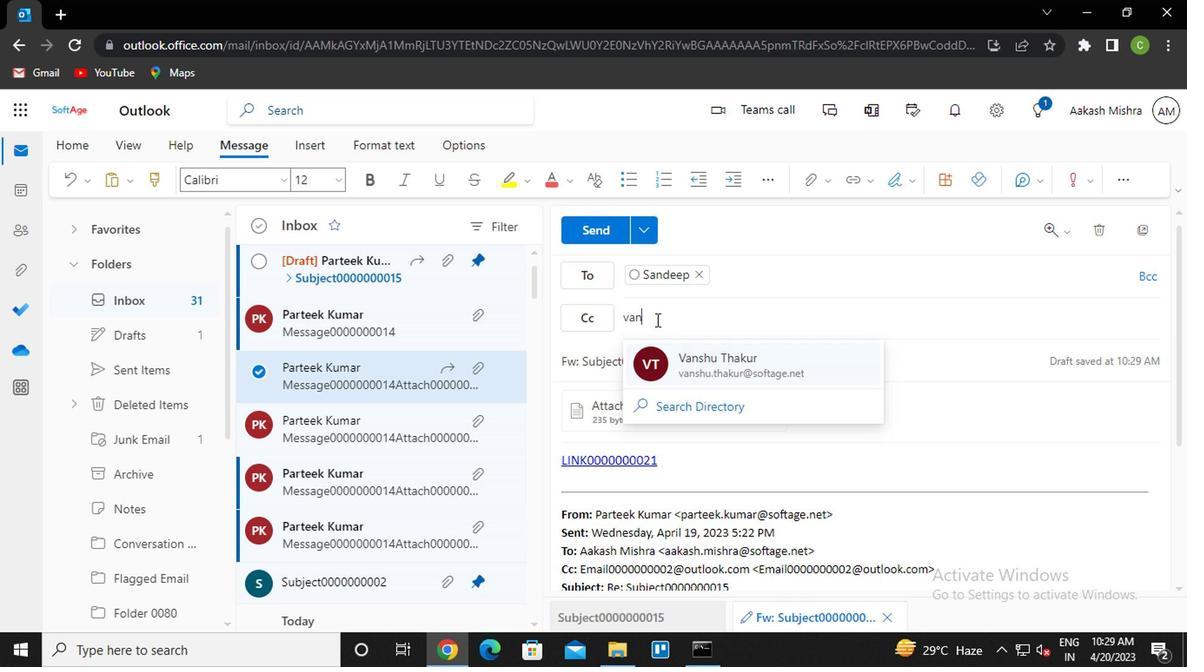 
Action: Mouse moved to (697, 366)
Screenshot: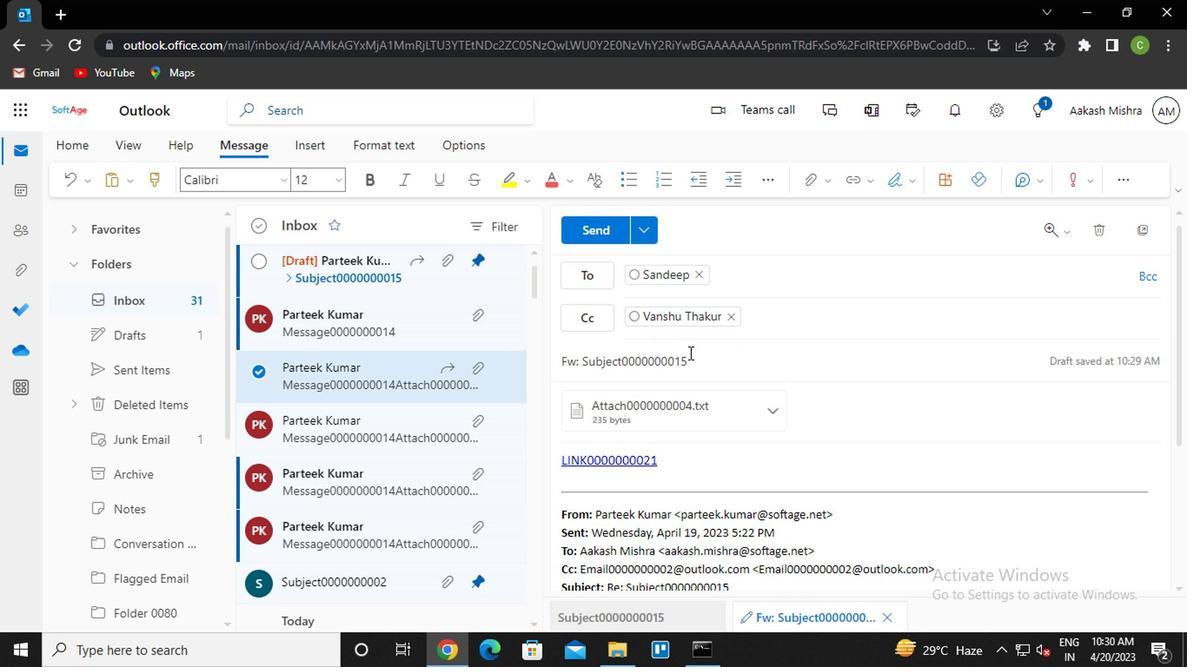 
Action: Mouse pressed left at (697, 366)
Screenshot: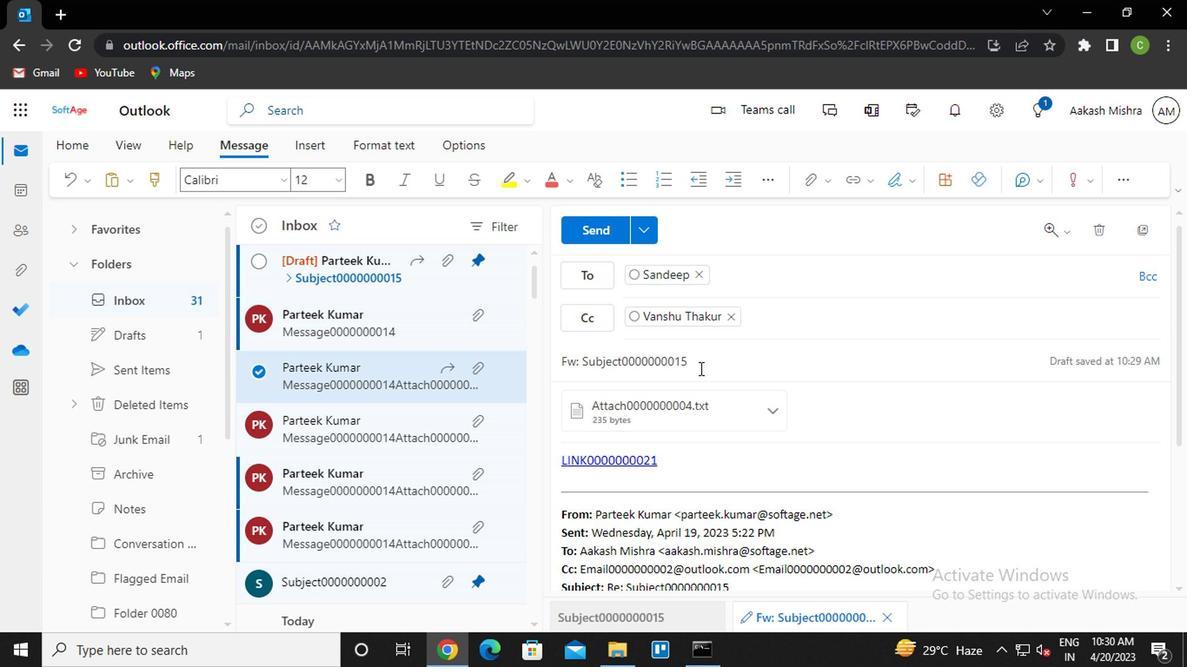 
Action: Key pressed <Key.backspace><Key.backspace>21
Screenshot: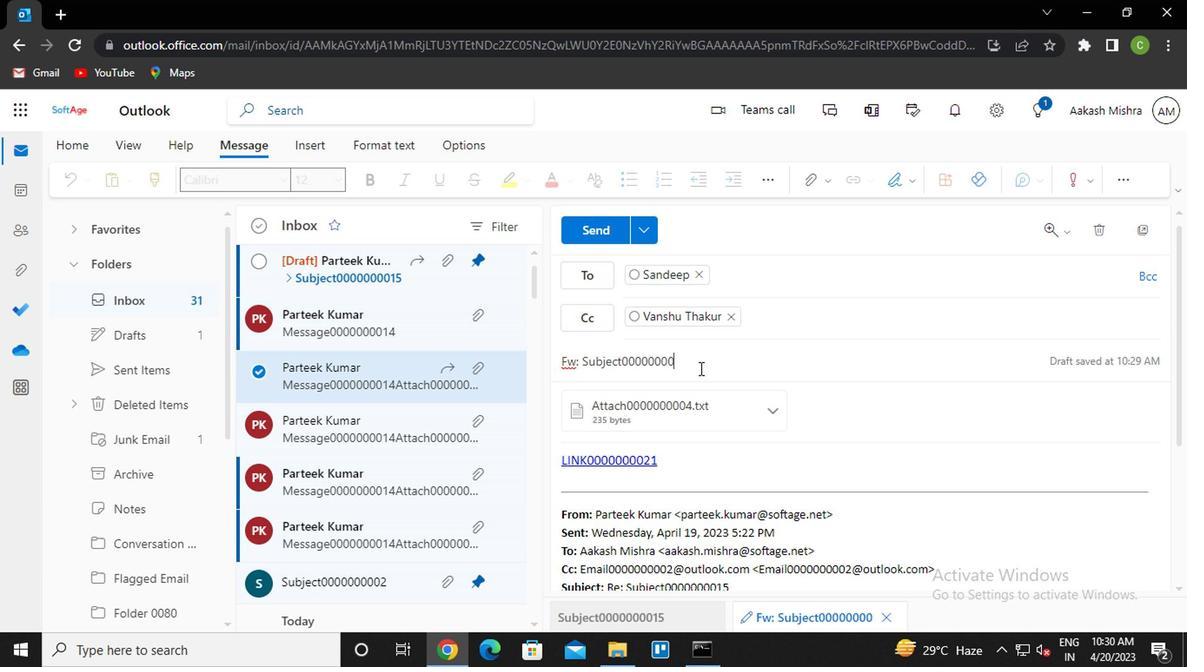 
Action: Mouse moved to (643, 483)
Screenshot: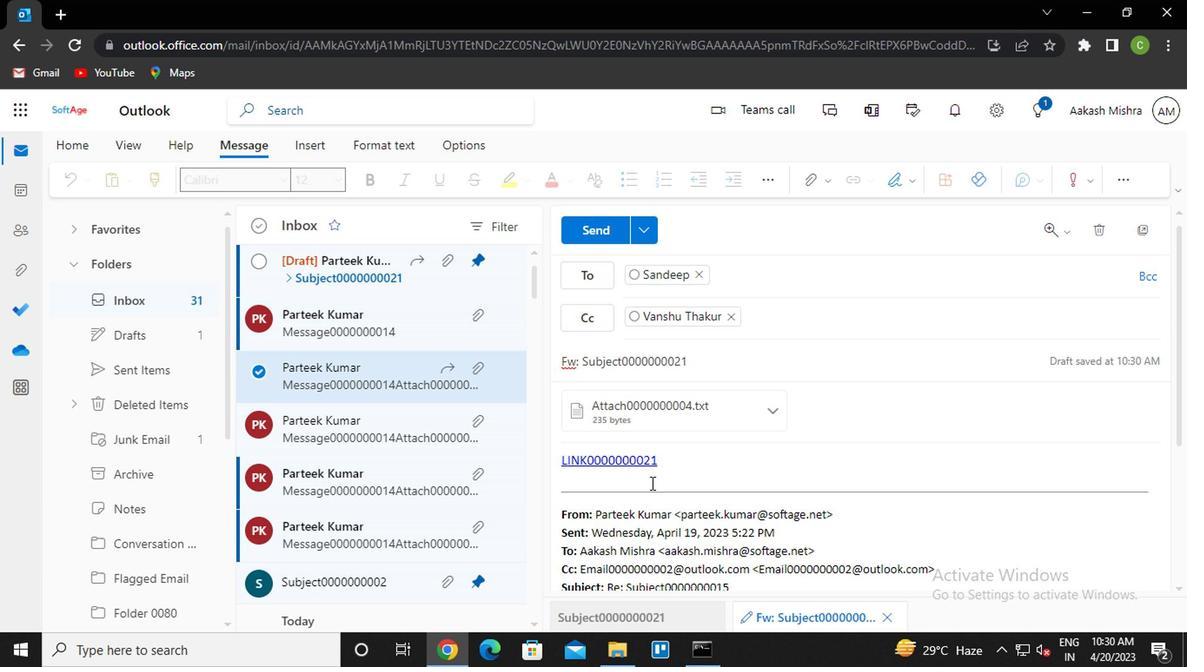 
Action: Mouse pressed left at (643, 483)
Screenshot: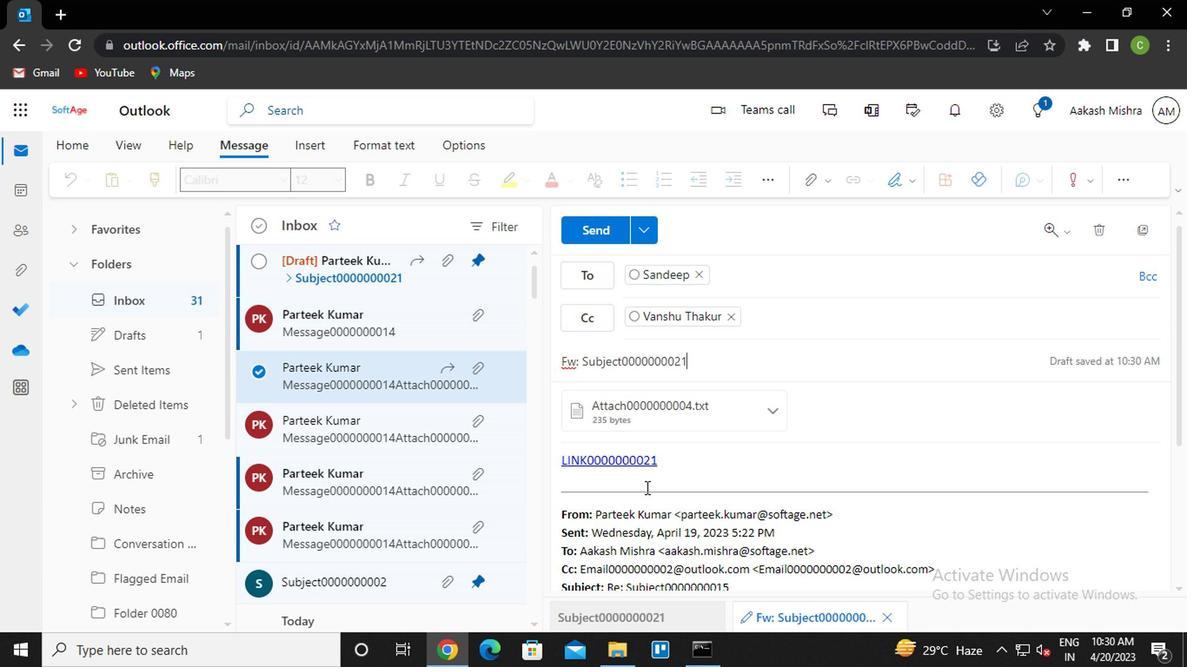 
Action: Mouse moved to (622, 474)
Screenshot: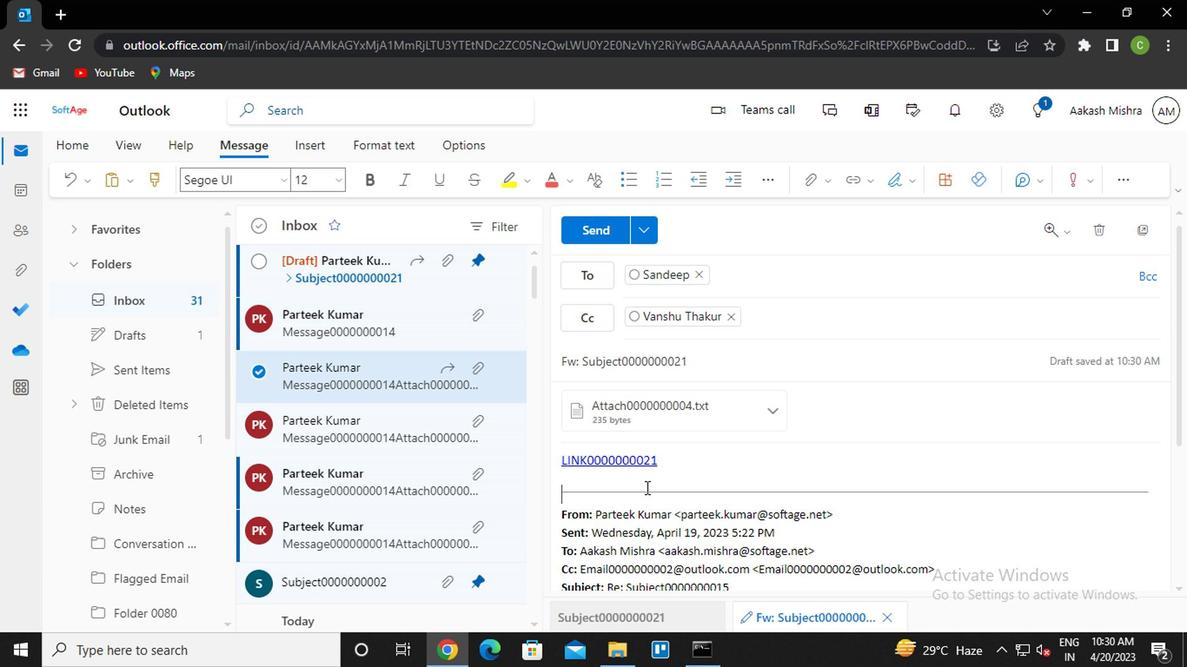 
Action: Mouse pressed left at (622, 474)
Screenshot: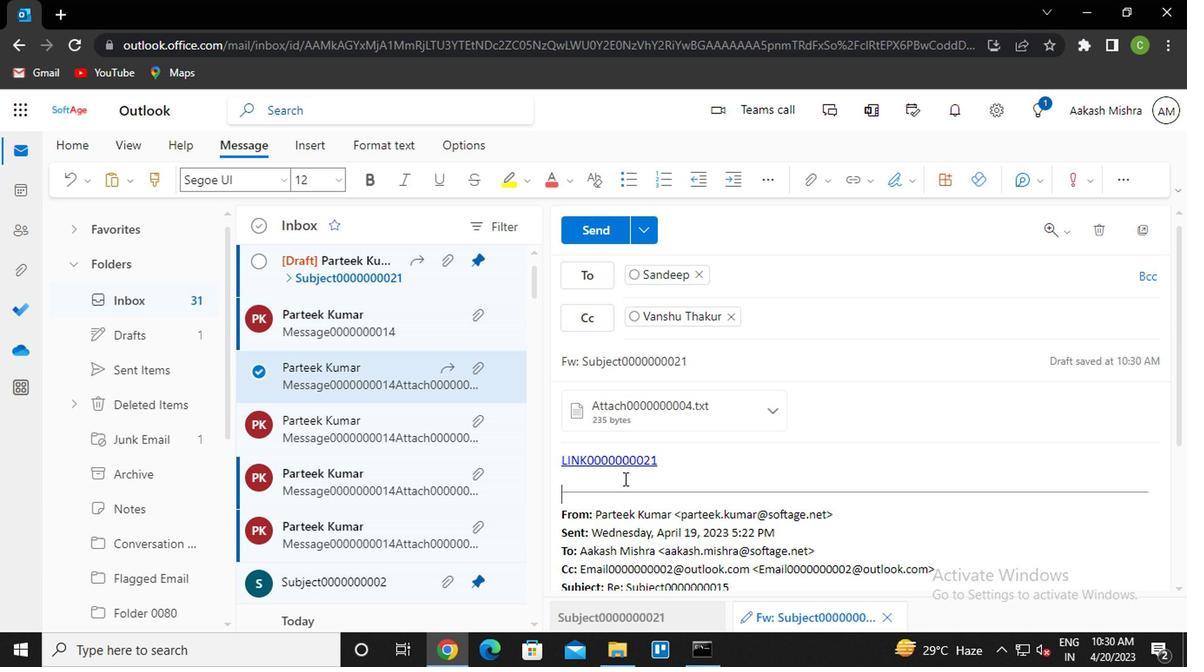
Action: Key pressed <Key.caps_lock>m<Key.caps_lock>essage0000000023
Screenshot: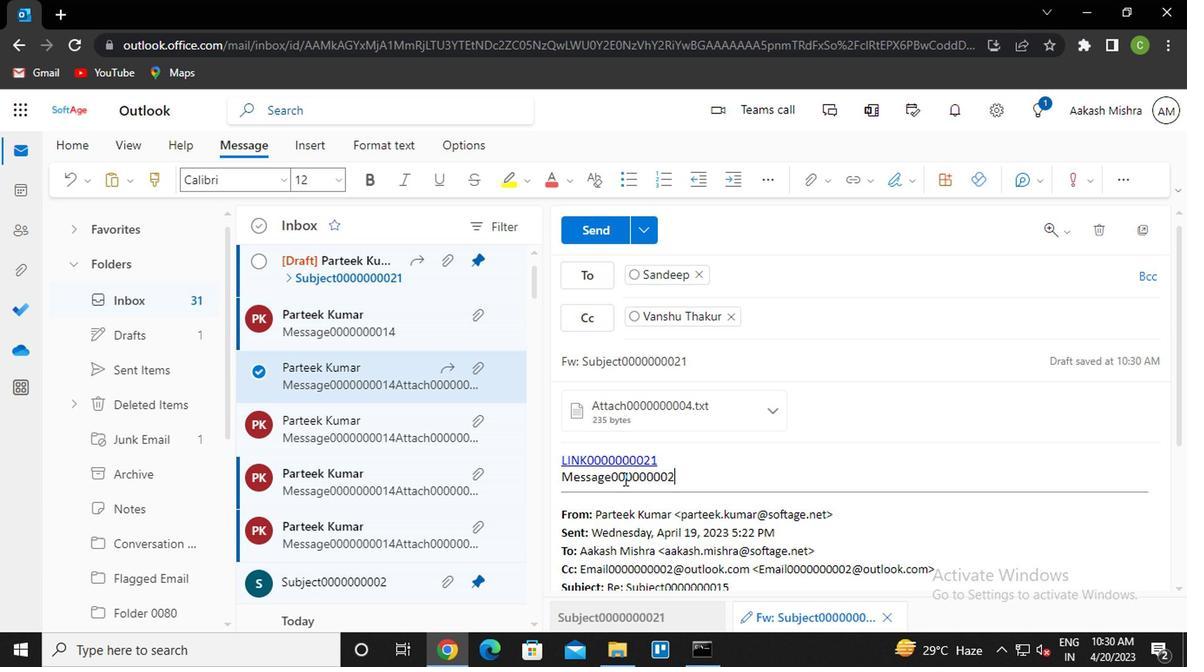 
Action: Mouse moved to (609, 243)
Screenshot: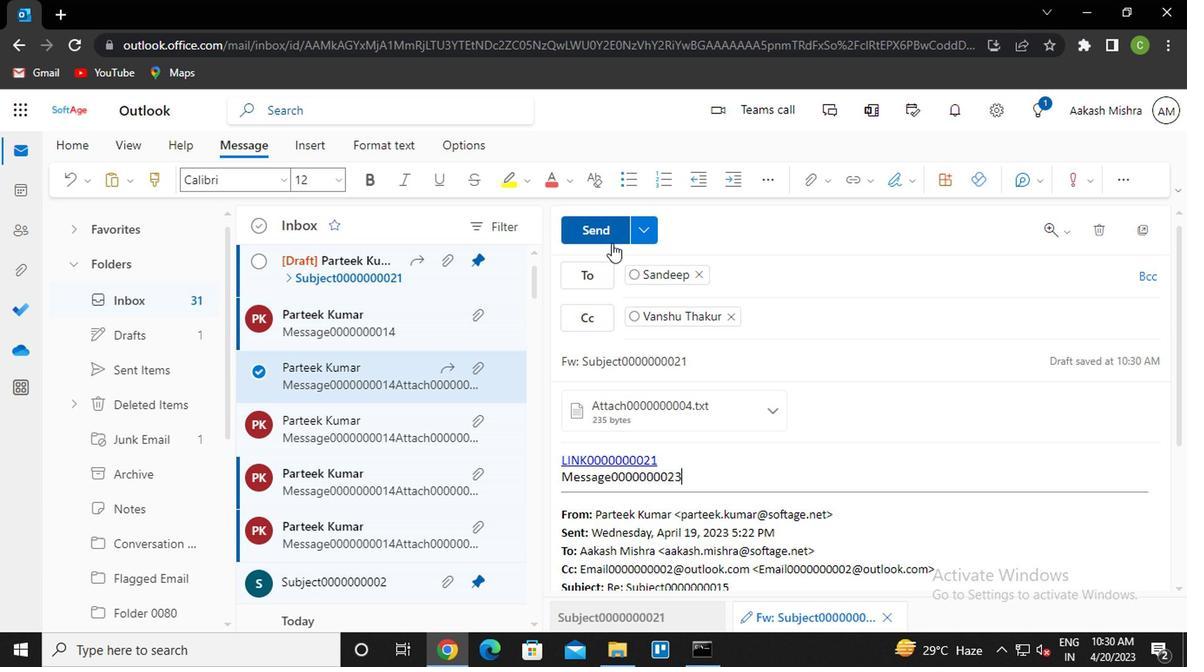 
Action: Mouse pressed left at (609, 243)
Screenshot: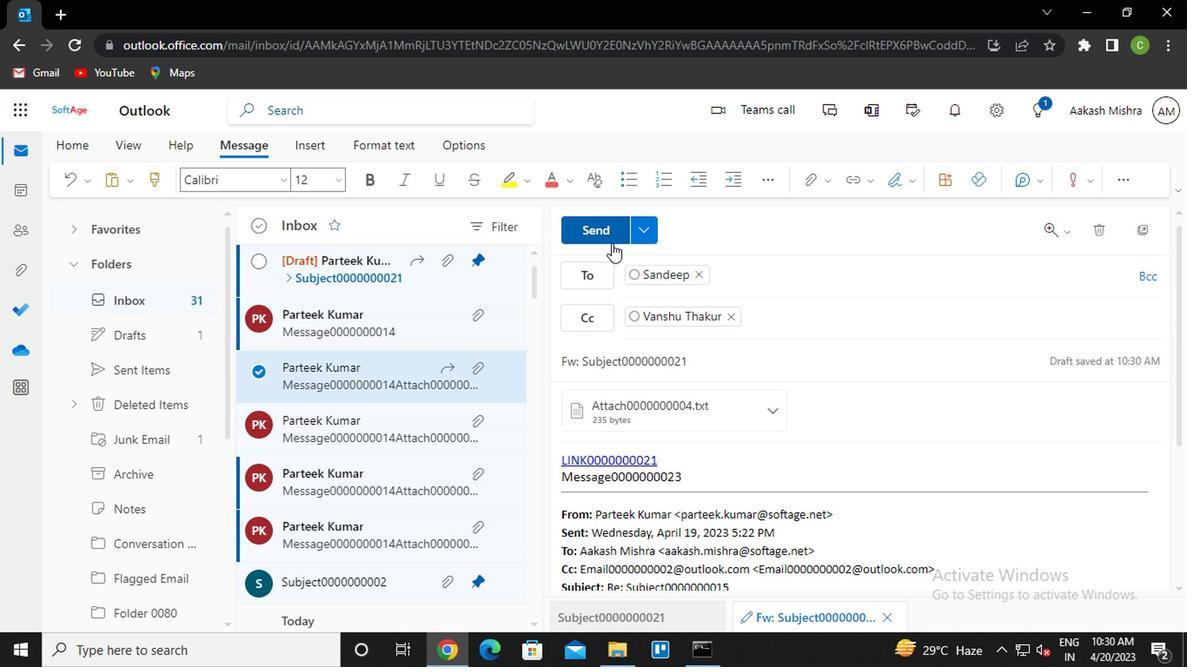 
Action: Mouse moved to (719, 484)
Screenshot: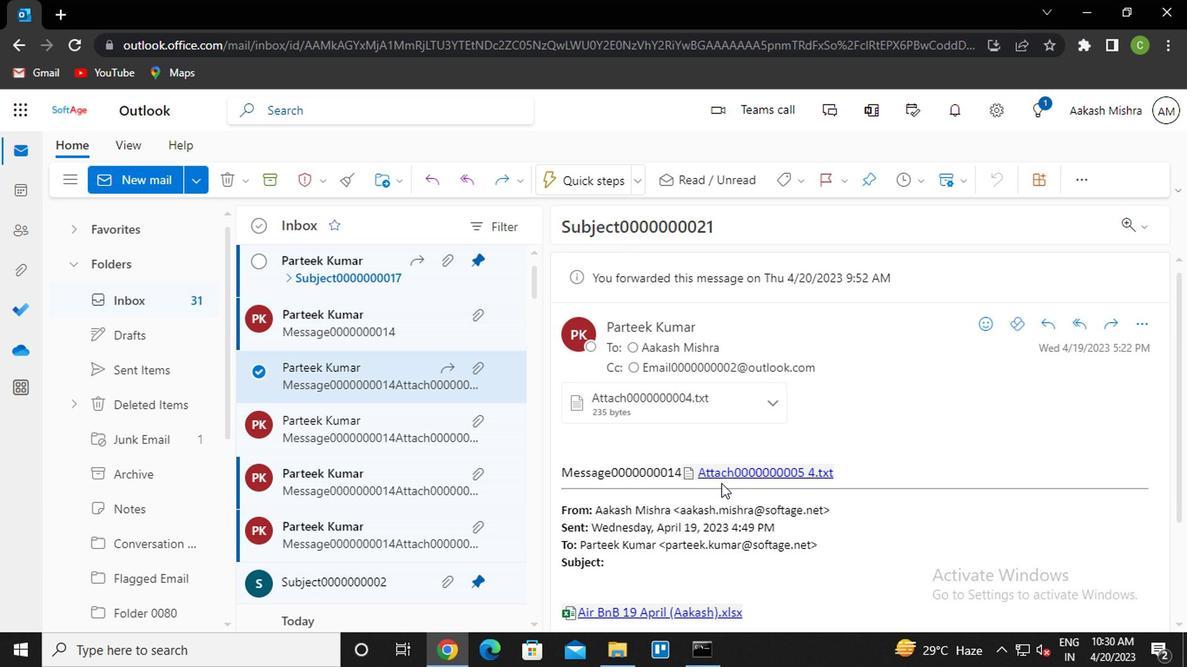 
Action: Key pressed <Key.f8>
Screenshot: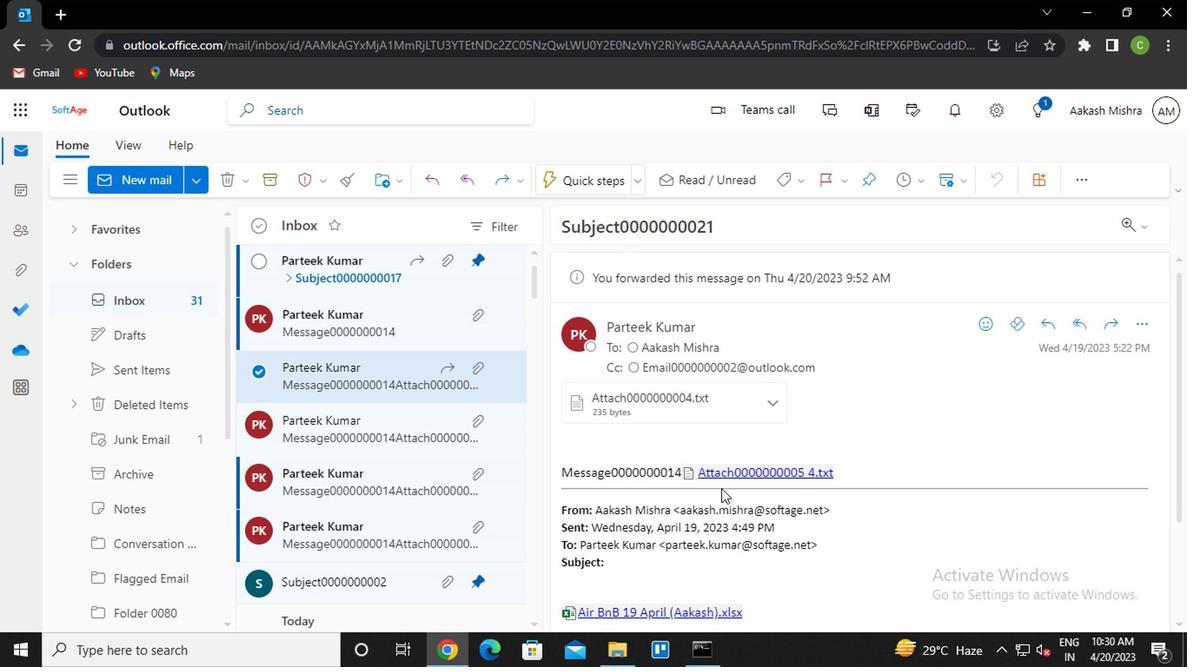 
